 Task: Locate rental properties in Miami, Florida, with a pool, a pet-friendly policy, and access to jogging trails.
Action: Key pressed m<Key.caps_lock>IAMI
Screenshot: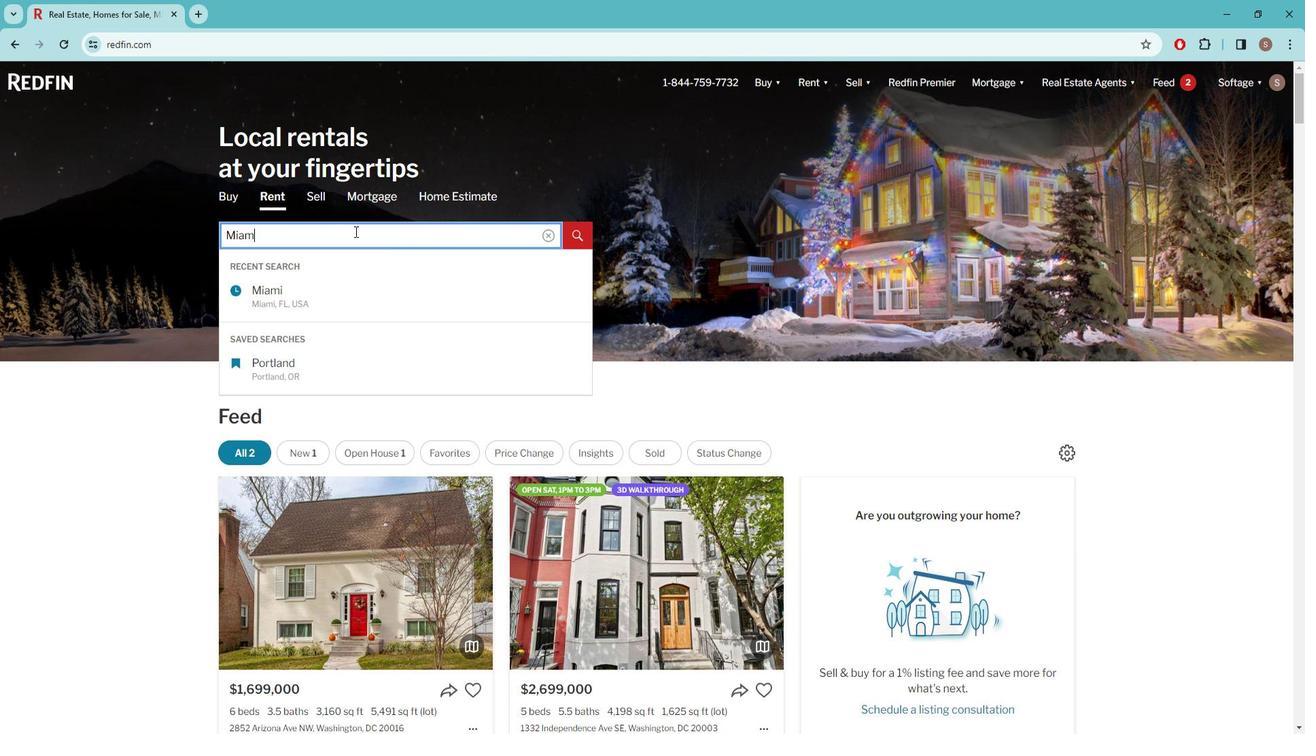 
Action: Mouse moved to (326, 292)
Screenshot: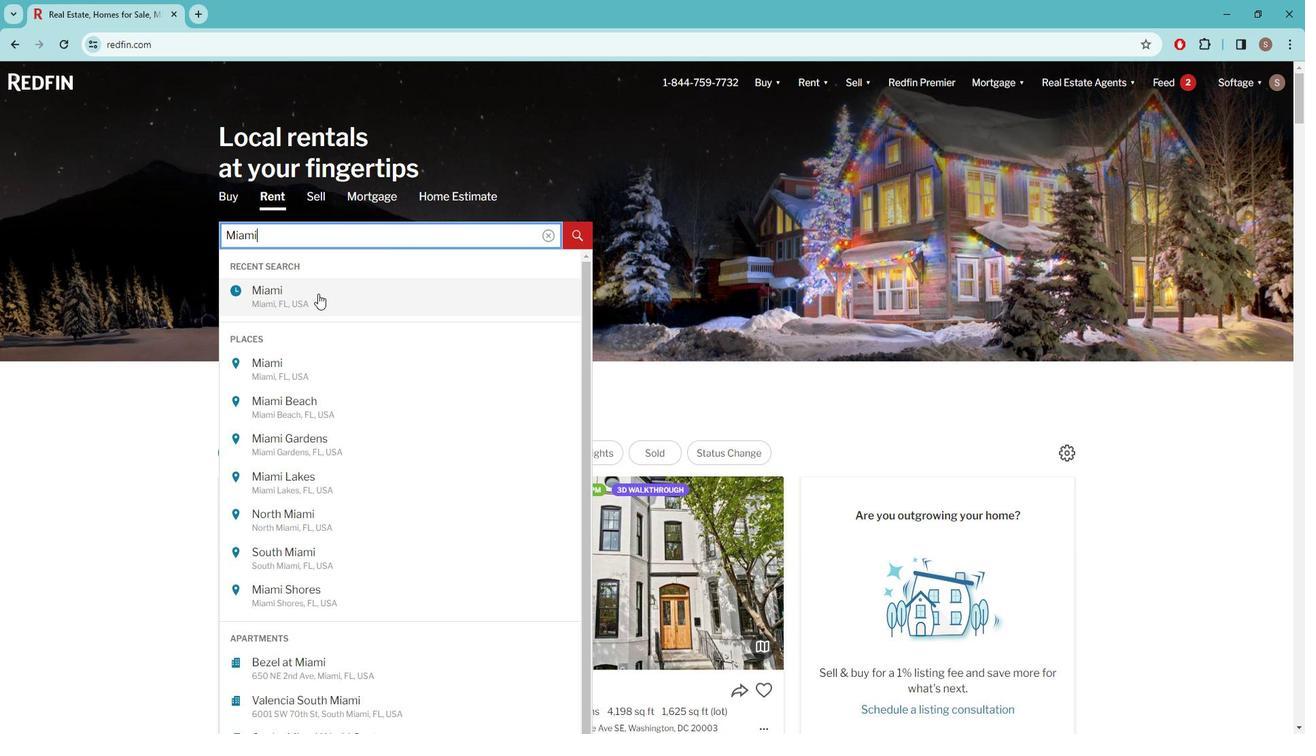
Action: Mouse pressed left at (326, 292)
Screenshot: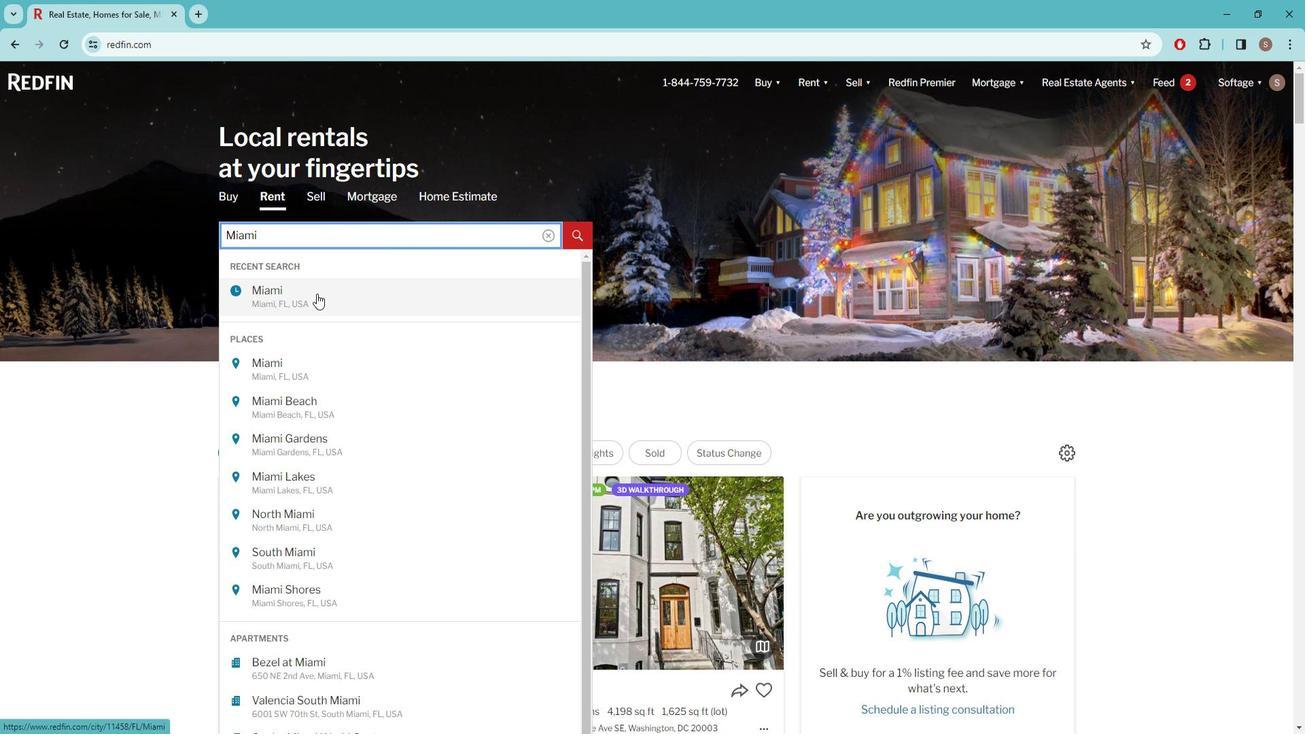 
Action: Mouse moved to (1150, 171)
Screenshot: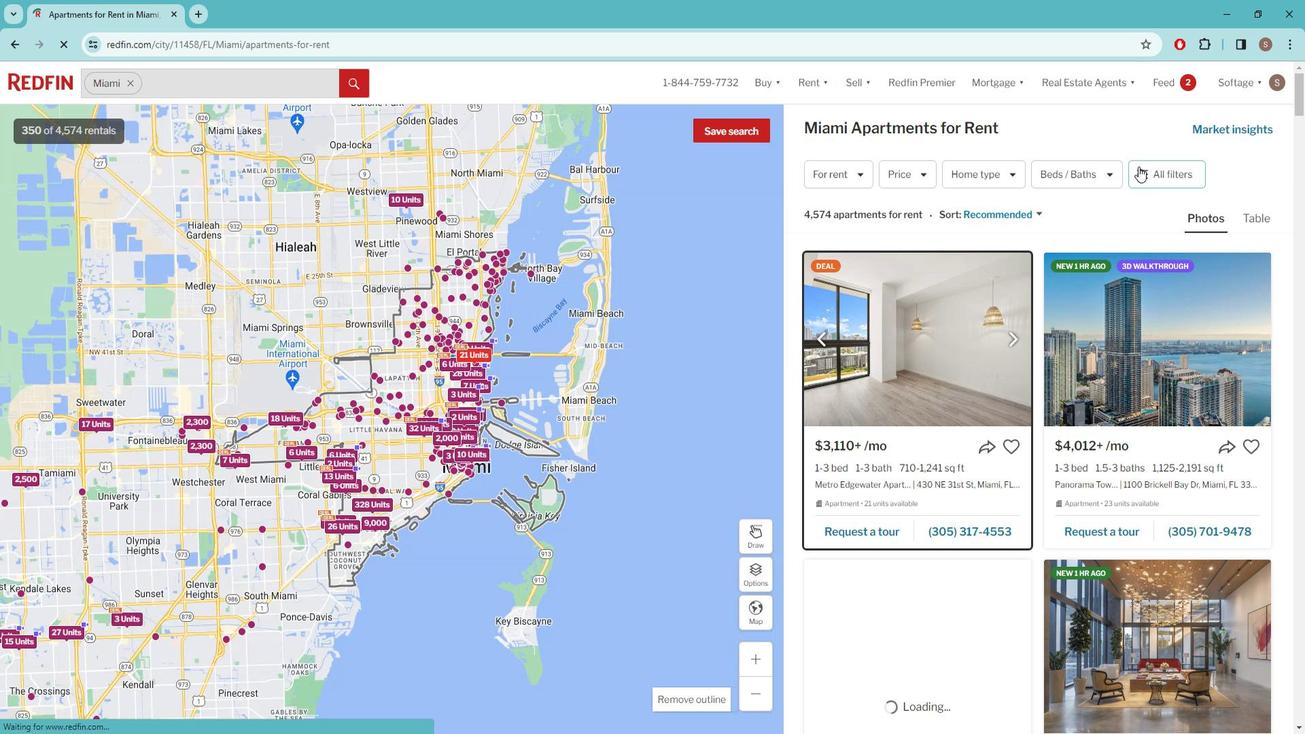 
Action: Mouse pressed left at (1150, 171)
Screenshot: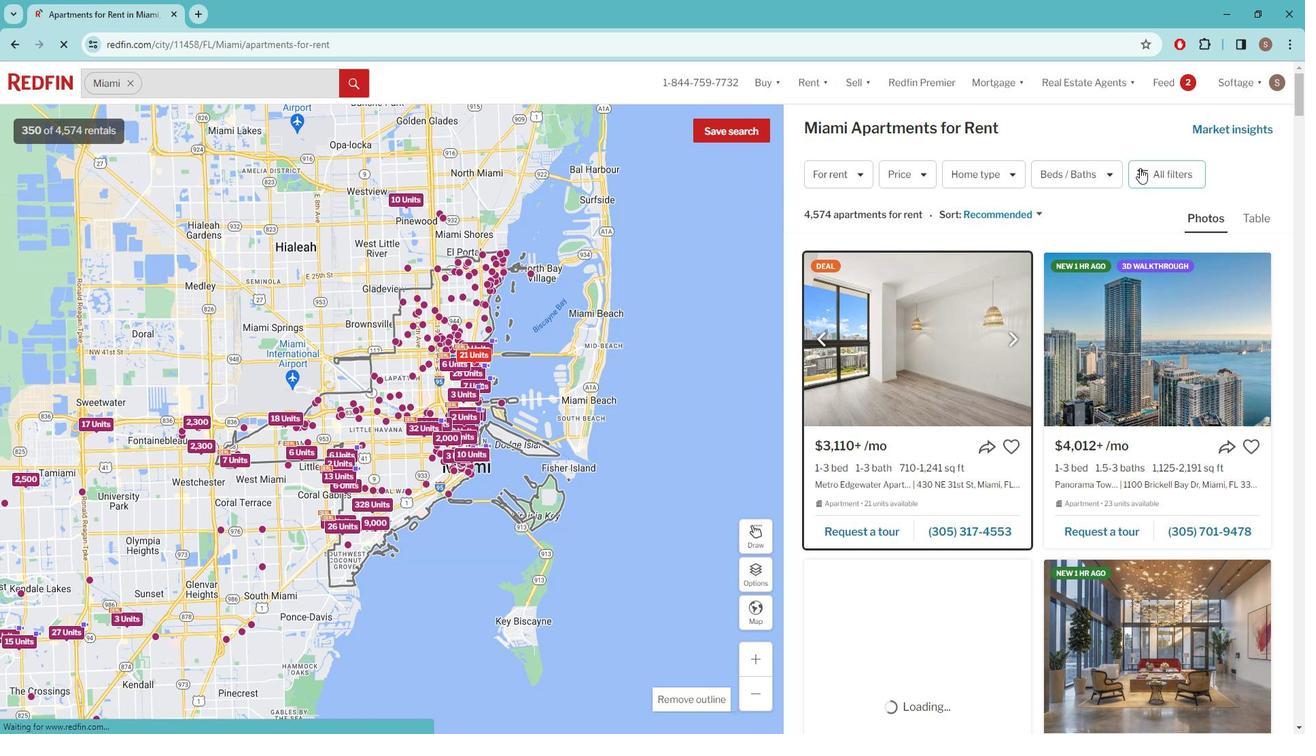 
Action: Mouse pressed left at (1150, 171)
Screenshot: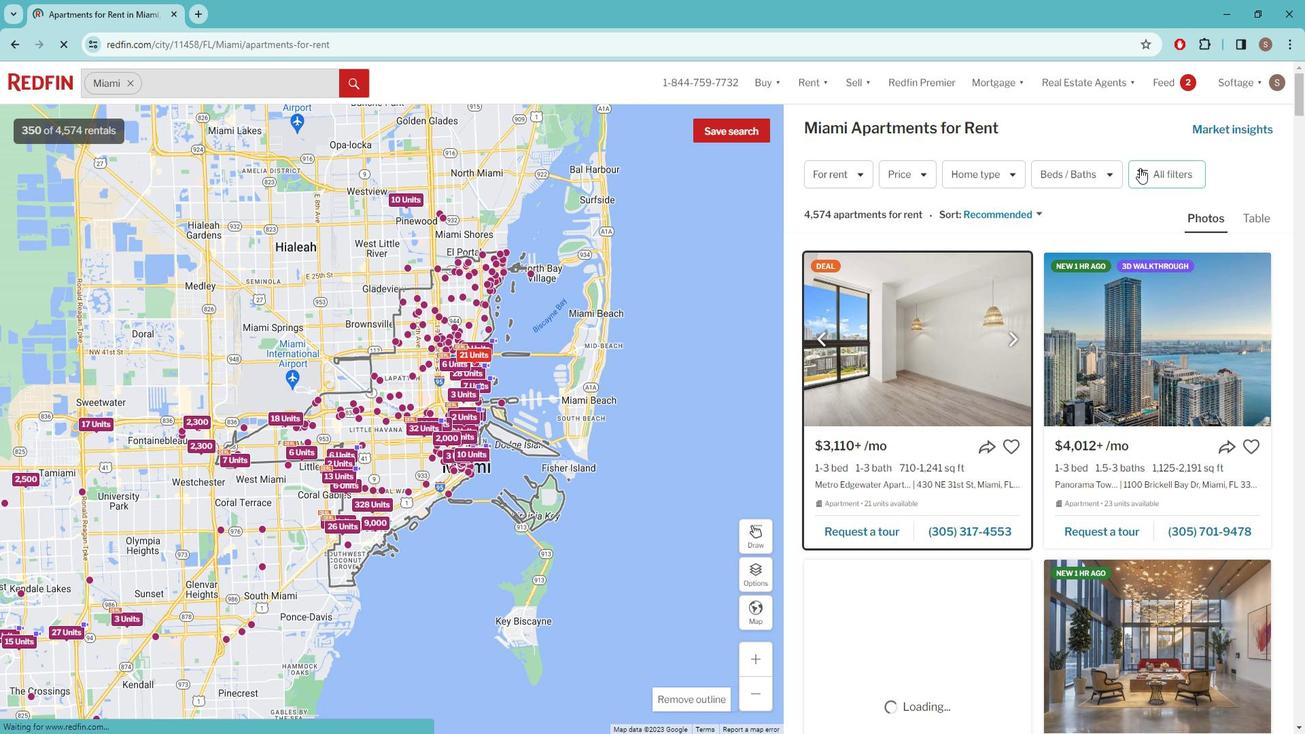 
Action: Mouse pressed left at (1150, 171)
Screenshot: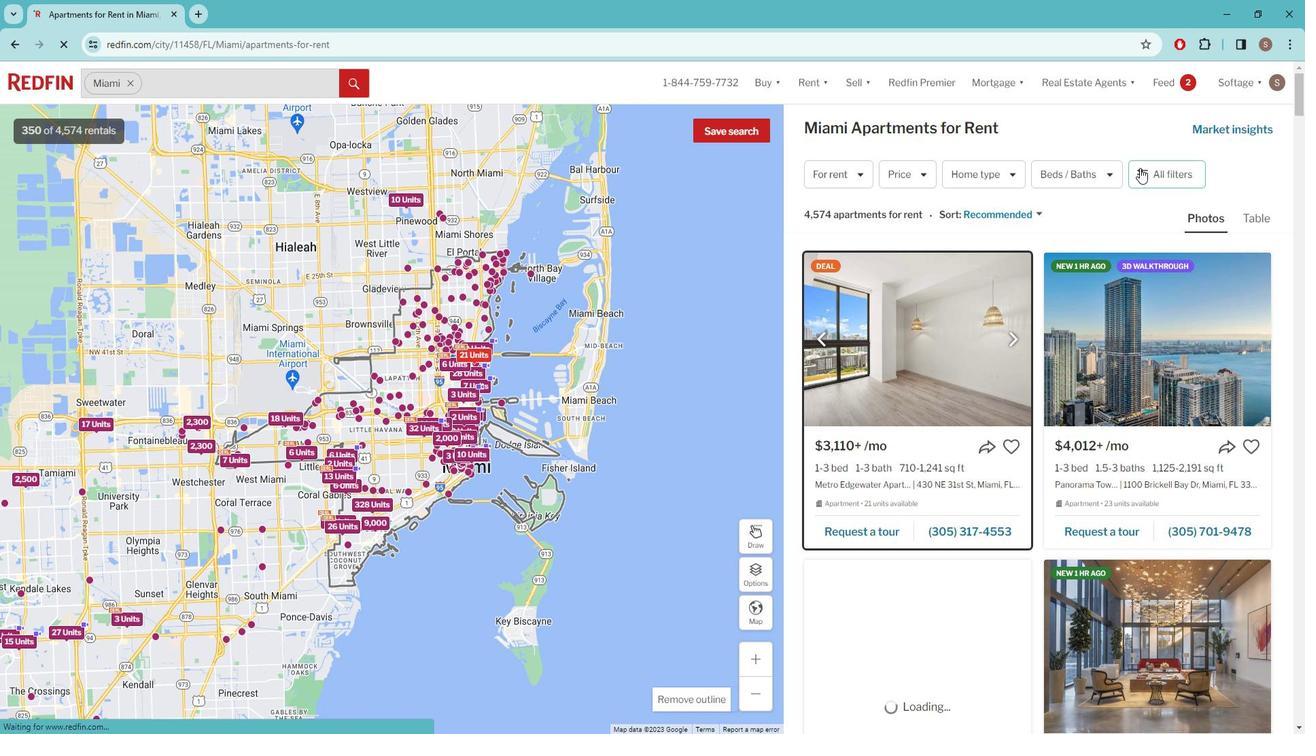 
Action: Mouse pressed left at (1150, 171)
Screenshot: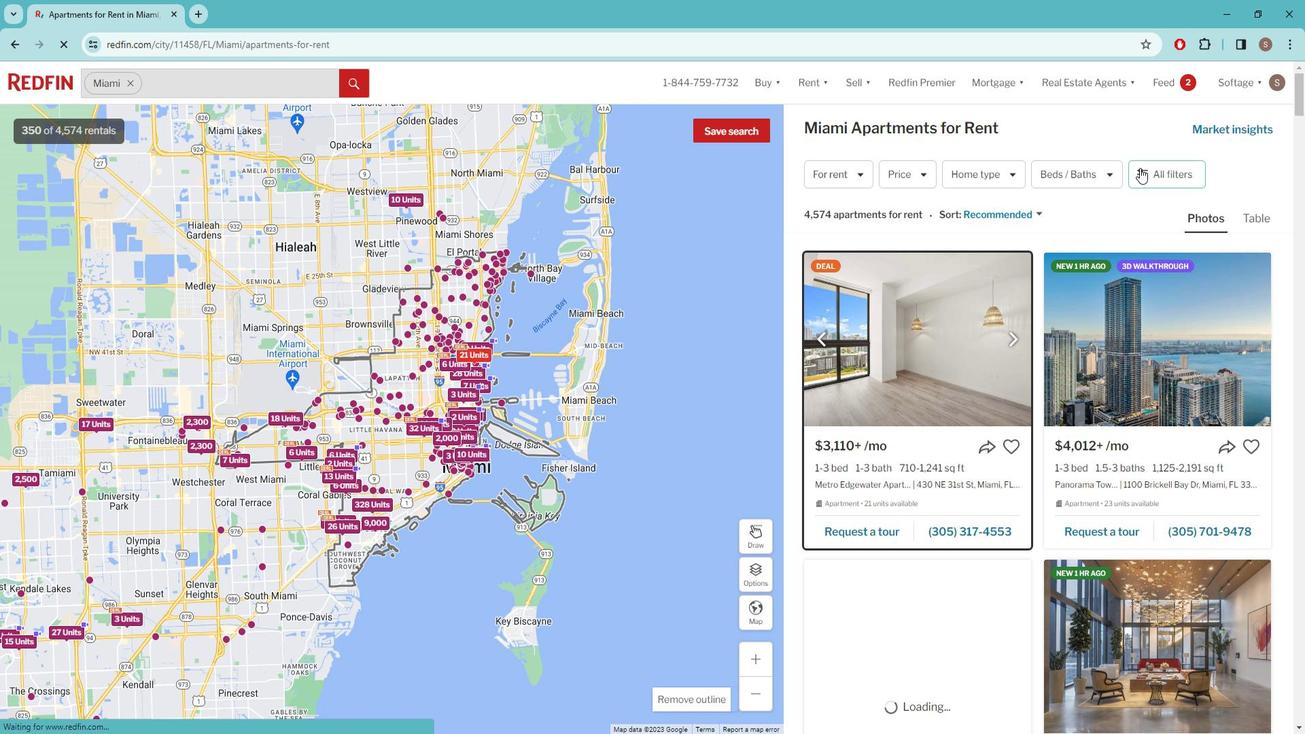 
Action: Mouse pressed left at (1150, 171)
Screenshot: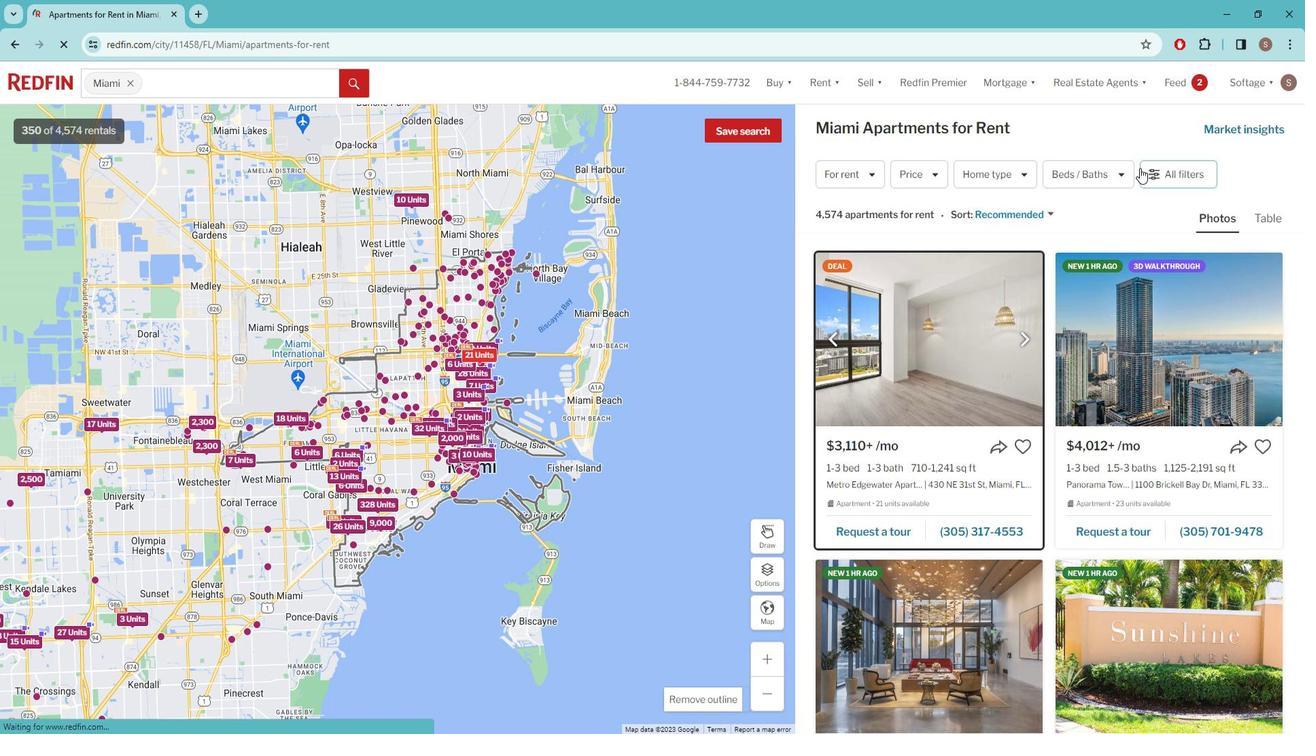 
Action: Mouse pressed left at (1150, 171)
Screenshot: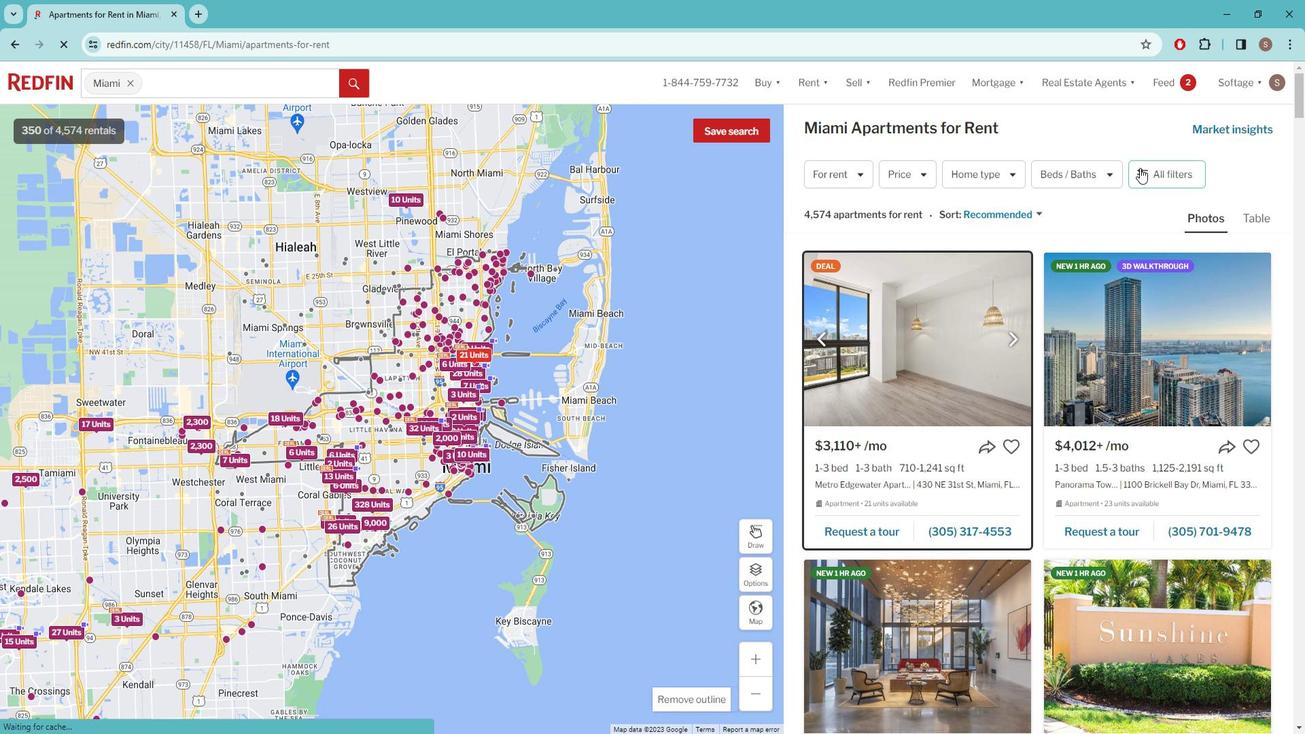 
Action: Mouse moved to (992, 345)
Screenshot: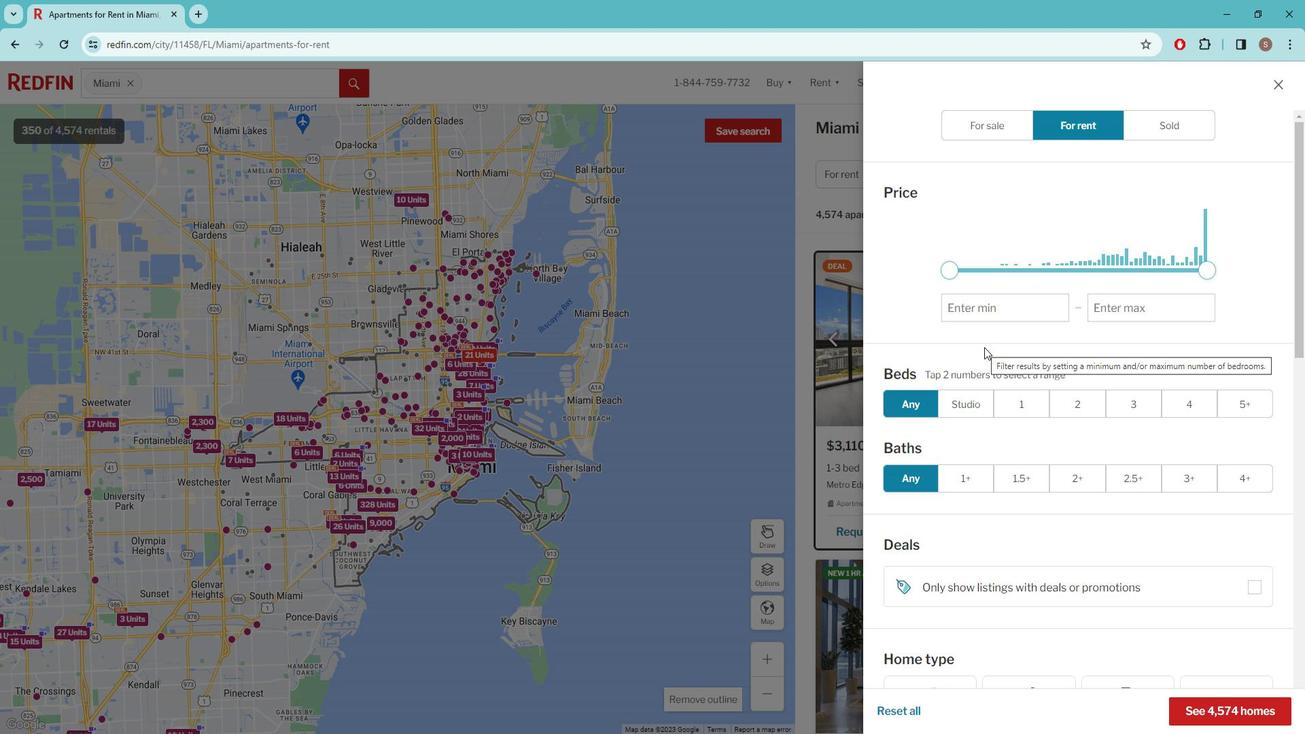 
Action: Mouse scrolled (992, 344) with delta (0, 0)
Screenshot: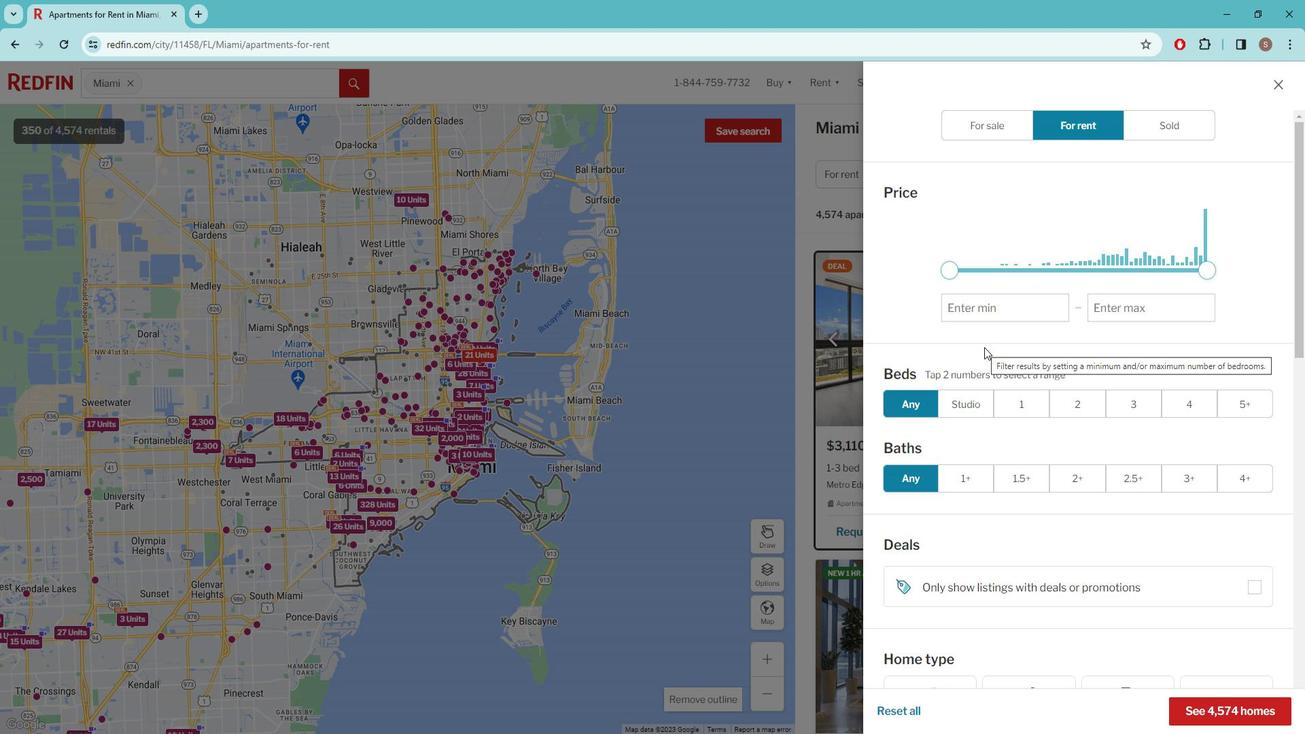 
Action: Mouse scrolled (992, 344) with delta (0, 0)
Screenshot: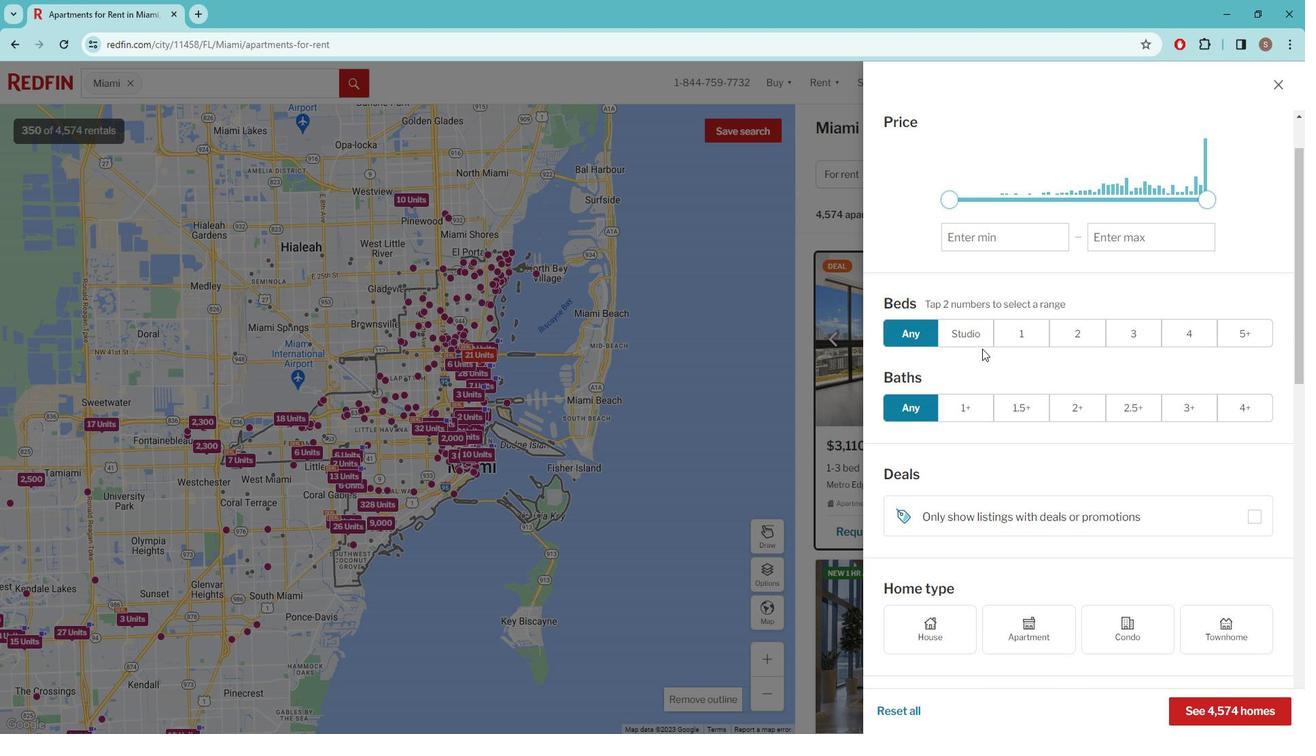 
Action: Mouse scrolled (992, 344) with delta (0, 0)
Screenshot: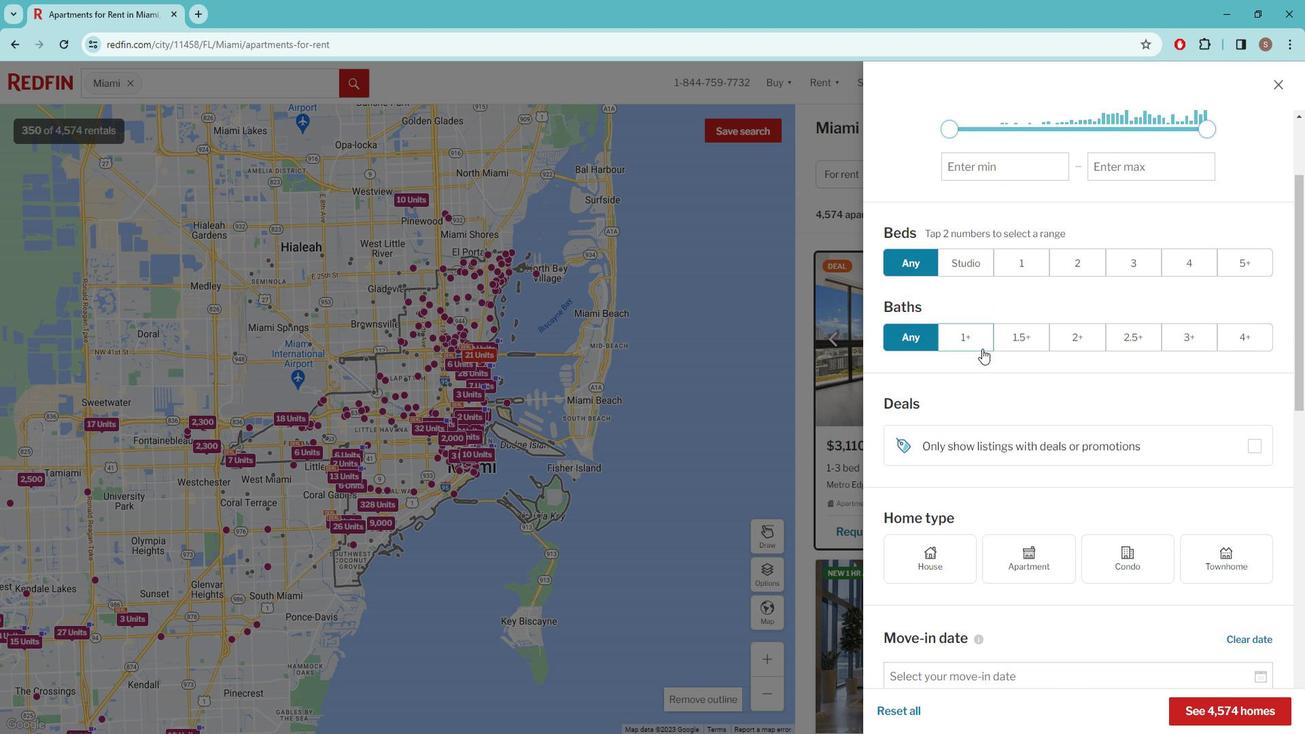 
Action: Mouse scrolled (992, 344) with delta (0, 0)
Screenshot: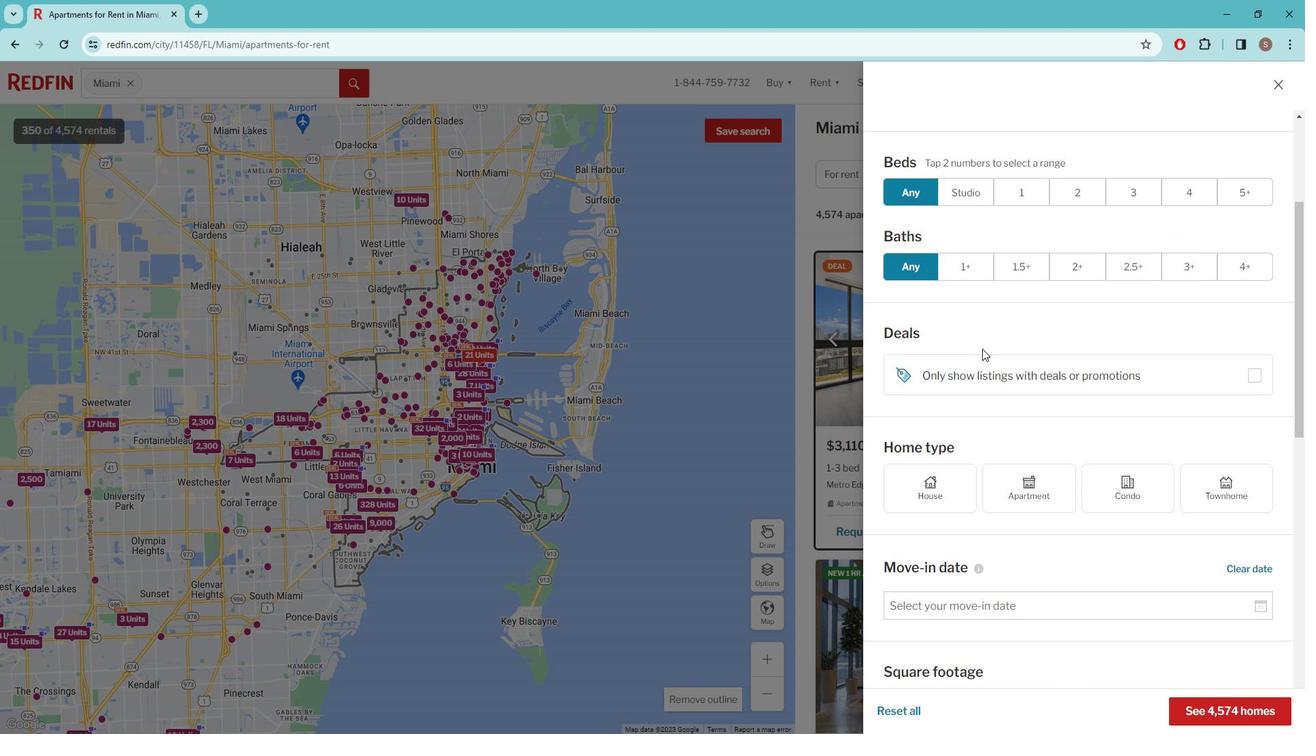 
Action: Mouse scrolled (992, 344) with delta (0, 0)
Screenshot: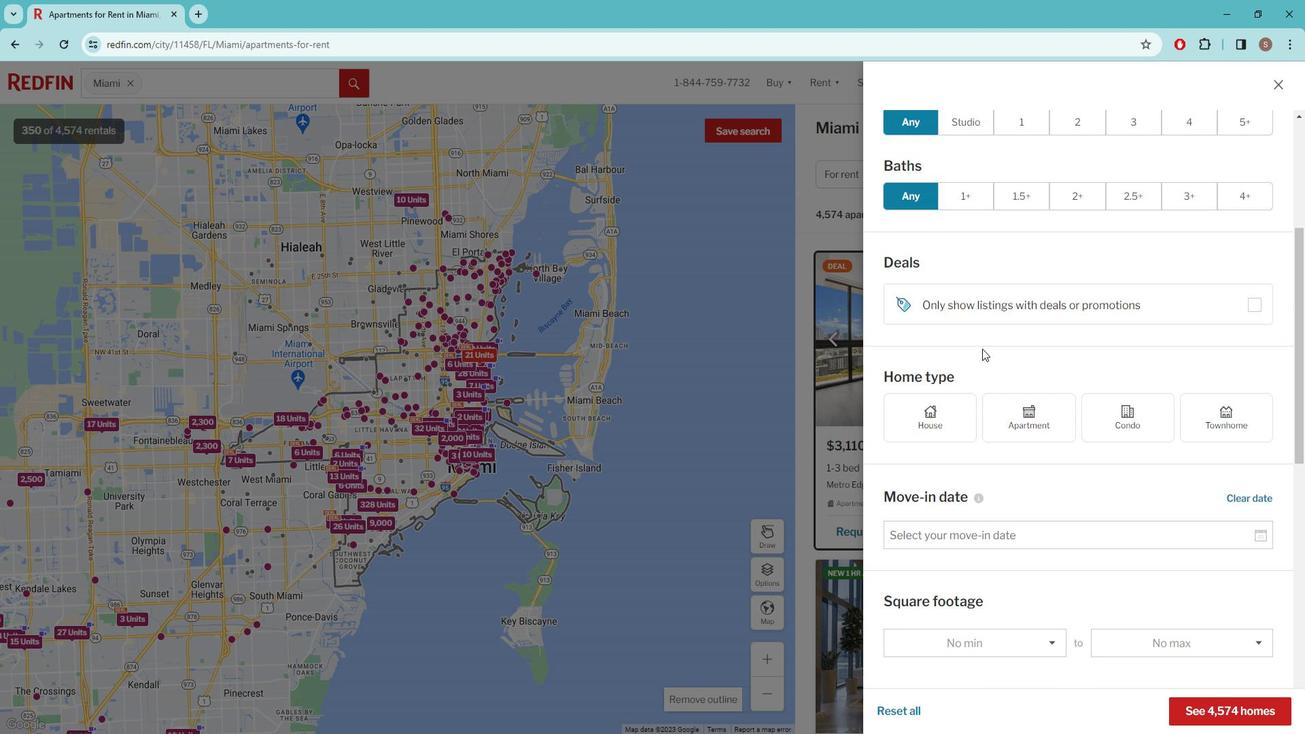 
Action: Mouse scrolled (992, 344) with delta (0, 0)
Screenshot: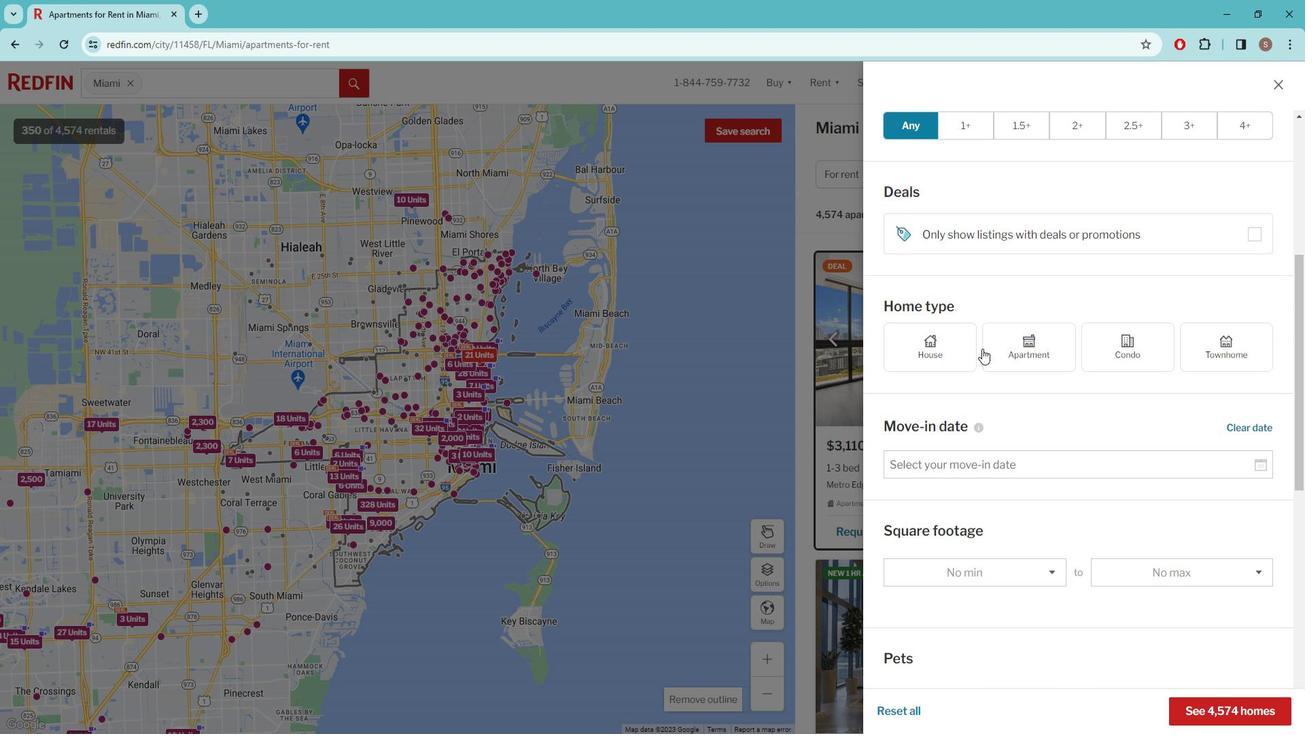 
Action: Mouse scrolled (992, 344) with delta (0, 0)
Screenshot: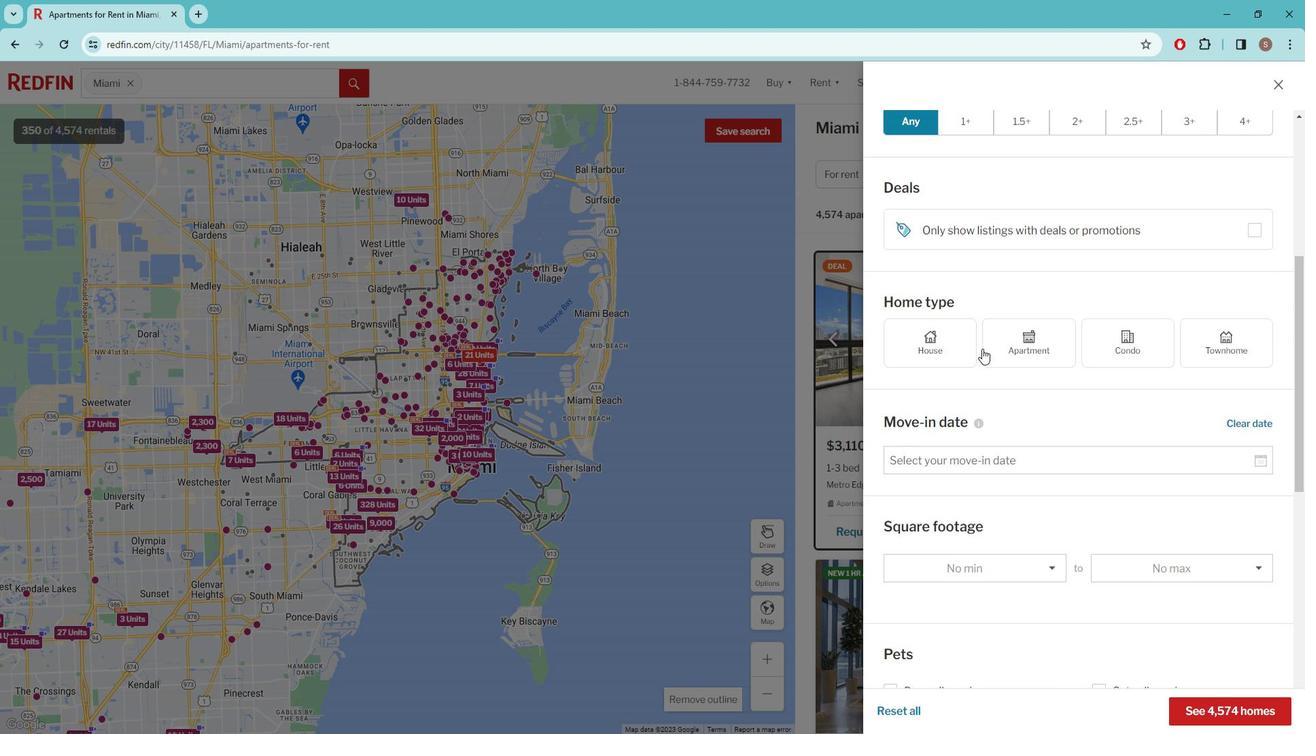 
Action: Mouse scrolled (992, 344) with delta (0, 0)
Screenshot: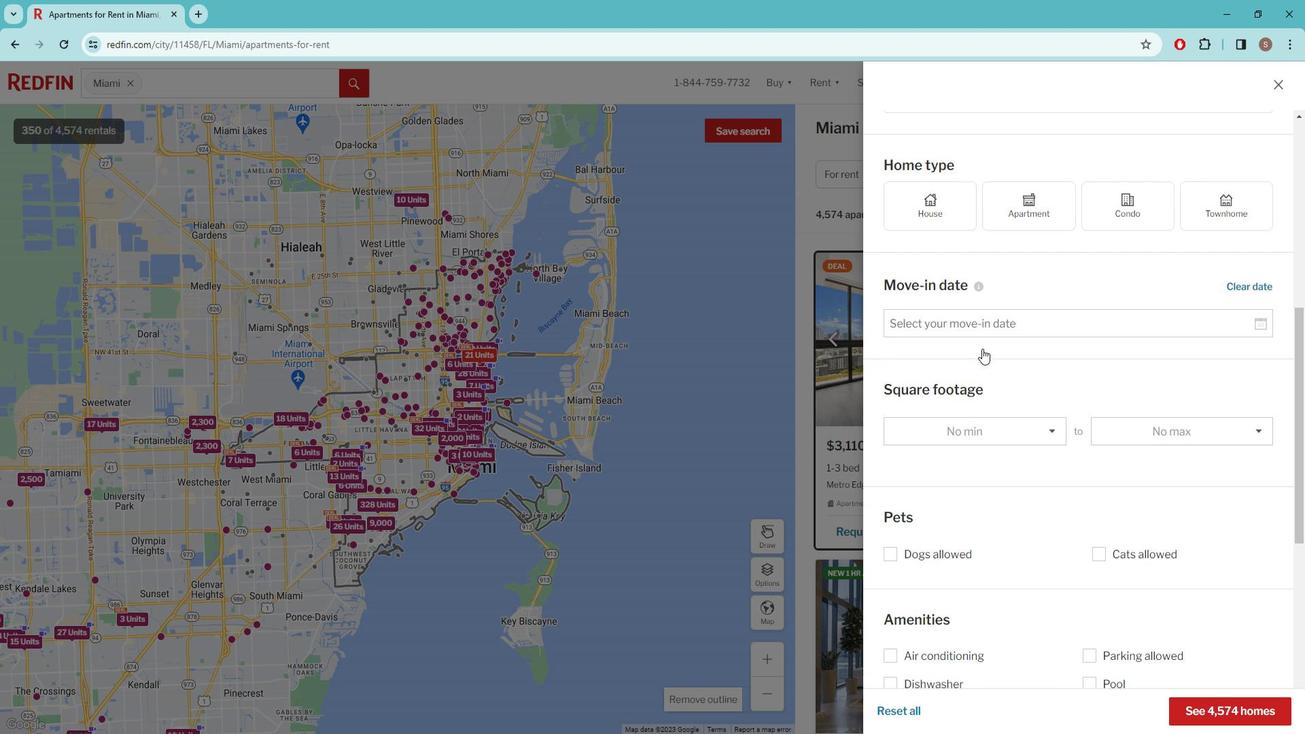 
Action: Mouse scrolled (992, 344) with delta (0, 0)
Screenshot: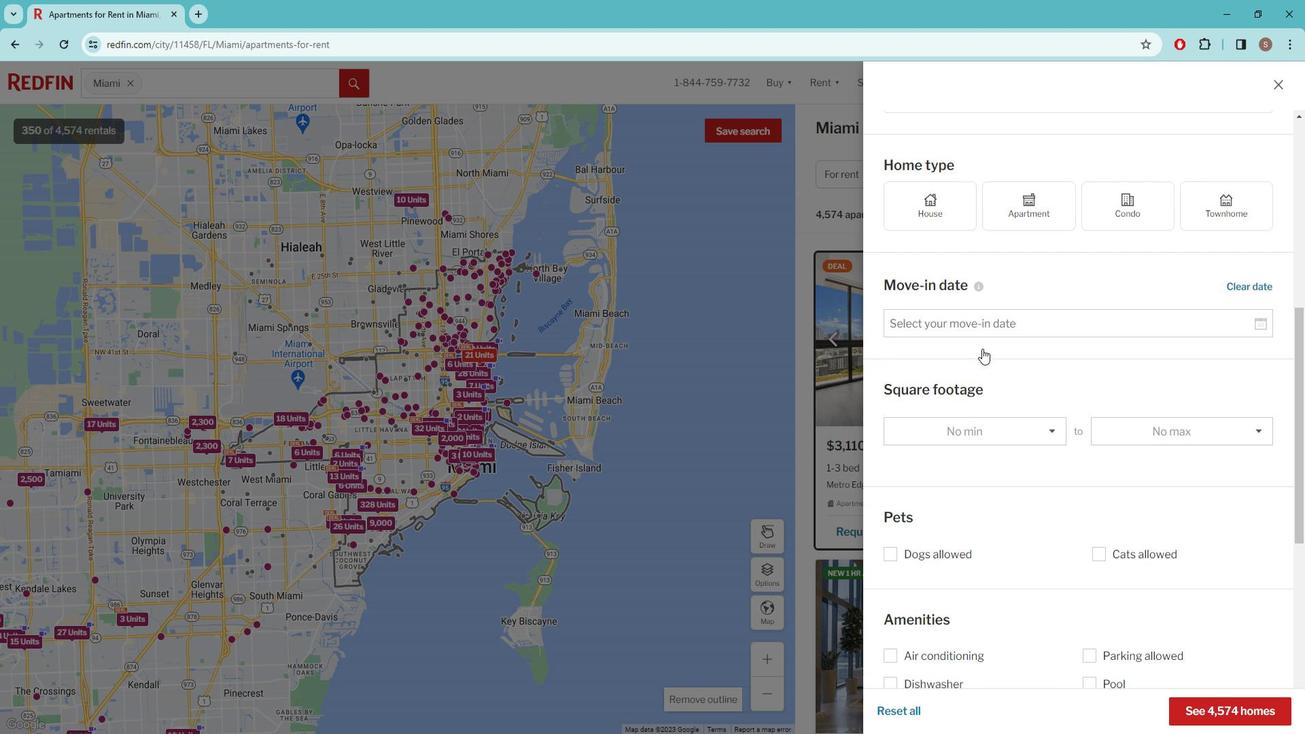 
Action: Mouse scrolled (992, 344) with delta (0, 0)
Screenshot: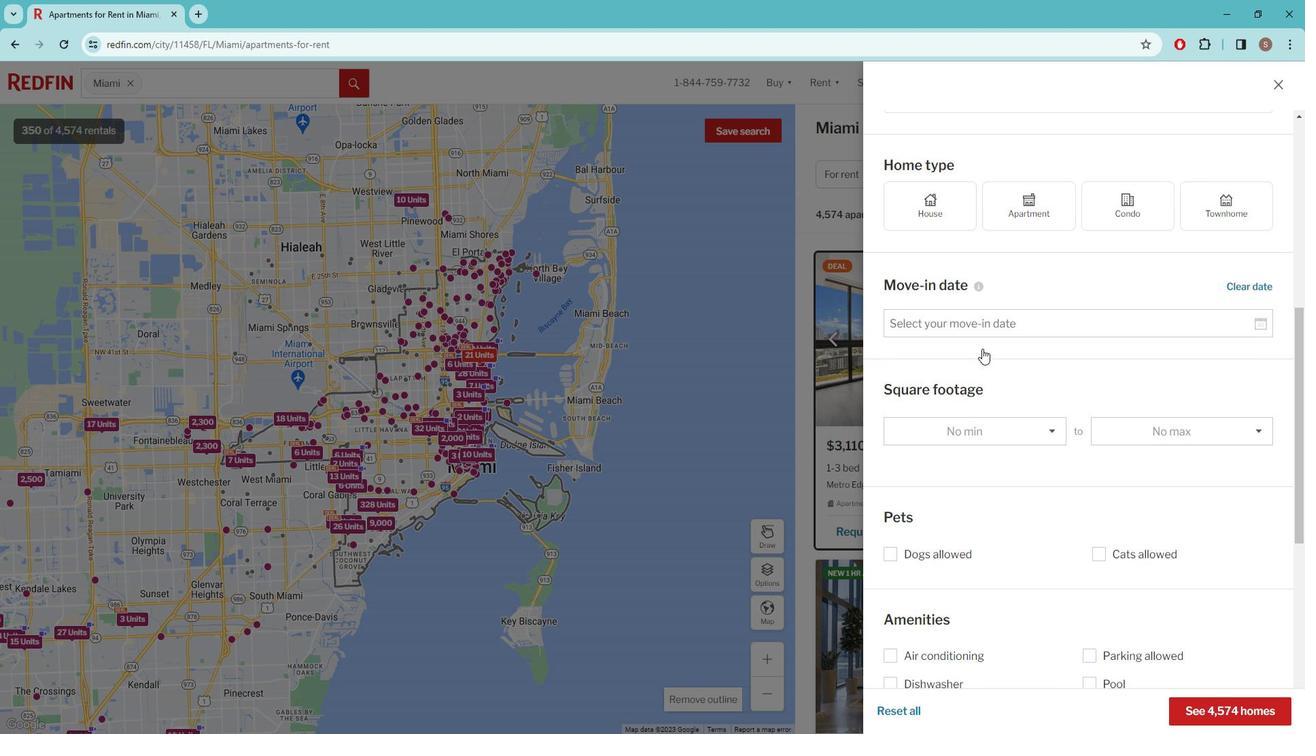 
Action: Mouse moved to (1107, 463)
Screenshot: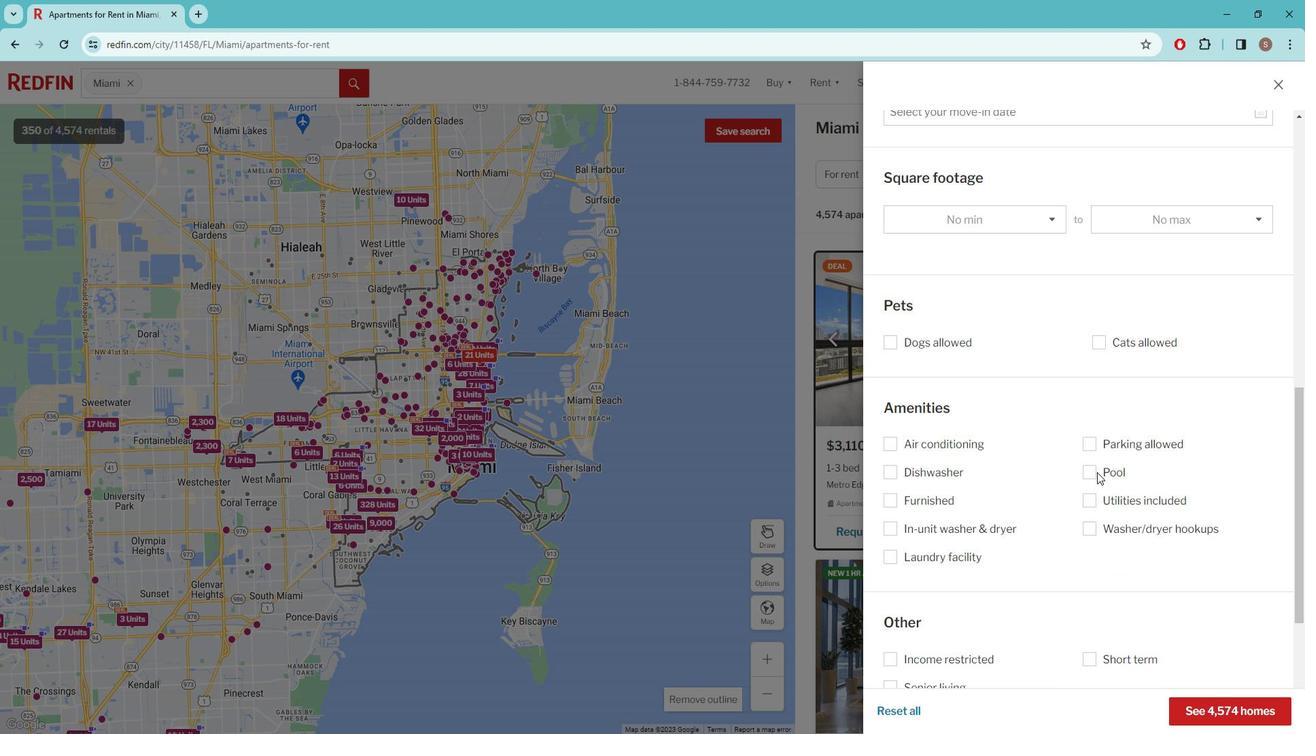 
Action: Mouse pressed left at (1107, 463)
Screenshot: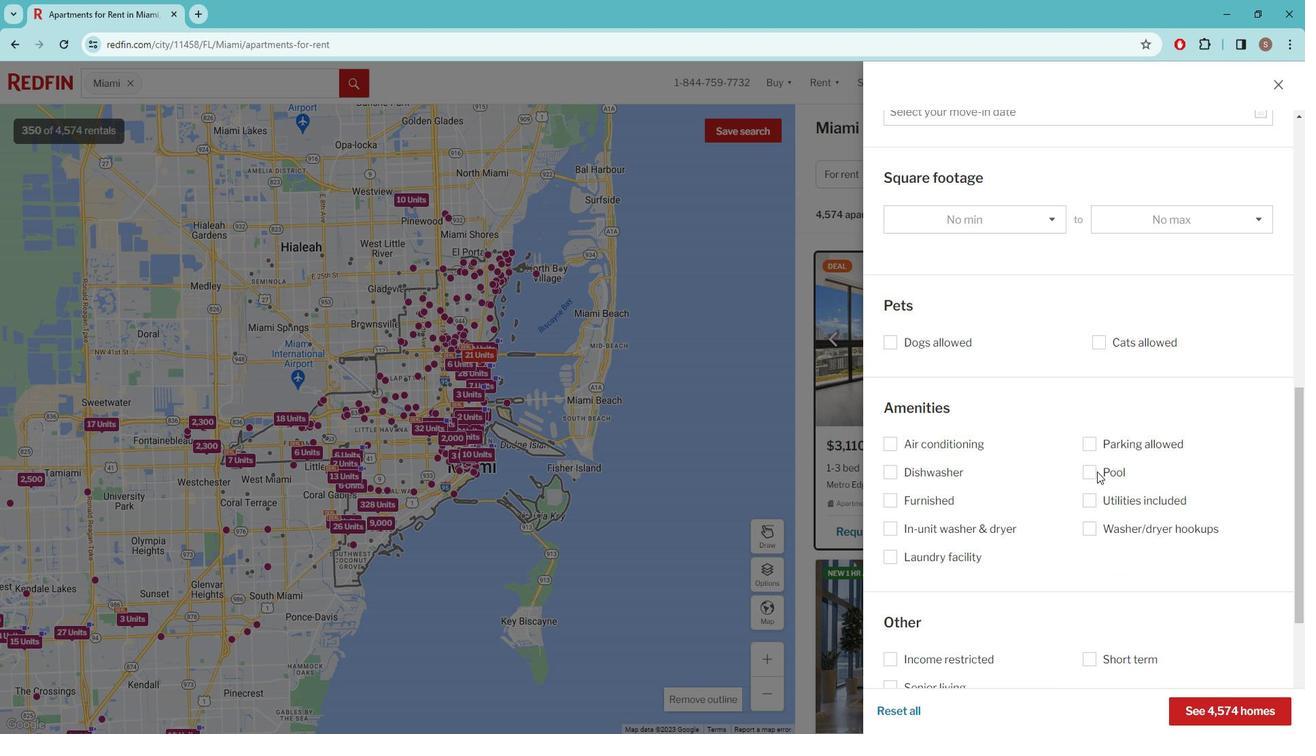 
Action: Mouse moved to (1103, 462)
Screenshot: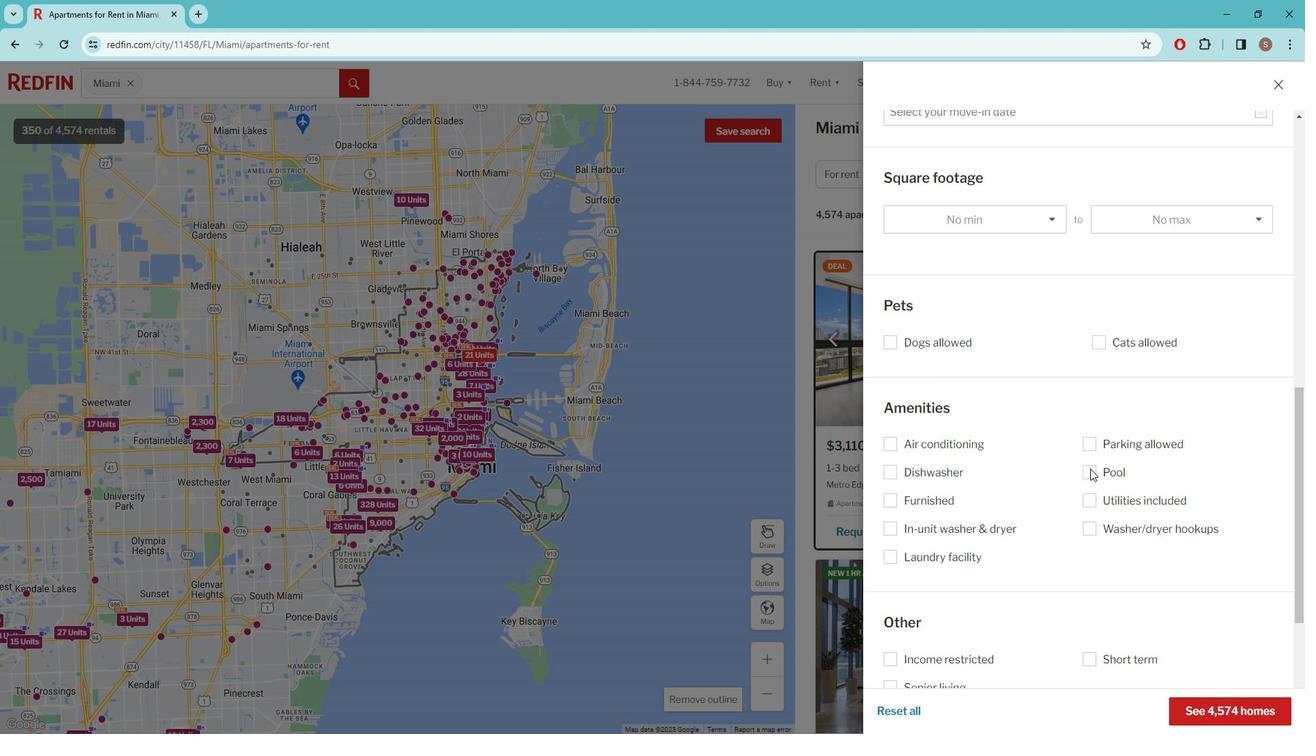 
Action: Mouse pressed left at (1103, 462)
Screenshot: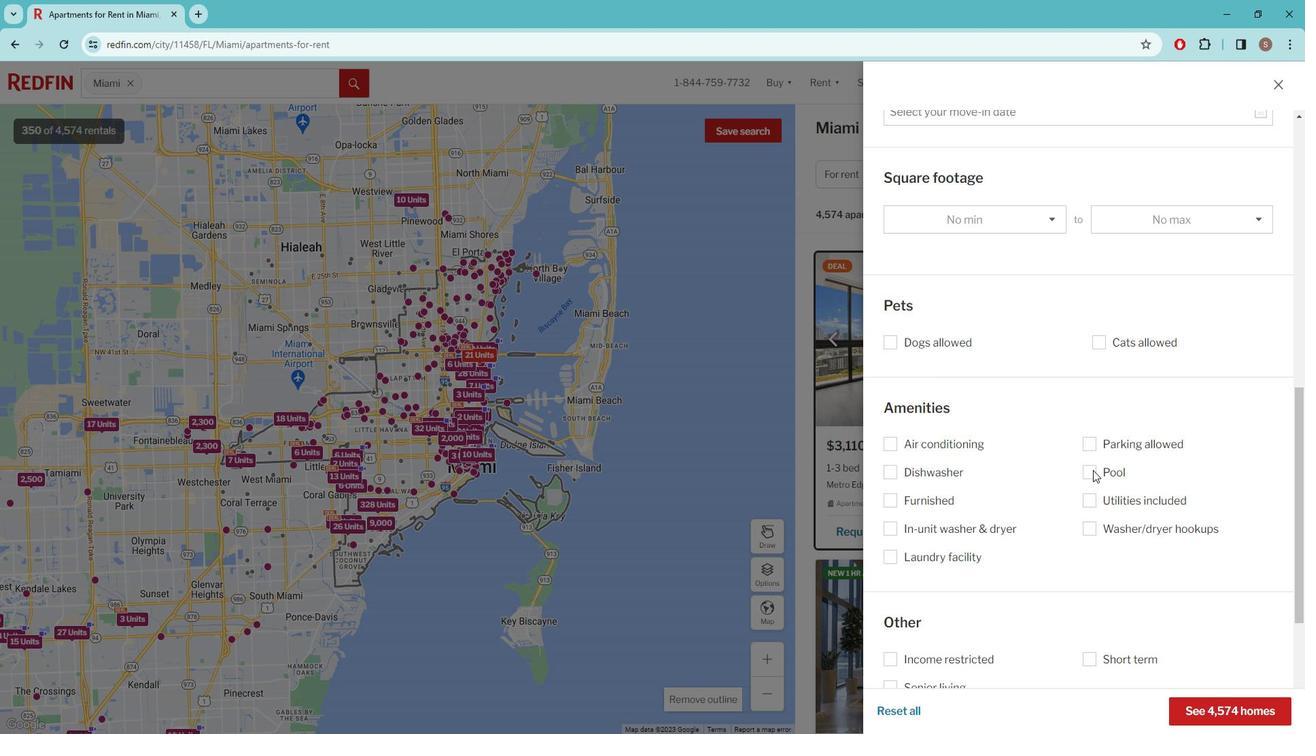 
Action: Mouse moved to (898, 338)
Screenshot: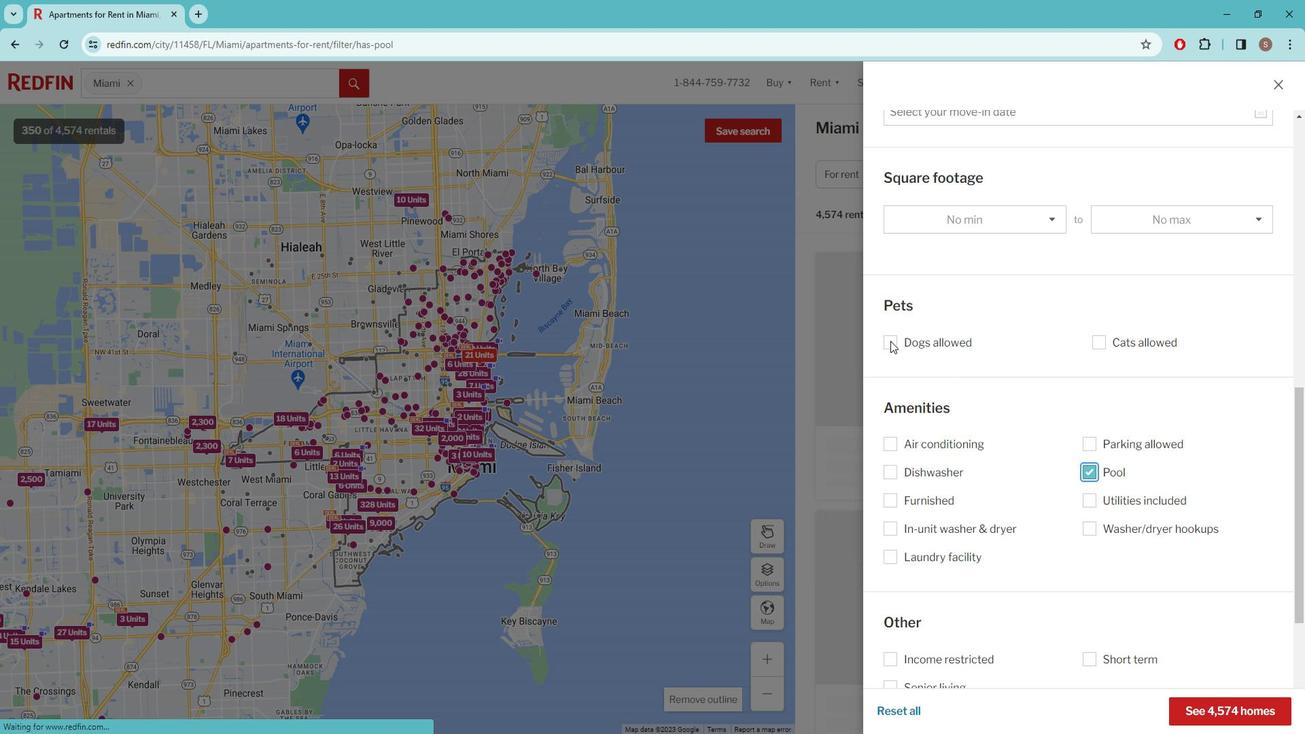 
Action: Mouse pressed left at (898, 338)
Screenshot: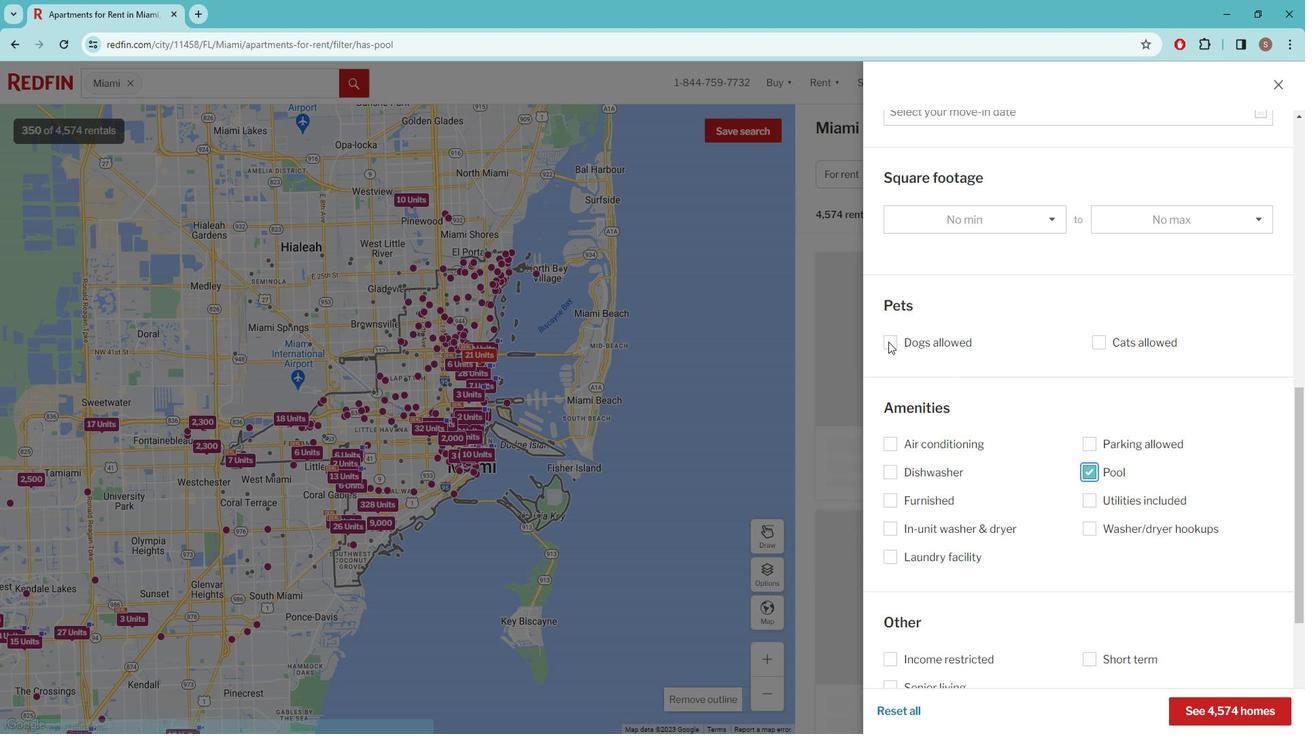 
Action: Mouse moved to (1112, 341)
Screenshot: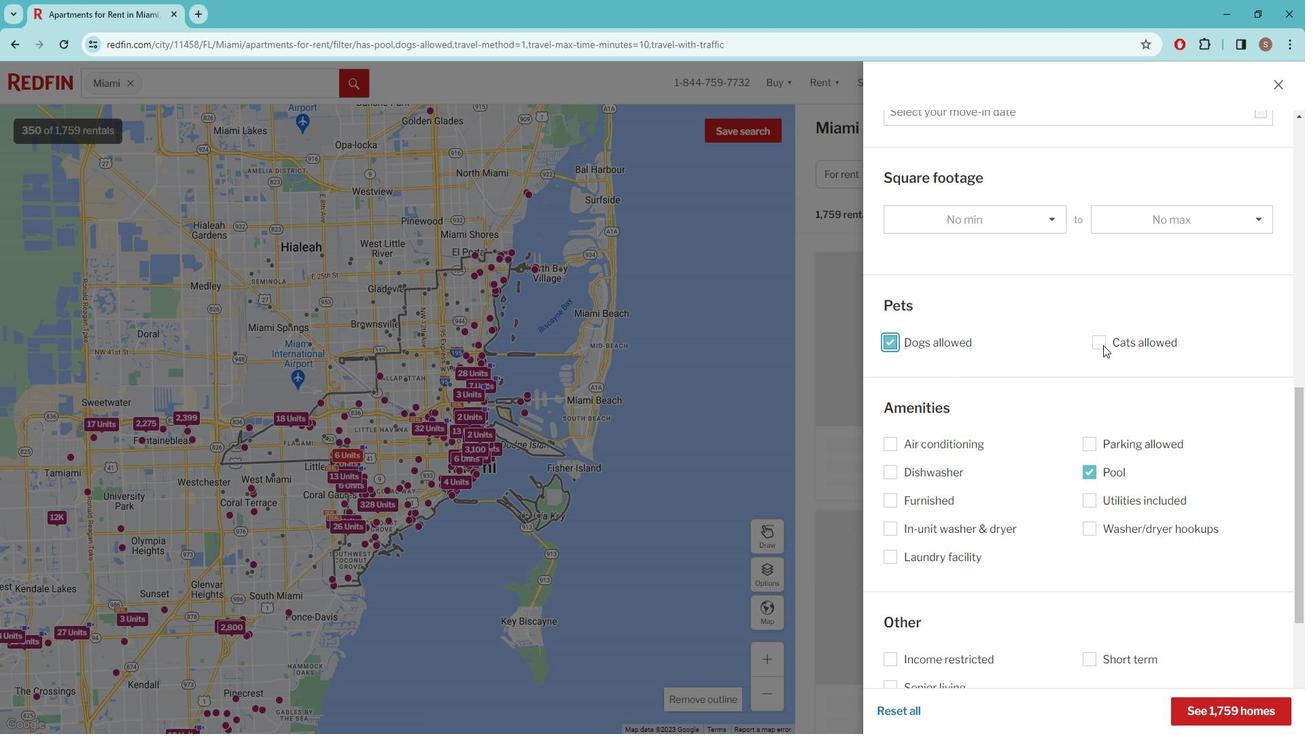 
Action: Mouse pressed left at (1112, 341)
Screenshot: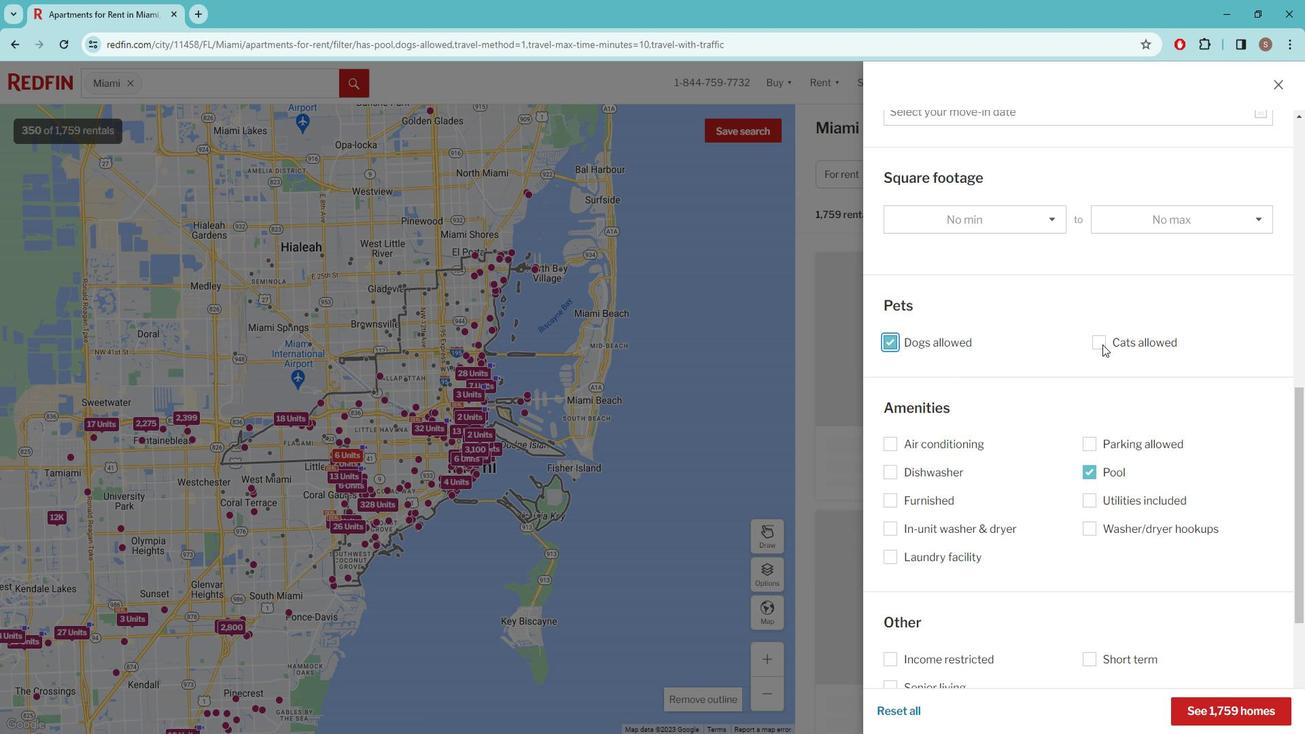 
Action: Mouse moved to (1061, 389)
Screenshot: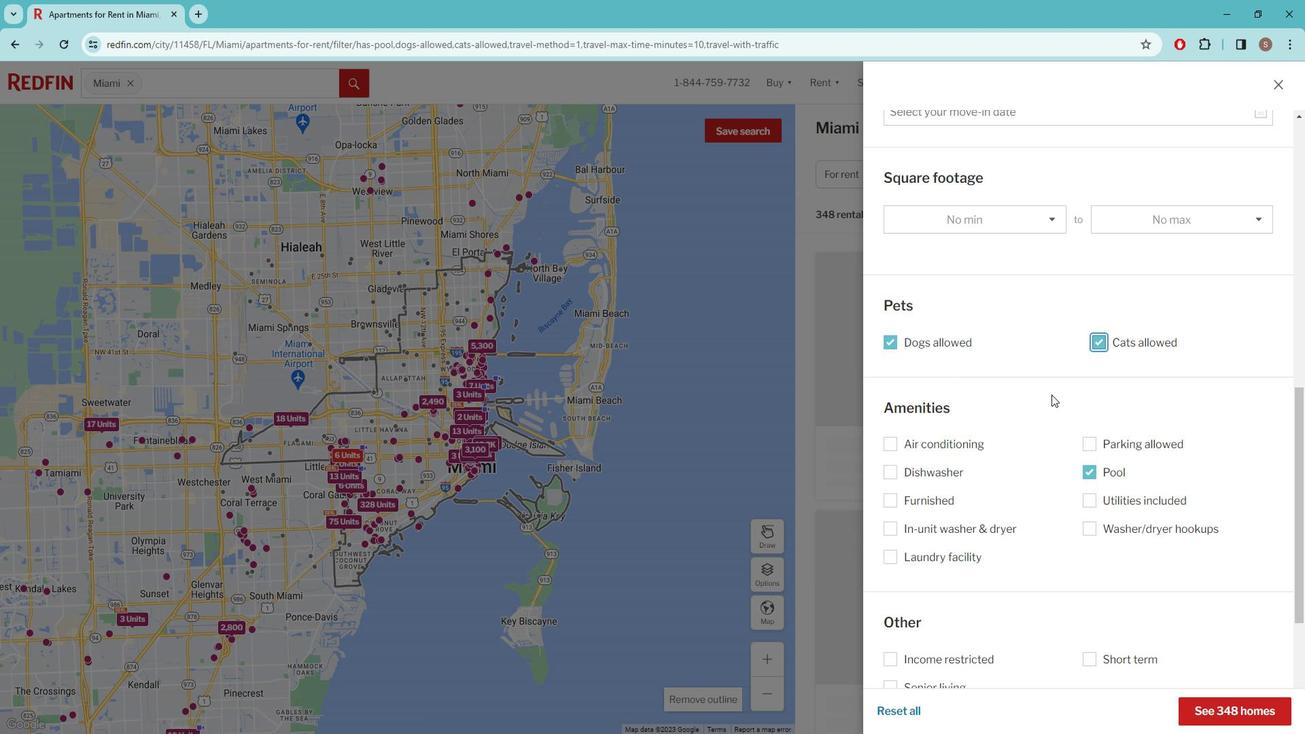 
Action: Mouse scrolled (1061, 389) with delta (0, 0)
Screenshot: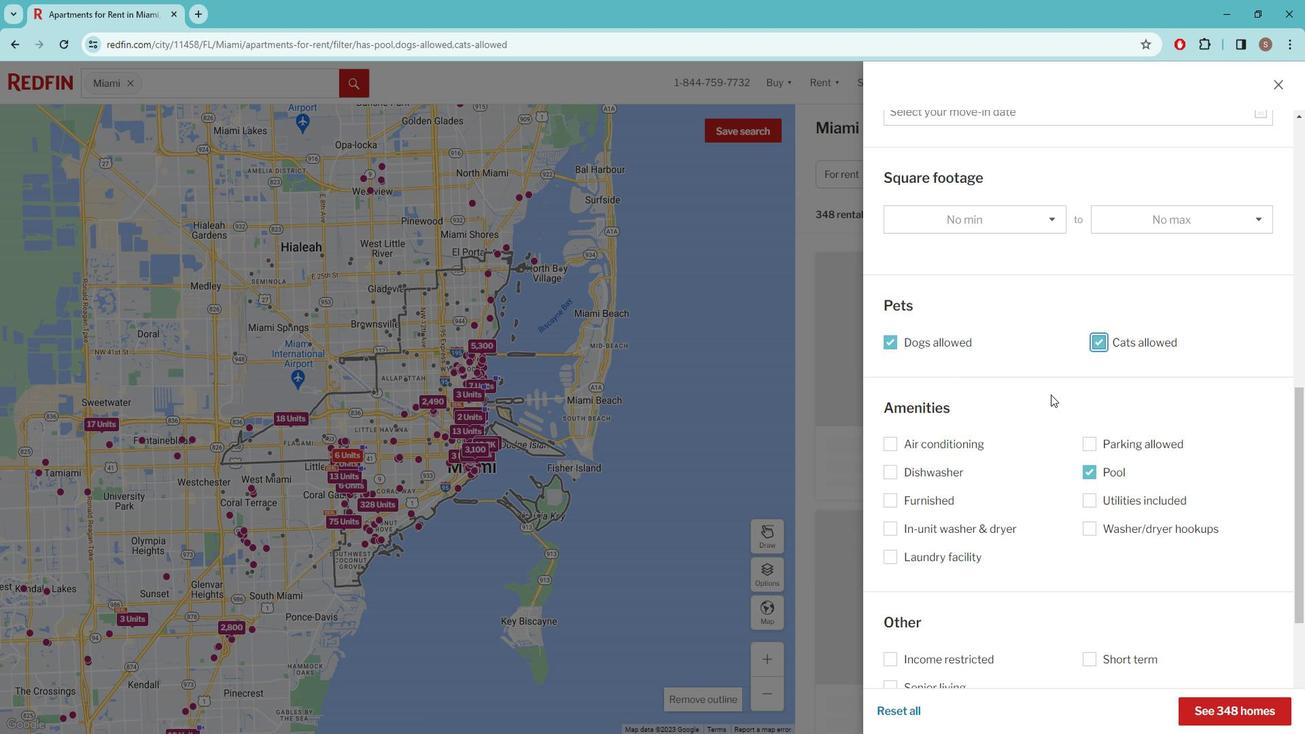 
Action: Mouse moved to (1041, 395)
Screenshot: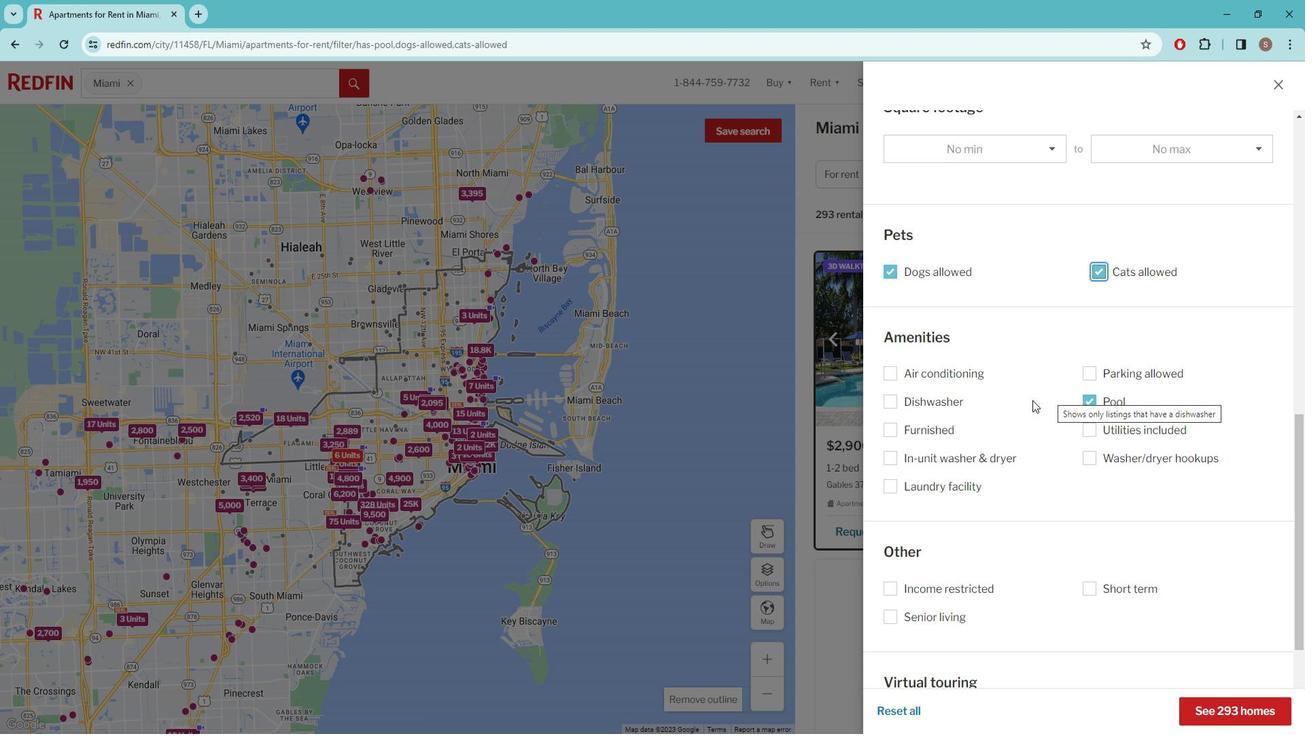 
Action: Mouse scrolled (1041, 394) with delta (0, 0)
Screenshot: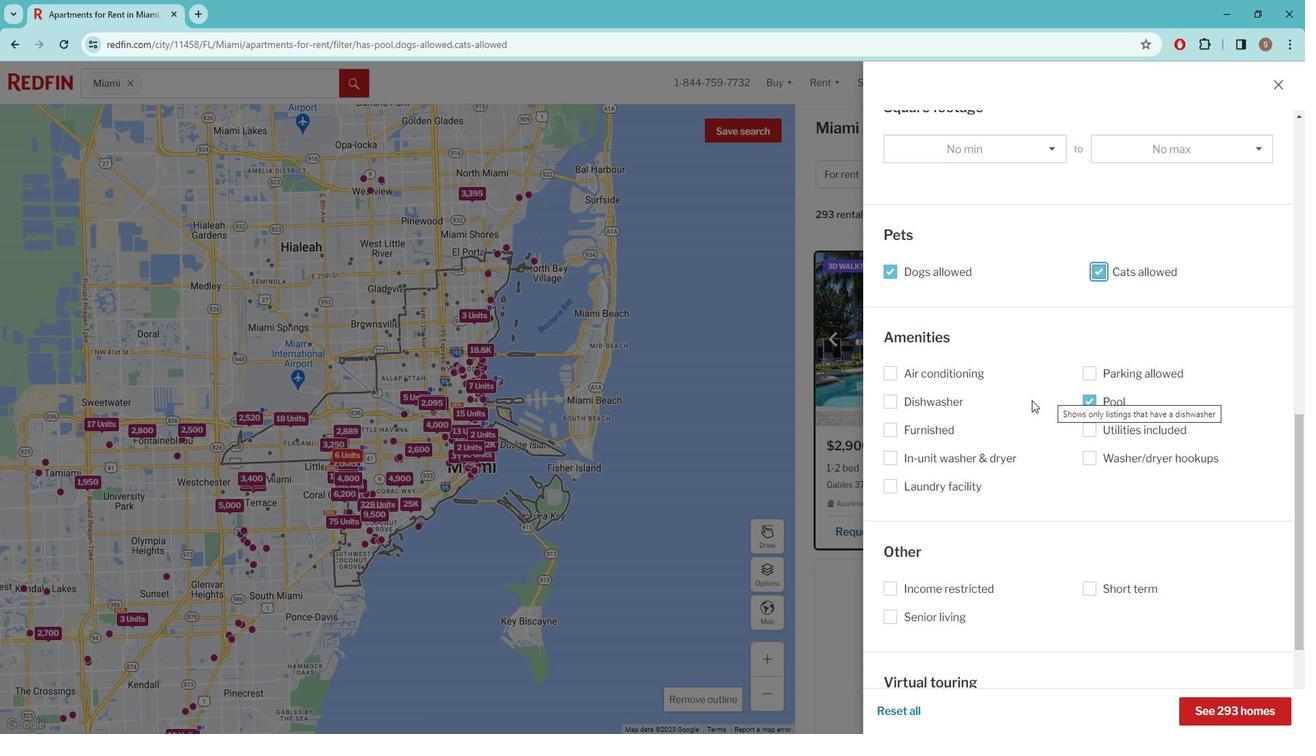 
Action: Mouse scrolled (1041, 394) with delta (0, 0)
Screenshot: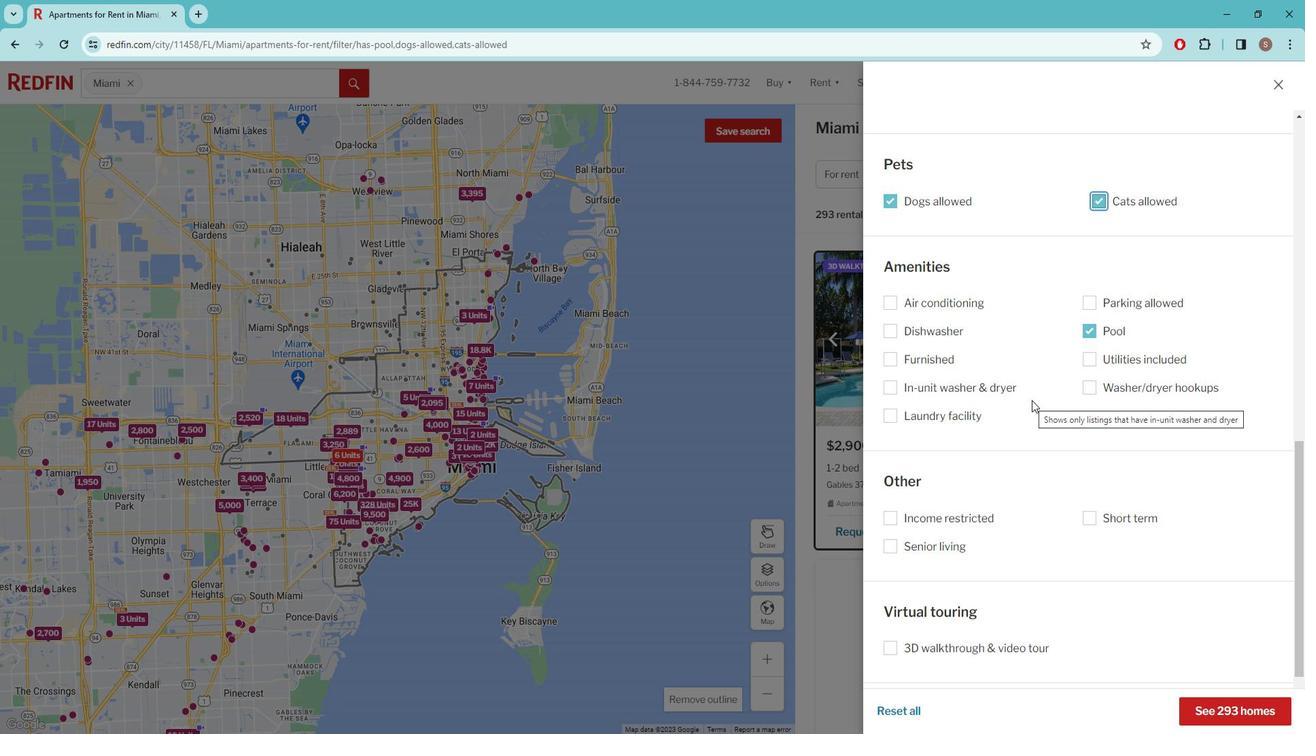 
Action: Mouse moved to (1056, 382)
Screenshot: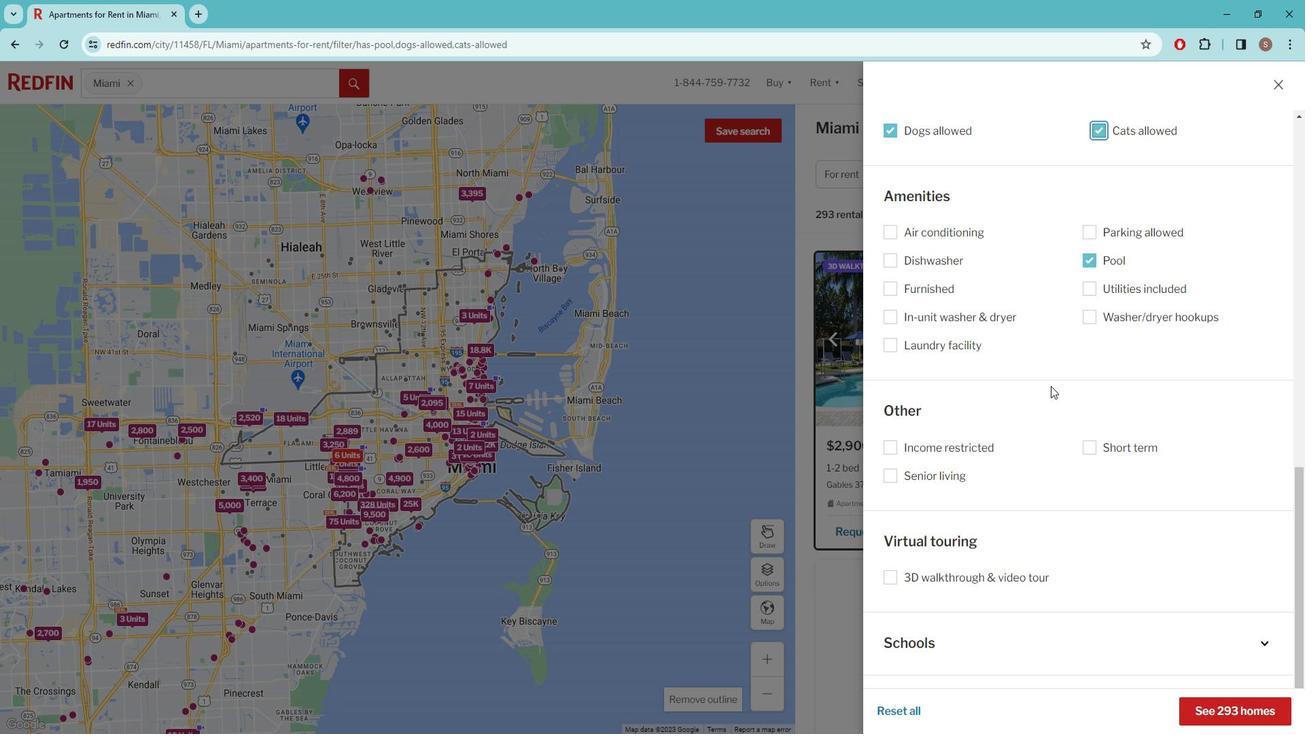 
Action: Mouse scrolled (1056, 382) with delta (0, 0)
Screenshot: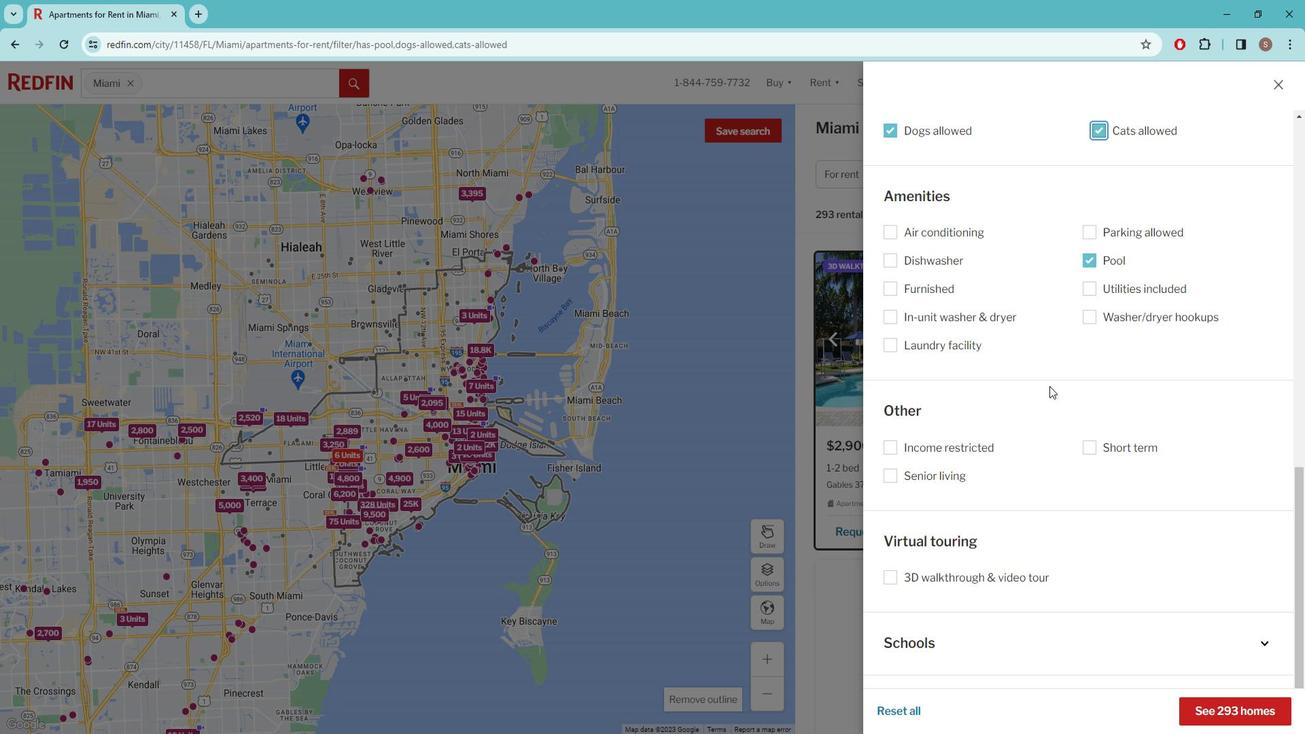 
Action: Mouse moved to (1051, 382)
Screenshot: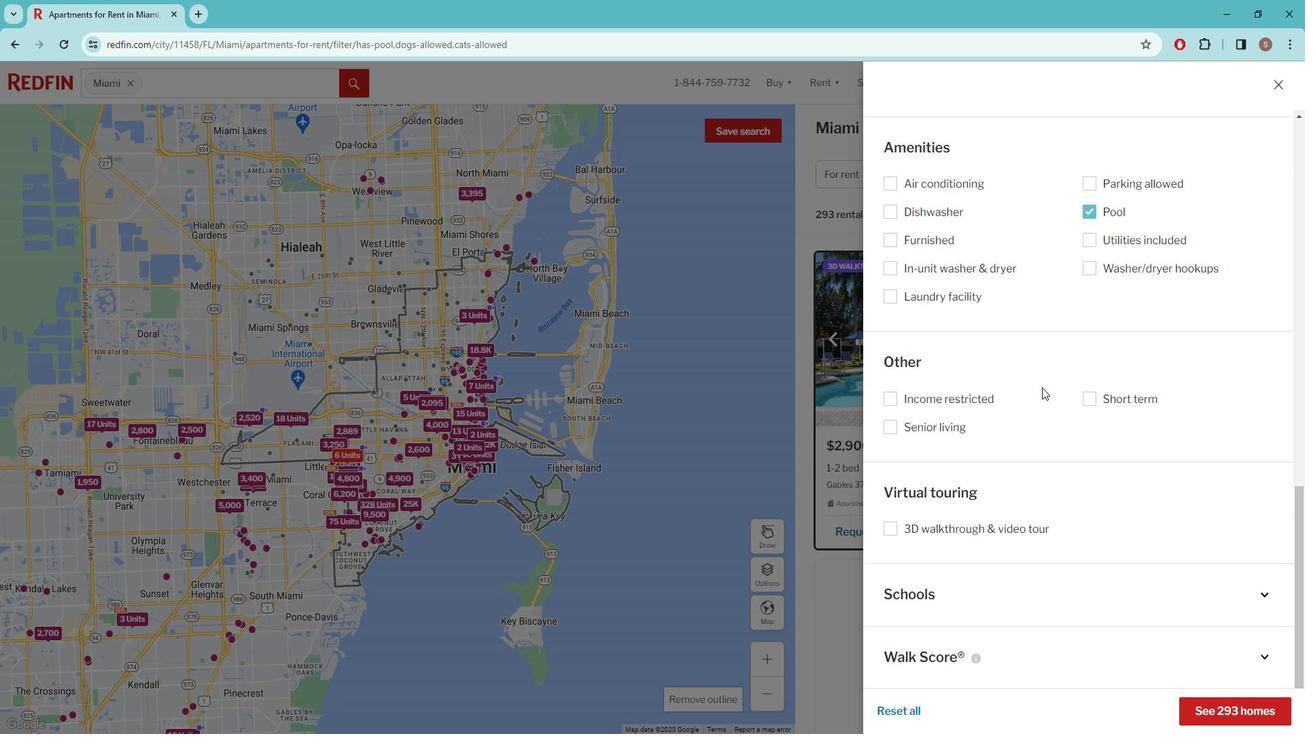 
Action: Mouse scrolled (1051, 382) with delta (0, 0)
Screenshot: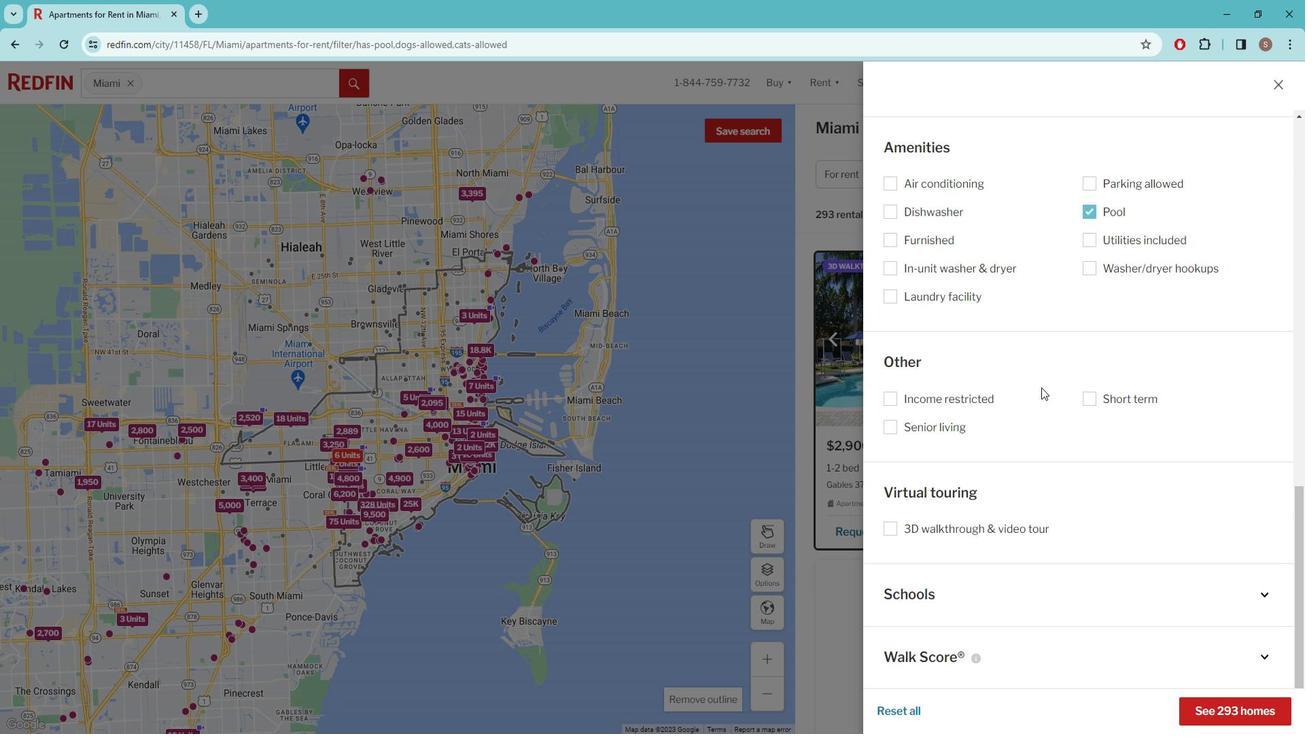 
Action: Mouse moved to (1007, 448)
Screenshot: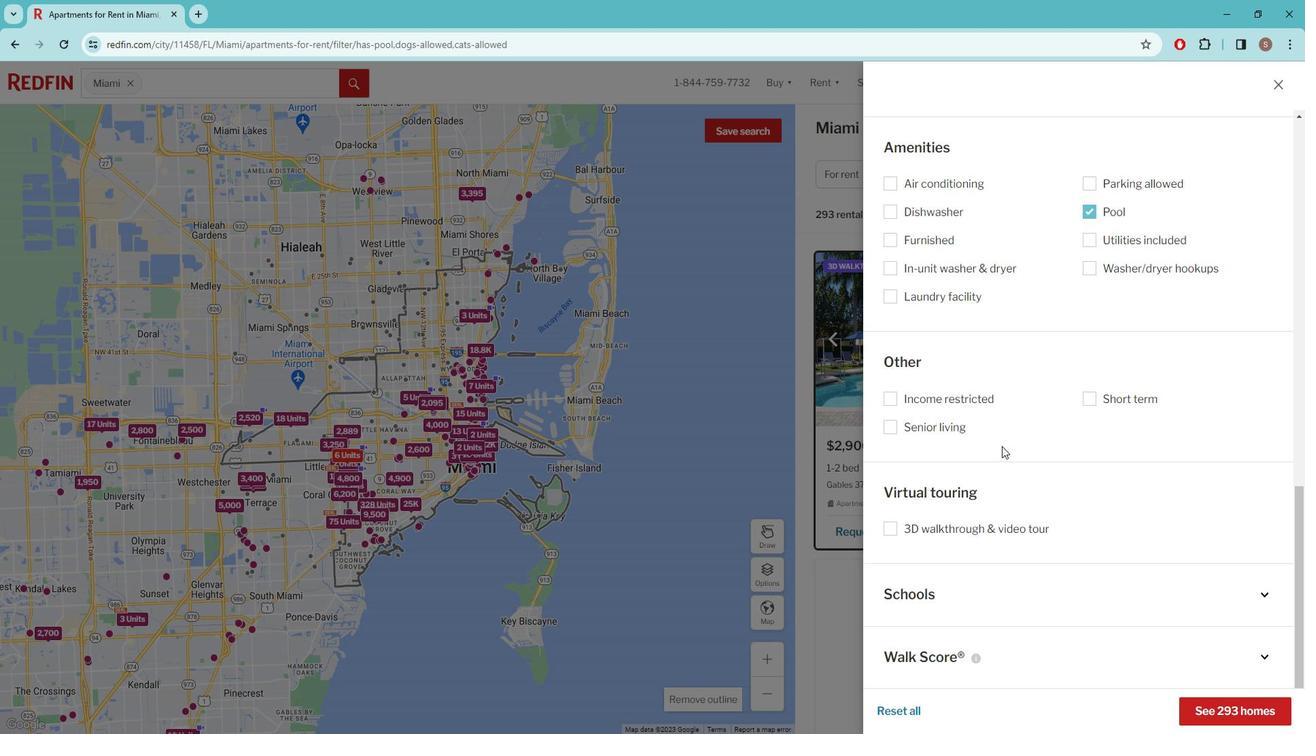 
Action: Mouse scrolled (1007, 448) with delta (0, 0)
Screenshot: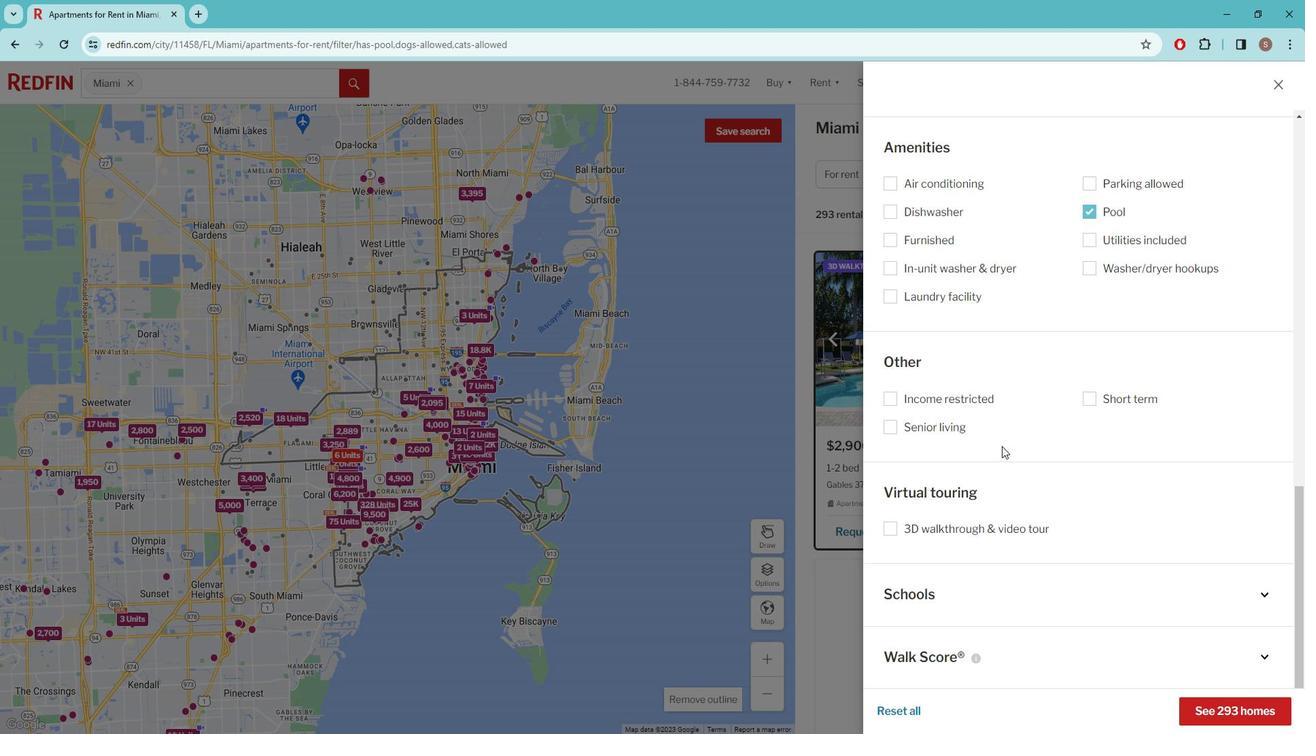 
Action: Mouse moved to (1006, 469)
Screenshot: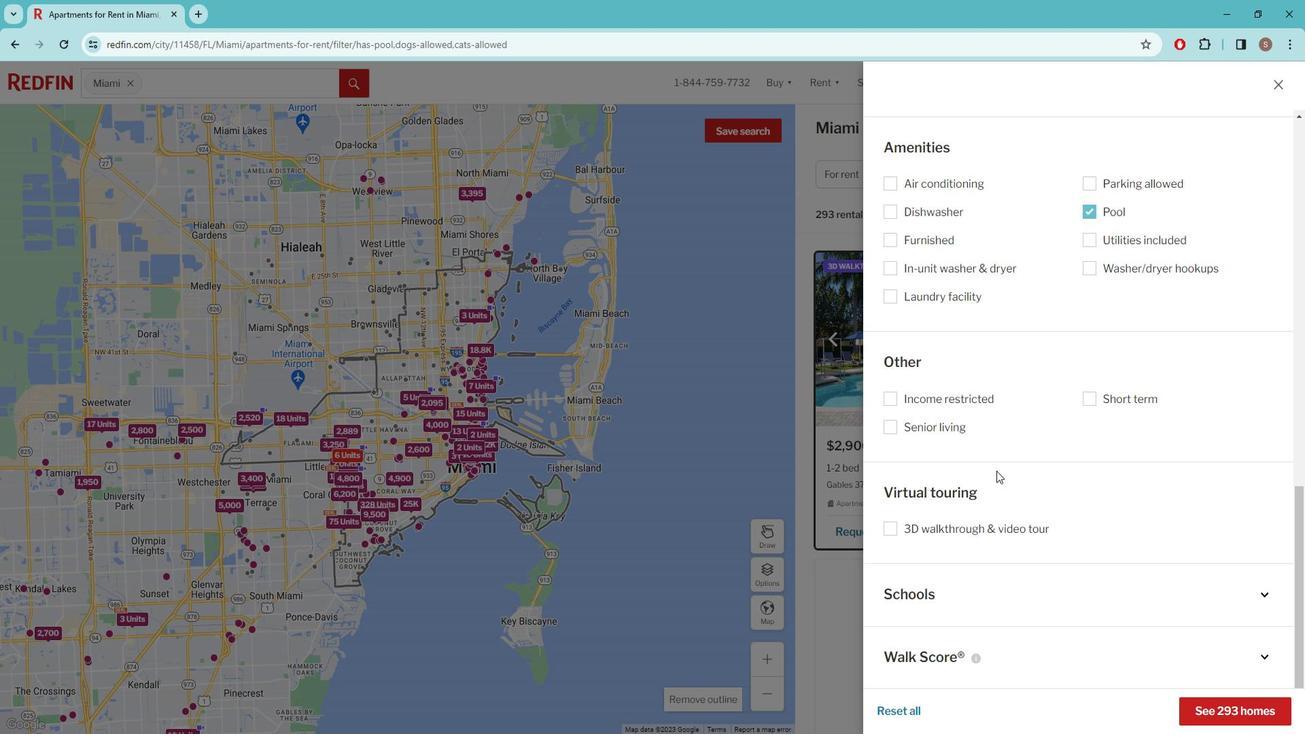
Action: Mouse scrolled (1006, 469) with delta (0, 0)
Screenshot: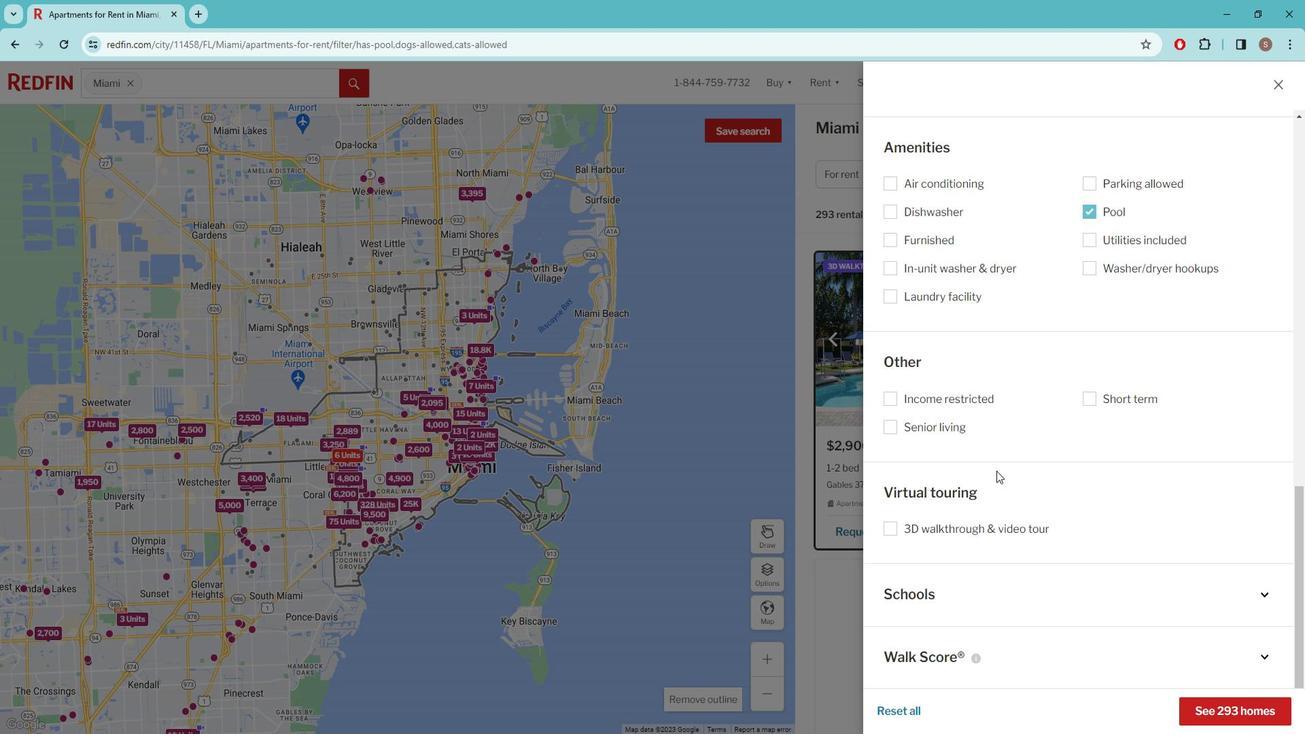 
Action: Mouse moved to (1006, 486)
Screenshot: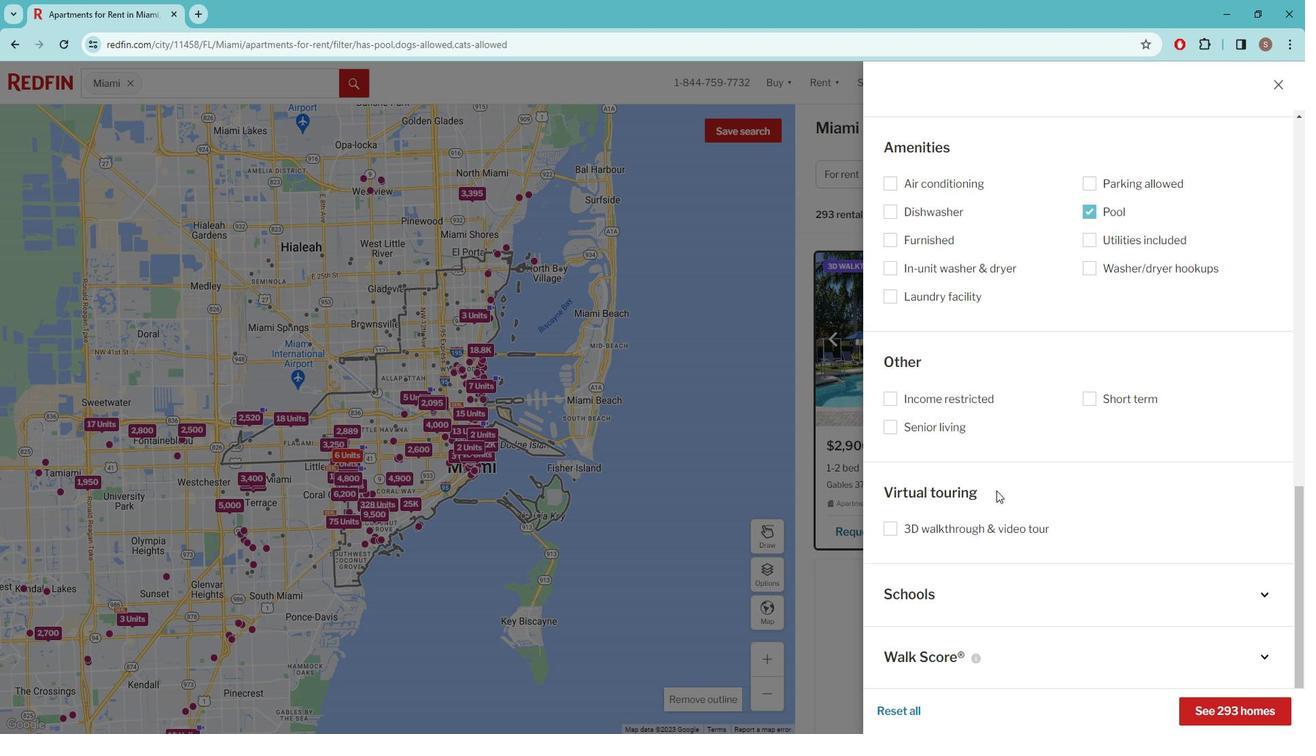 
Action: Mouse scrolled (1006, 485) with delta (0, 0)
Screenshot: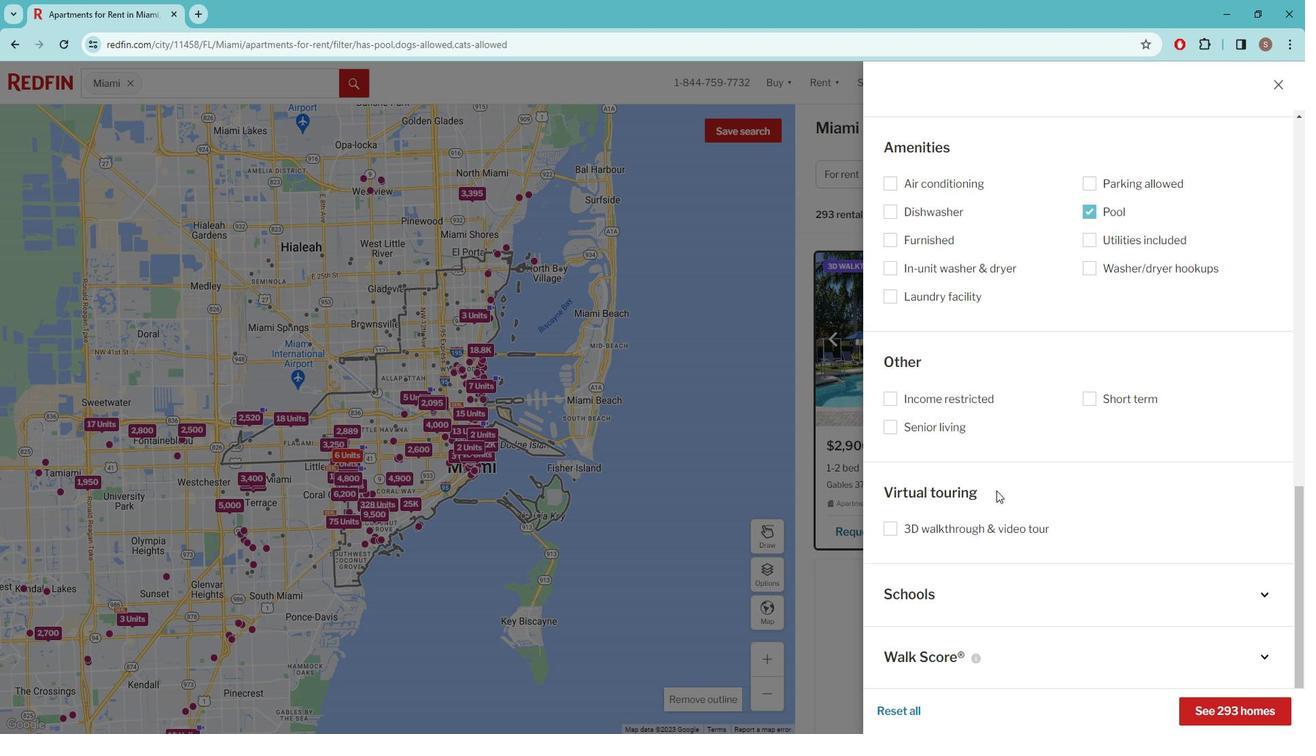 
Action: Mouse moved to (1003, 501)
Screenshot: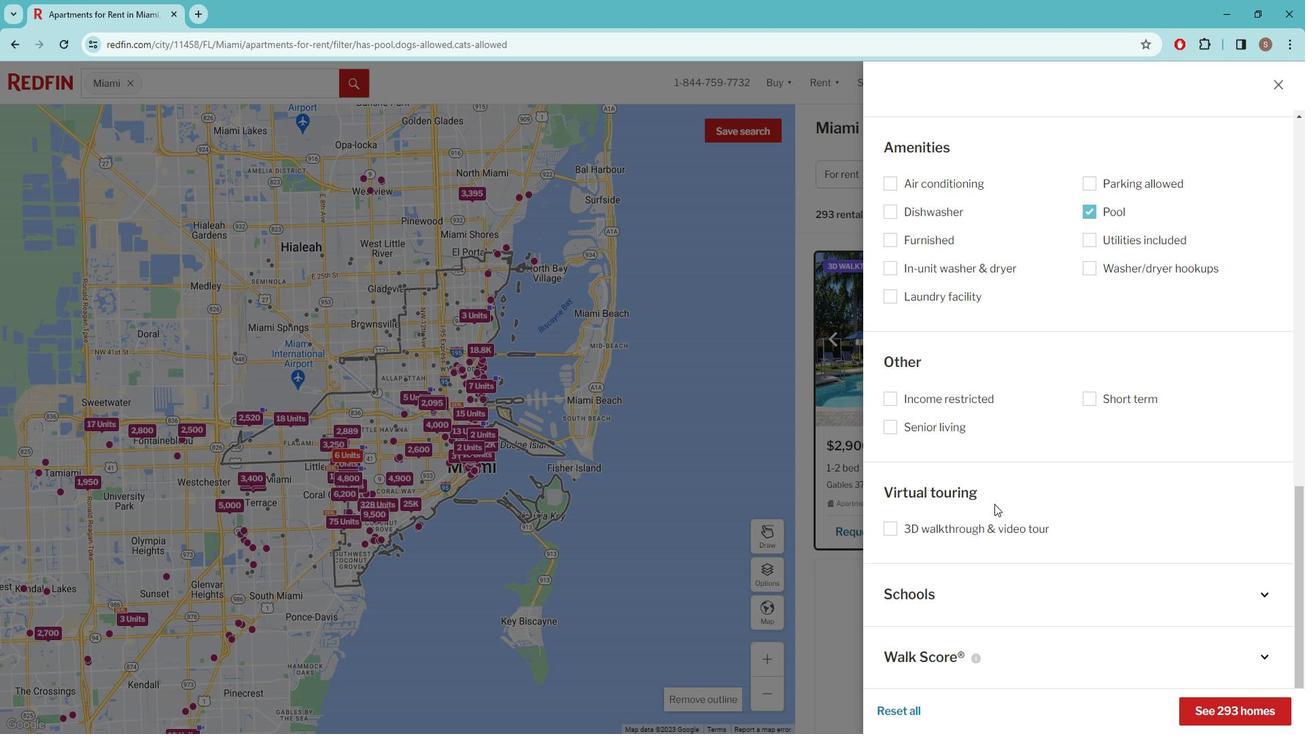 
Action: Mouse scrolled (1003, 501) with delta (0, 0)
Screenshot: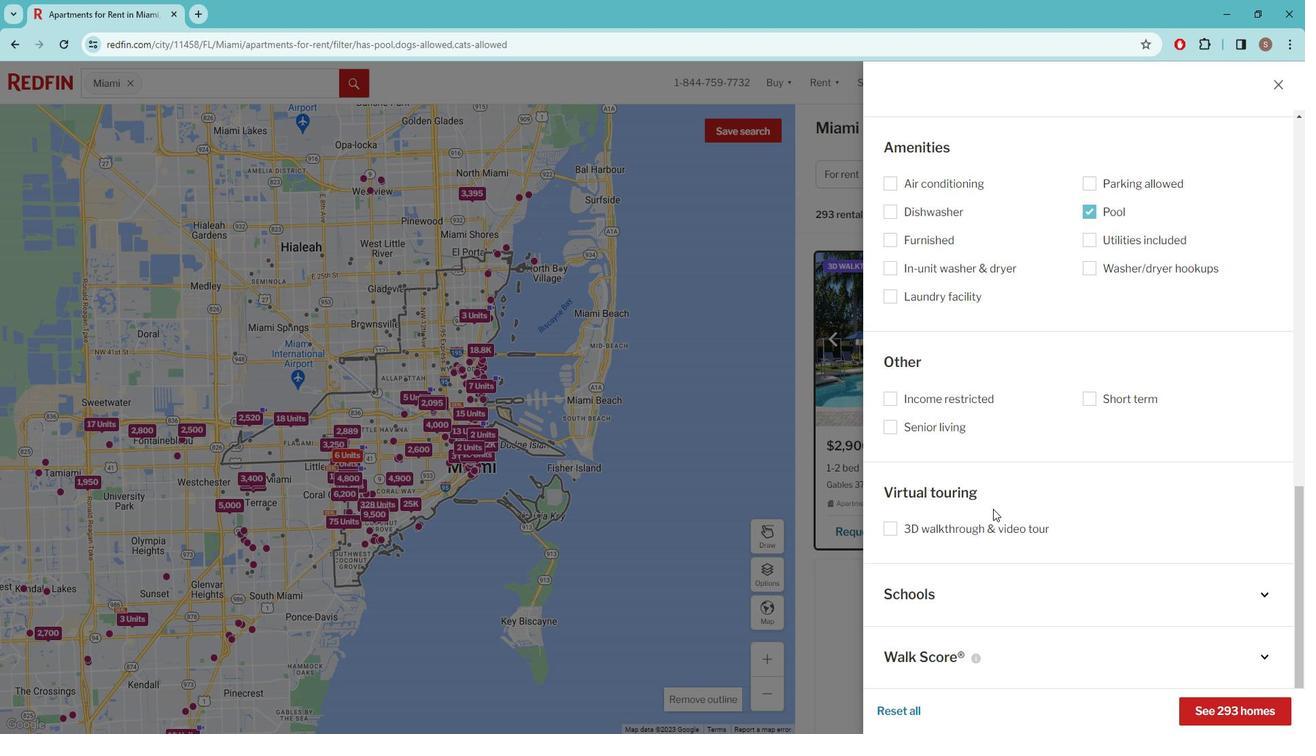 
Action: Mouse moved to (1237, 688)
Screenshot: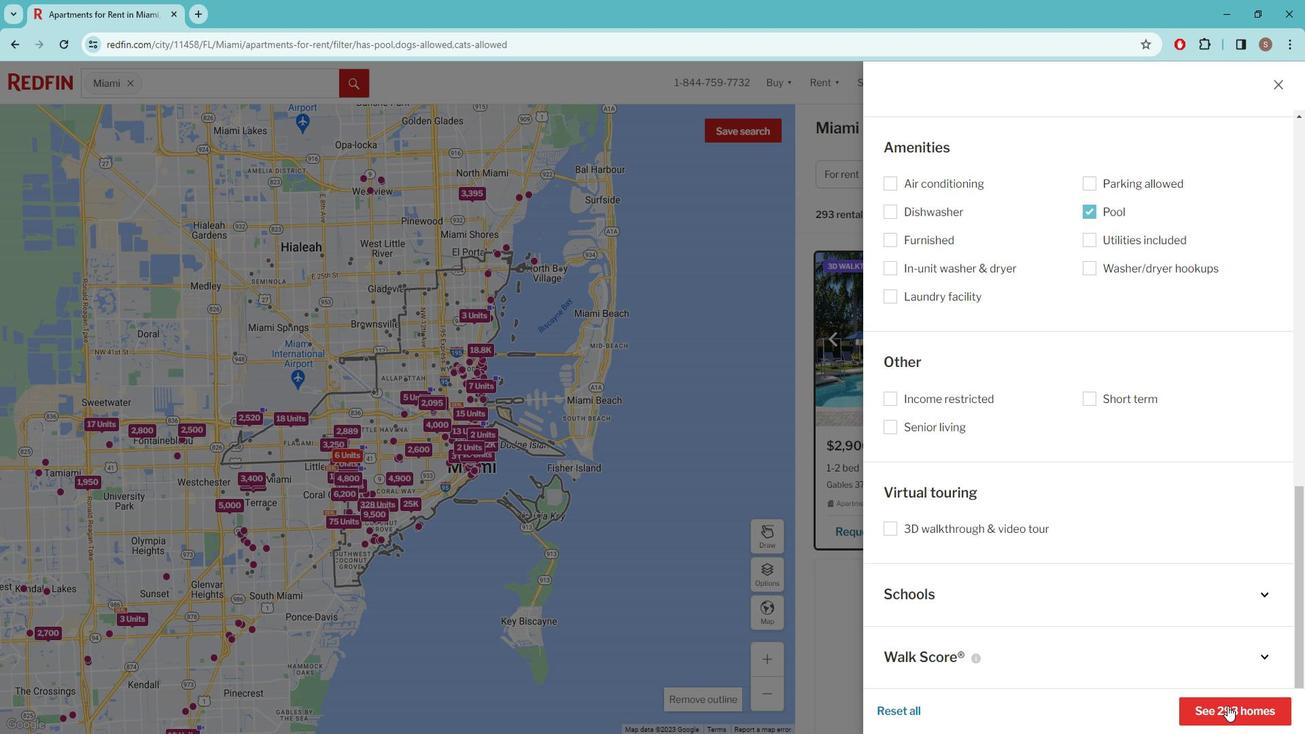 
Action: Mouse pressed left at (1237, 688)
Screenshot: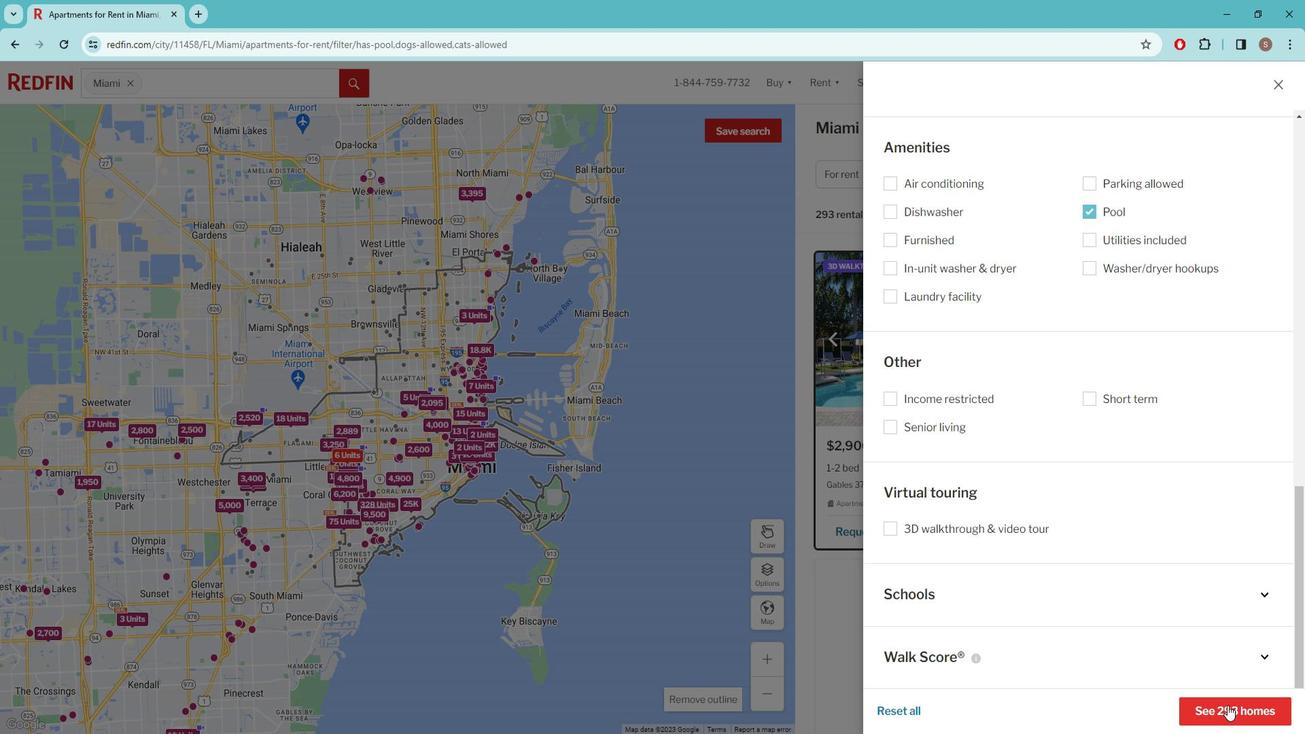 
Action: Mouse moved to (965, 444)
Screenshot: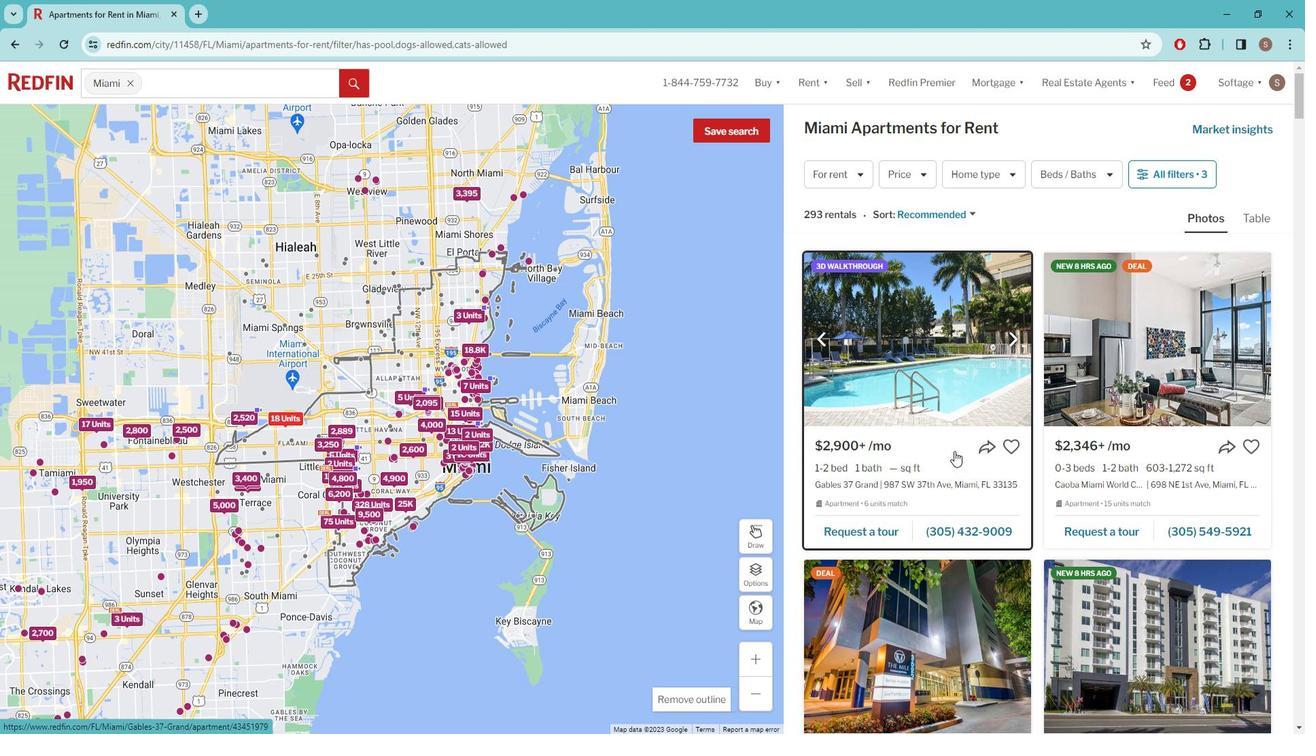 
Action: Mouse scrolled (965, 443) with delta (0, 0)
Screenshot: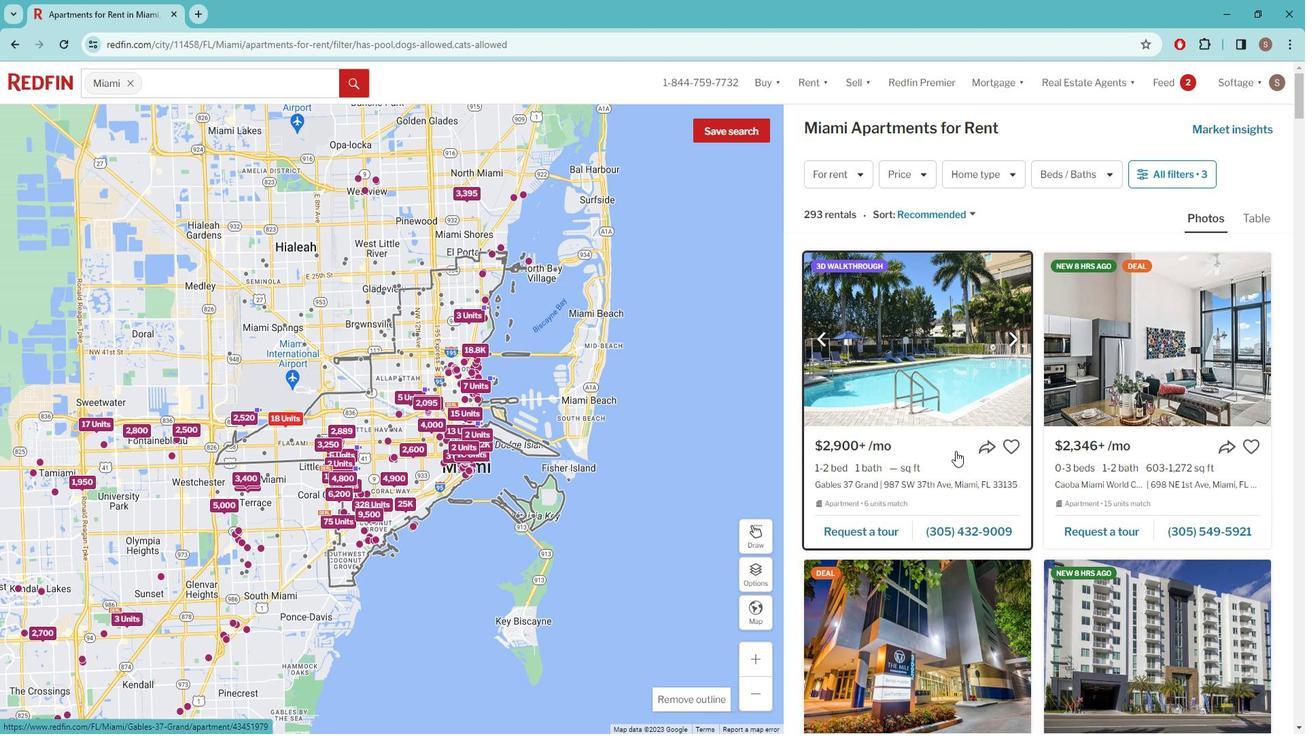 
Action: Mouse scrolled (965, 443) with delta (0, 0)
Screenshot: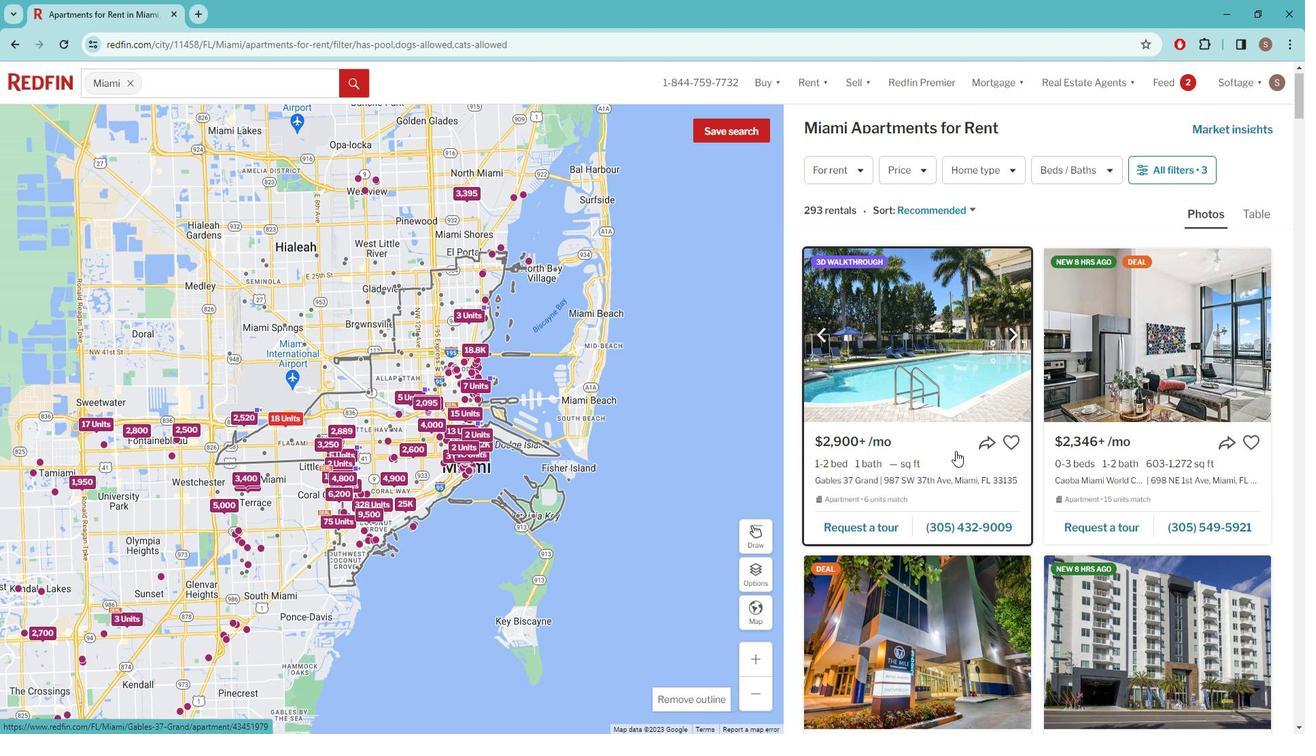 
Action: Mouse moved to (977, 599)
Screenshot: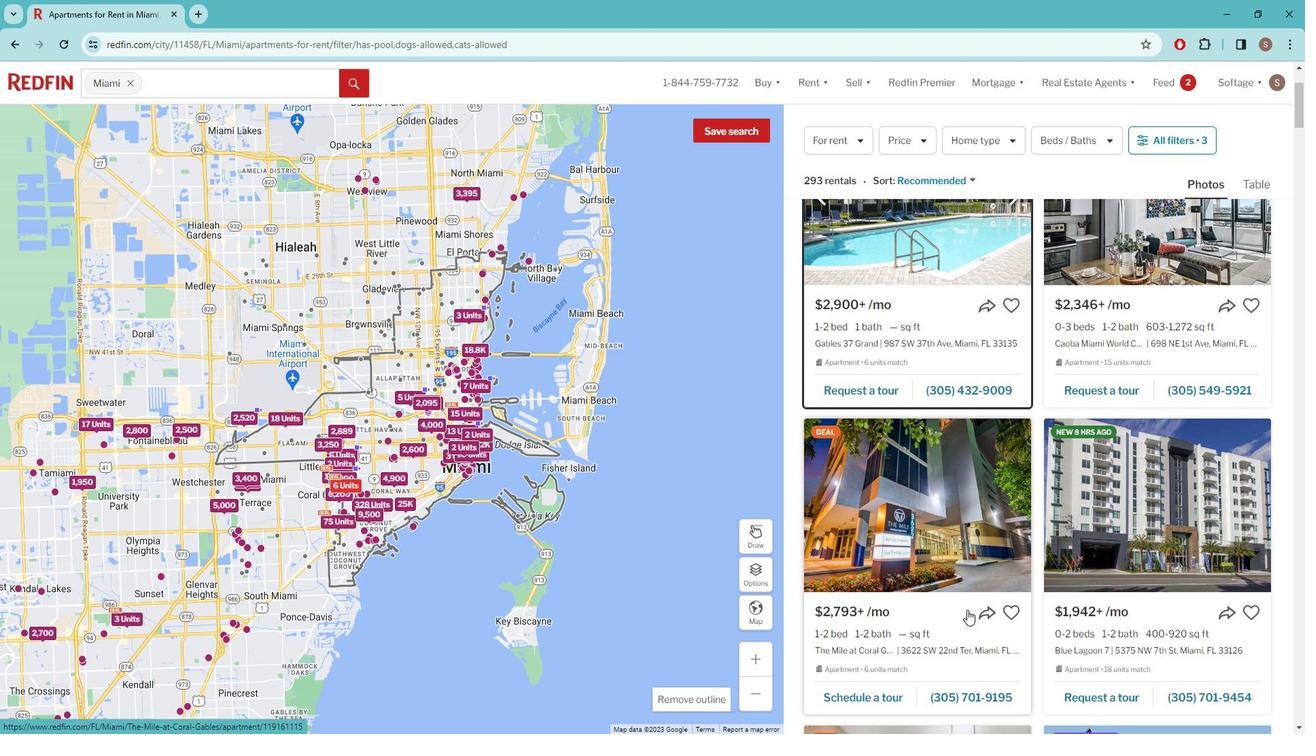 
Action: Mouse pressed left at (977, 599)
Screenshot: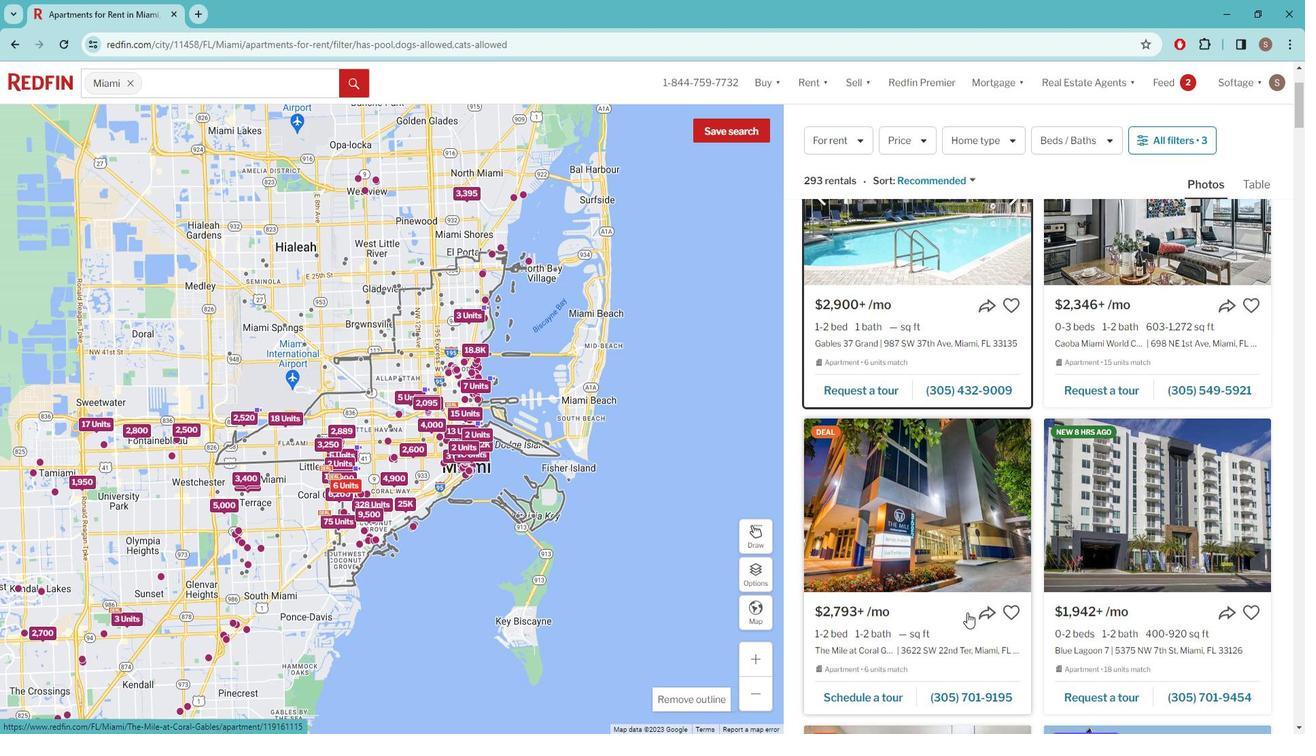 
Action: Mouse moved to (611, 123)
Screenshot: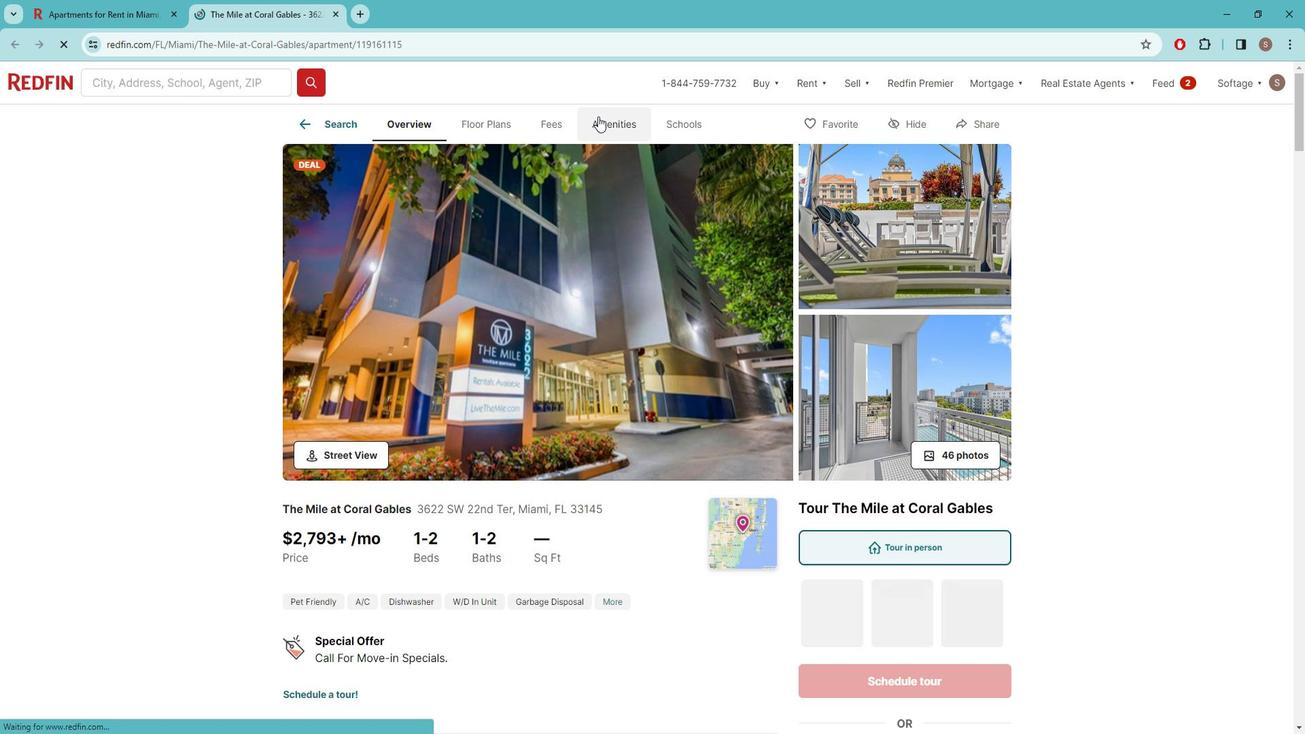 
Action: Mouse pressed left at (611, 123)
Screenshot: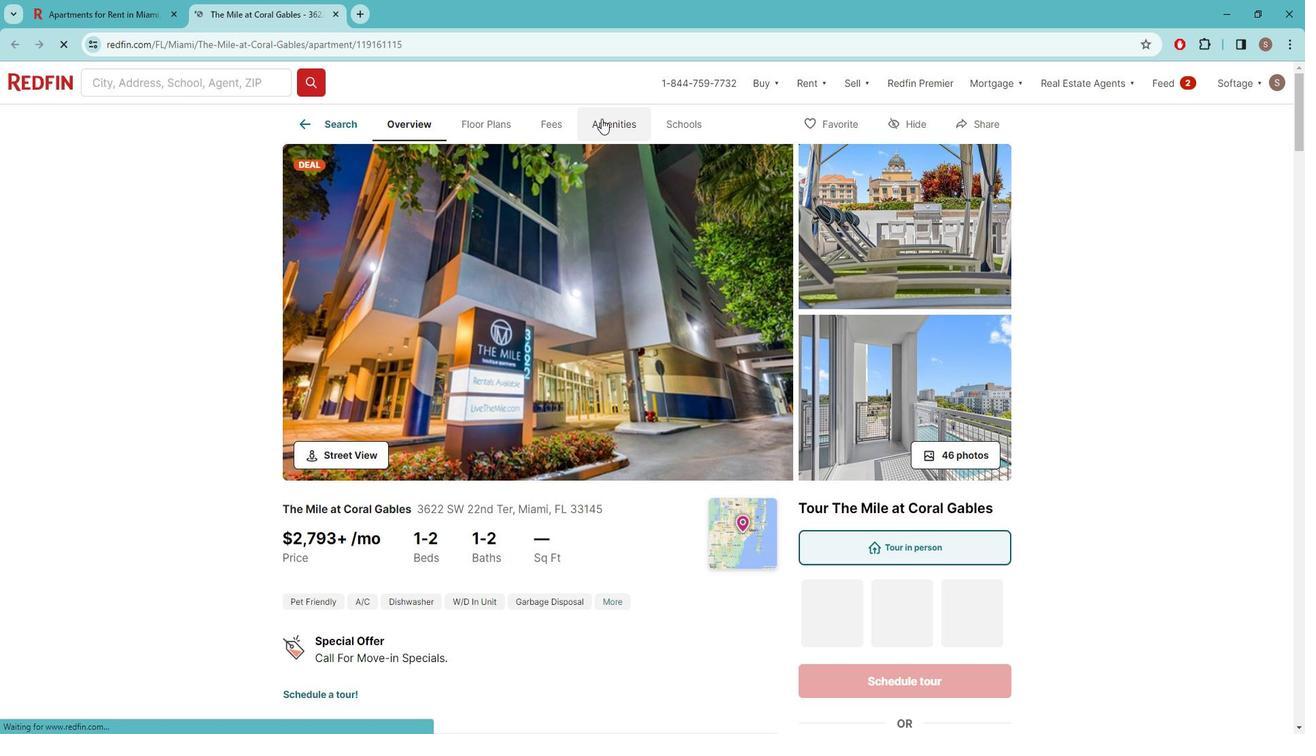 
Action: Mouse moved to (593, 395)
Screenshot: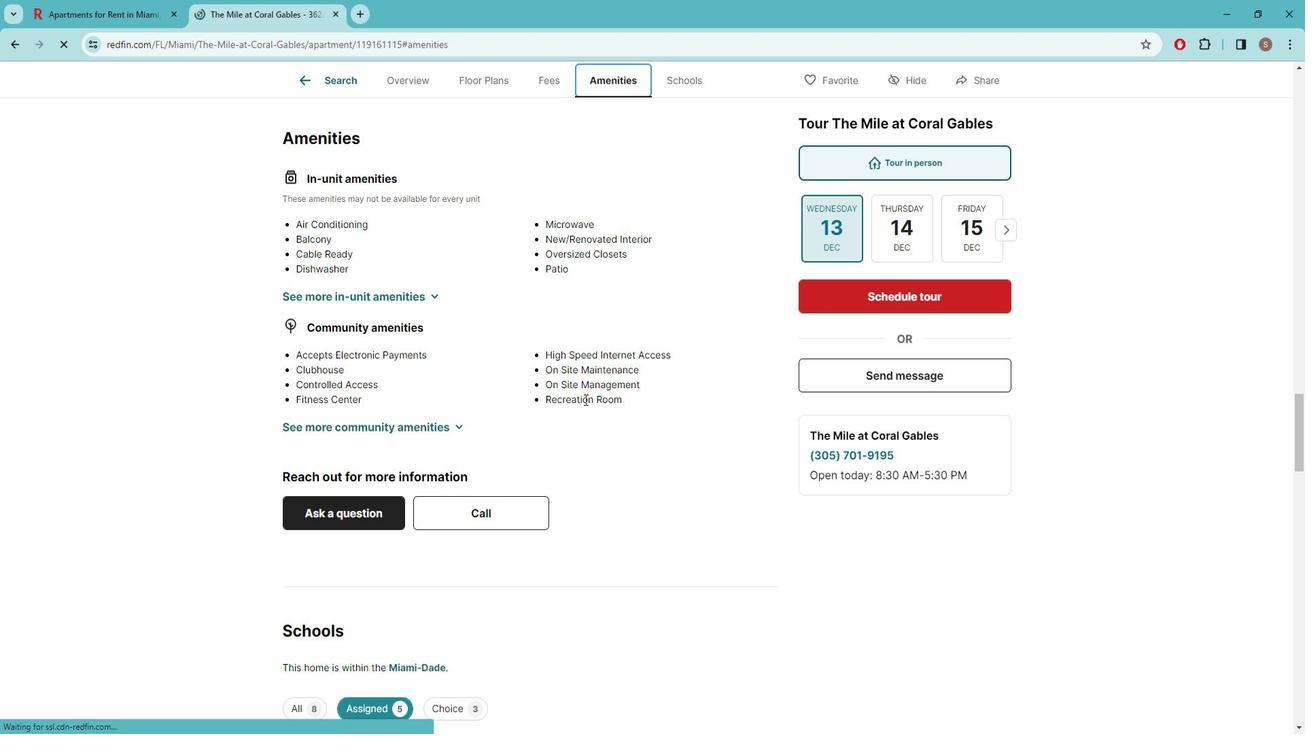 
Action: Mouse scrolled (593, 395) with delta (0, 0)
Screenshot: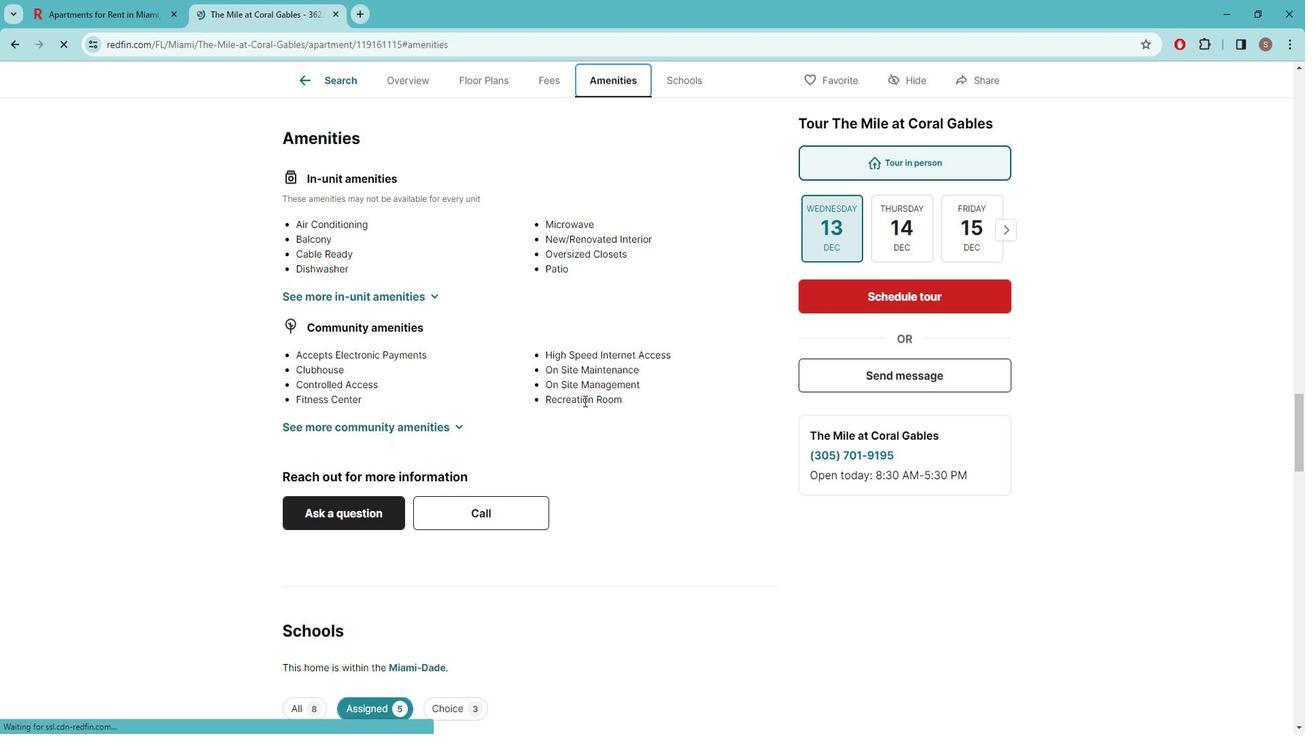
Action: Mouse scrolled (593, 395) with delta (0, 0)
Screenshot: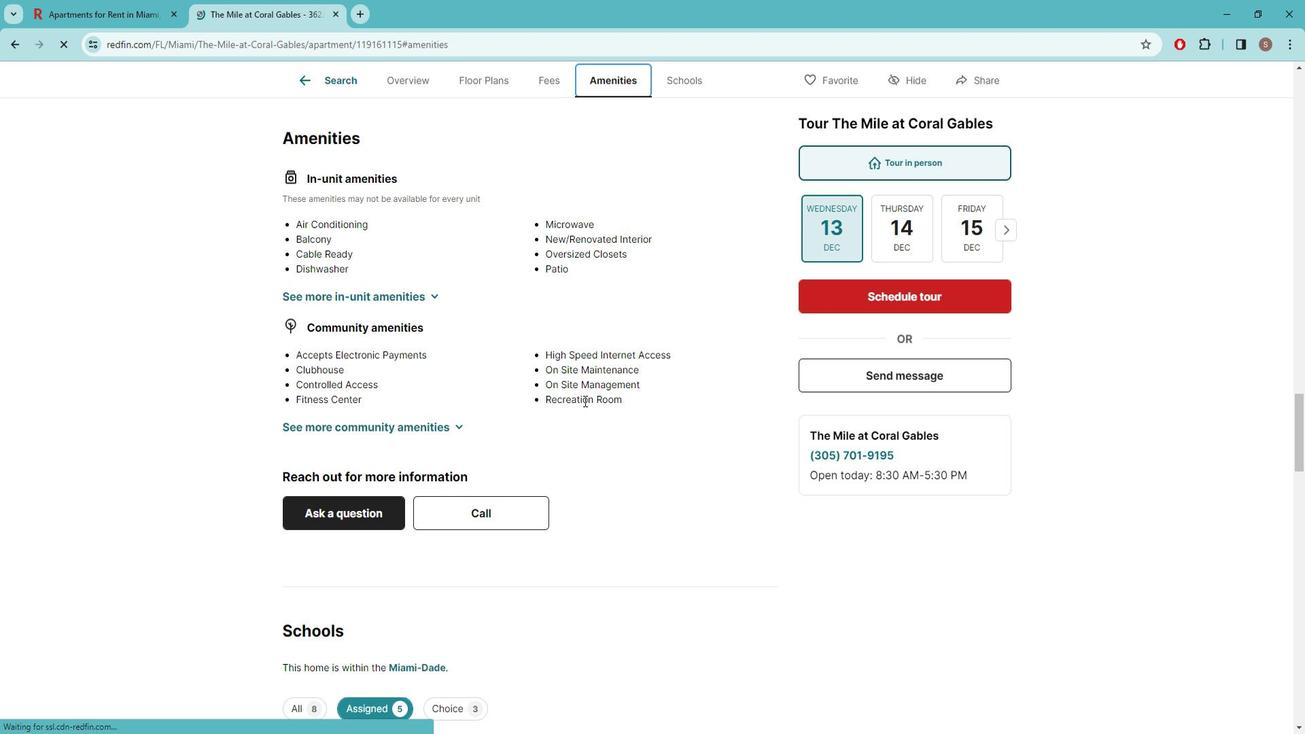 
Action: Mouse scrolled (593, 396) with delta (0, 0)
Screenshot: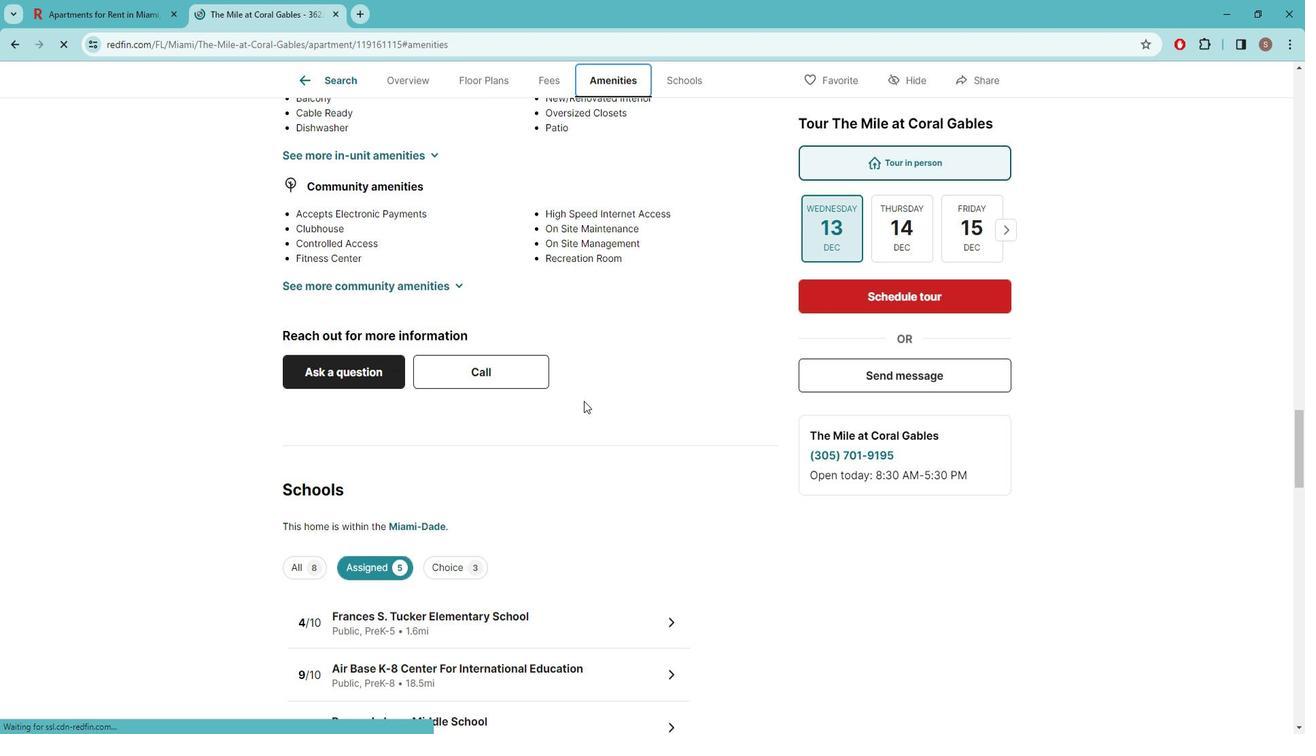 
Action: Mouse scrolled (593, 396) with delta (0, 0)
Screenshot: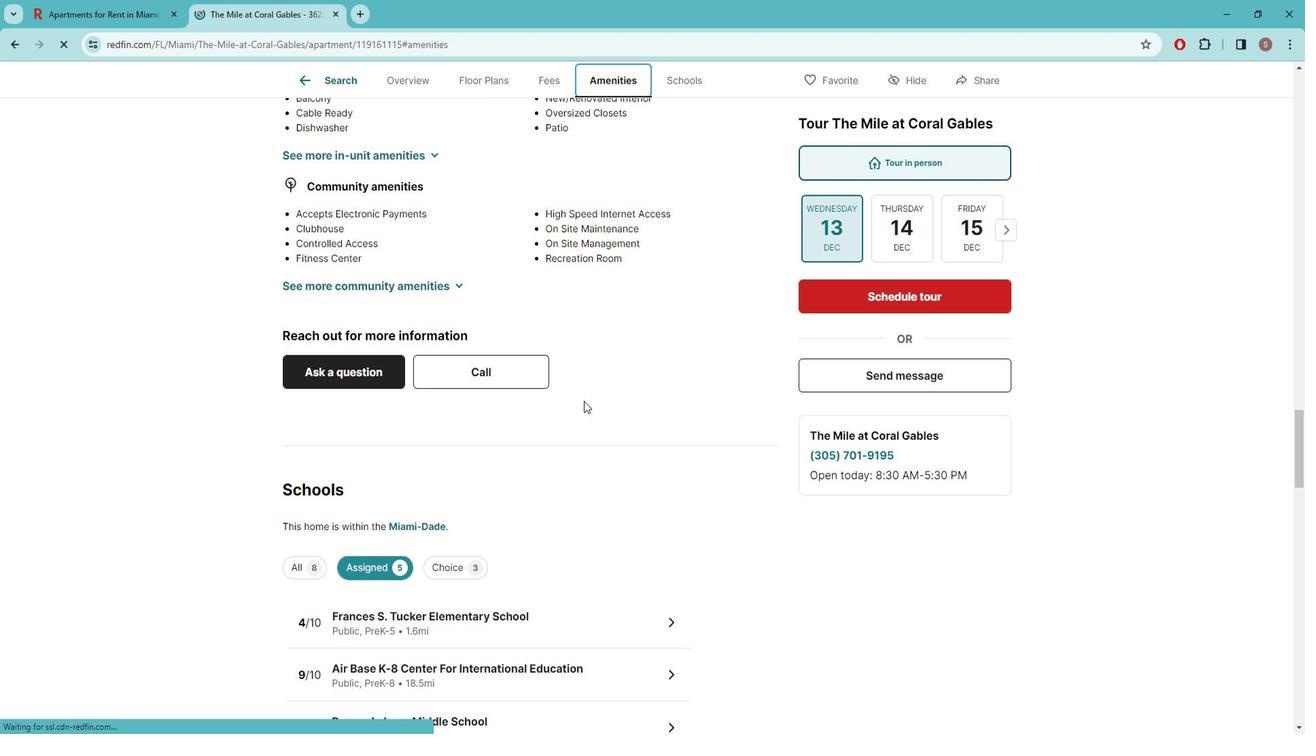 
Action: Mouse scrolled (593, 396) with delta (0, 0)
Screenshot: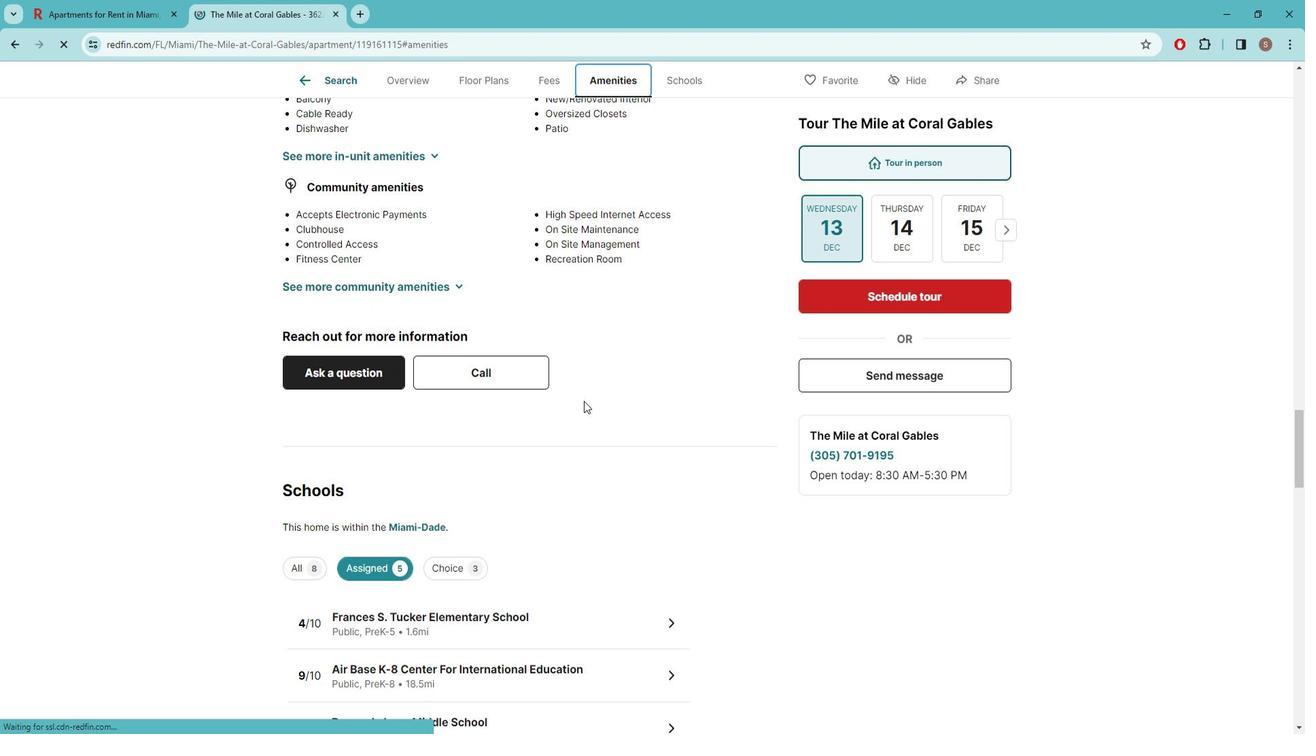 
Action: Mouse scrolled (593, 396) with delta (0, 0)
Screenshot: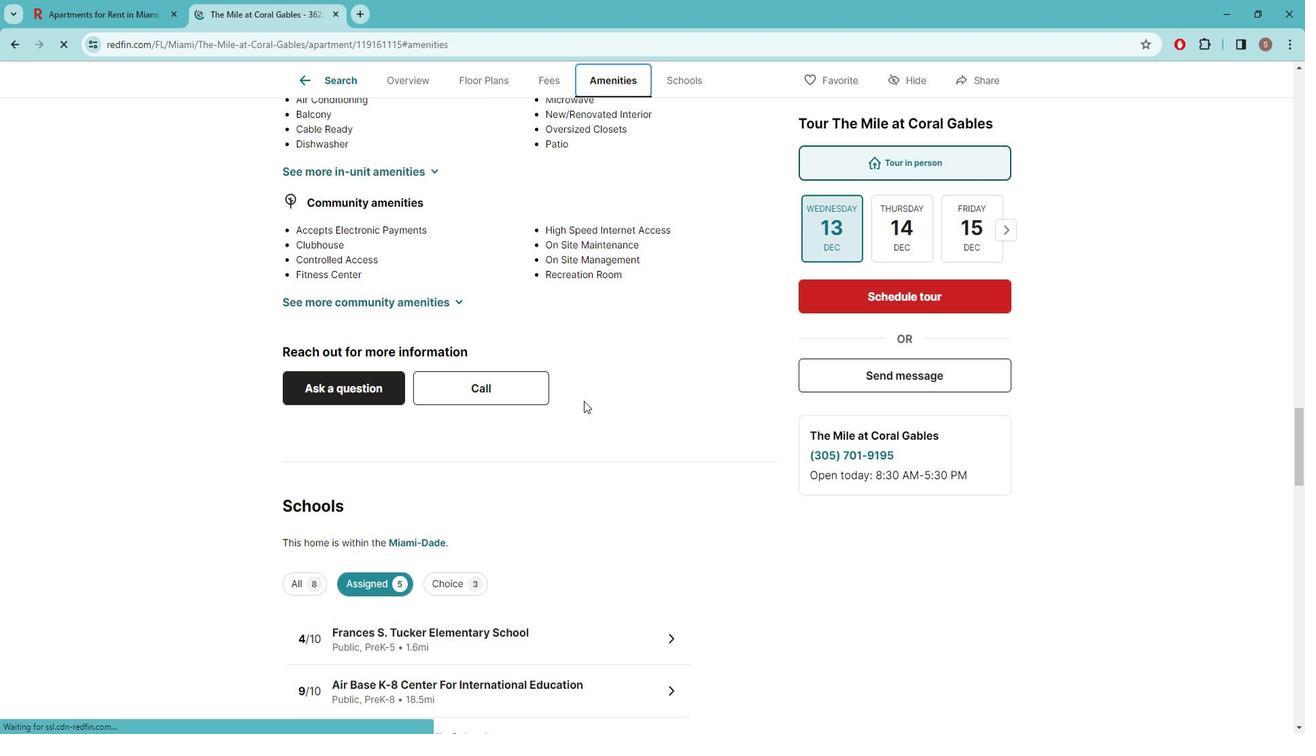 
Action: Mouse scrolled (593, 396) with delta (0, 0)
Screenshot: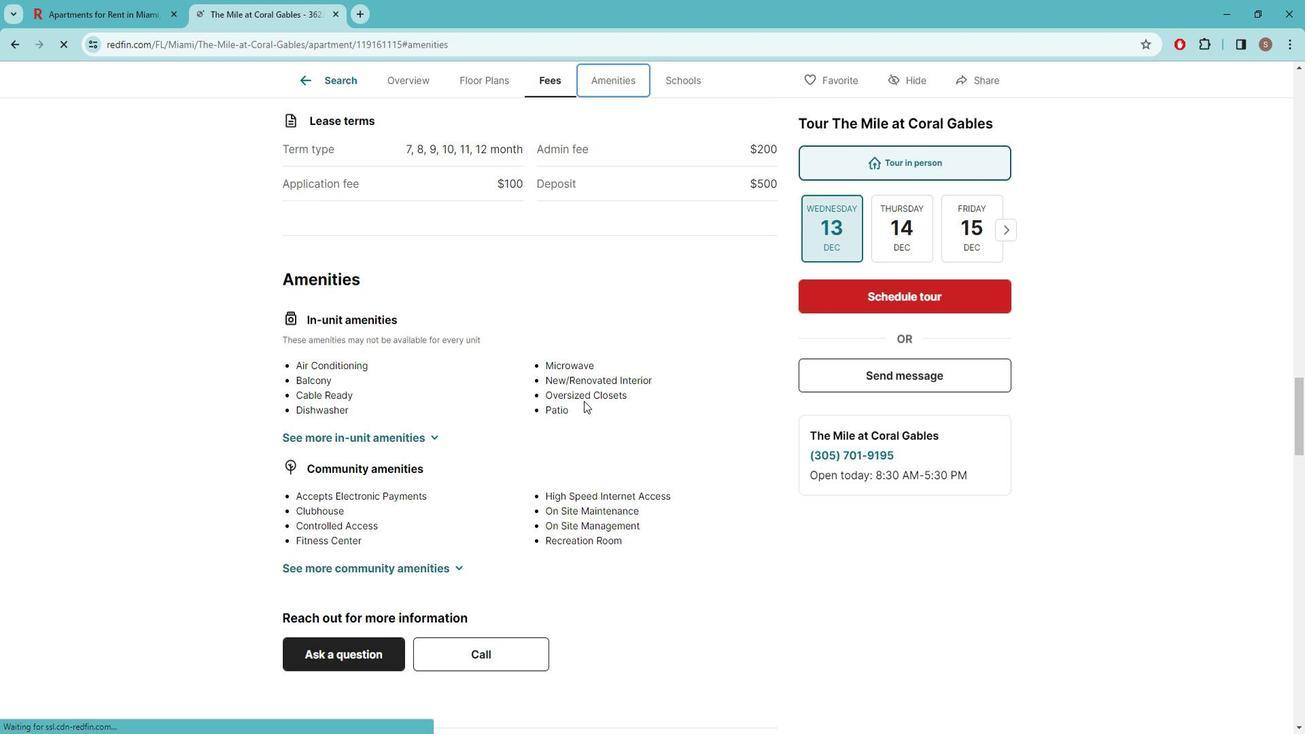 
Action: Mouse scrolled (593, 396) with delta (0, 0)
Screenshot: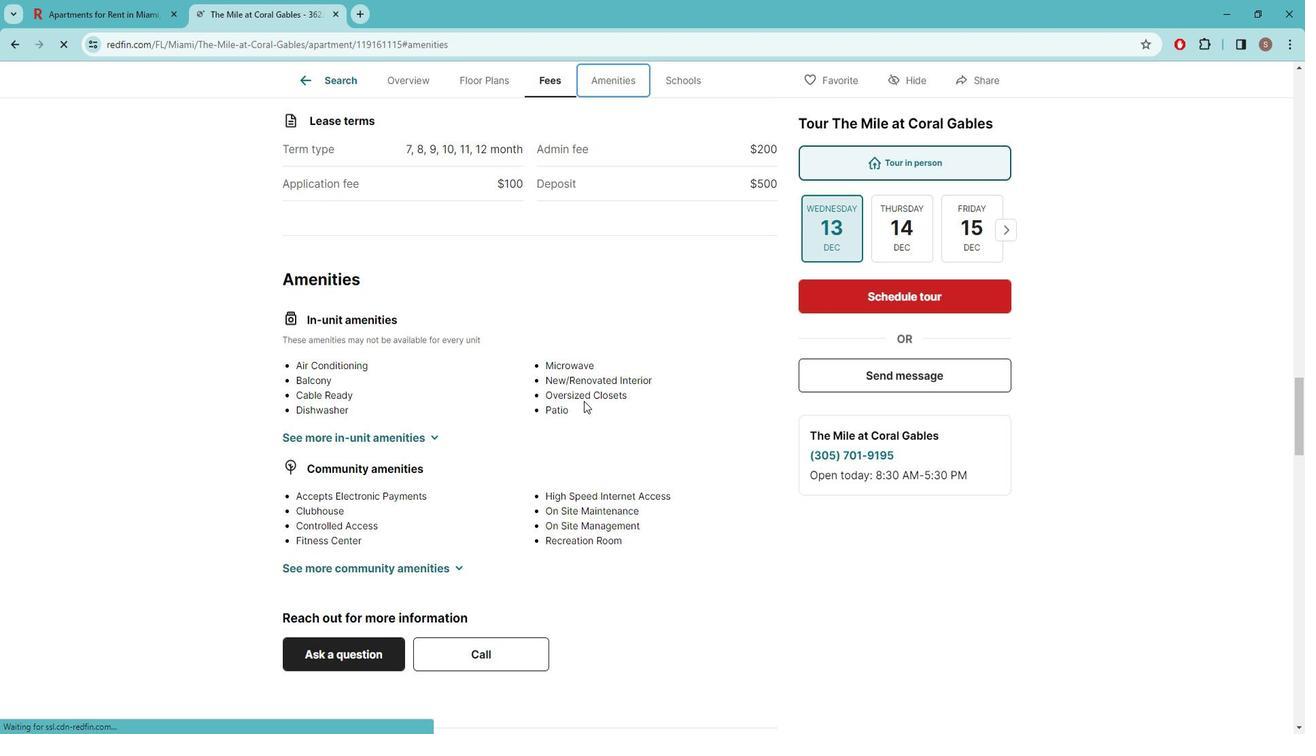 
Action: Mouse scrolled (593, 396) with delta (0, 0)
Screenshot: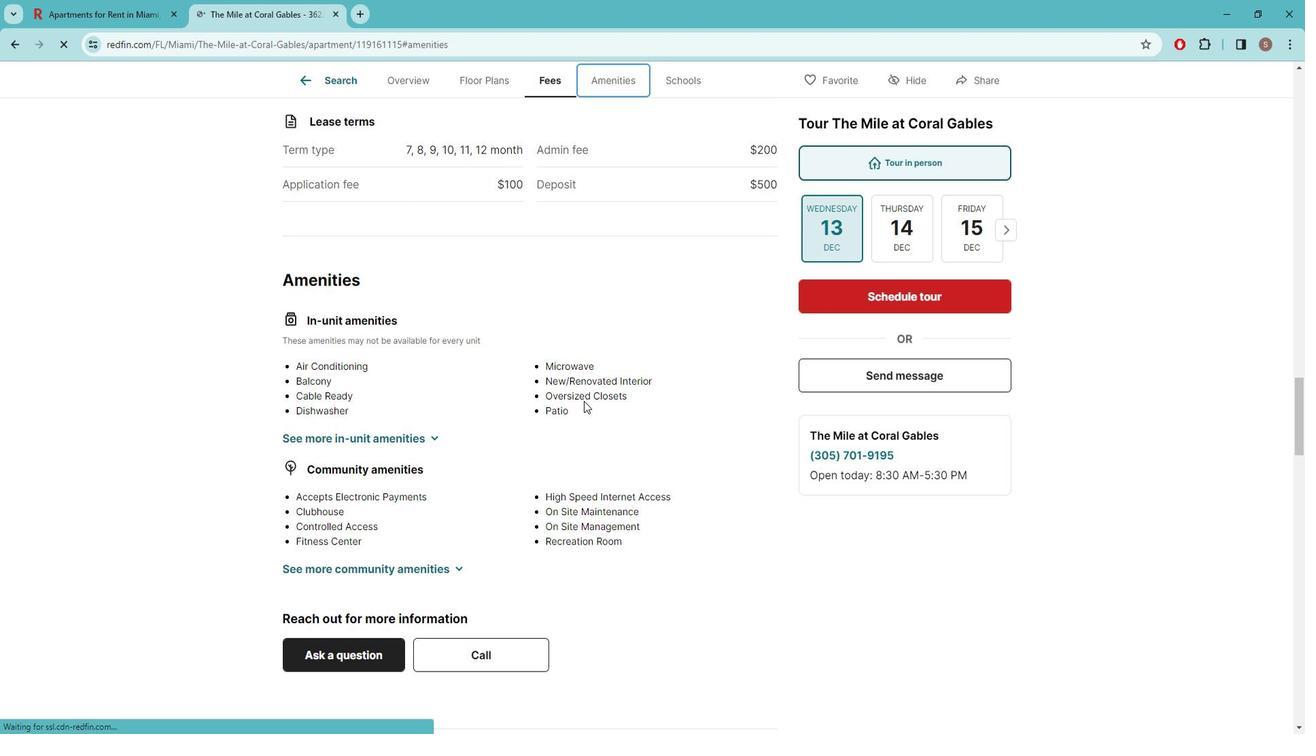 
Action: Mouse scrolled (593, 396) with delta (0, 0)
Screenshot: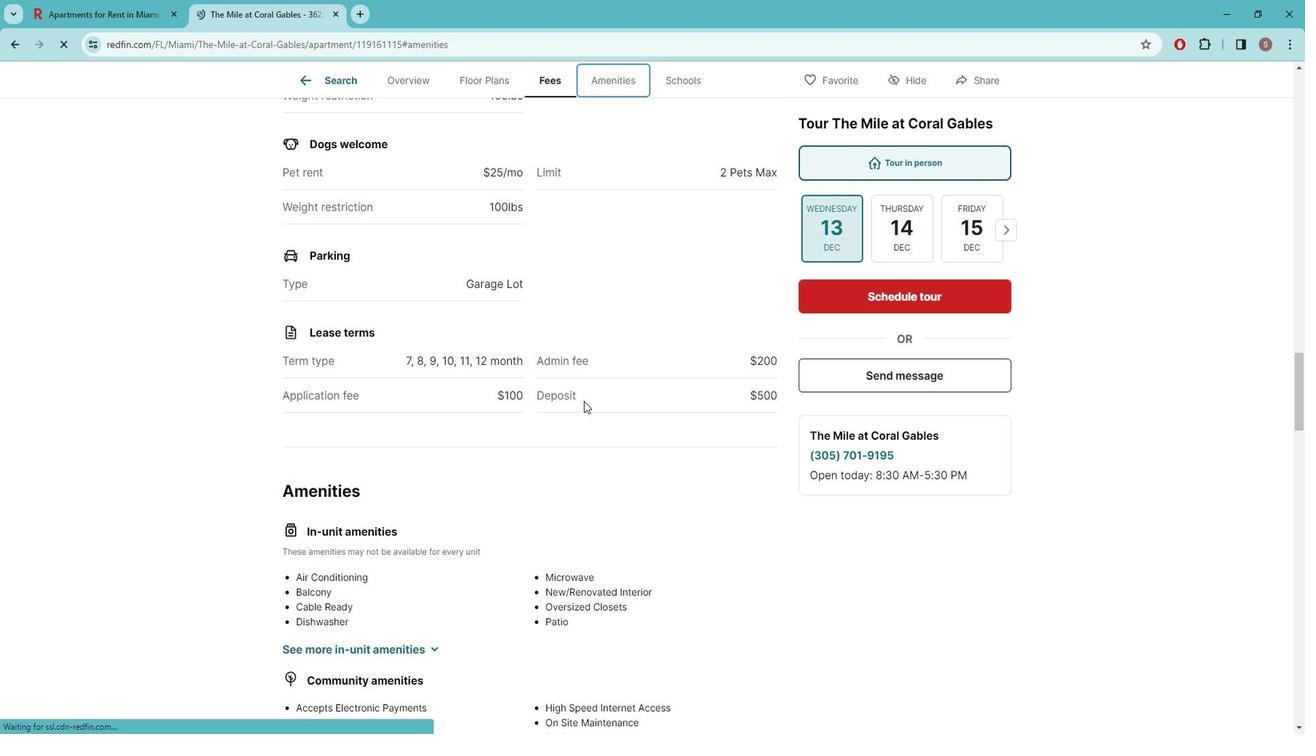 
Action: Mouse scrolled (593, 396) with delta (0, 0)
Screenshot: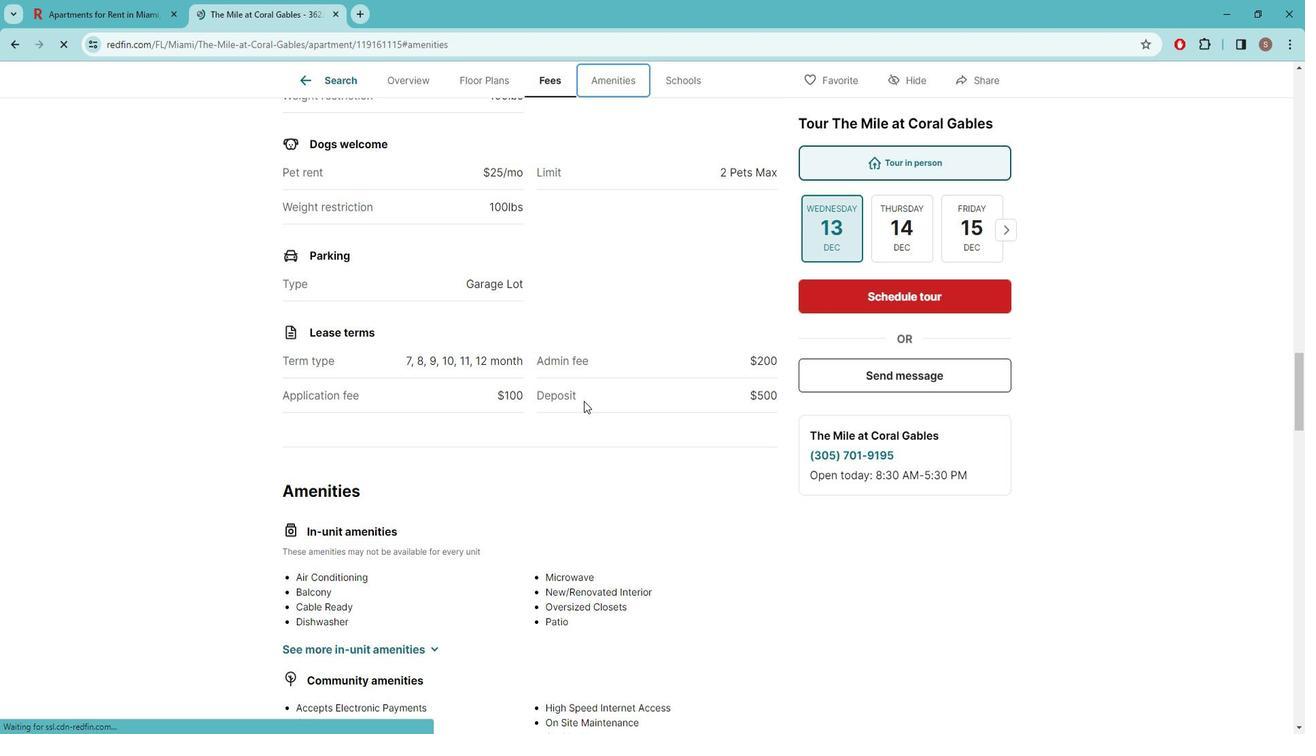 
Action: Mouse scrolled (593, 396) with delta (0, 0)
Screenshot: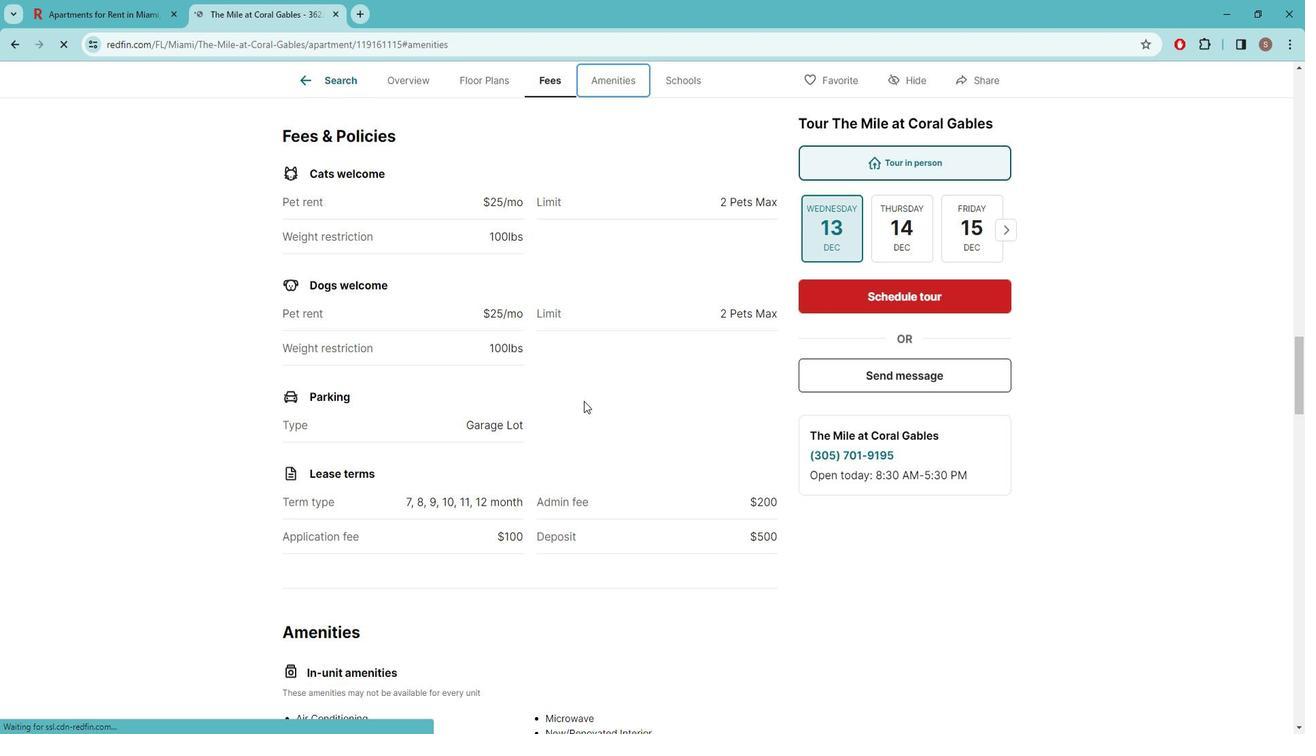 
Action: Mouse scrolled (593, 396) with delta (0, 0)
Screenshot: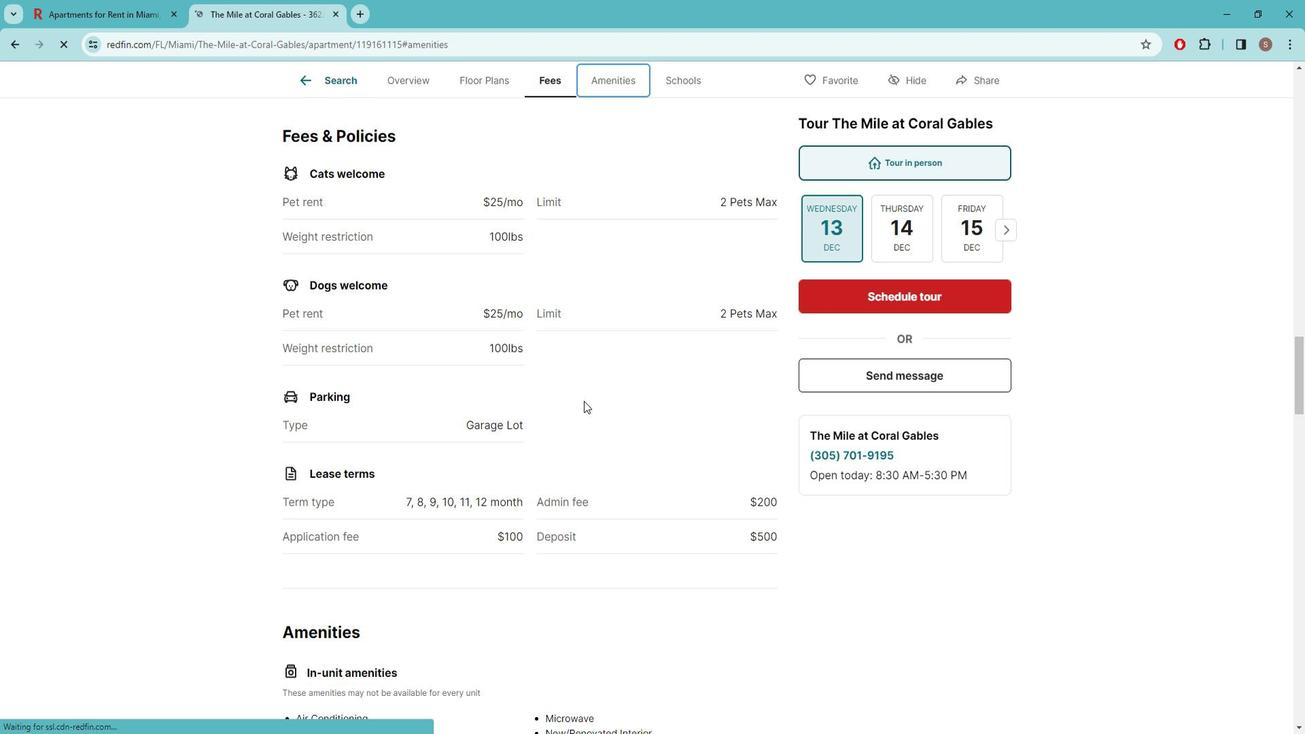 
Action: Mouse scrolled (593, 396) with delta (0, 0)
Screenshot: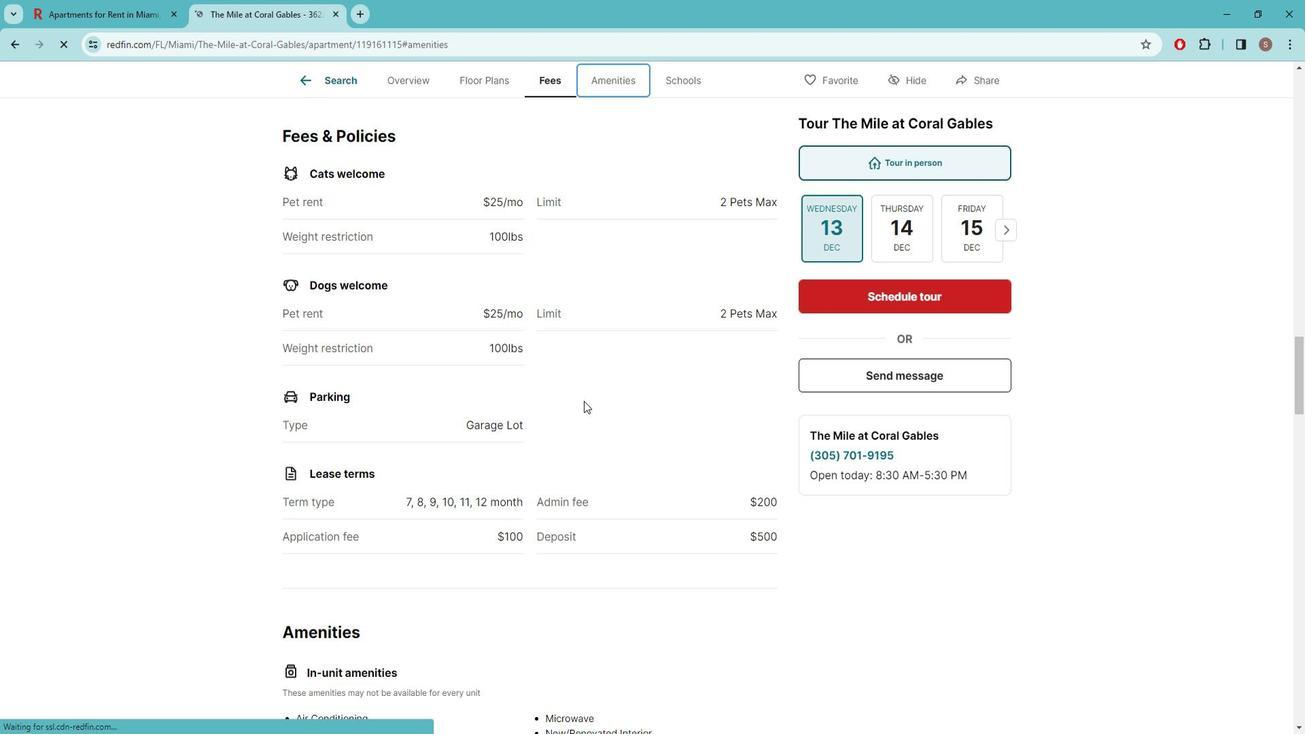 
Action: Mouse scrolled (593, 396) with delta (0, 0)
Screenshot: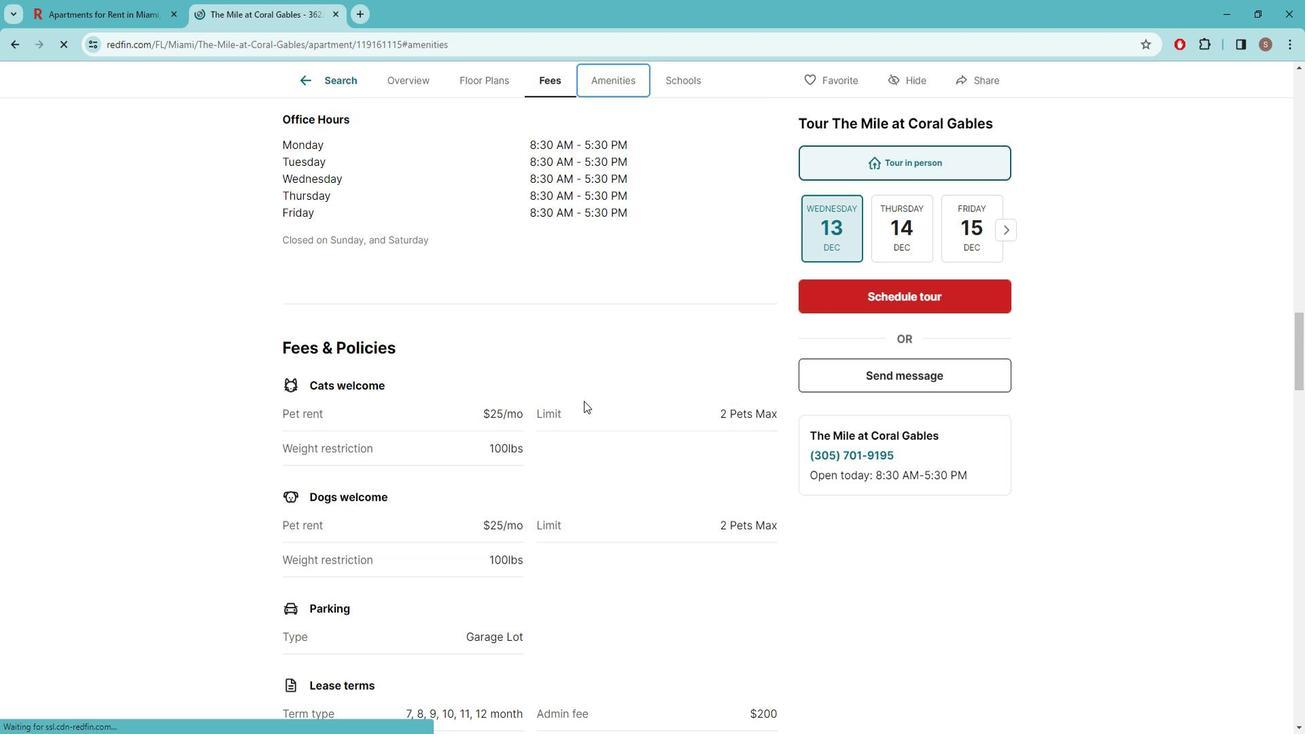 
Action: Mouse scrolled (593, 396) with delta (0, 0)
Screenshot: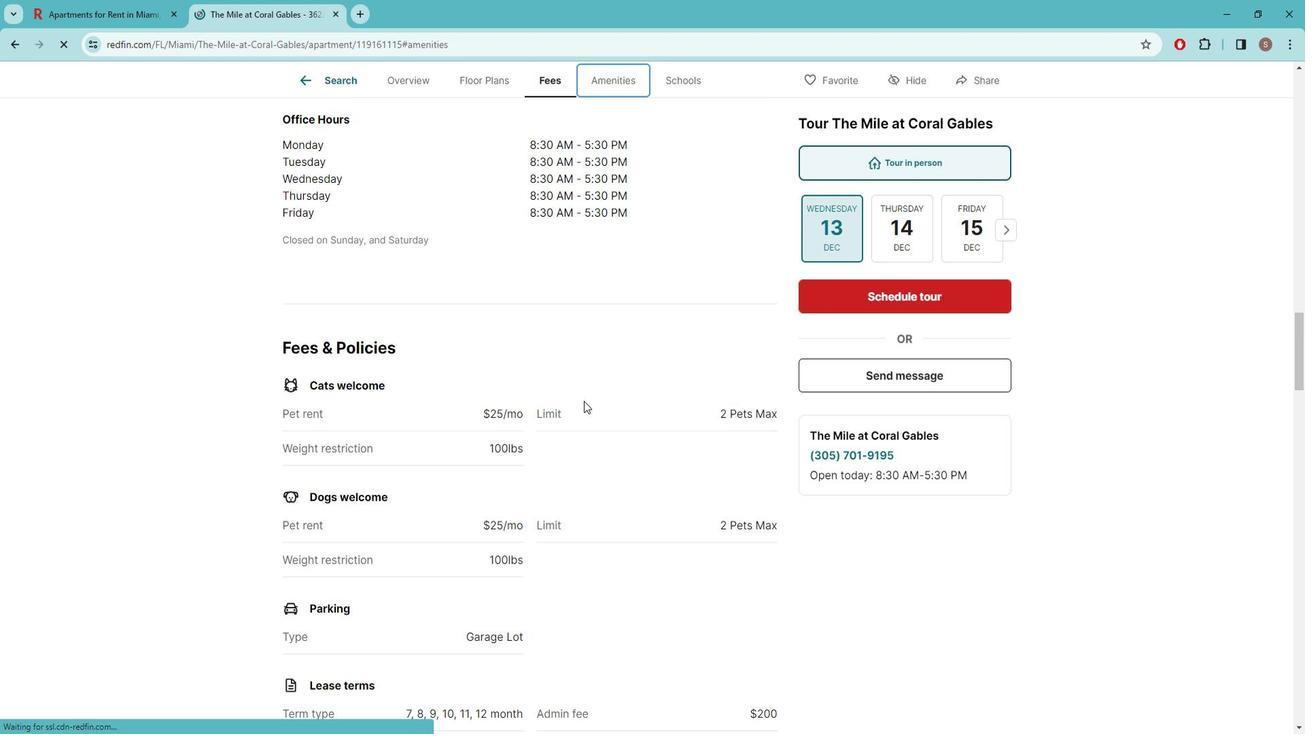 
Action: Mouse scrolled (593, 396) with delta (0, 0)
Screenshot: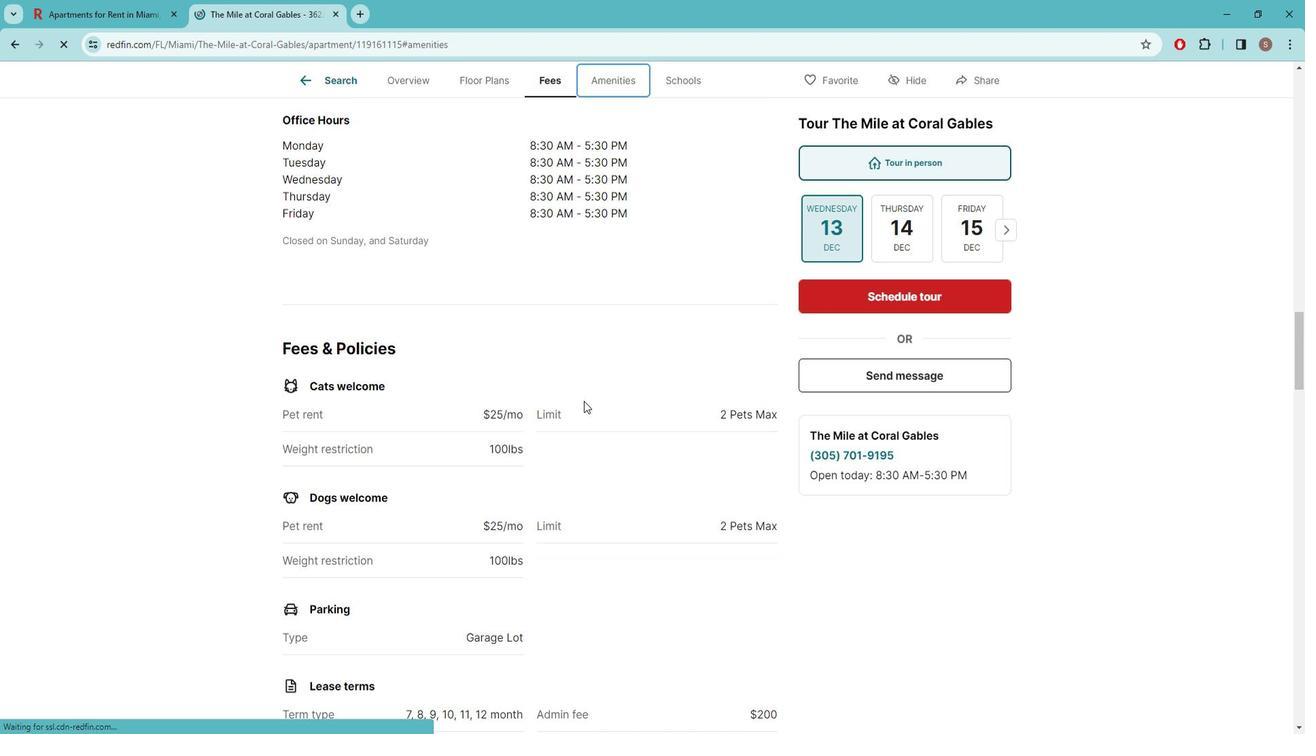 
Action: Mouse scrolled (593, 396) with delta (0, 0)
Screenshot: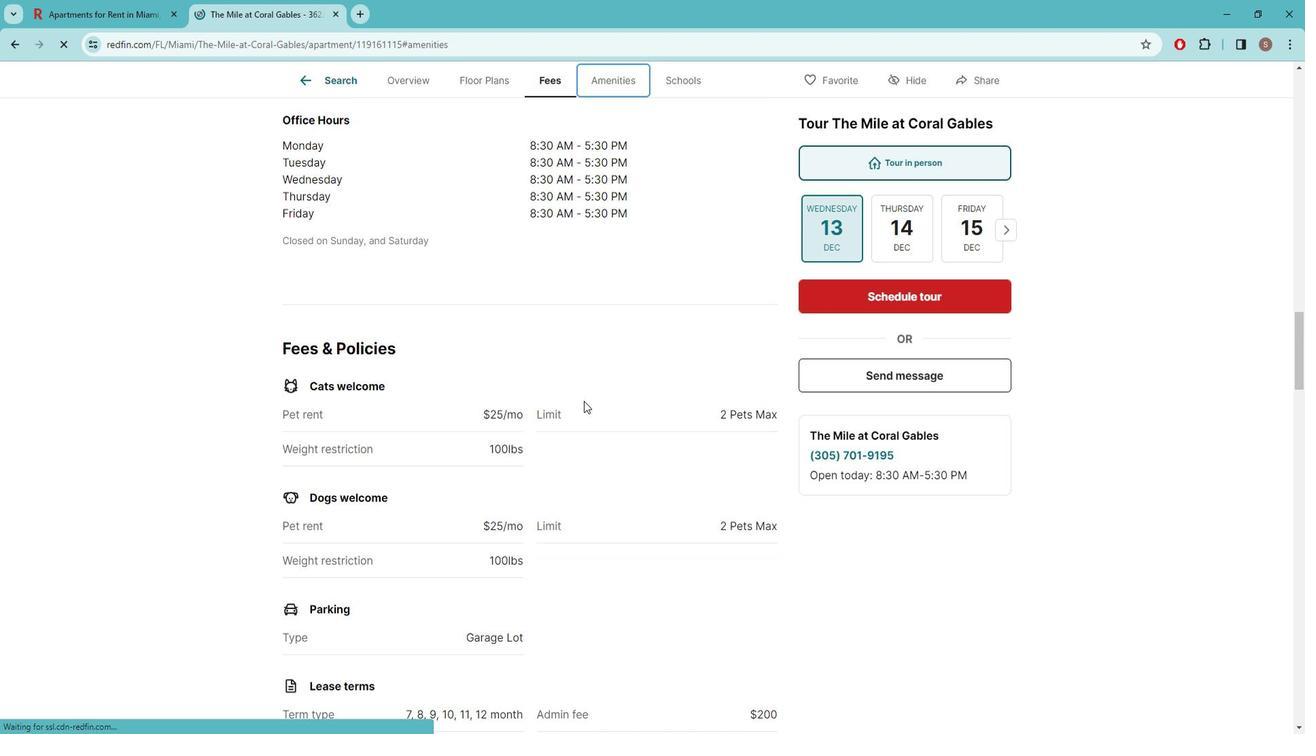 
Action: Mouse scrolled (593, 396) with delta (0, 0)
Screenshot: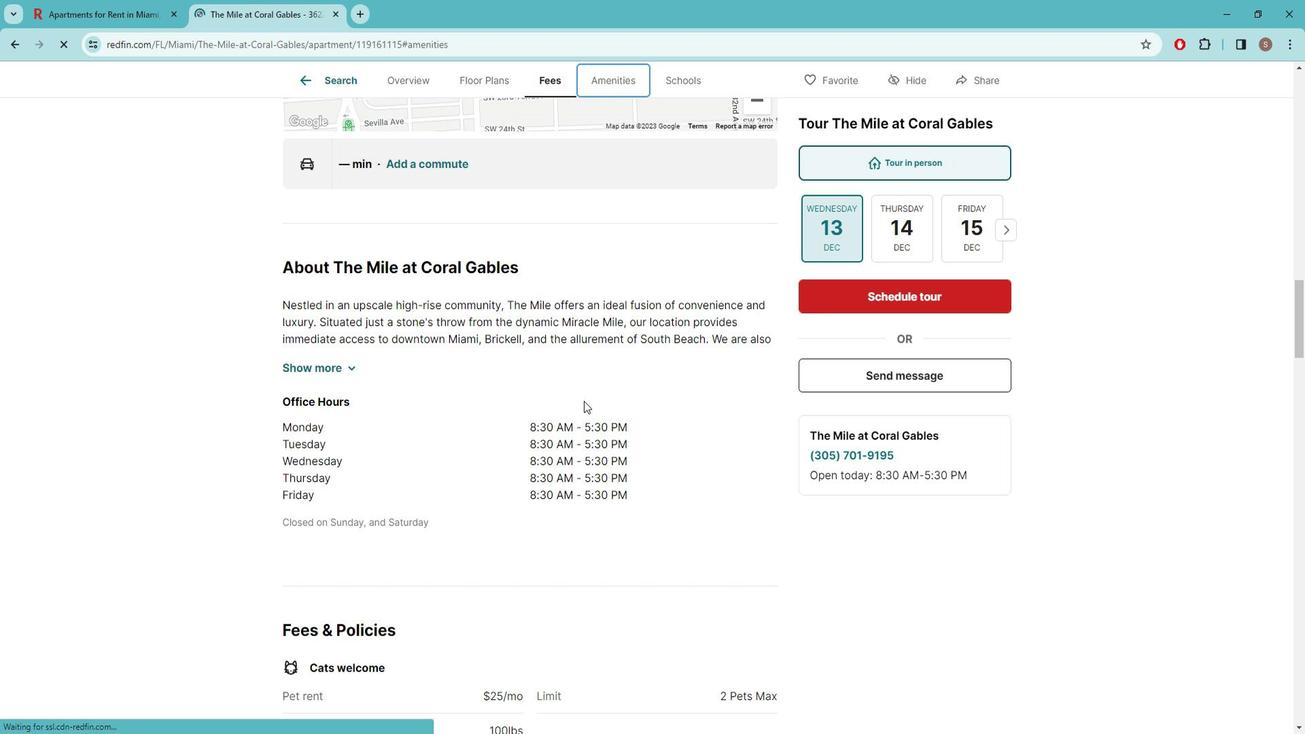 
Action: Mouse scrolled (593, 396) with delta (0, 0)
Screenshot: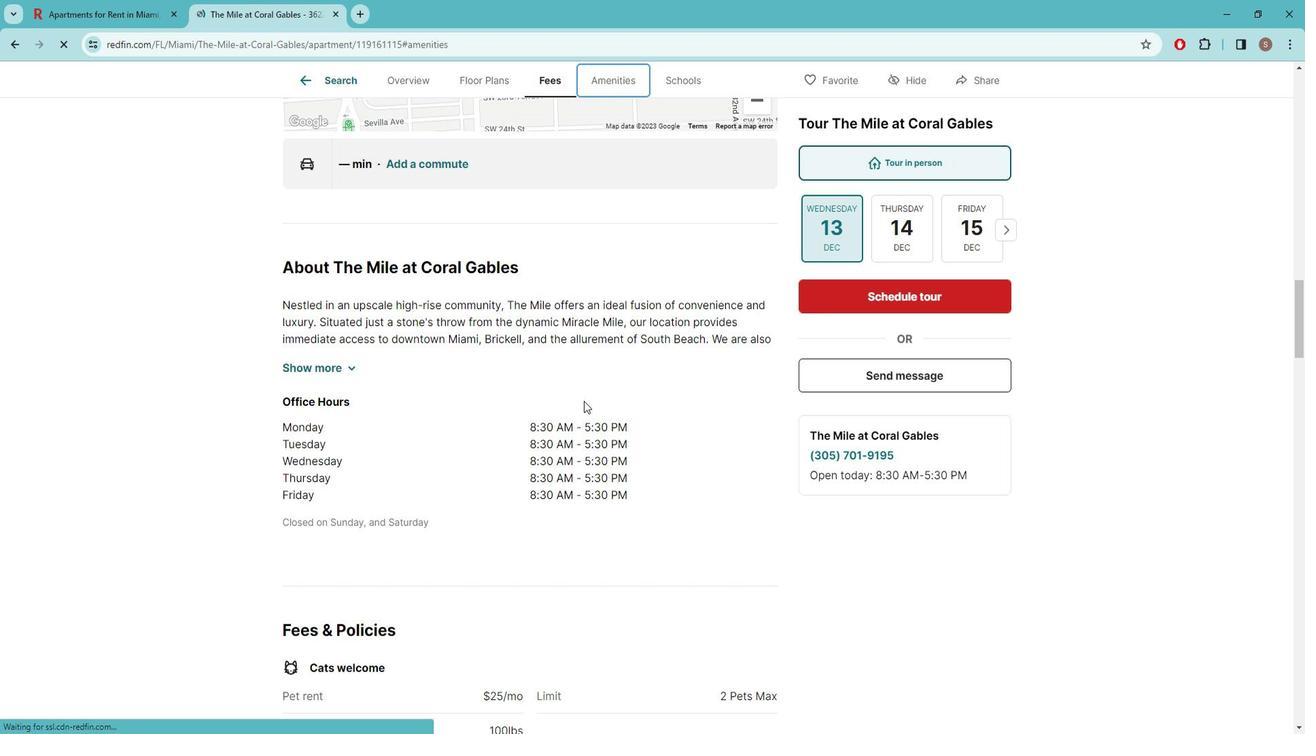 
Action: Mouse scrolled (593, 396) with delta (0, 0)
Screenshot: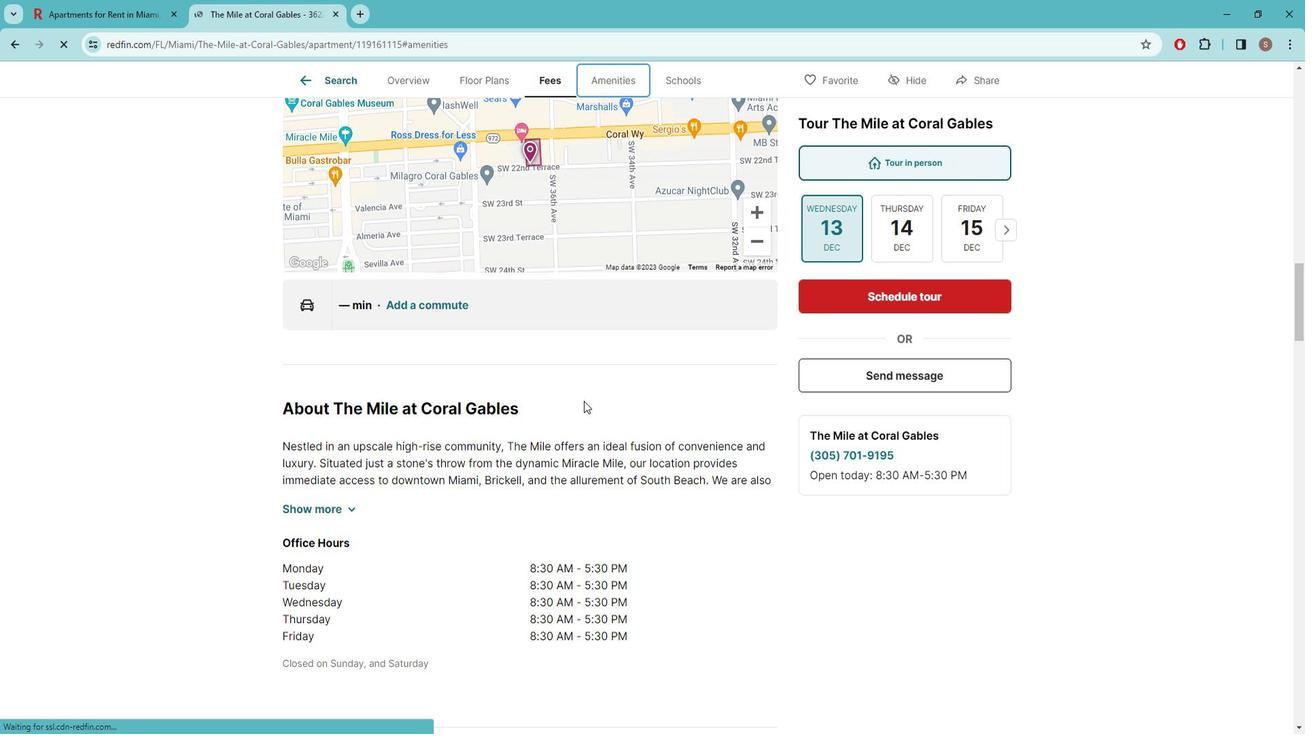 
Action: Mouse scrolled (593, 396) with delta (0, 0)
Screenshot: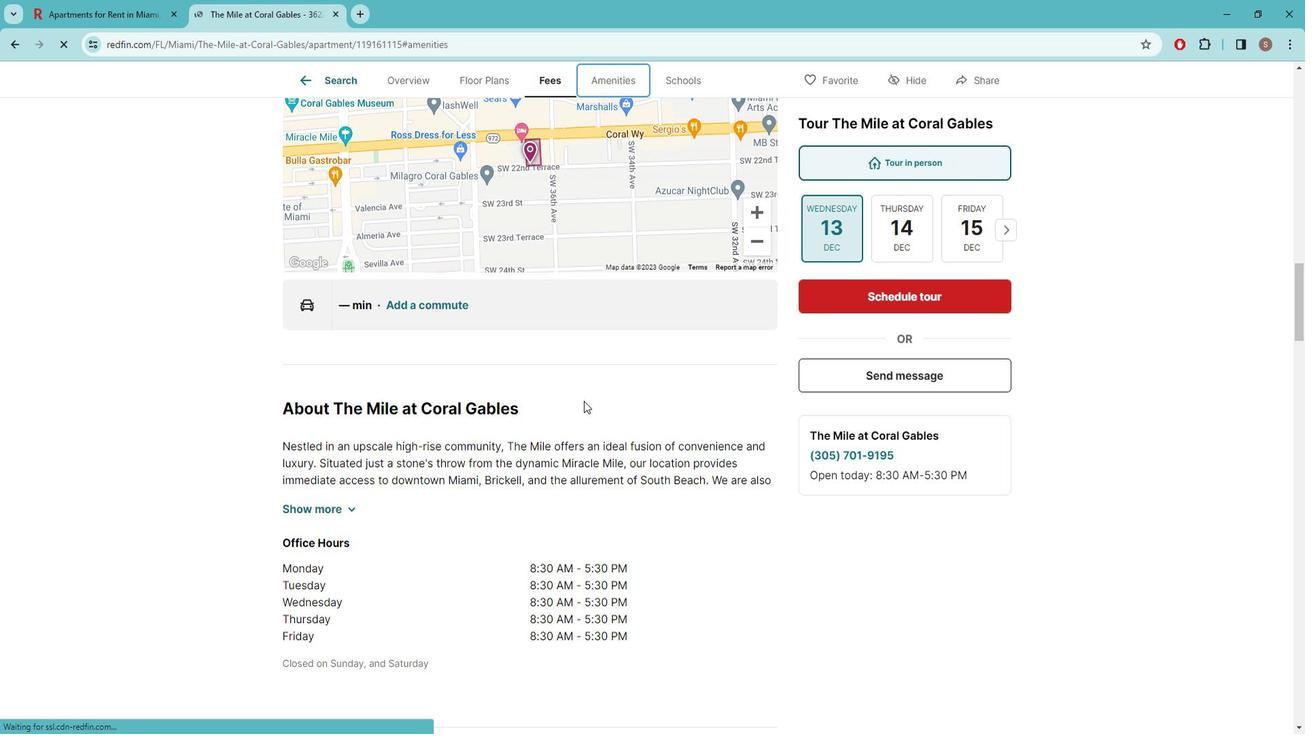 
Action: Mouse scrolled (593, 396) with delta (0, 0)
Screenshot: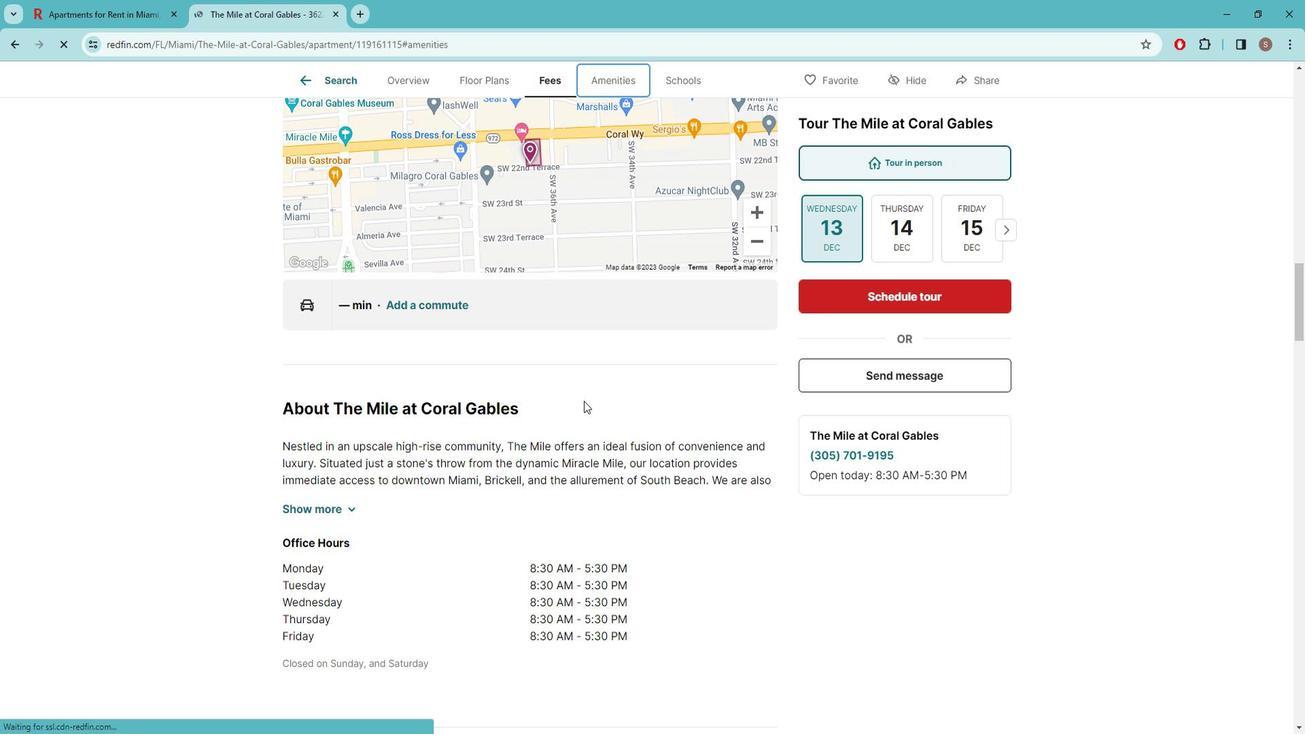 
Action: Mouse scrolled (593, 396) with delta (0, 0)
Screenshot: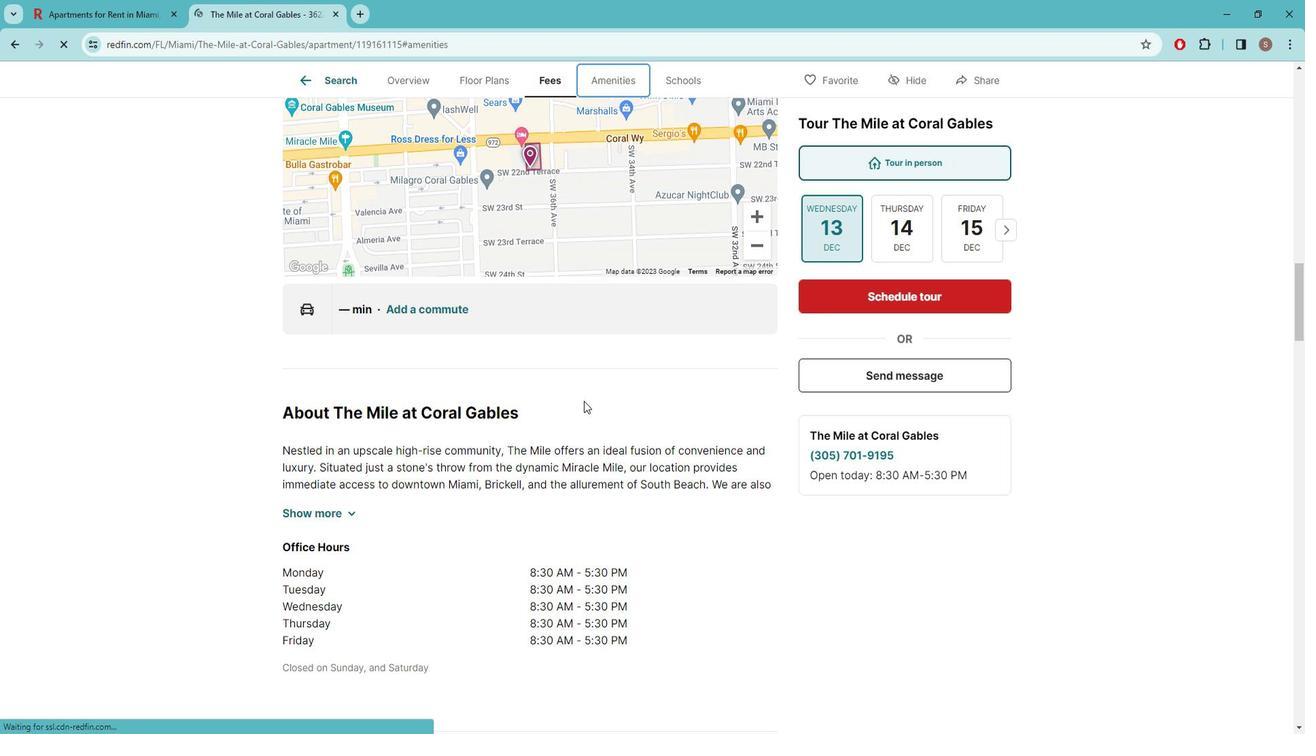 
Action: Mouse scrolled (593, 396) with delta (0, 0)
Screenshot: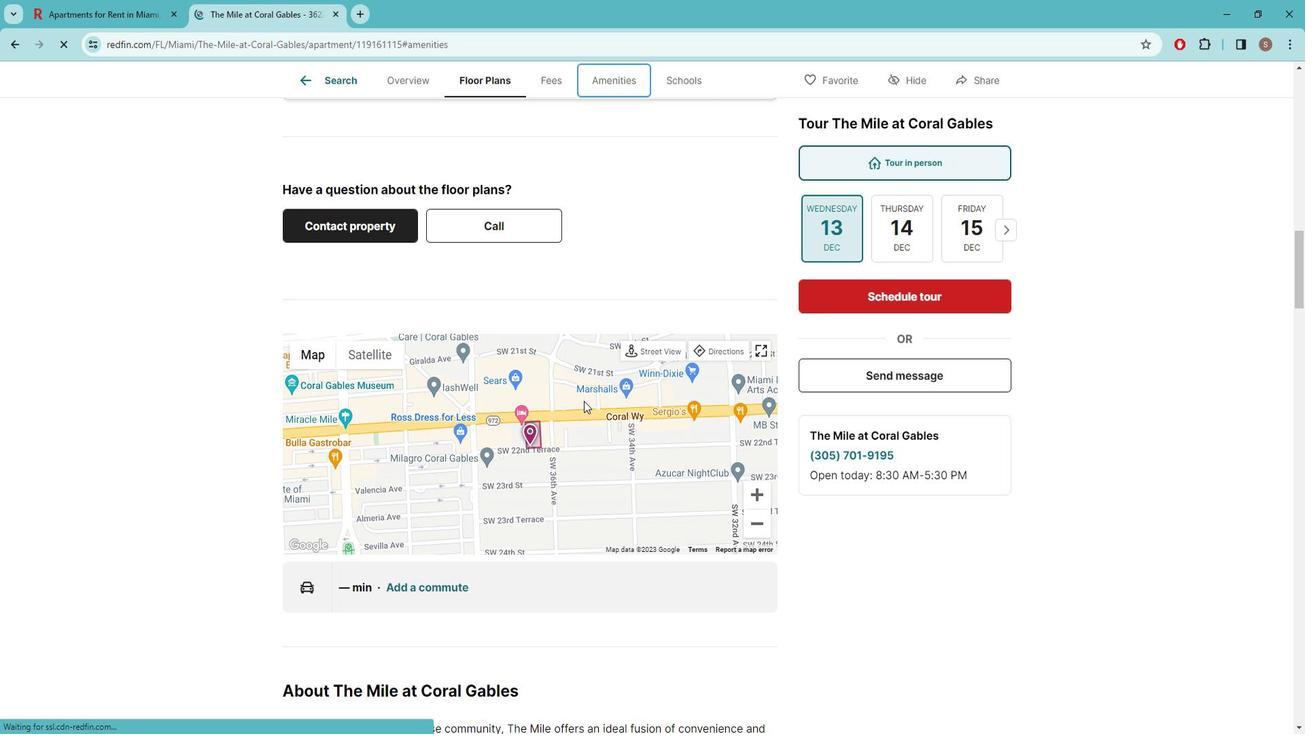 
Action: Mouse scrolled (593, 396) with delta (0, 0)
Screenshot: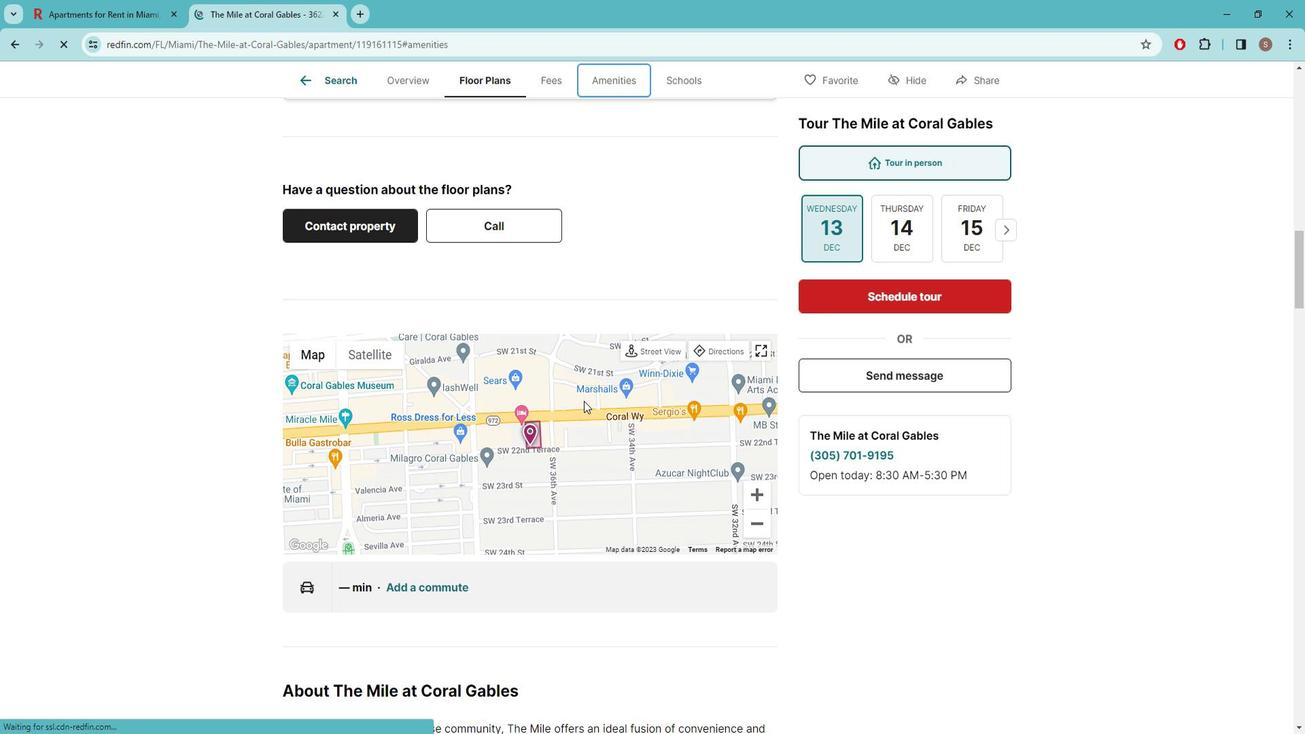 
Action: Mouse scrolled (593, 396) with delta (0, 0)
Screenshot: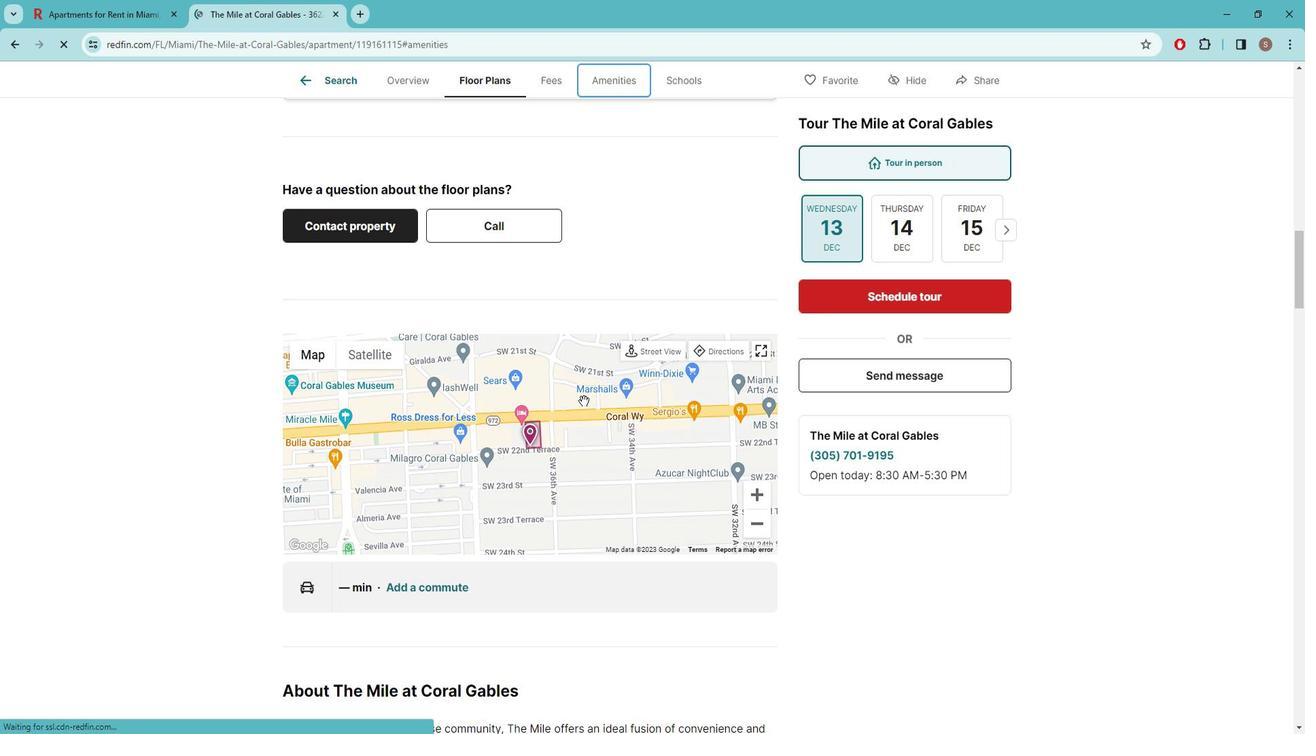 
Action: Mouse scrolled (593, 396) with delta (0, 0)
Screenshot: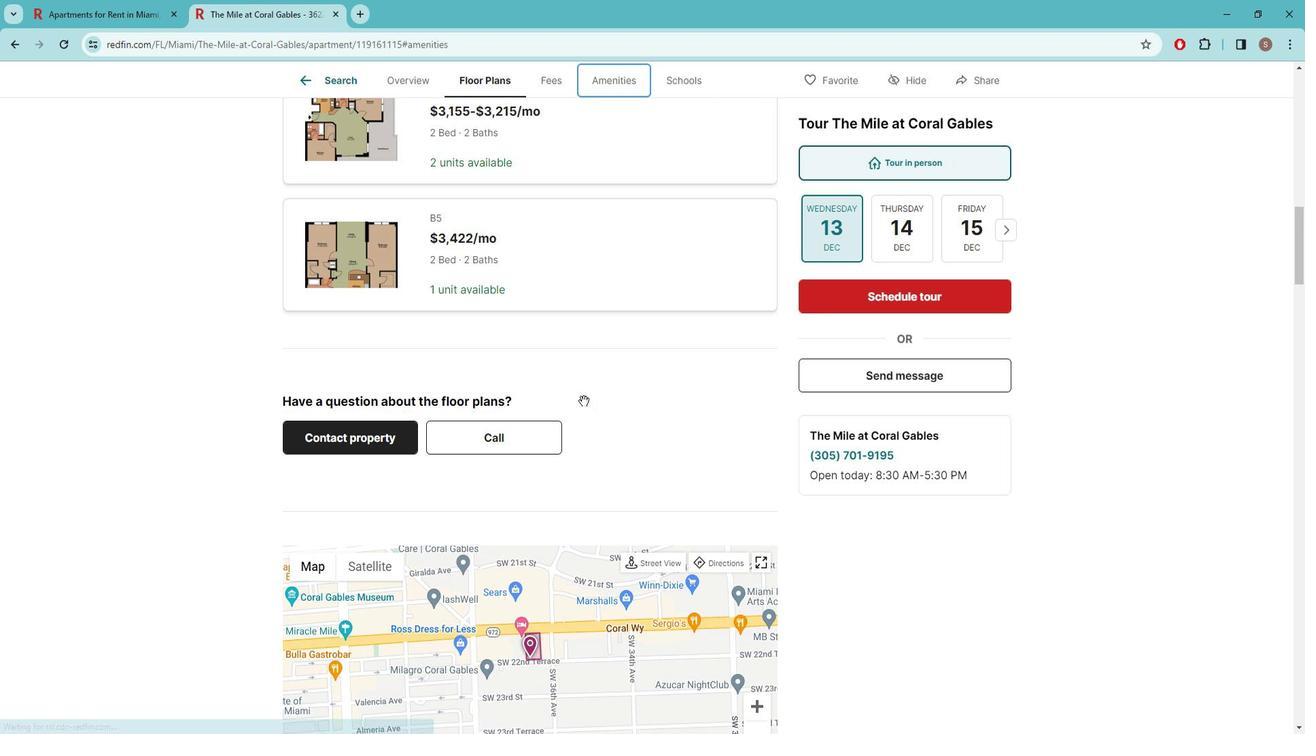 
Action: Mouse scrolled (593, 396) with delta (0, 0)
Screenshot: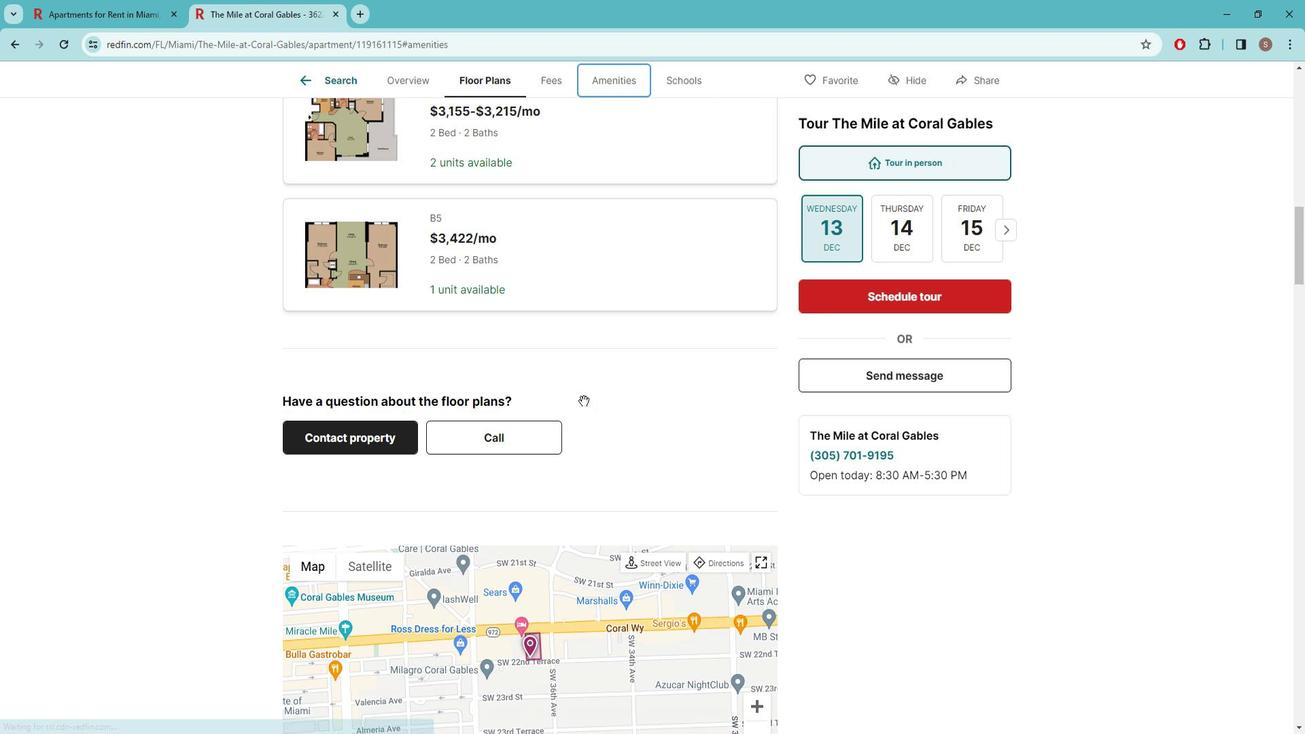 
Action: Mouse scrolled (593, 396) with delta (0, 0)
Screenshot: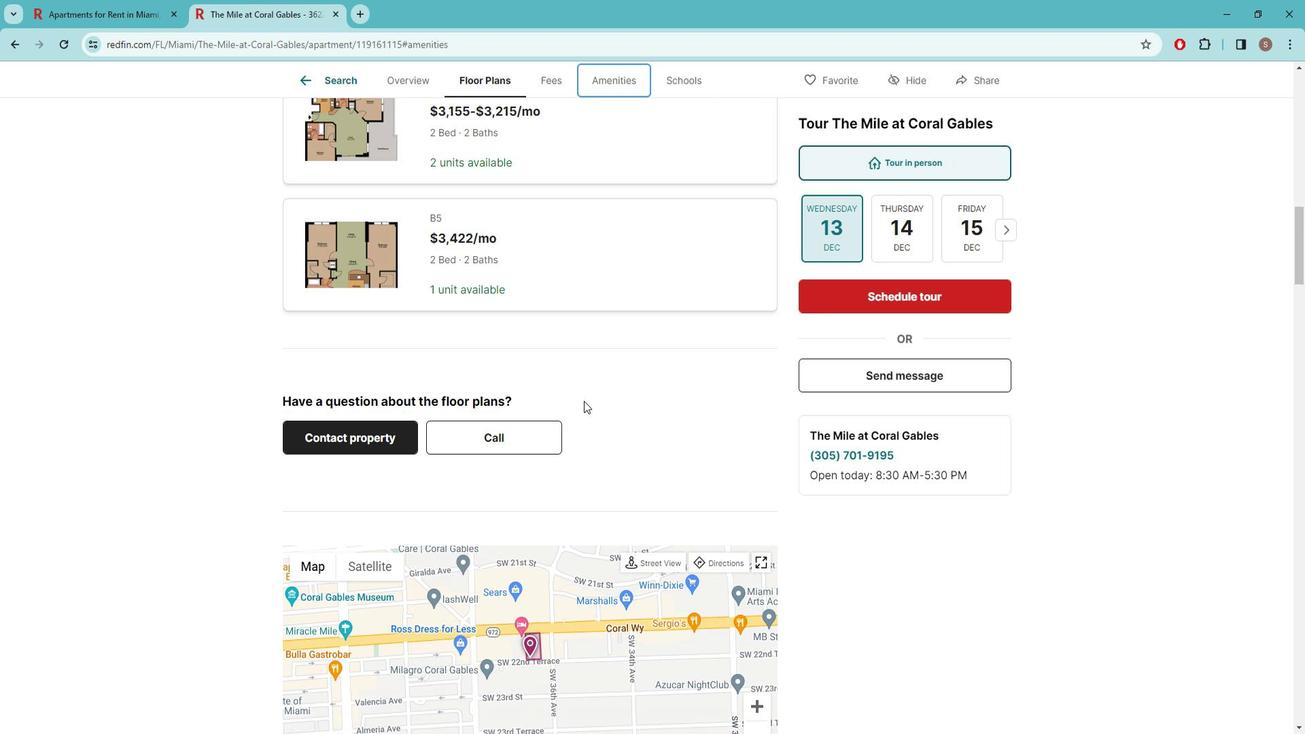 
Action: Mouse scrolled (593, 396) with delta (0, 0)
Screenshot: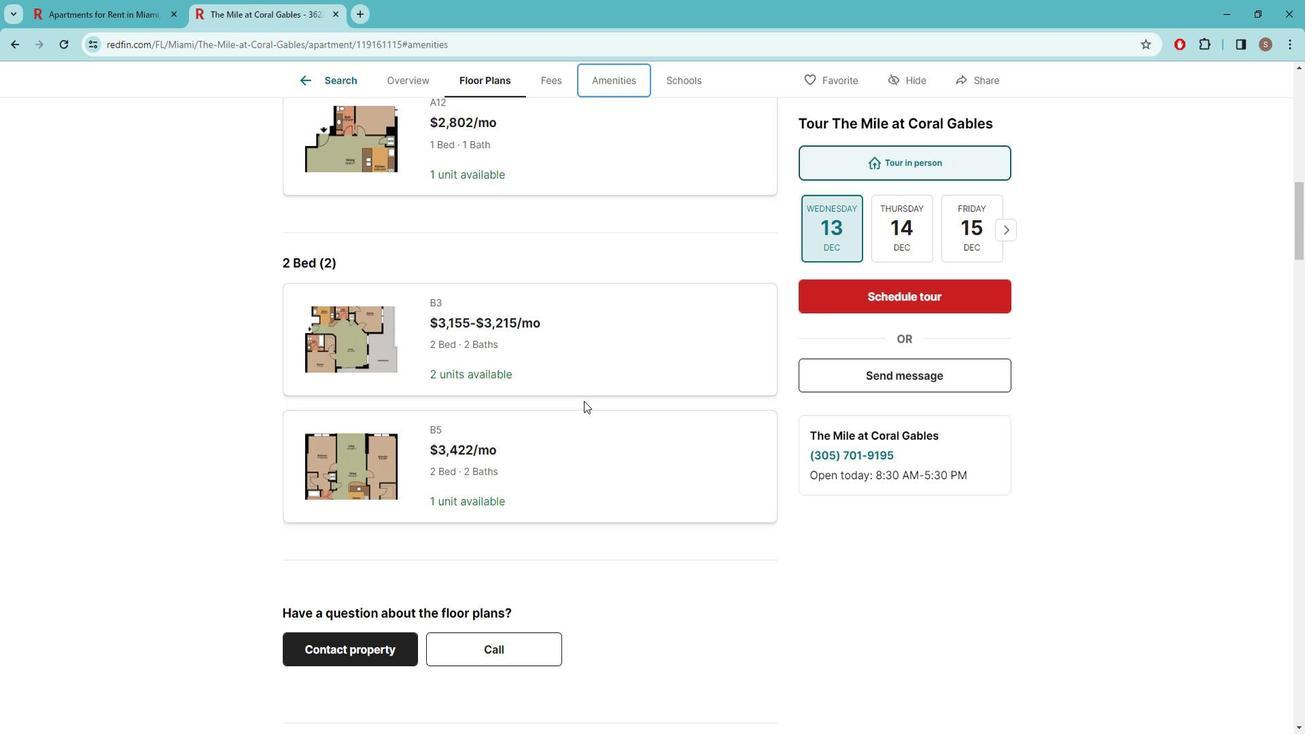 
Action: Mouse scrolled (593, 396) with delta (0, 0)
Screenshot: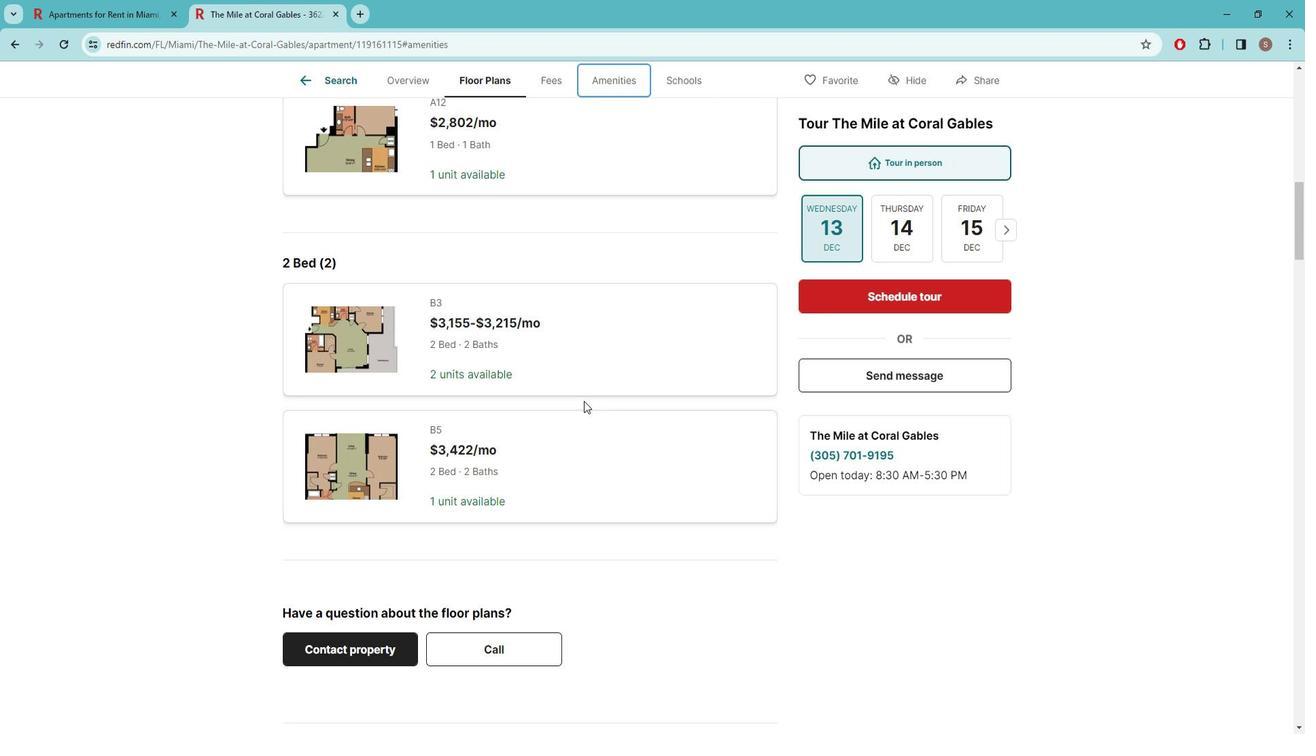 
Action: Mouse scrolled (593, 396) with delta (0, 0)
Screenshot: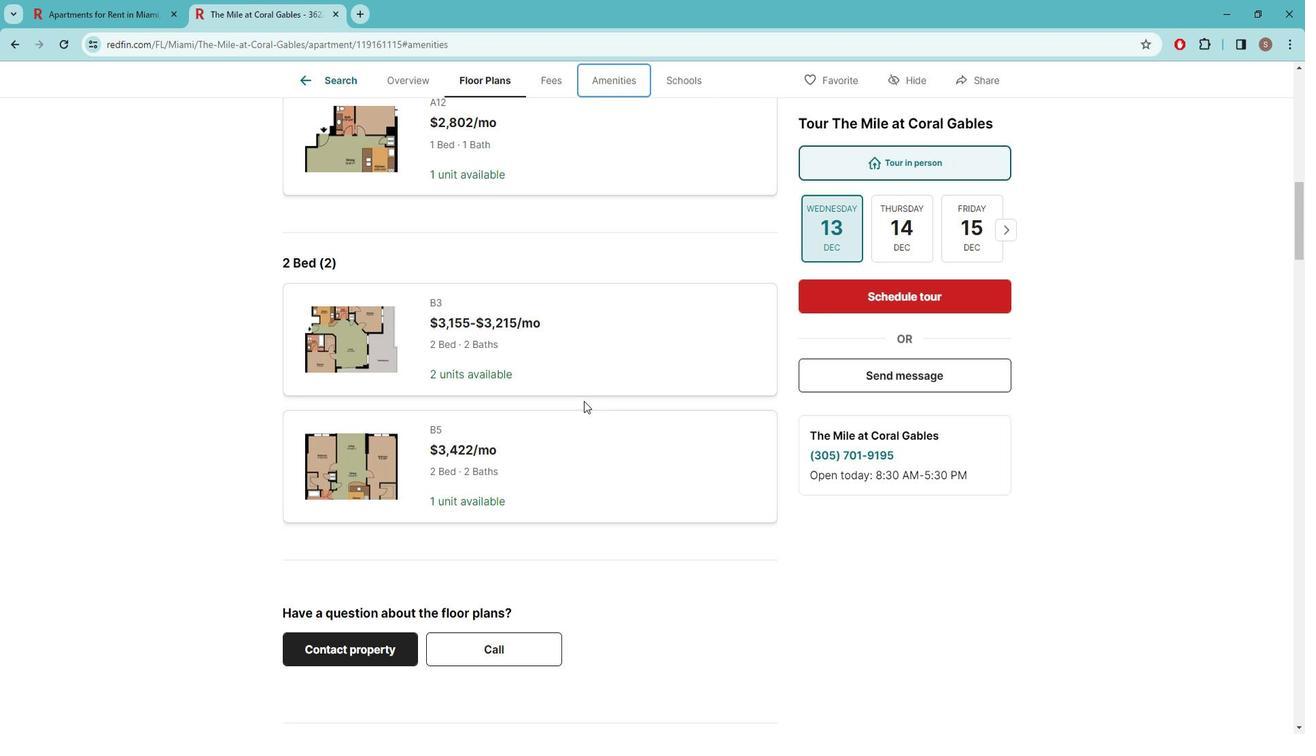 
Action: Mouse scrolled (593, 396) with delta (0, 0)
Screenshot: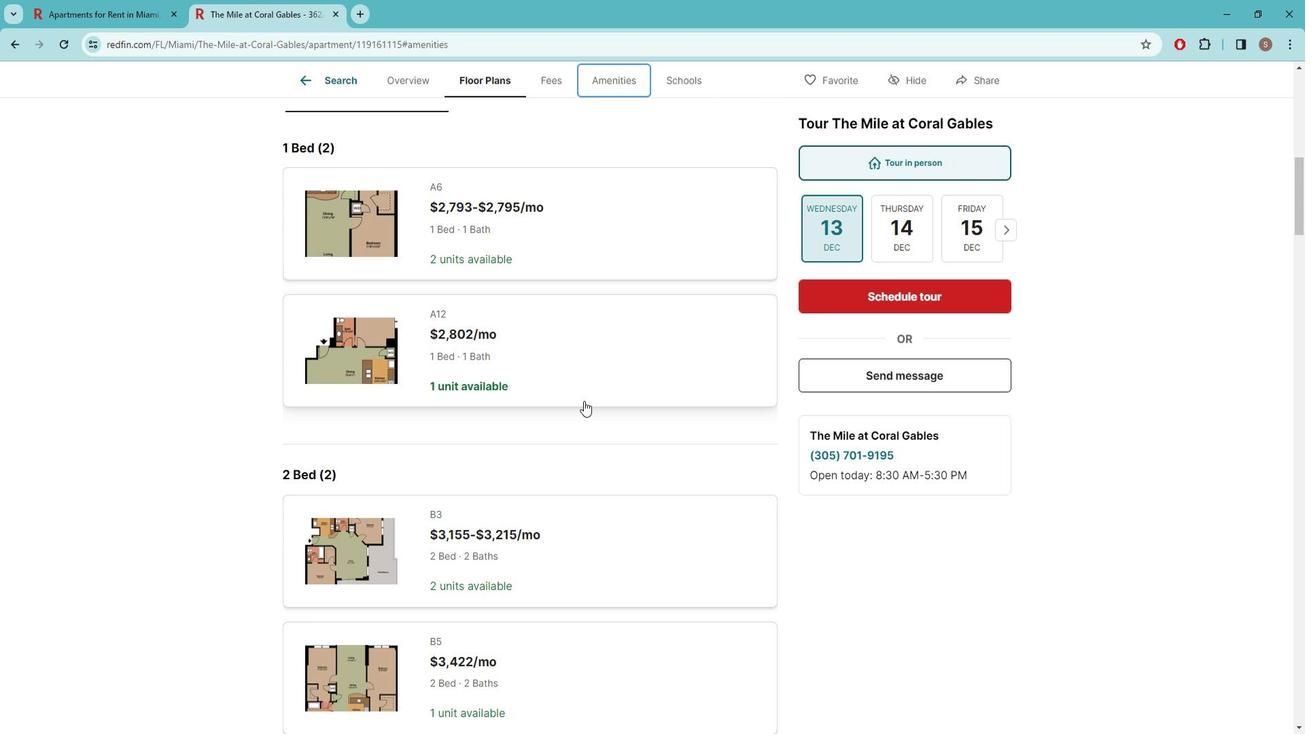 
Action: Mouse scrolled (593, 396) with delta (0, 0)
Screenshot: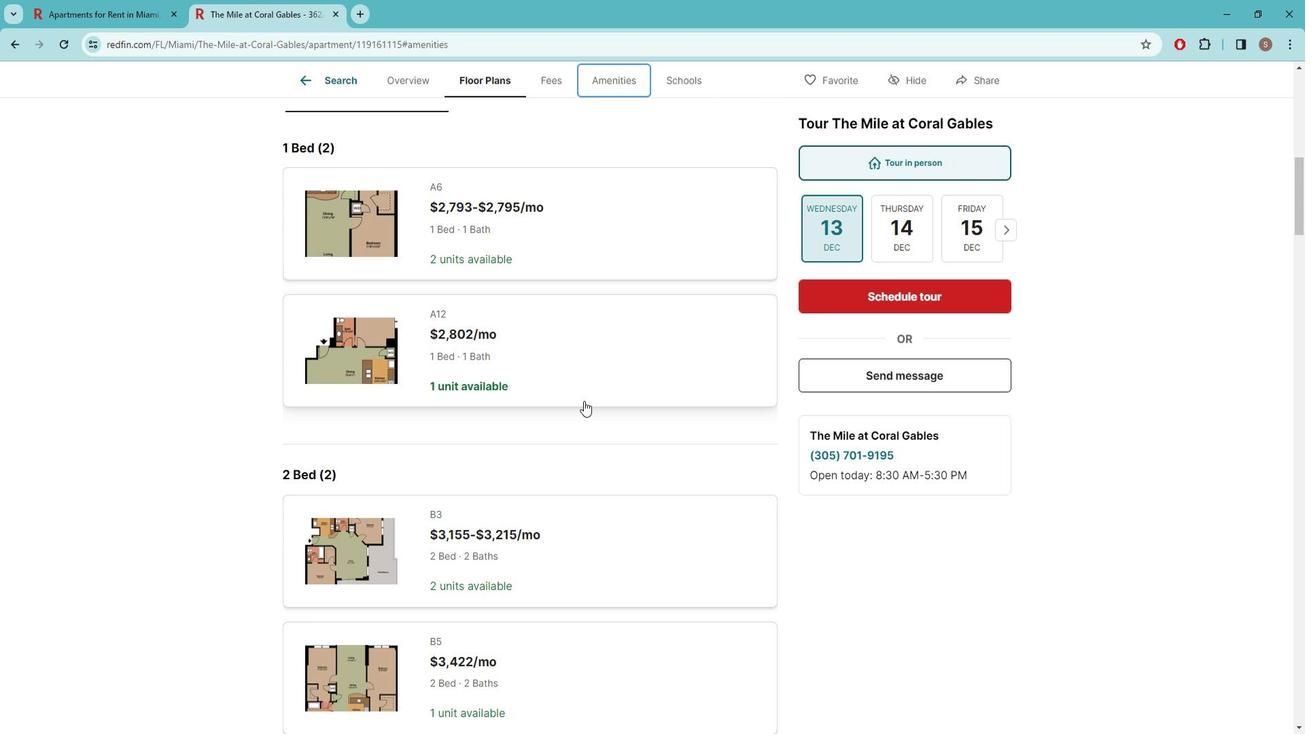 
Action: Mouse scrolled (593, 396) with delta (0, 0)
Screenshot: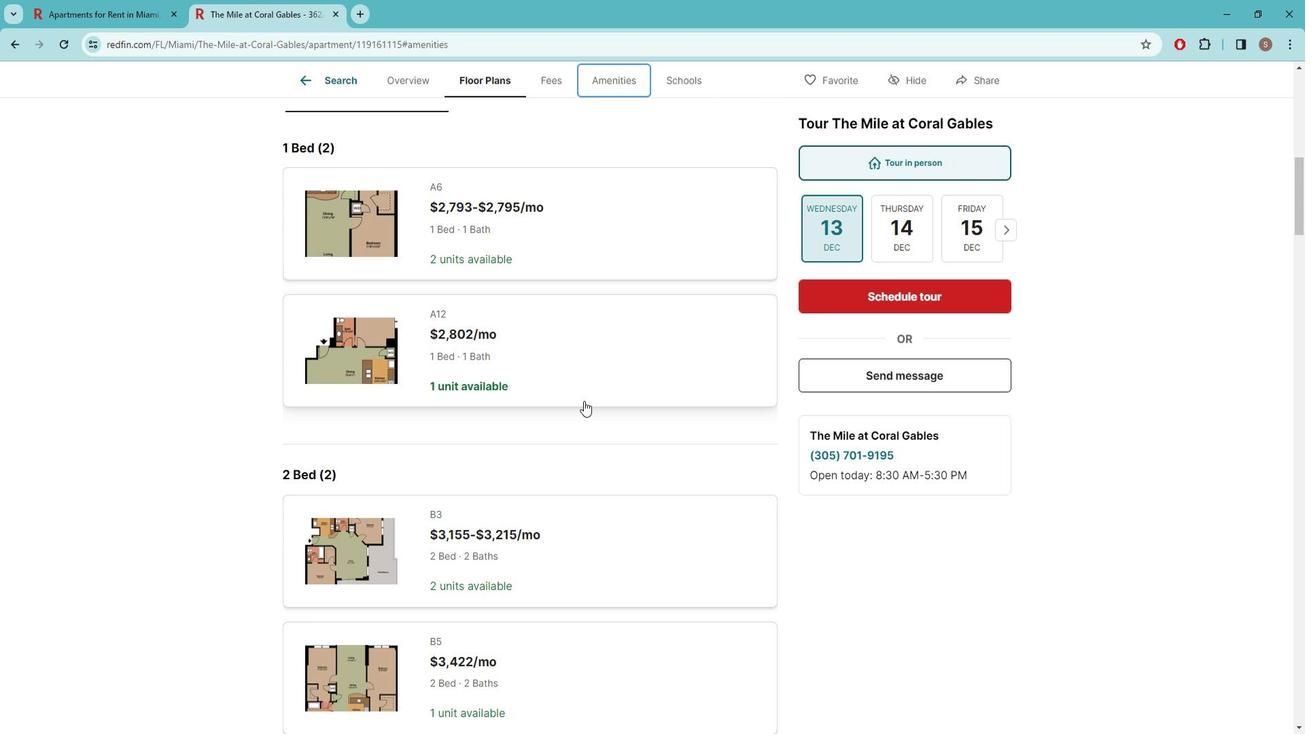 
Action: Mouse scrolled (593, 396) with delta (0, 0)
Screenshot: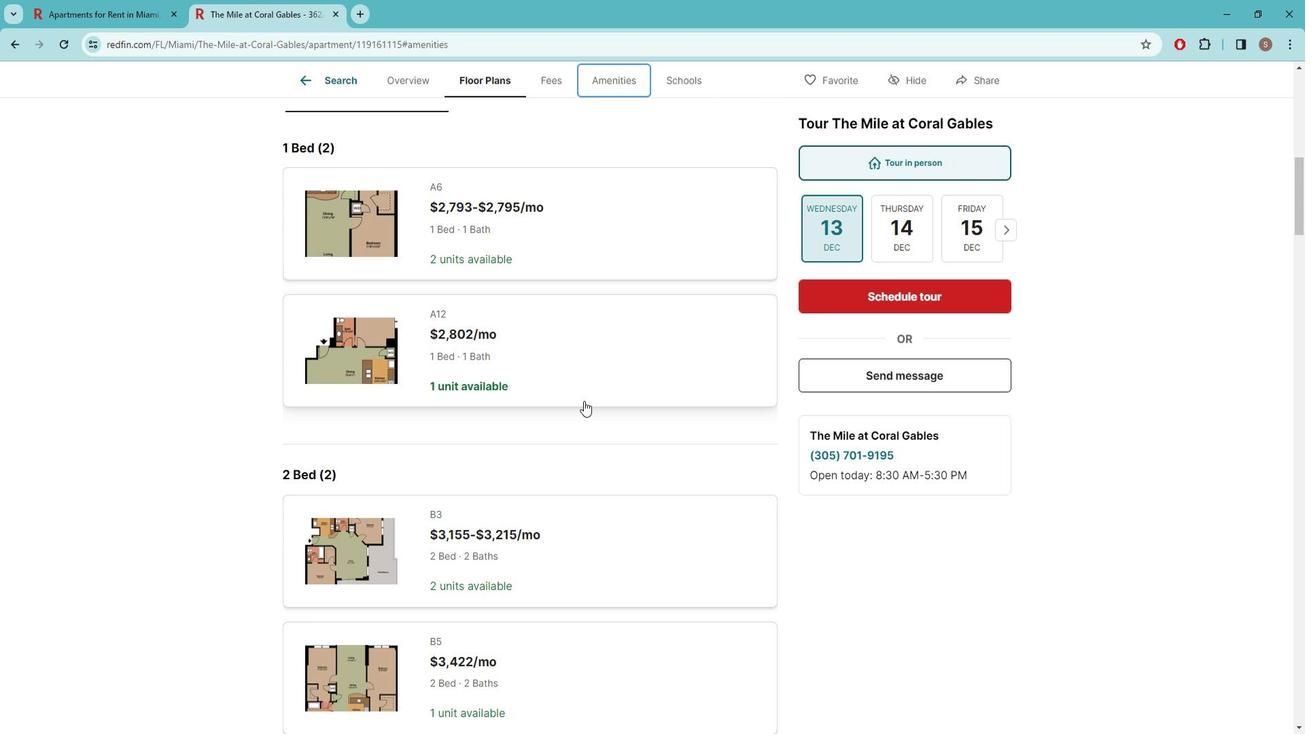
Action: Mouse scrolled (593, 396) with delta (0, 0)
Screenshot: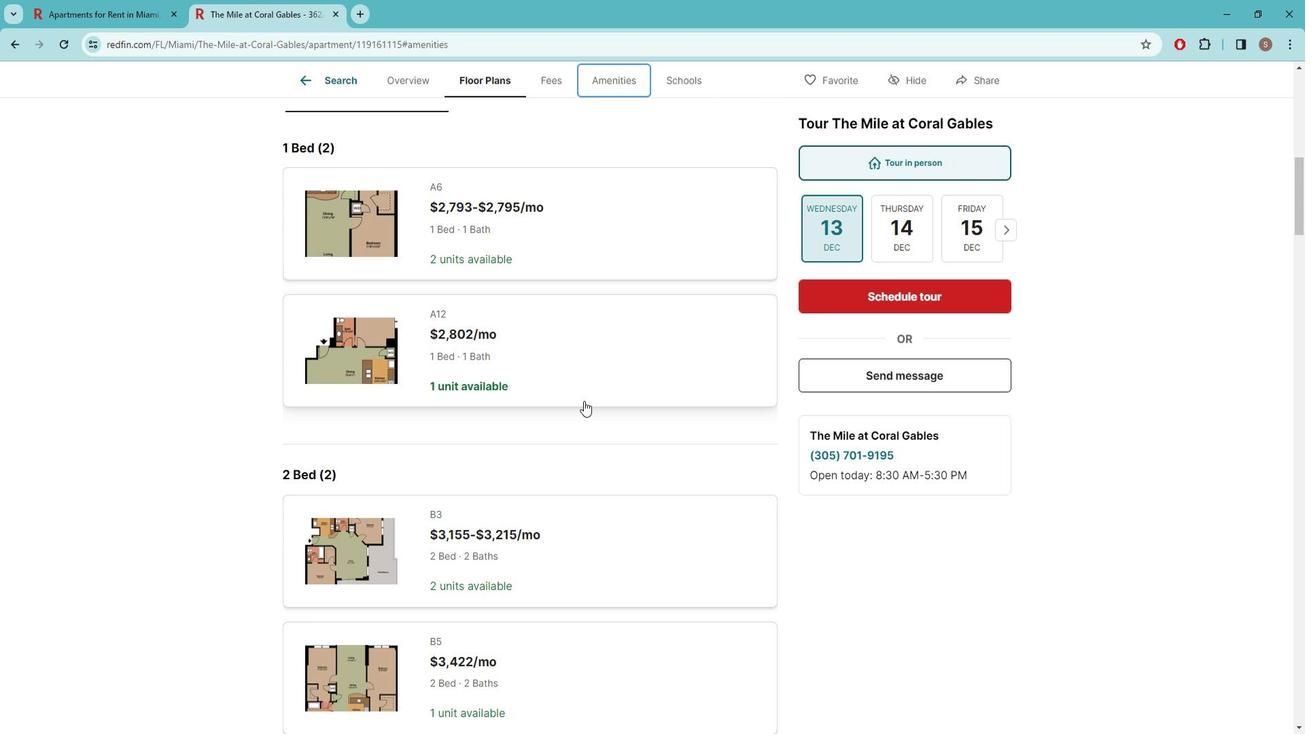 
Action: Mouse scrolled (593, 396) with delta (0, 0)
Screenshot: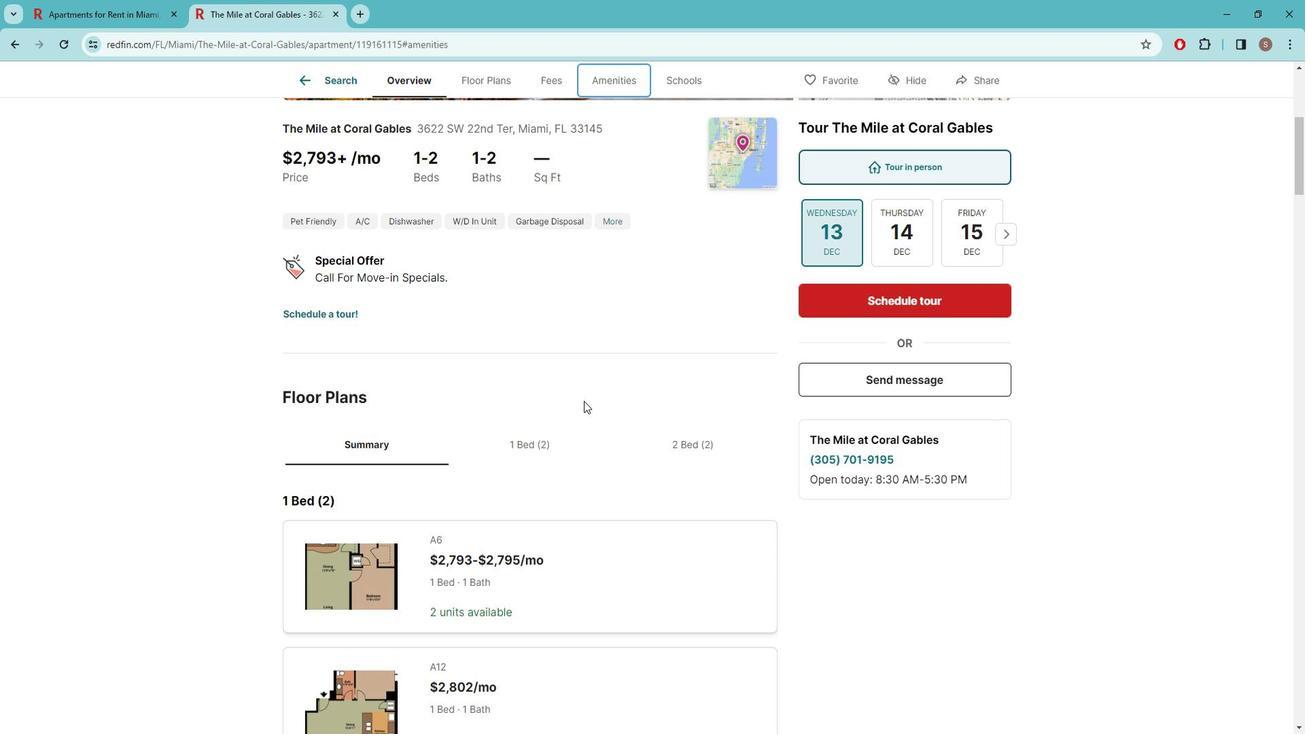 
Action: Mouse scrolled (593, 396) with delta (0, 0)
Screenshot: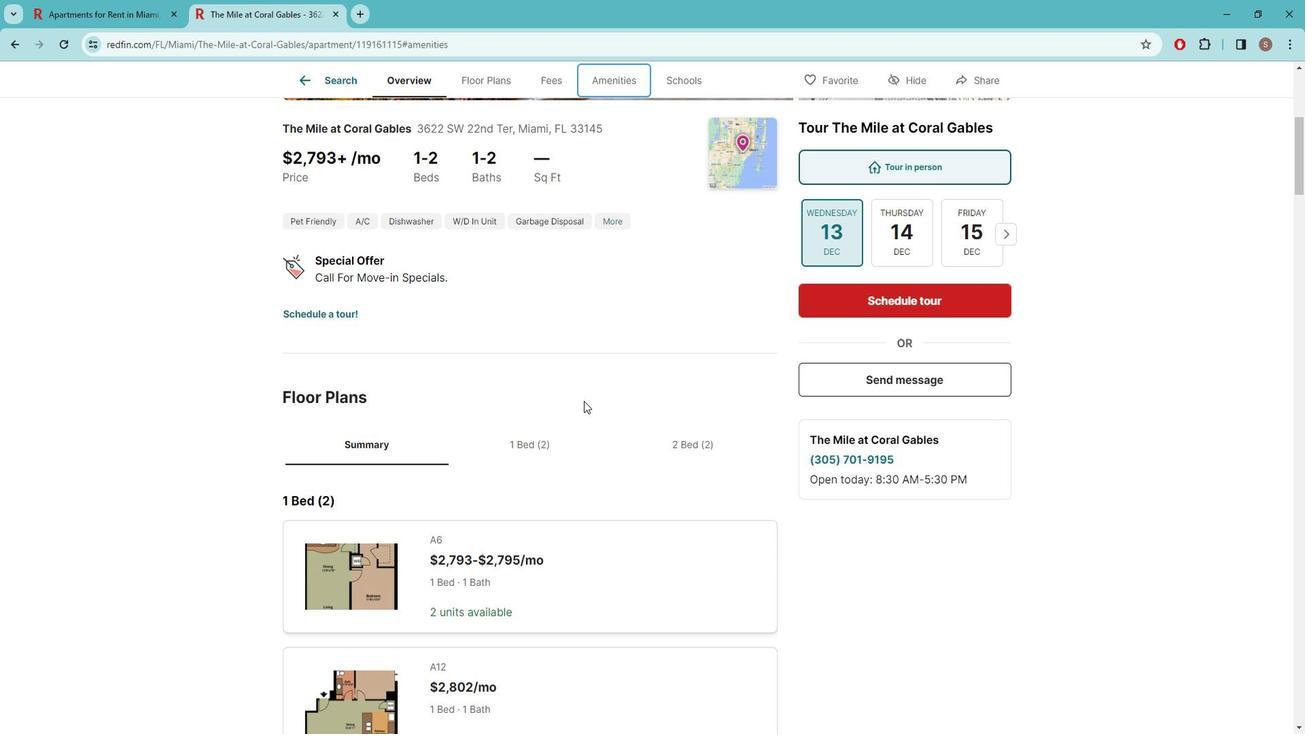 
Action: Mouse scrolled (593, 396) with delta (0, 0)
Screenshot: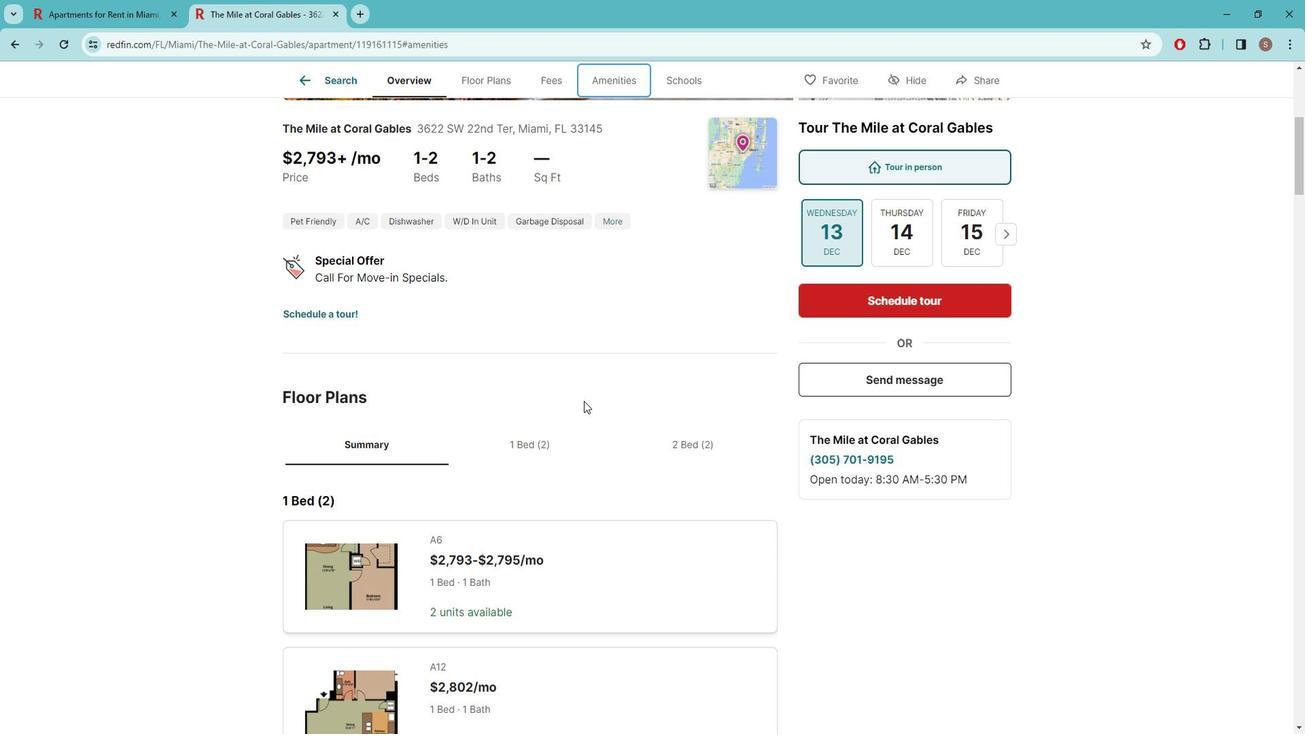 
Action: Mouse scrolled (593, 396) with delta (0, 0)
Screenshot: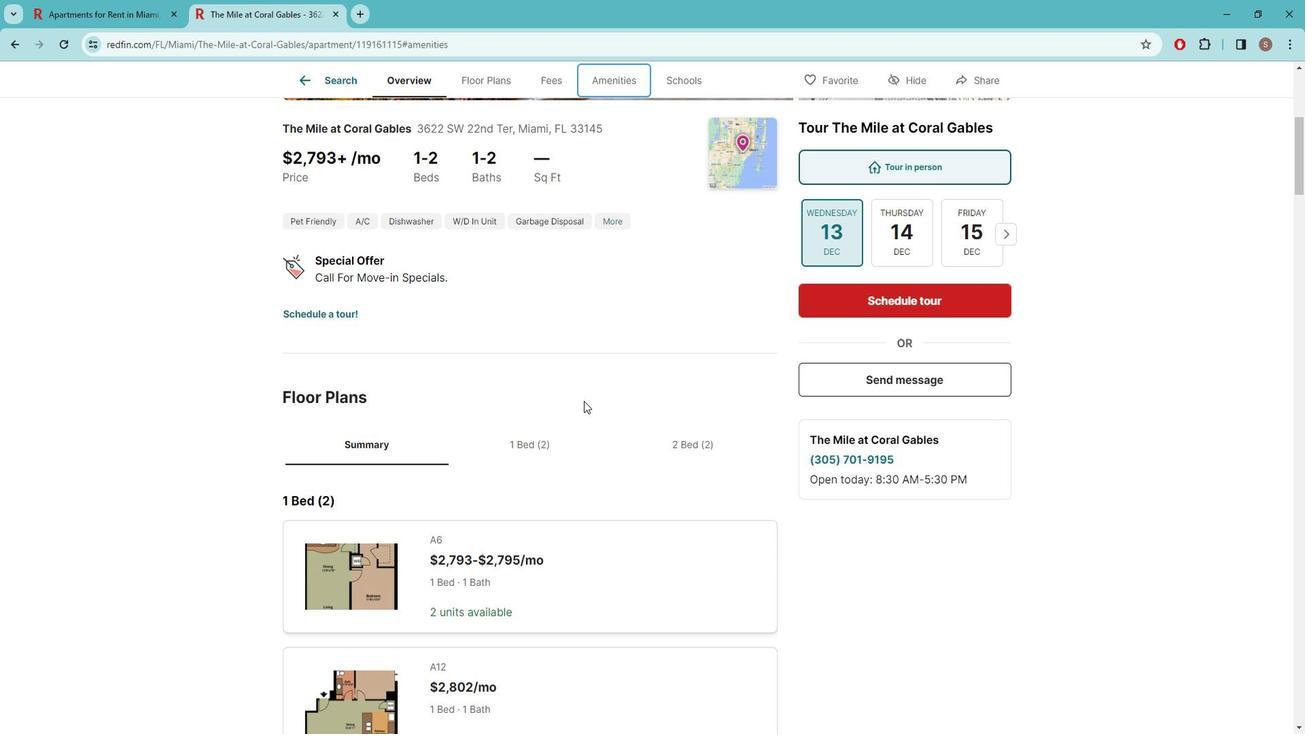 
Action: Mouse scrolled (593, 396) with delta (0, 0)
Screenshot: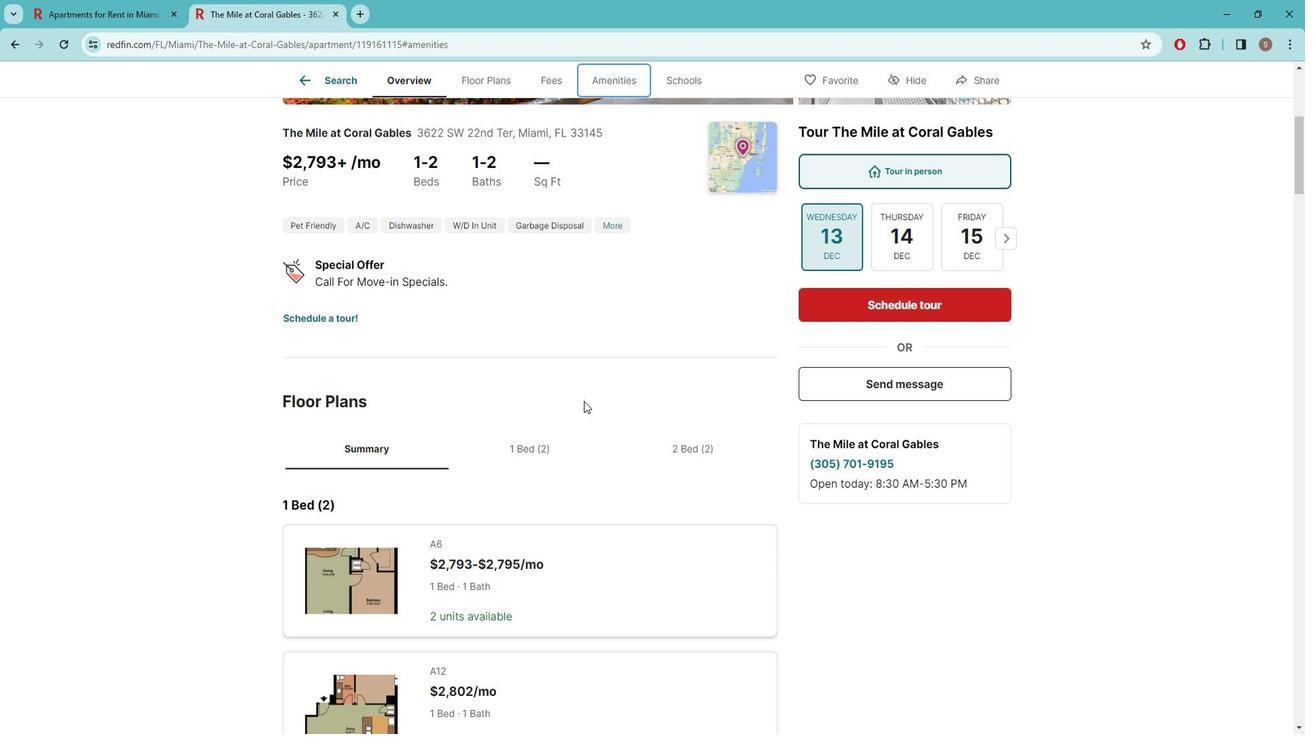 
Action: Mouse scrolled (593, 396) with delta (0, 0)
Screenshot: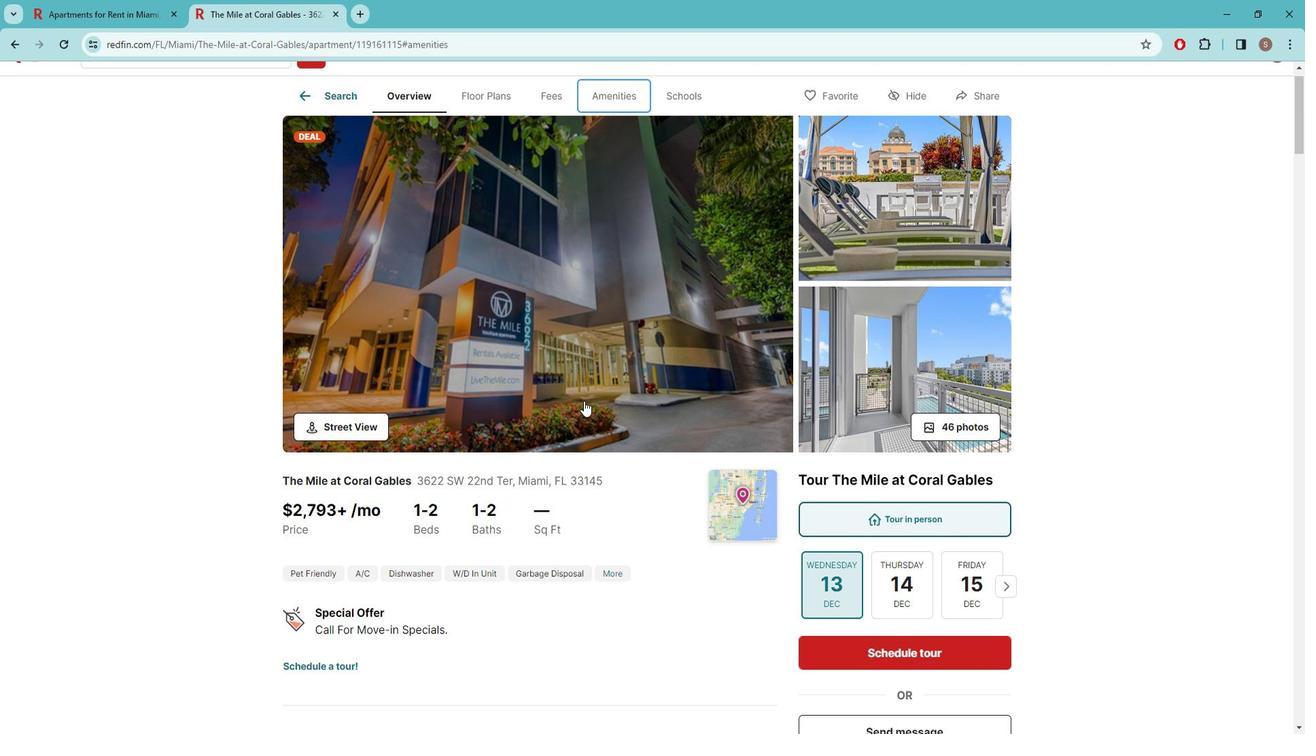 
Action: Mouse scrolled (593, 396) with delta (0, 0)
Screenshot: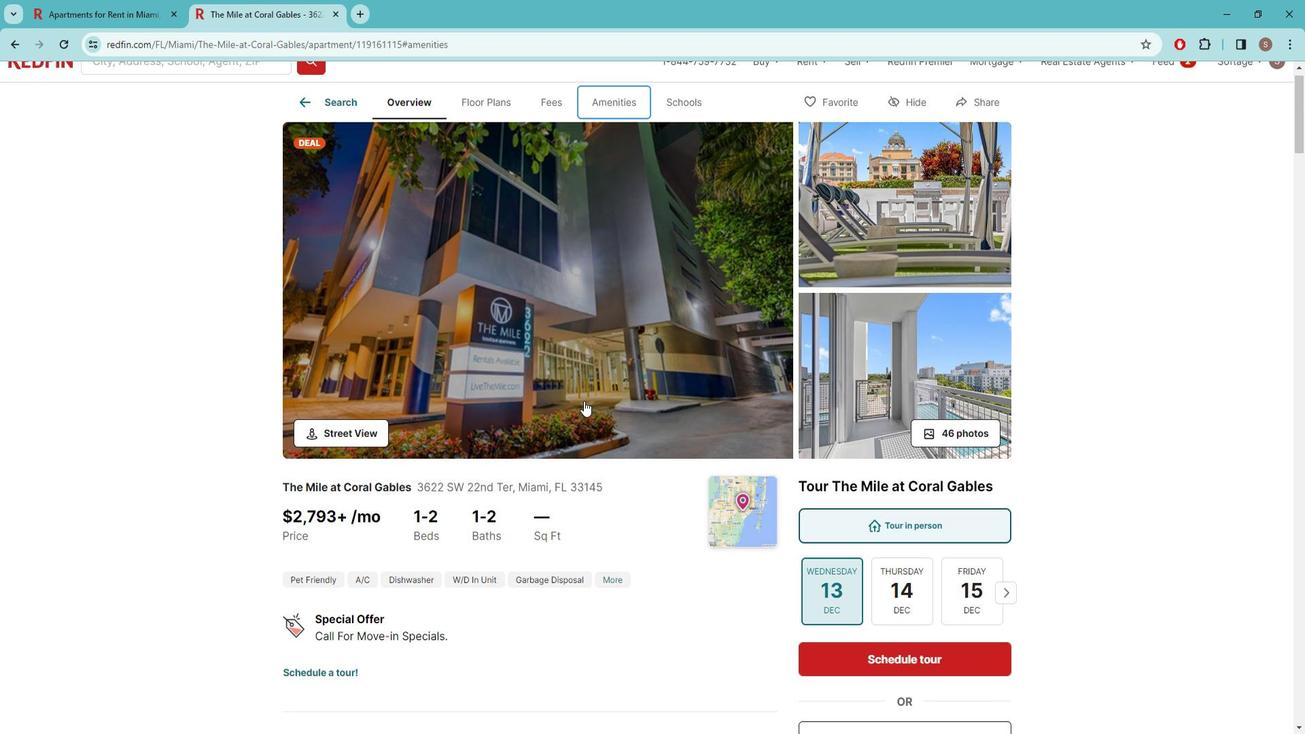 
Action: Mouse scrolled (593, 396) with delta (0, 0)
Screenshot: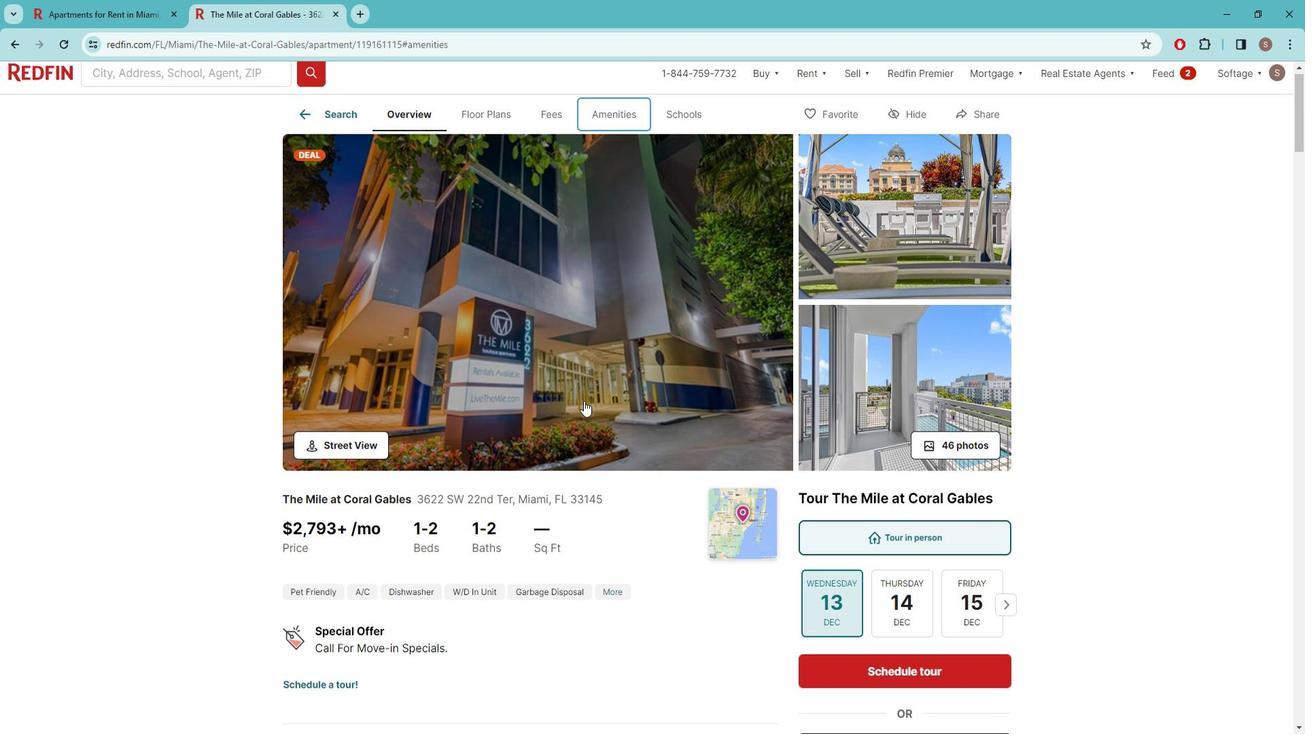 
Action: Mouse scrolled (593, 396) with delta (0, 0)
Screenshot: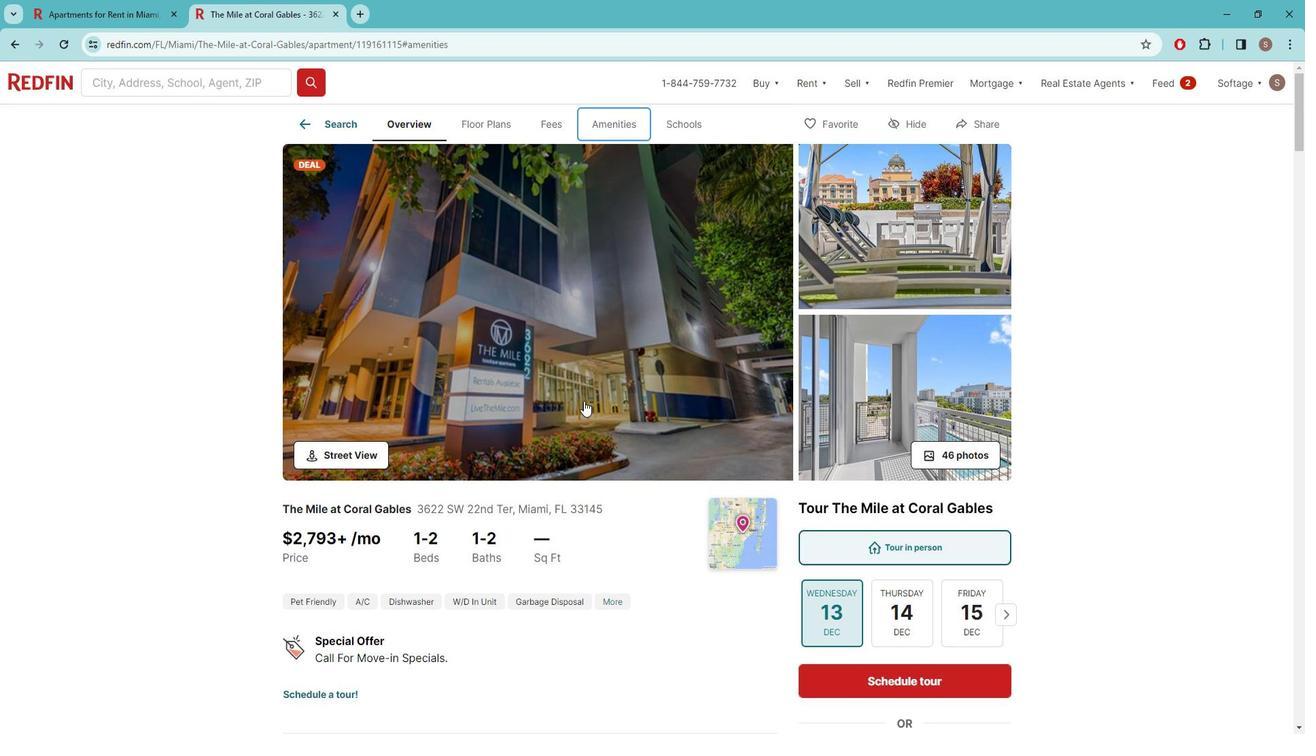 
Action: Mouse scrolled (593, 396) with delta (0, 0)
Screenshot: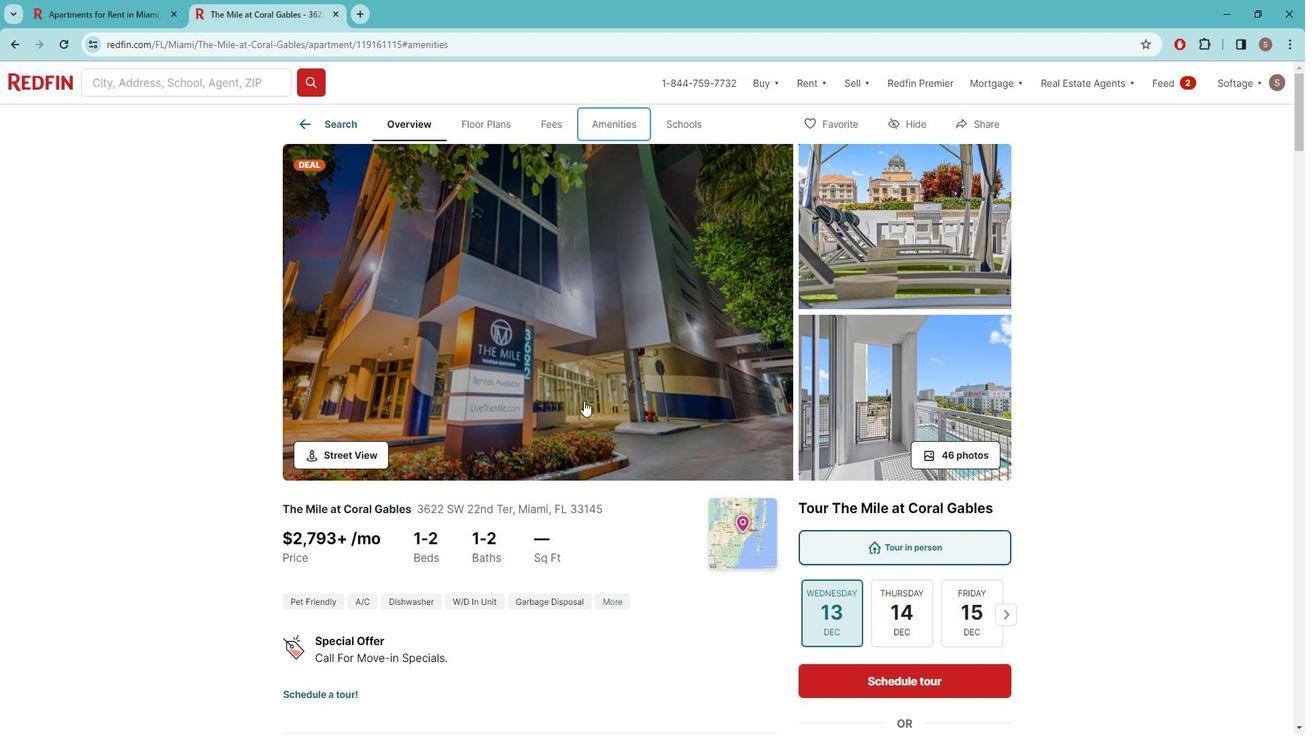 
Action: Mouse scrolled (593, 396) with delta (0, 0)
Screenshot: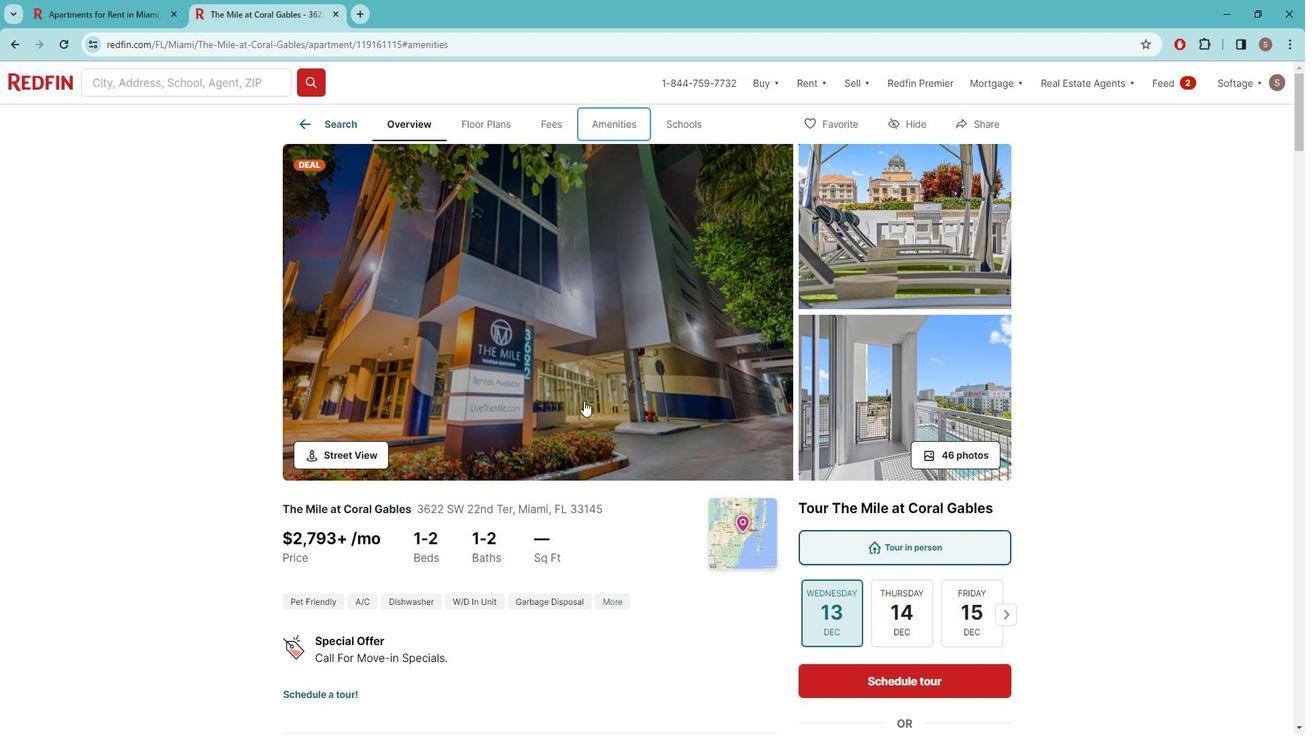 
Action: Mouse scrolled (593, 396) with delta (0, 0)
Screenshot: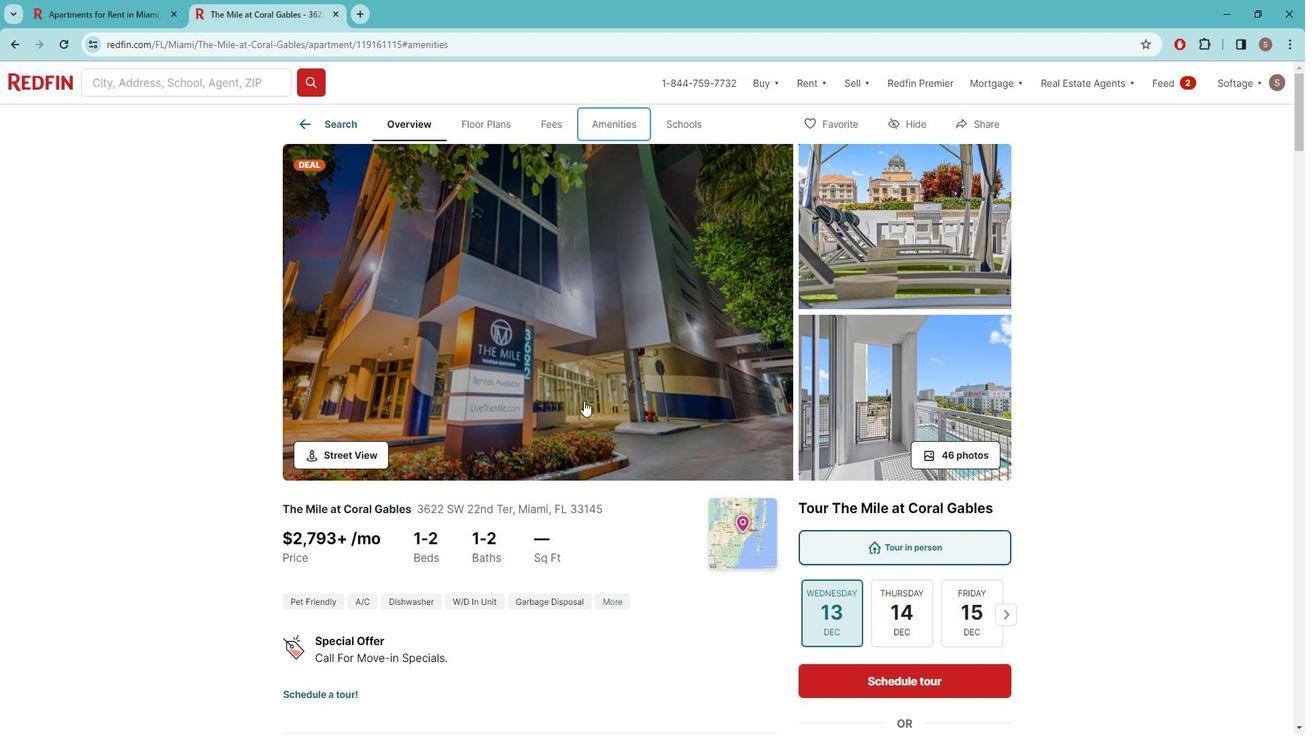 
Action: Mouse scrolled (593, 396) with delta (0, 0)
Screenshot: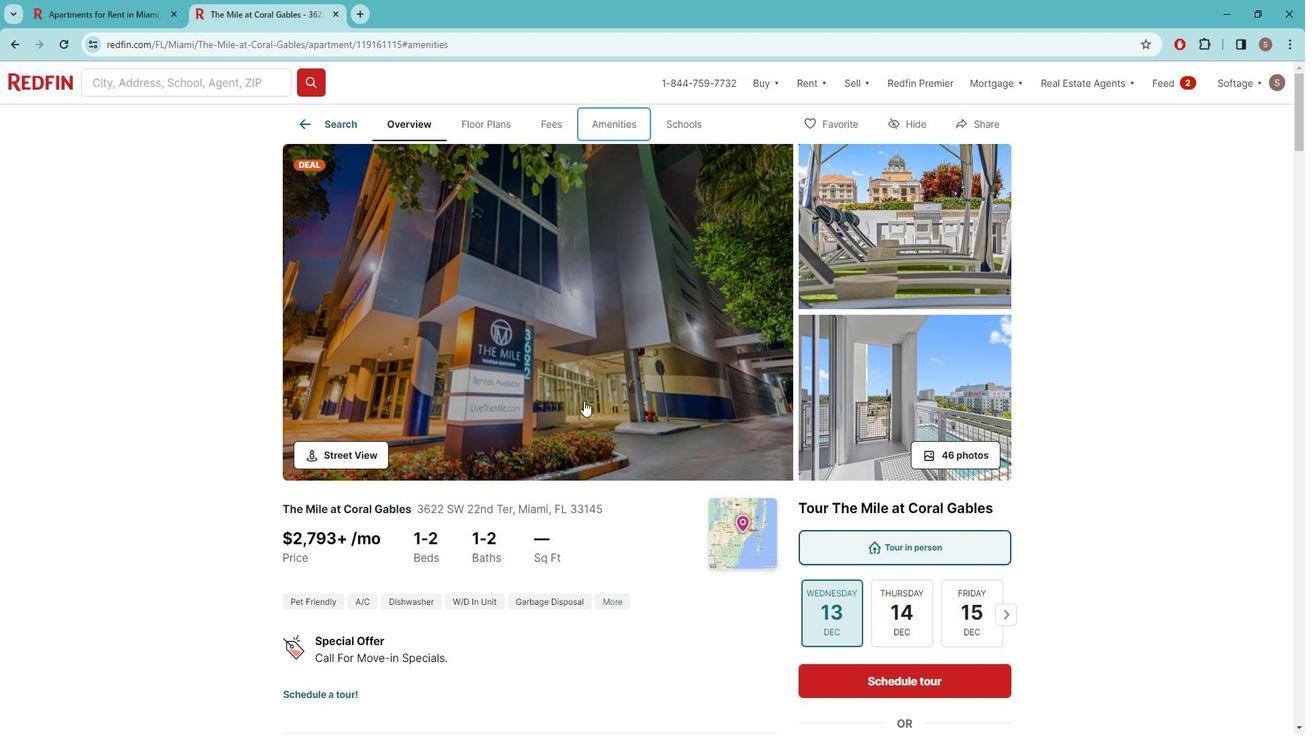 
Action: Mouse moved to (597, 395)
Screenshot: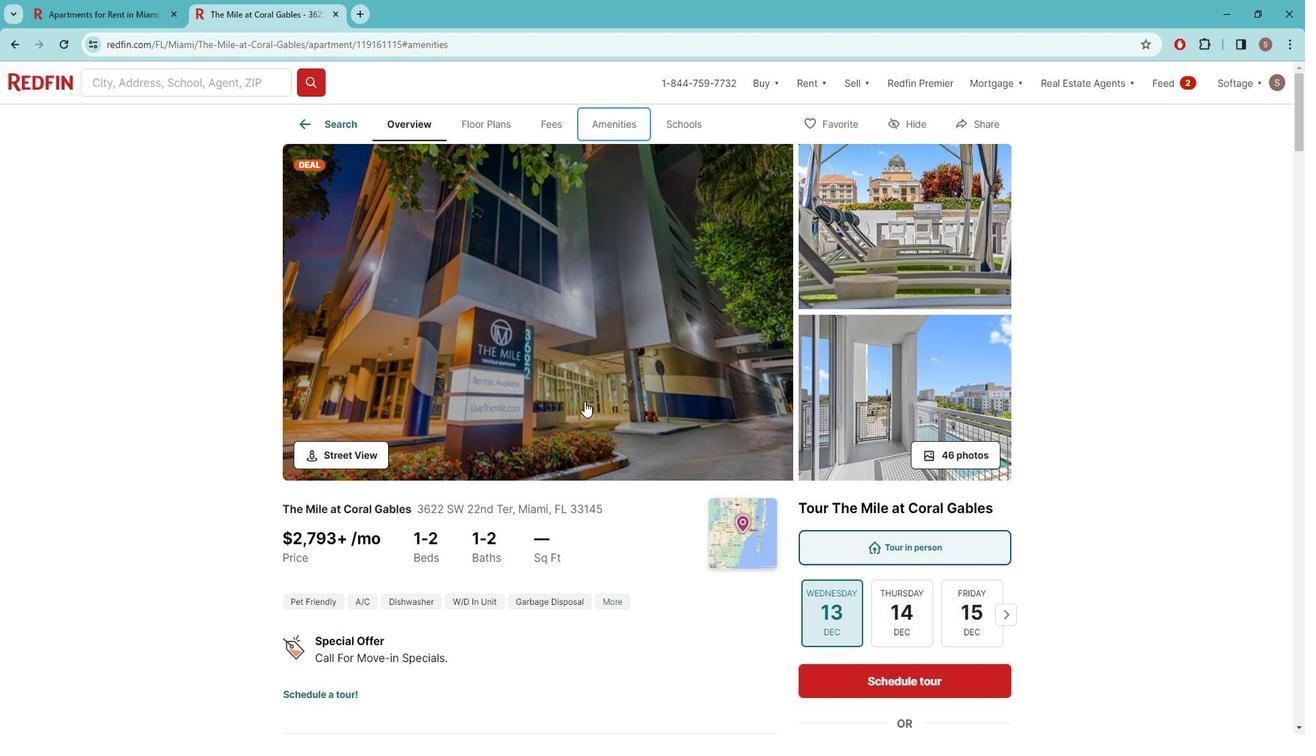 
Action: Mouse scrolled (597, 395) with delta (0, 0)
Screenshot: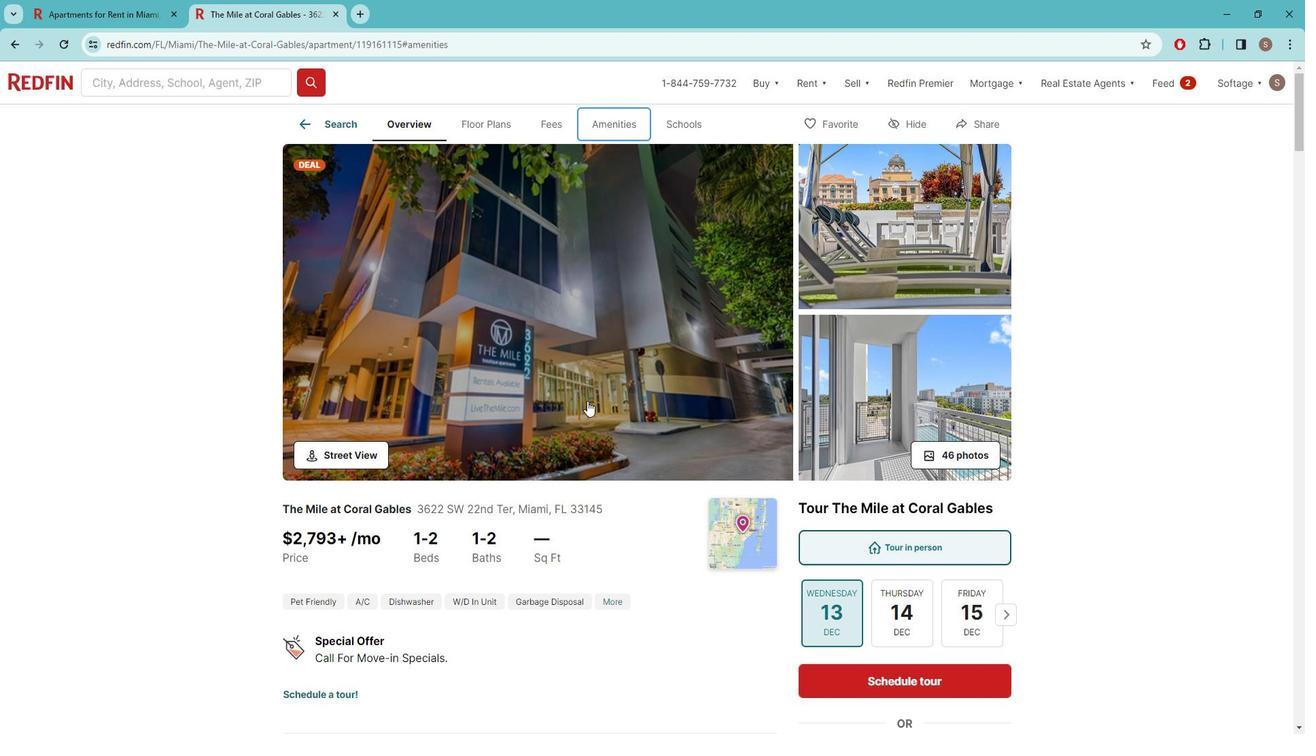 
Action: Mouse scrolled (597, 395) with delta (0, 0)
Screenshot: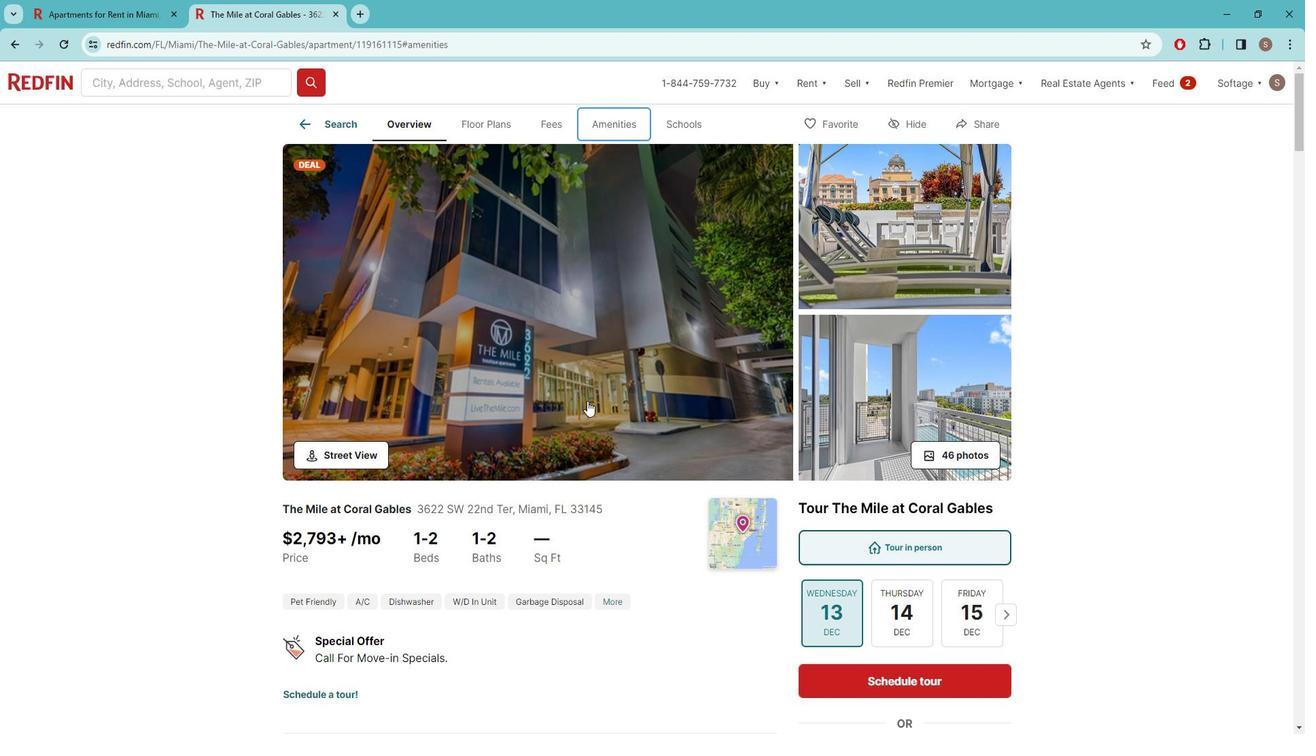 
Action: Mouse moved to (758, 397)
Screenshot: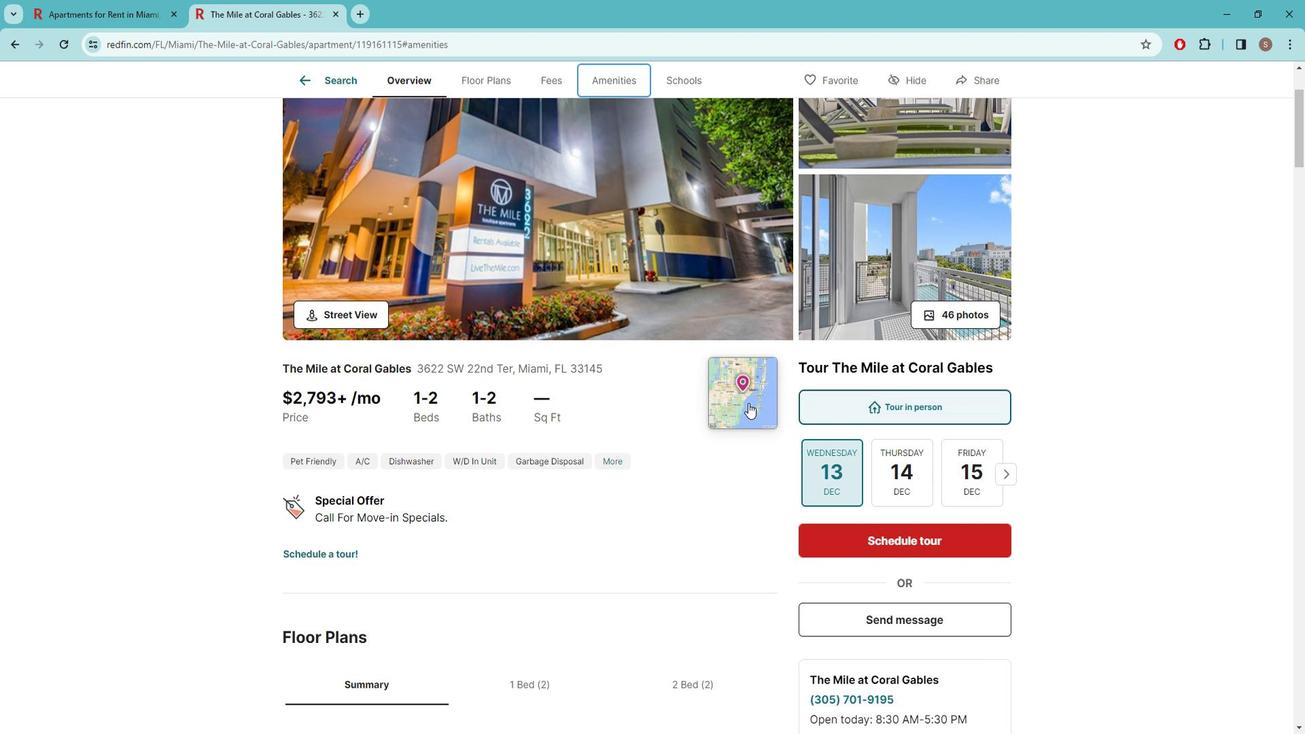 
Action: Mouse pressed left at (758, 397)
Screenshot: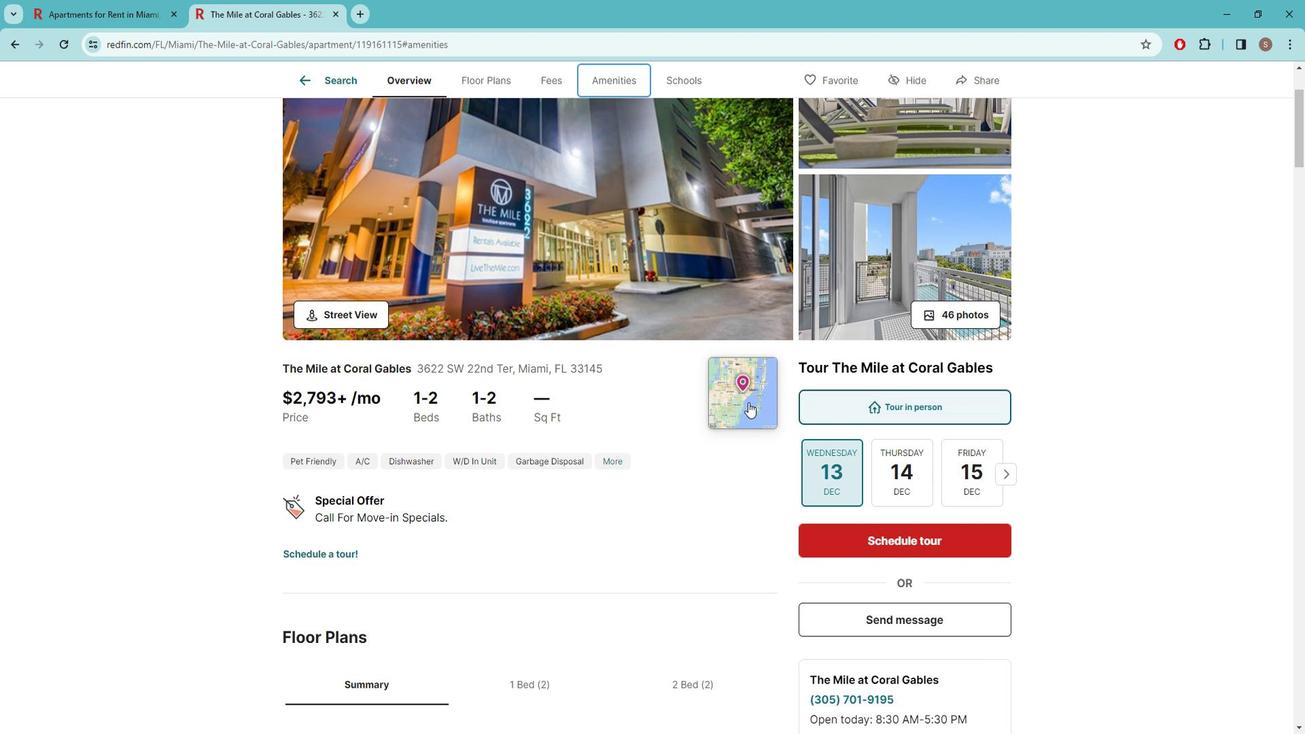 
Action: Mouse moved to (684, 457)
Screenshot: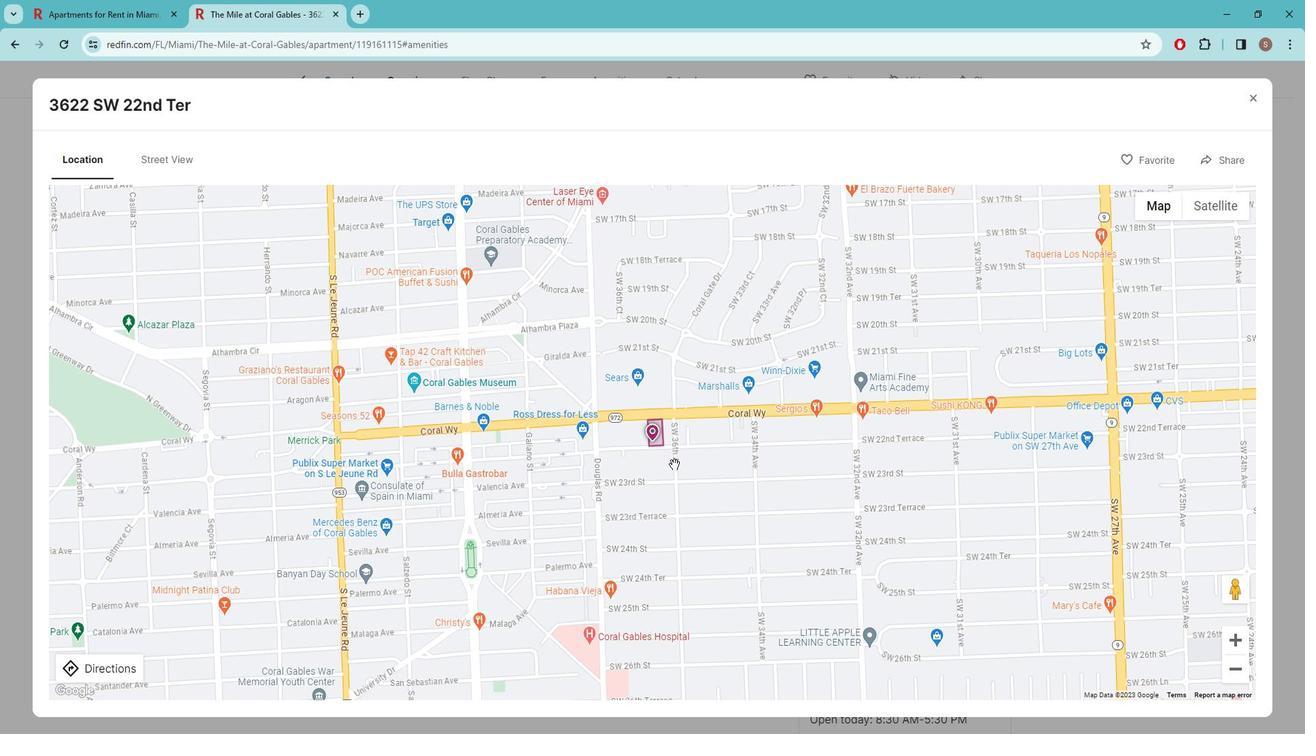 
Action: Mouse scrolled (684, 457) with delta (0, 0)
Screenshot: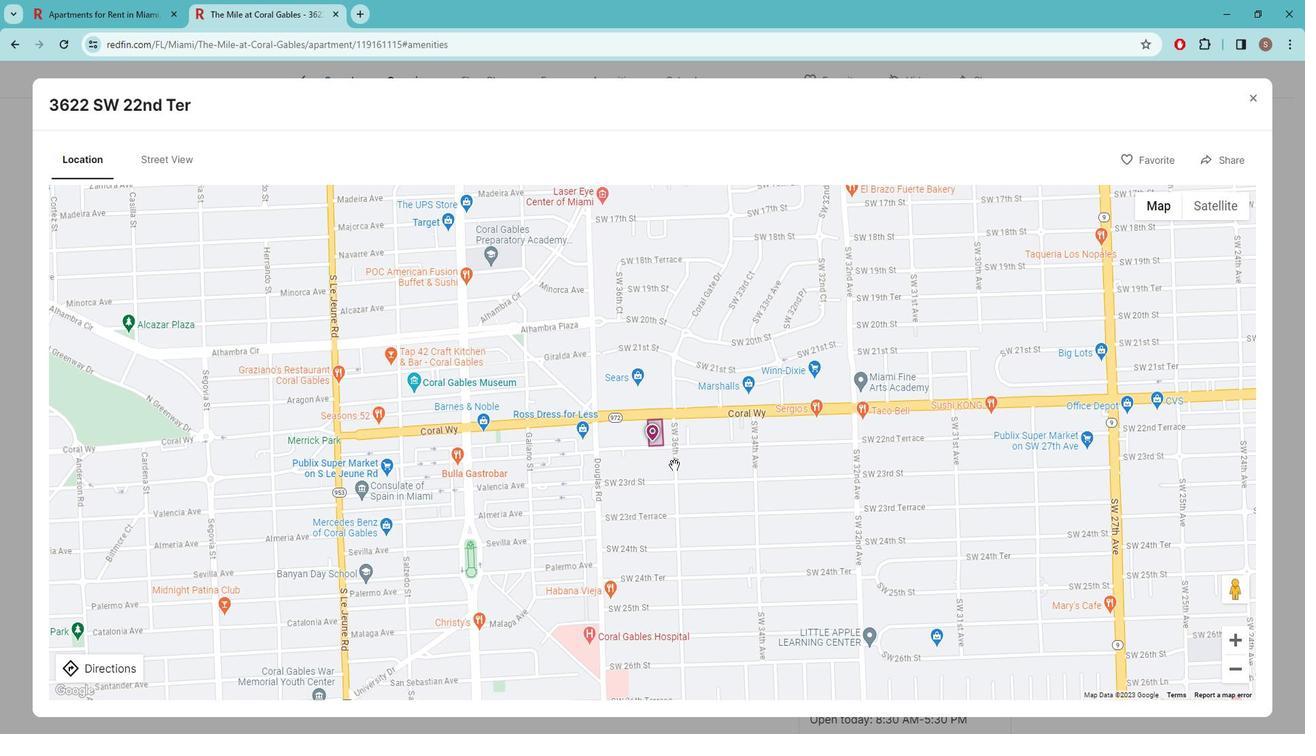 
Action: Mouse scrolled (684, 457) with delta (0, 0)
Screenshot: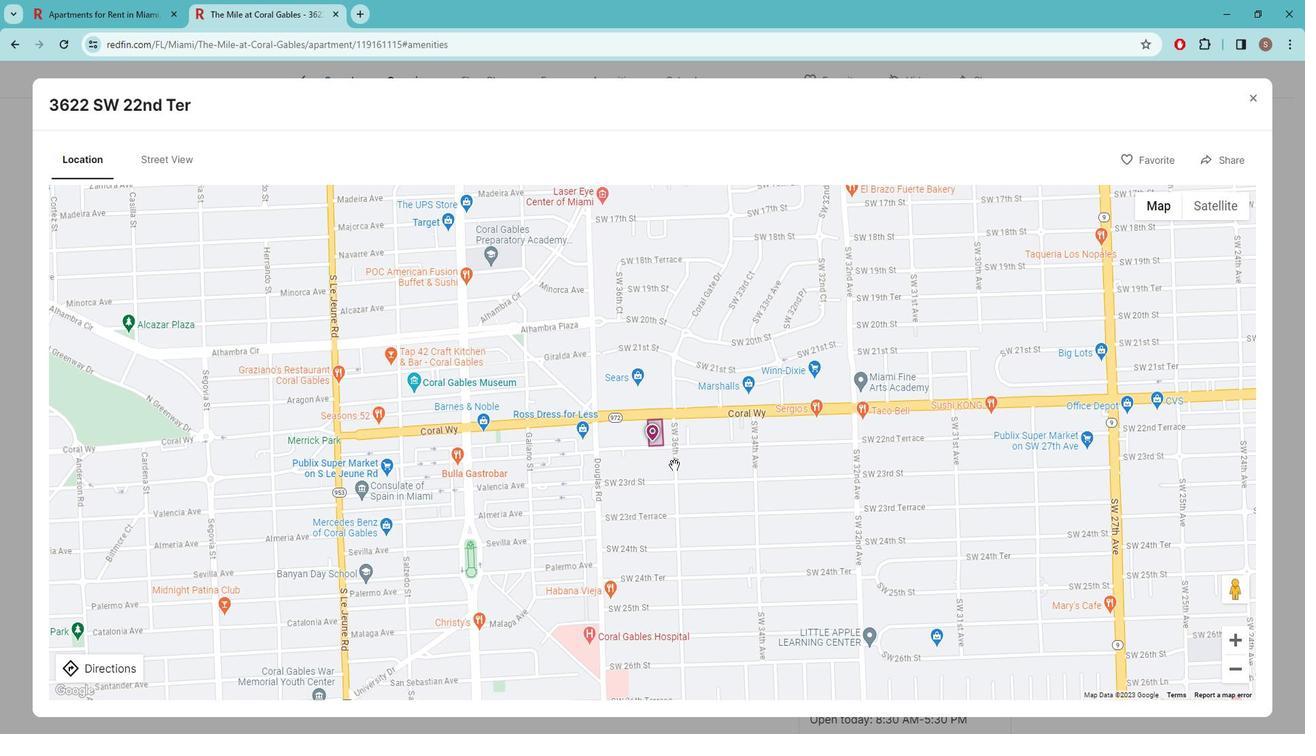 
Action: Mouse scrolled (684, 458) with delta (0, 0)
Screenshot: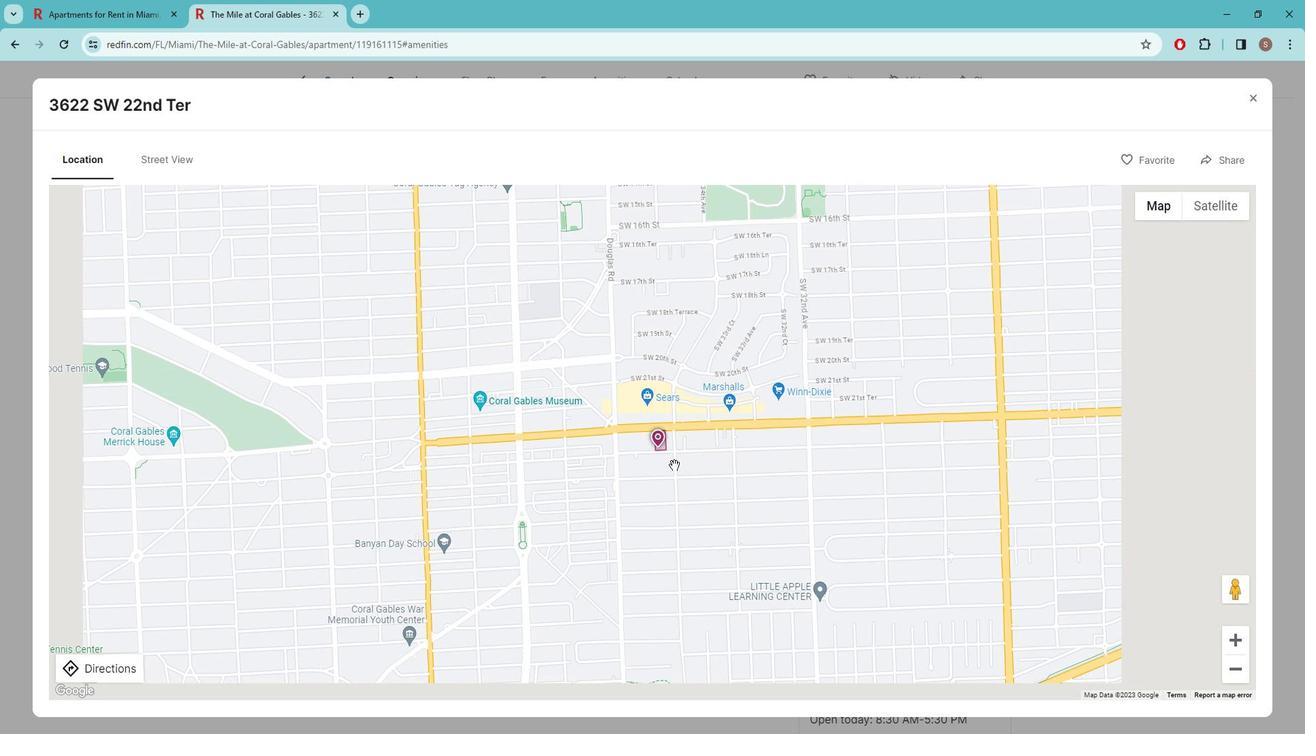 
Action: Mouse scrolled (684, 458) with delta (0, 0)
Screenshot: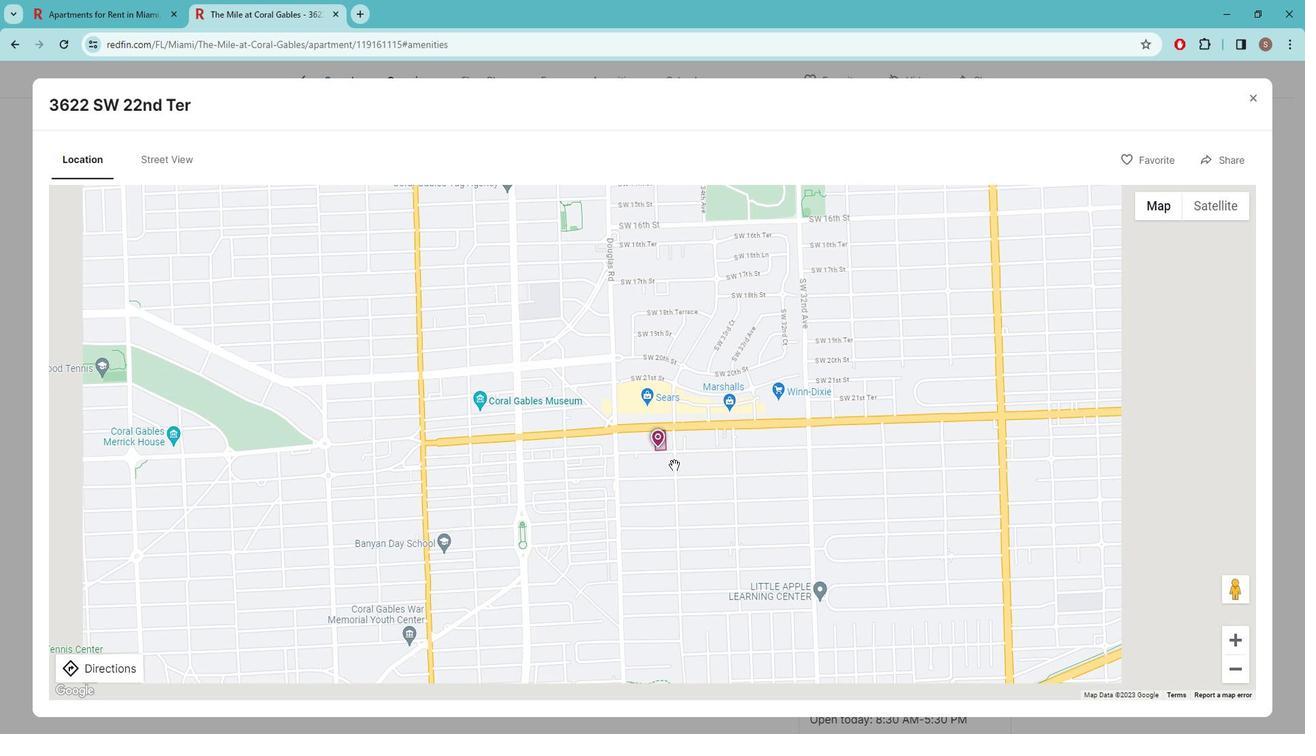 
Action: Mouse scrolled (684, 458) with delta (0, 0)
Screenshot: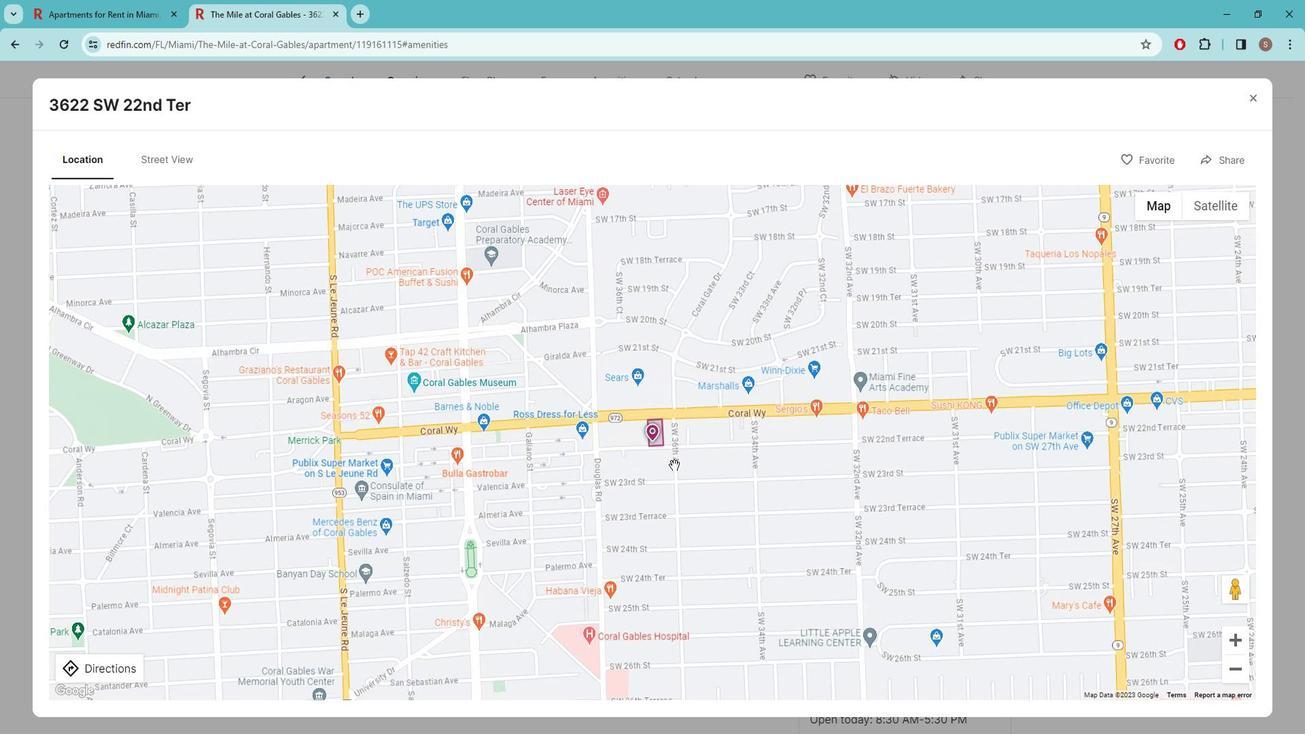 
Action: Mouse scrolled (684, 458) with delta (0, 0)
Screenshot: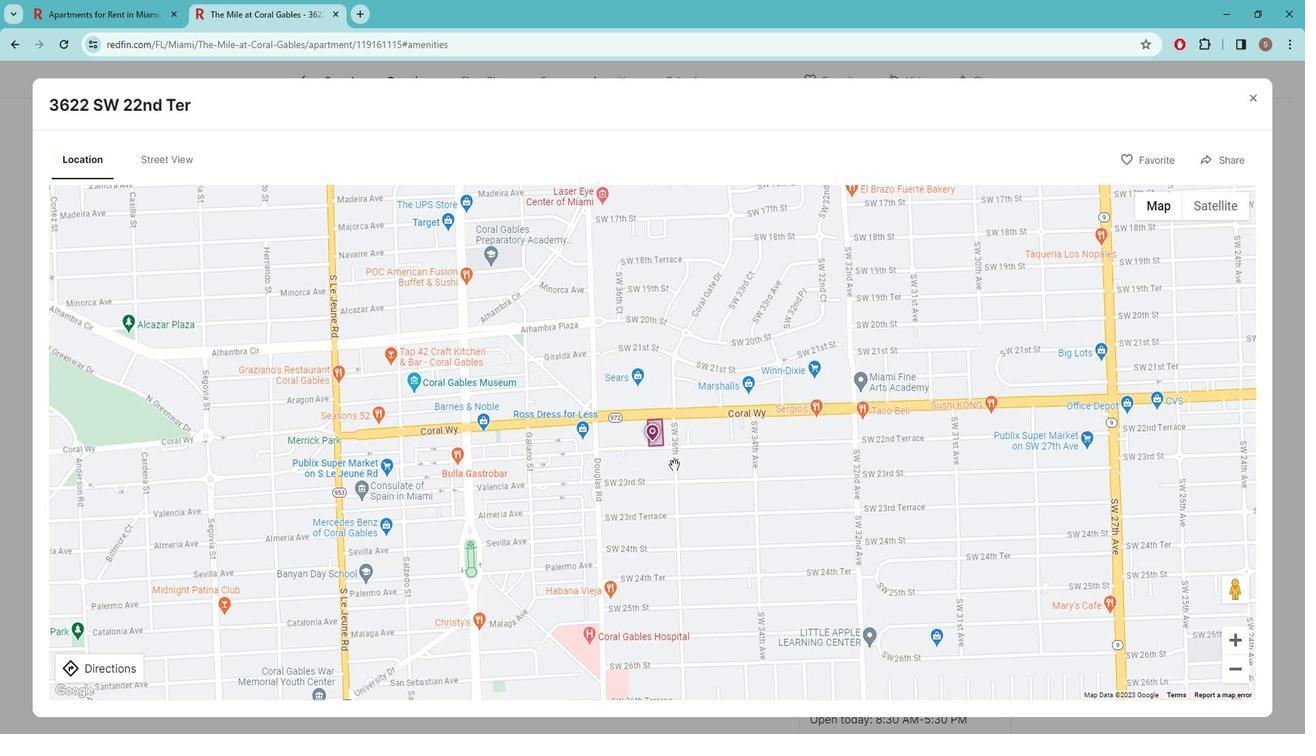 
Action: Mouse scrolled (684, 458) with delta (0, 0)
Screenshot: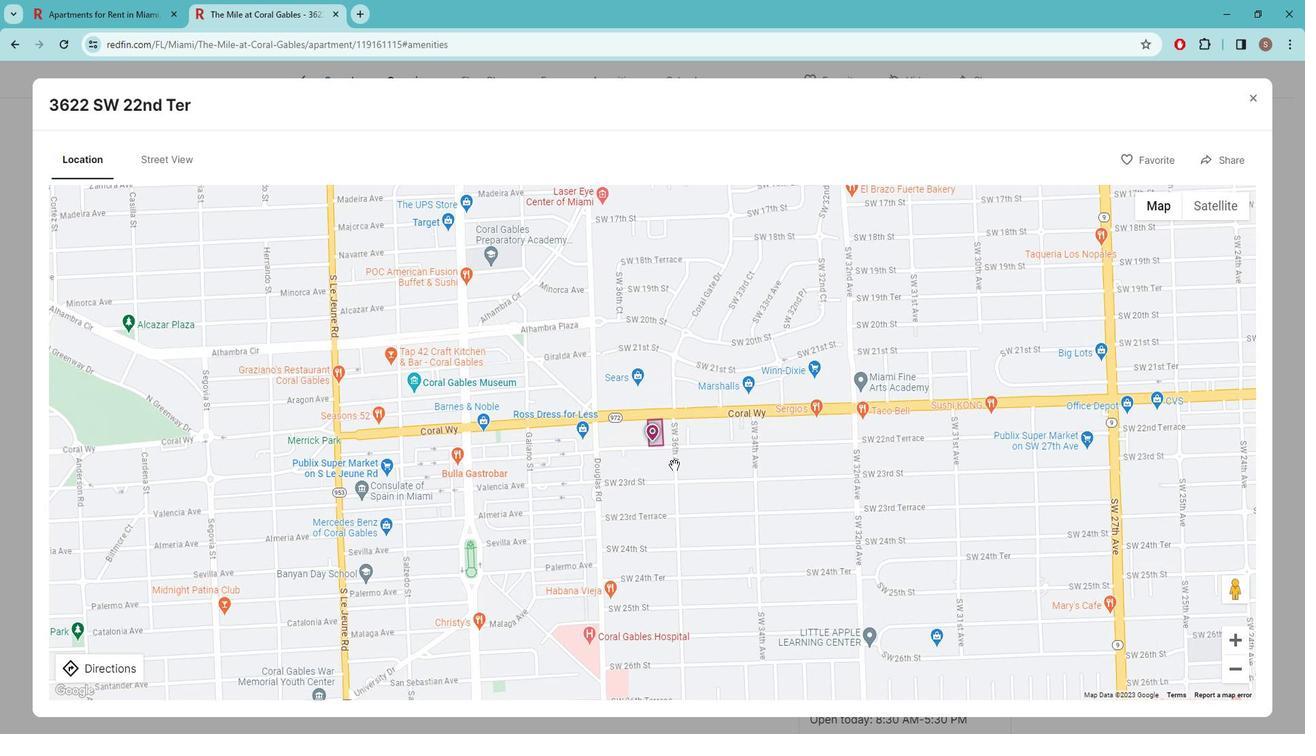 
Action: Mouse scrolled (684, 458) with delta (0, 0)
Screenshot: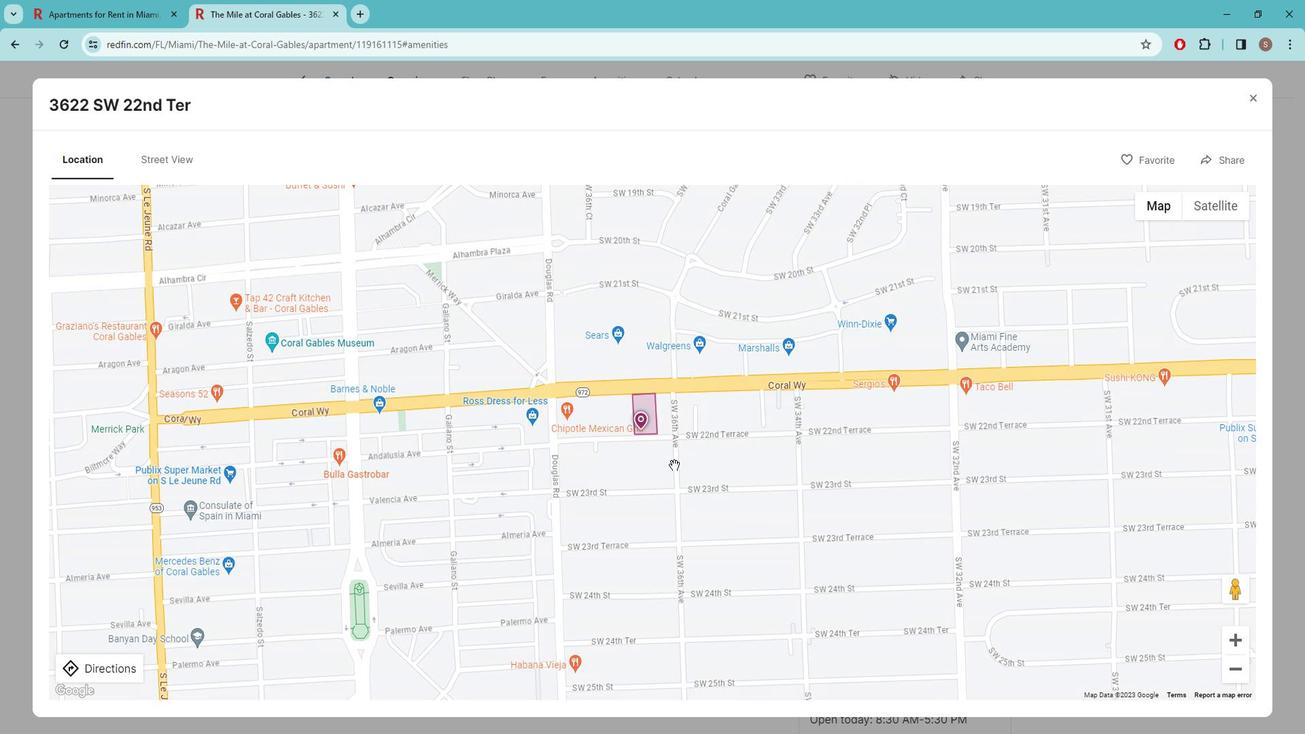 
Action: Mouse scrolled (684, 458) with delta (0, 0)
Screenshot: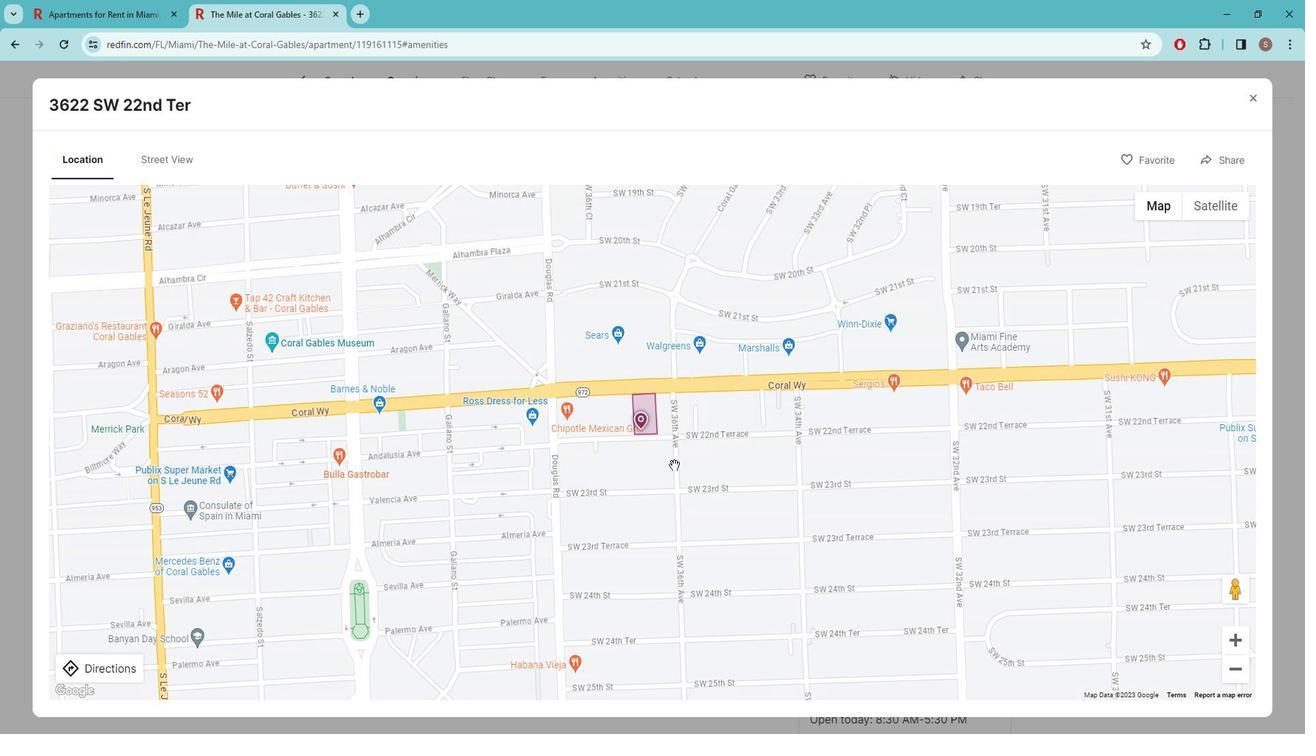
Action: Mouse scrolled (684, 458) with delta (0, 0)
Screenshot: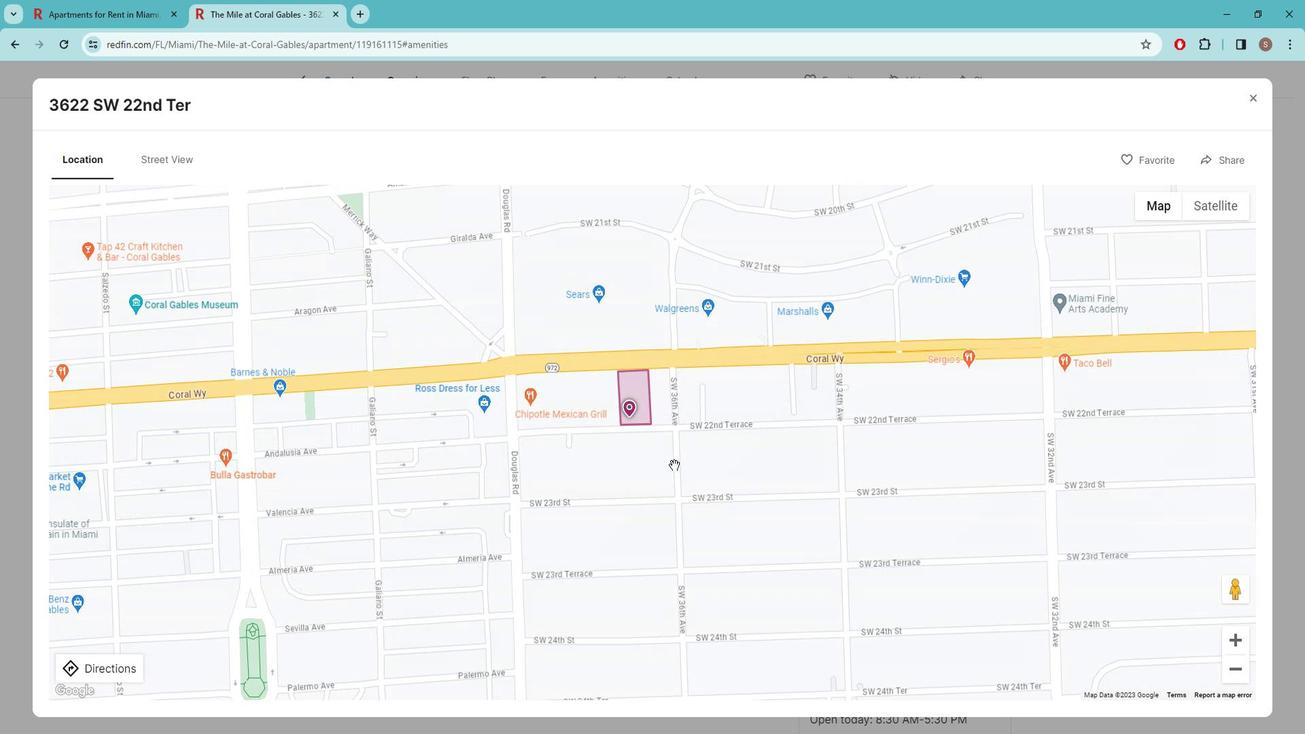 
Action: Mouse scrolled (684, 458) with delta (0, 0)
Screenshot: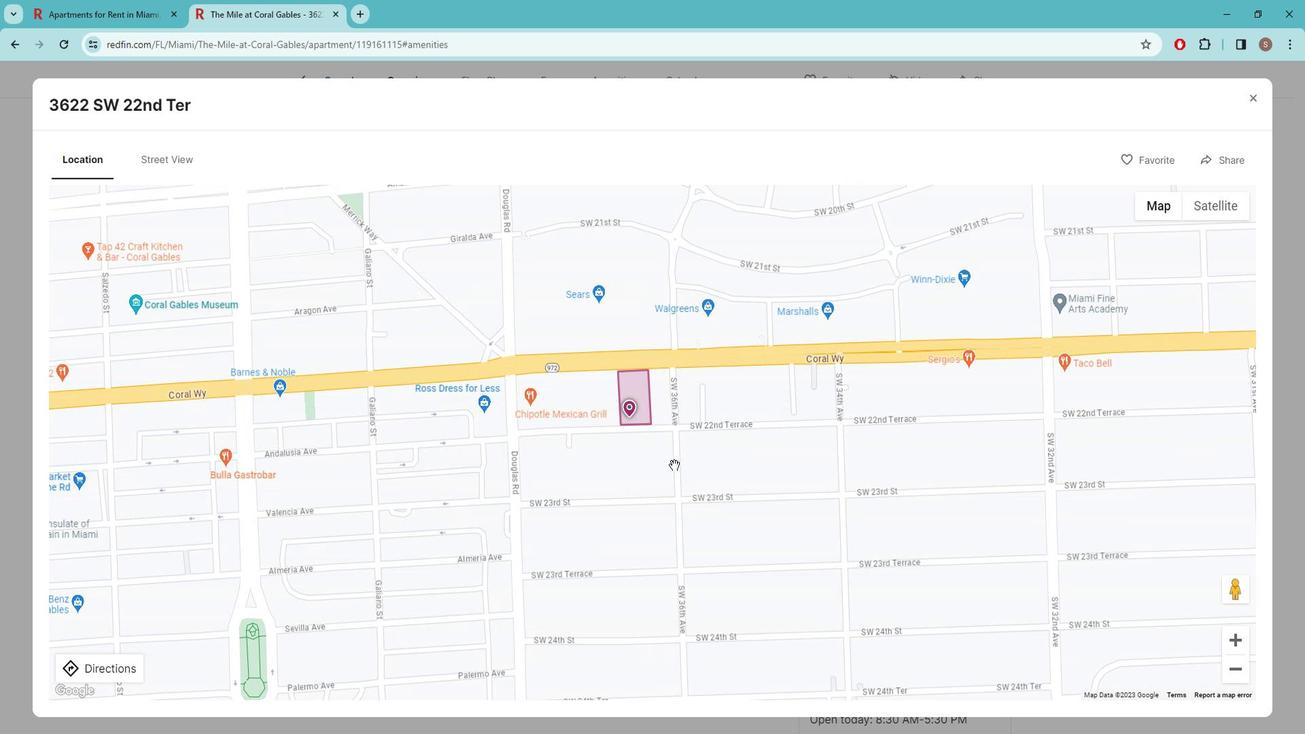 
Action: Mouse moved to (680, 419)
Screenshot: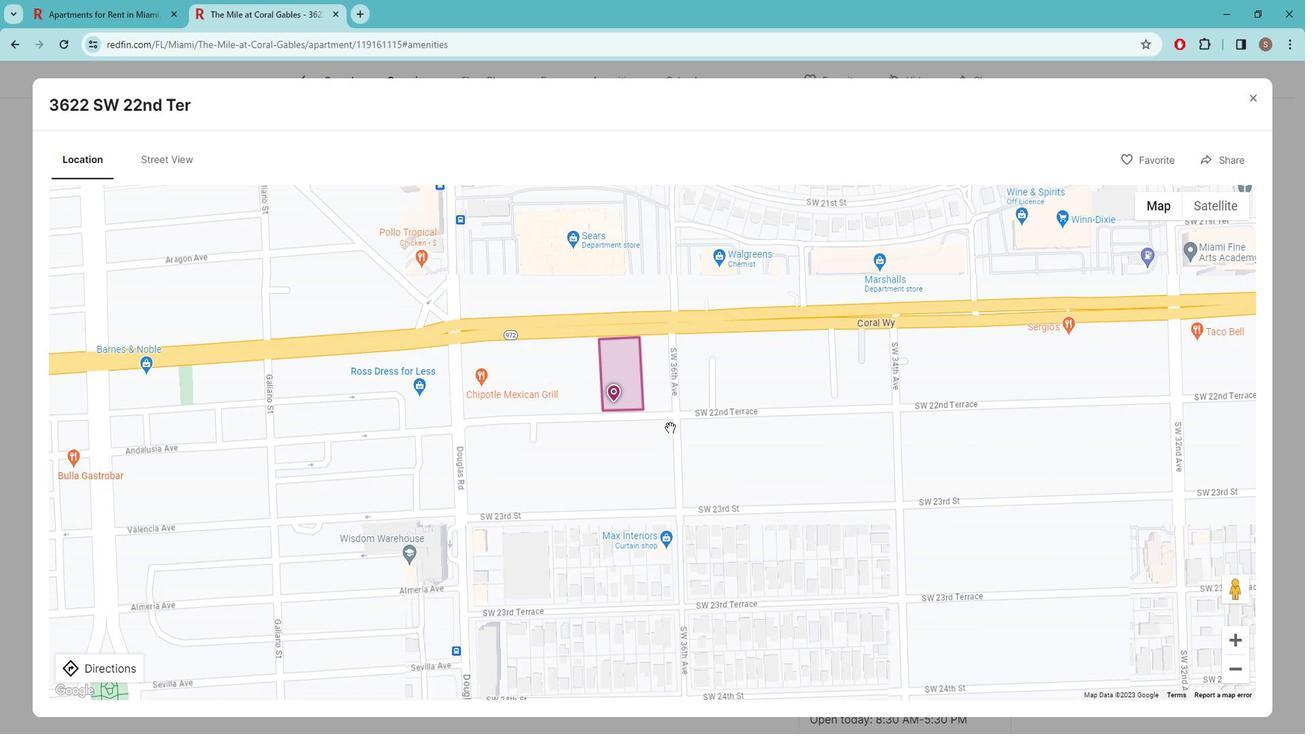 
Action: Mouse scrolled (680, 420) with delta (0, 0)
Screenshot: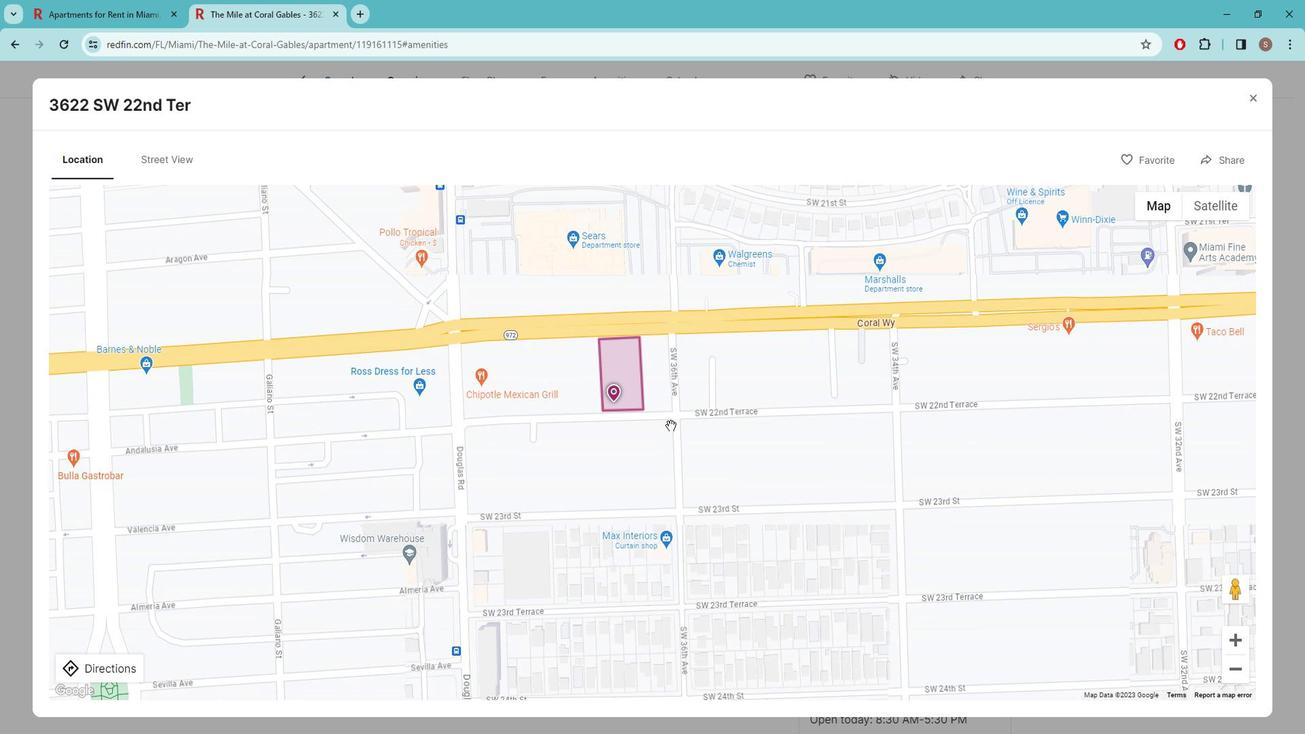 
Action: Mouse scrolled (680, 420) with delta (0, 0)
Screenshot: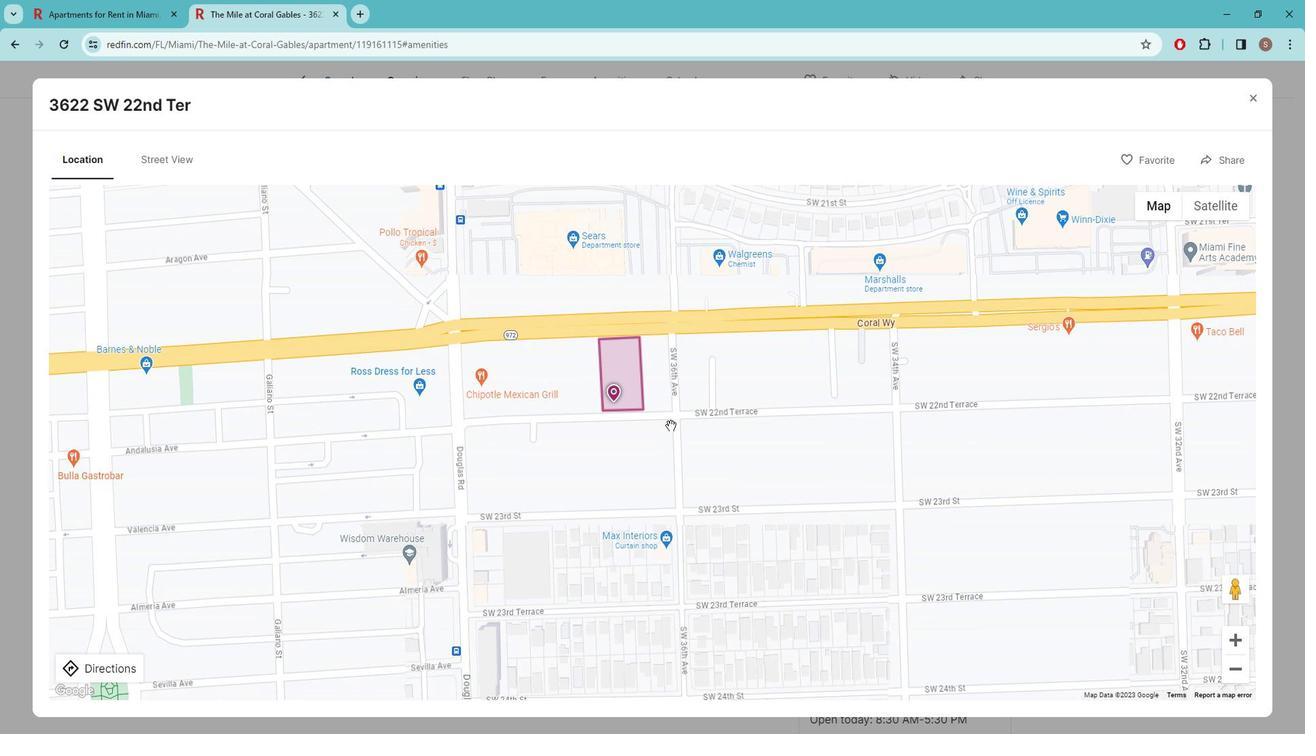 
Action: Mouse scrolled (680, 420) with delta (0, 0)
Screenshot: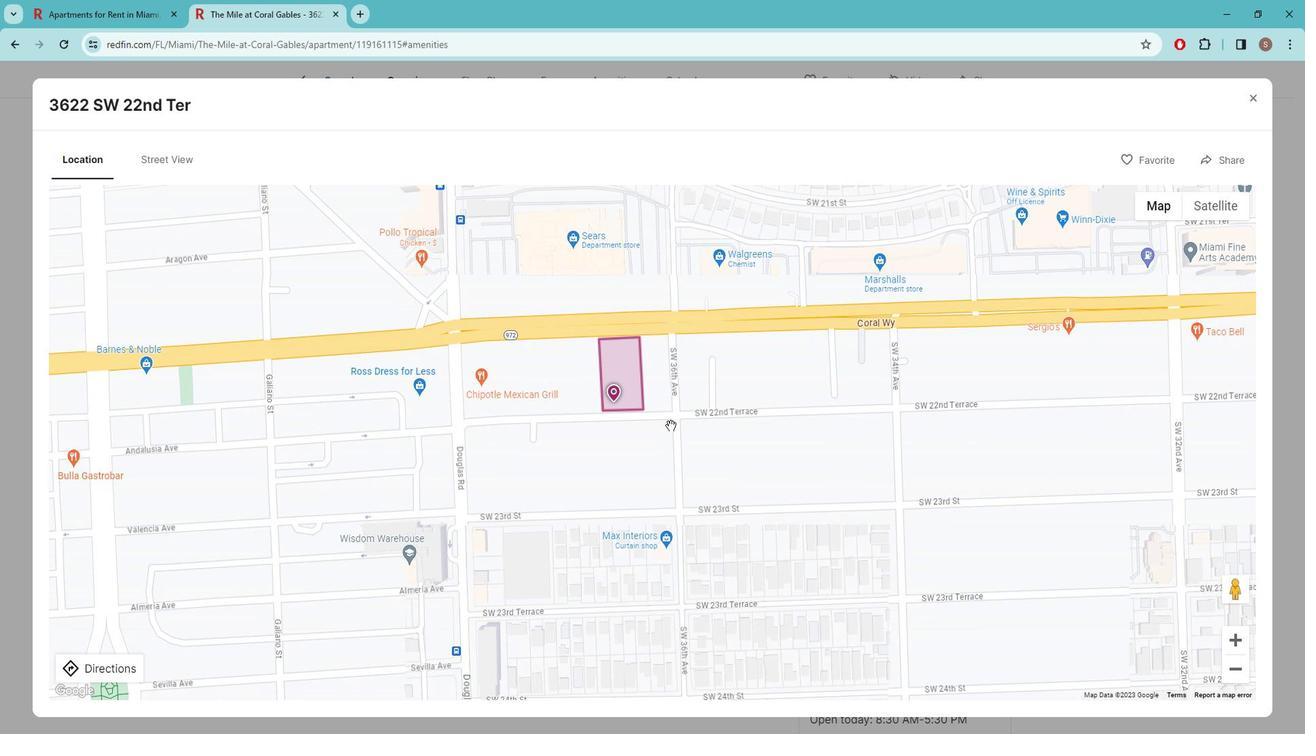 
Action: Mouse moved to (869, 251)
Screenshot: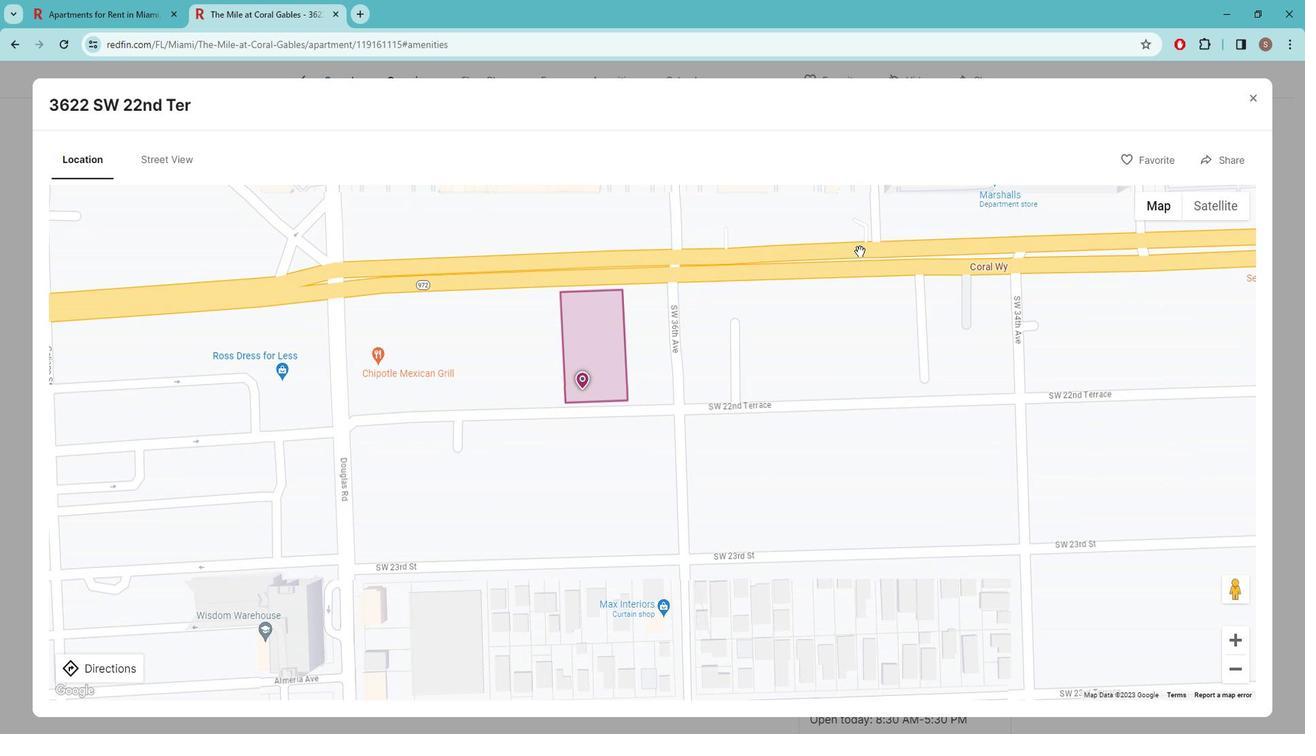 
Action: Mouse pressed left at (869, 251)
Screenshot: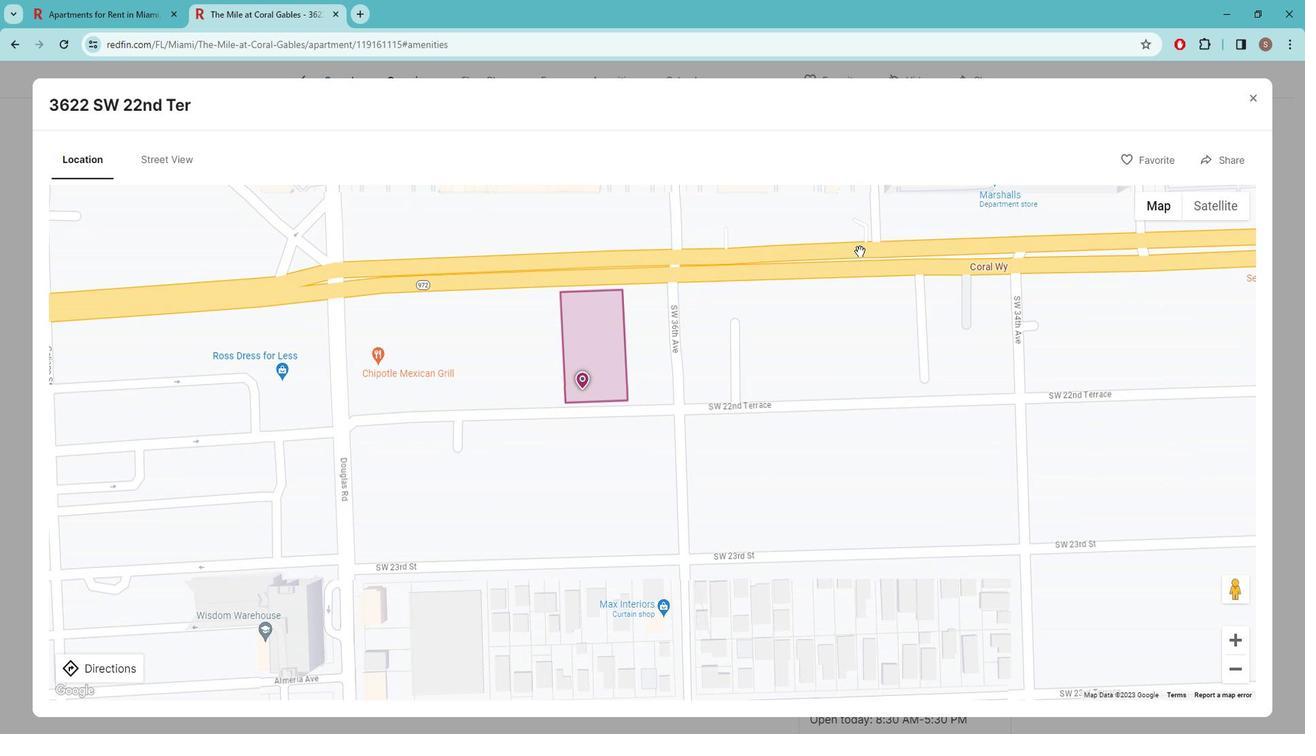 
Action: Mouse moved to (863, 399)
Screenshot: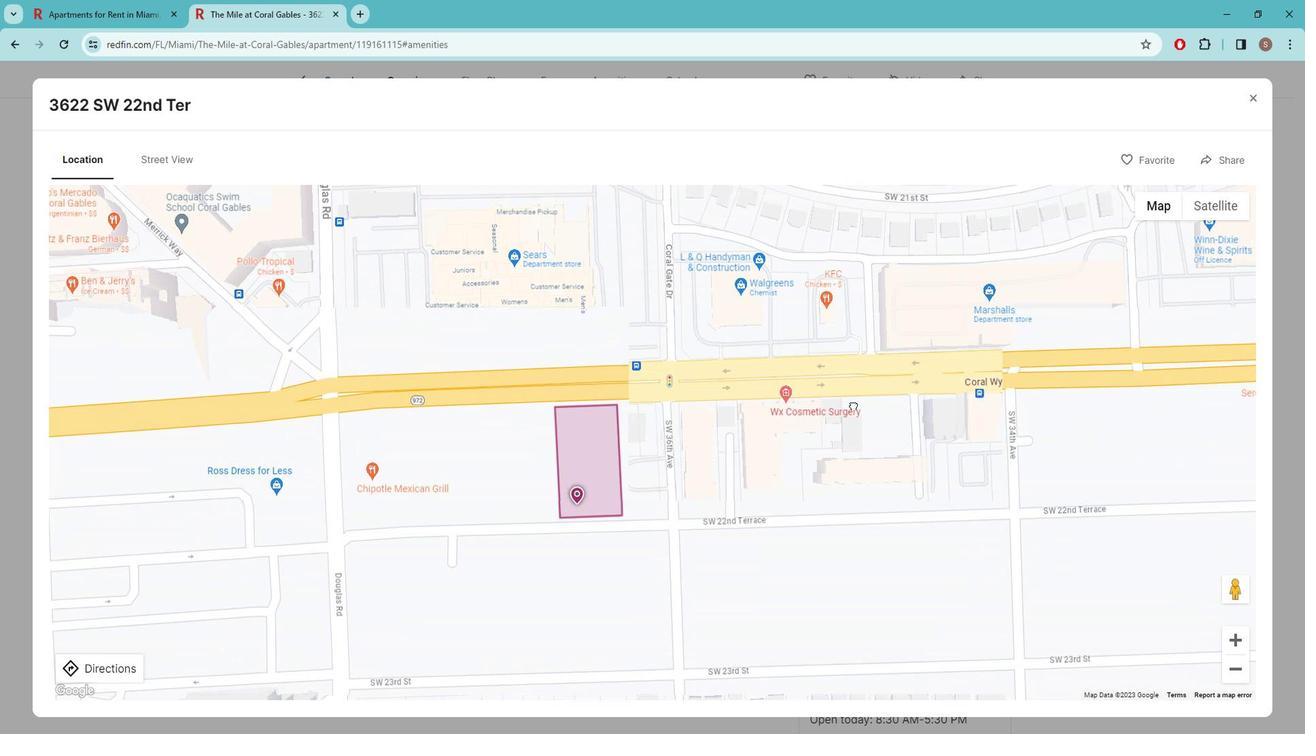 
Action: Mouse scrolled (863, 398) with delta (0, 0)
Screenshot: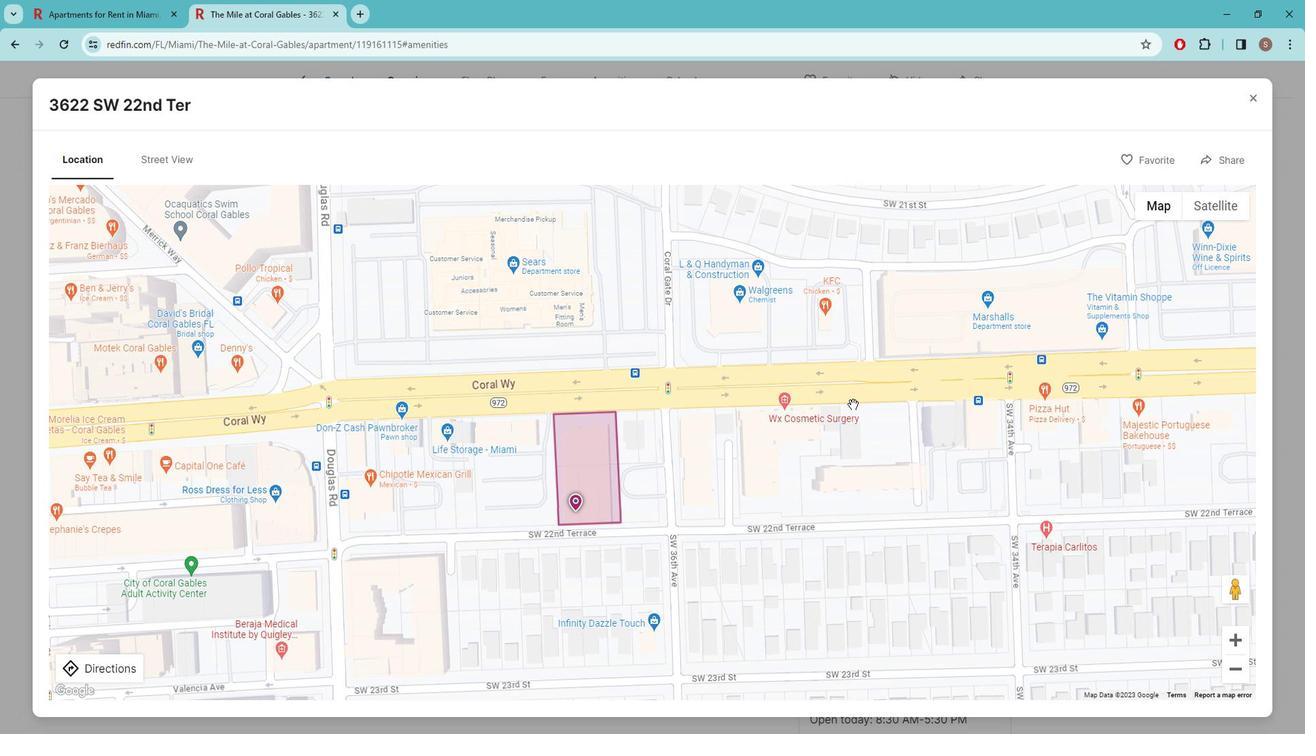 
Action: Mouse scrolled (863, 398) with delta (0, 0)
Screenshot: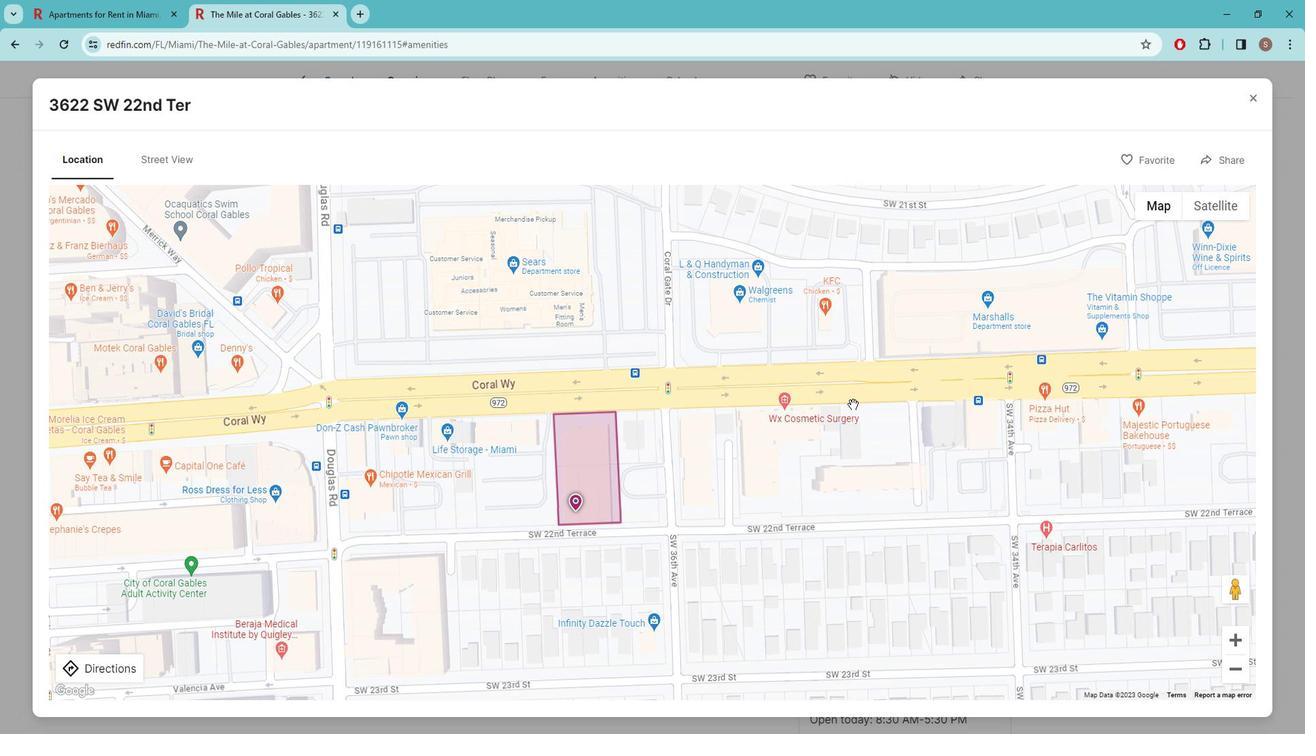 
Action: Mouse scrolled (863, 398) with delta (0, 0)
Screenshot: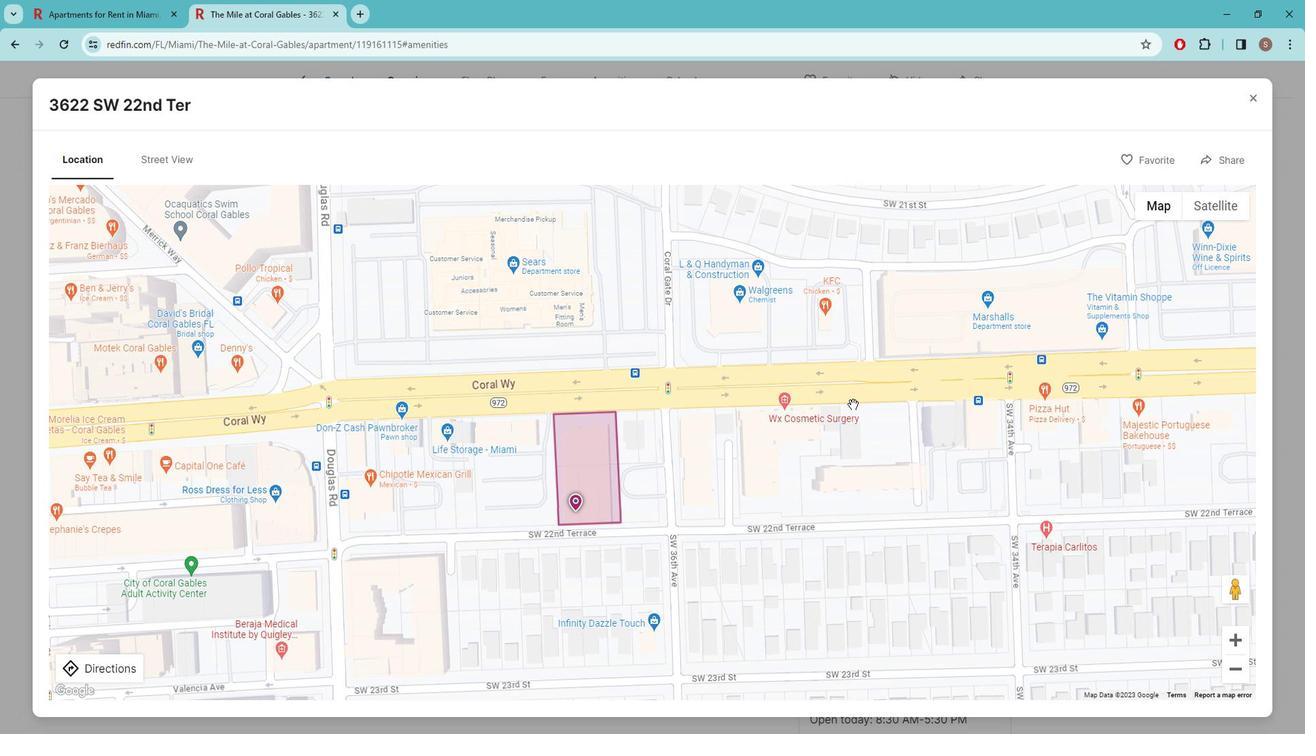 
Action: Mouse scrolled (863, 398) with delta (0, 0)
Screenshot: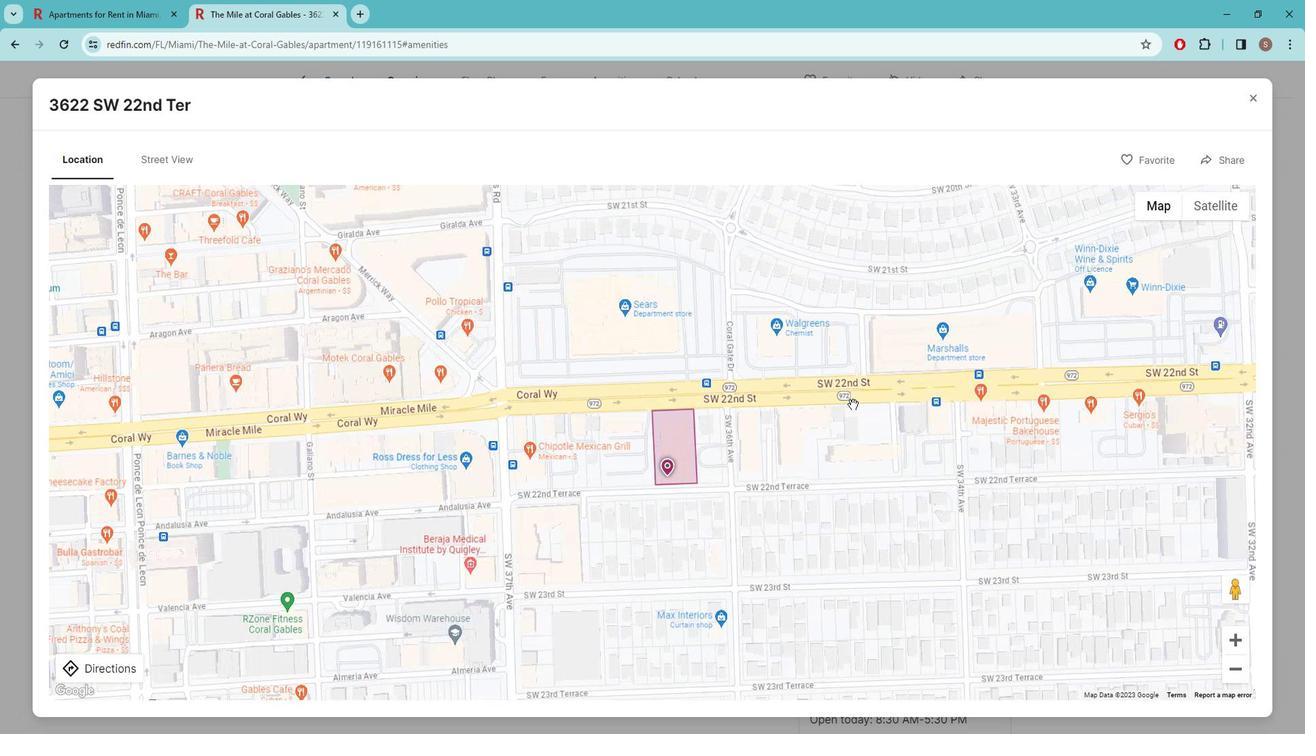 
Action: Mouse scrolled (863, 398) with delta (0, 0)
Screenshot: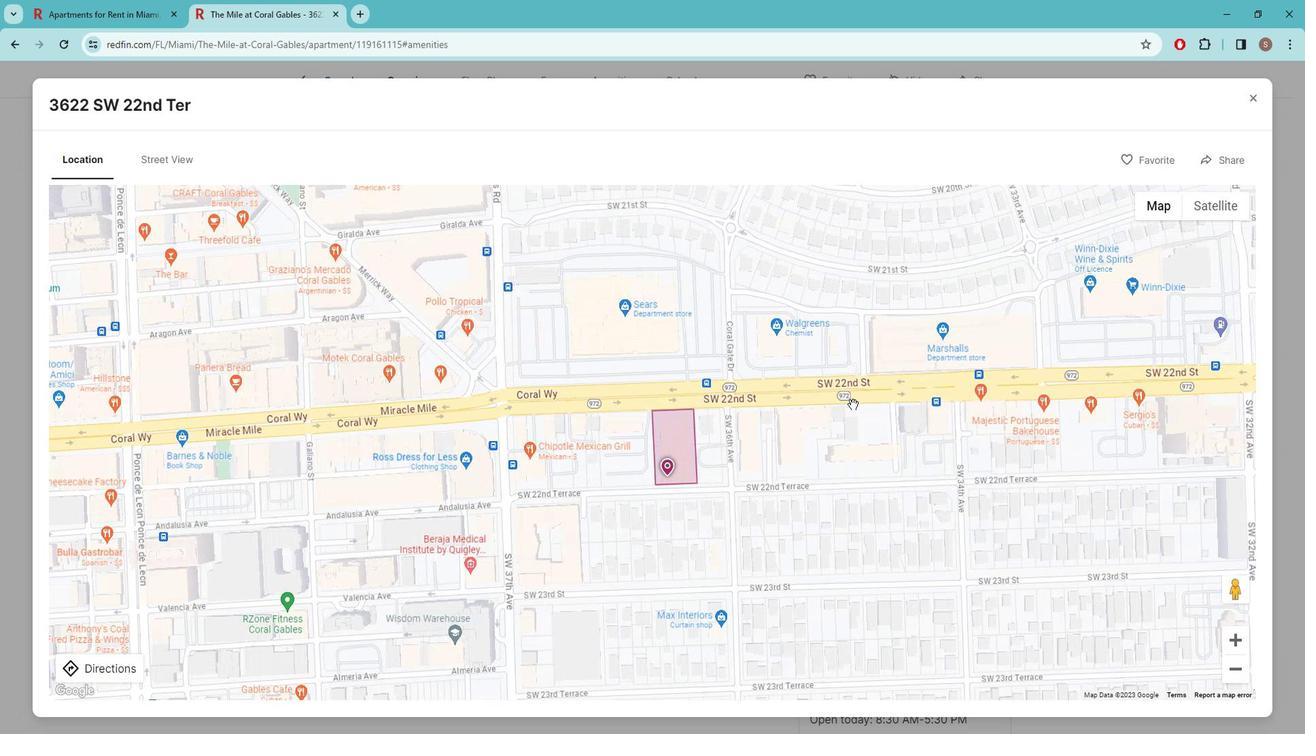 
Action: Mouse scrolled (863, 398) with delta (0, 0)
Screenshot: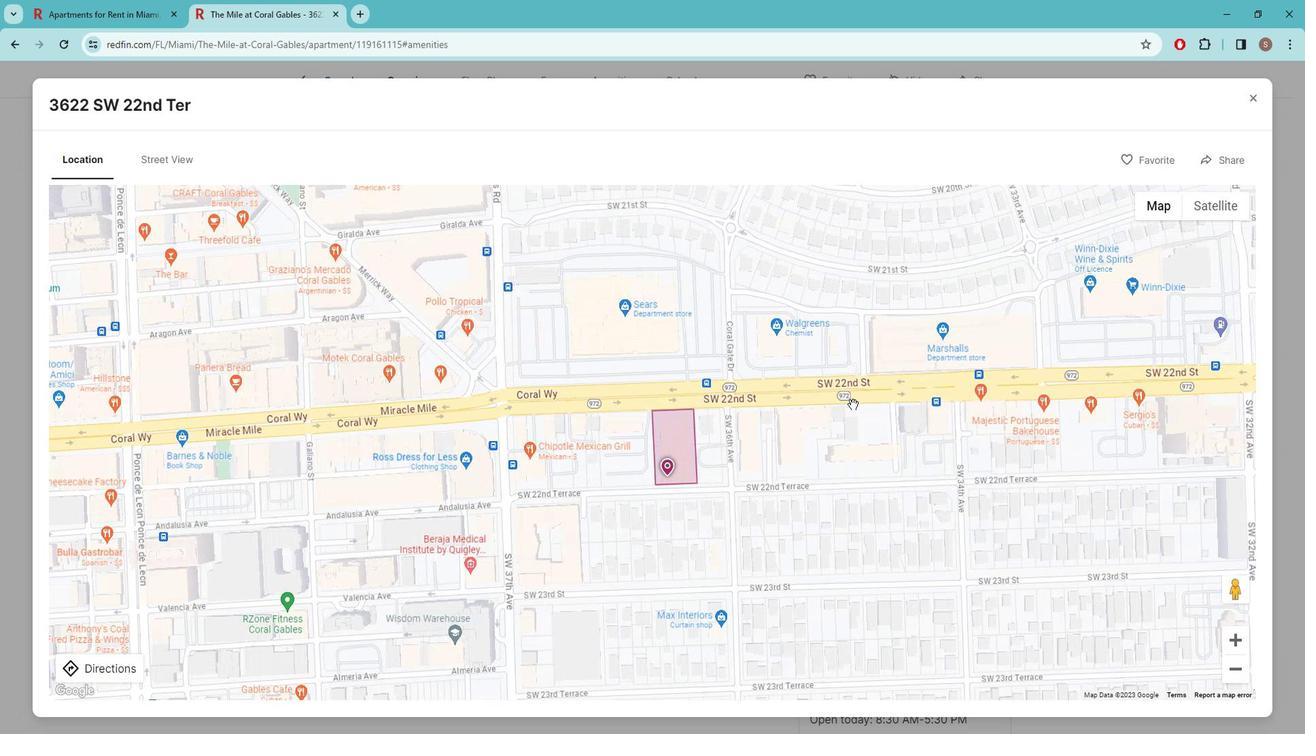 
Action: Mouse scrolled (863, 398) with delta (0, 0)
Screenshot: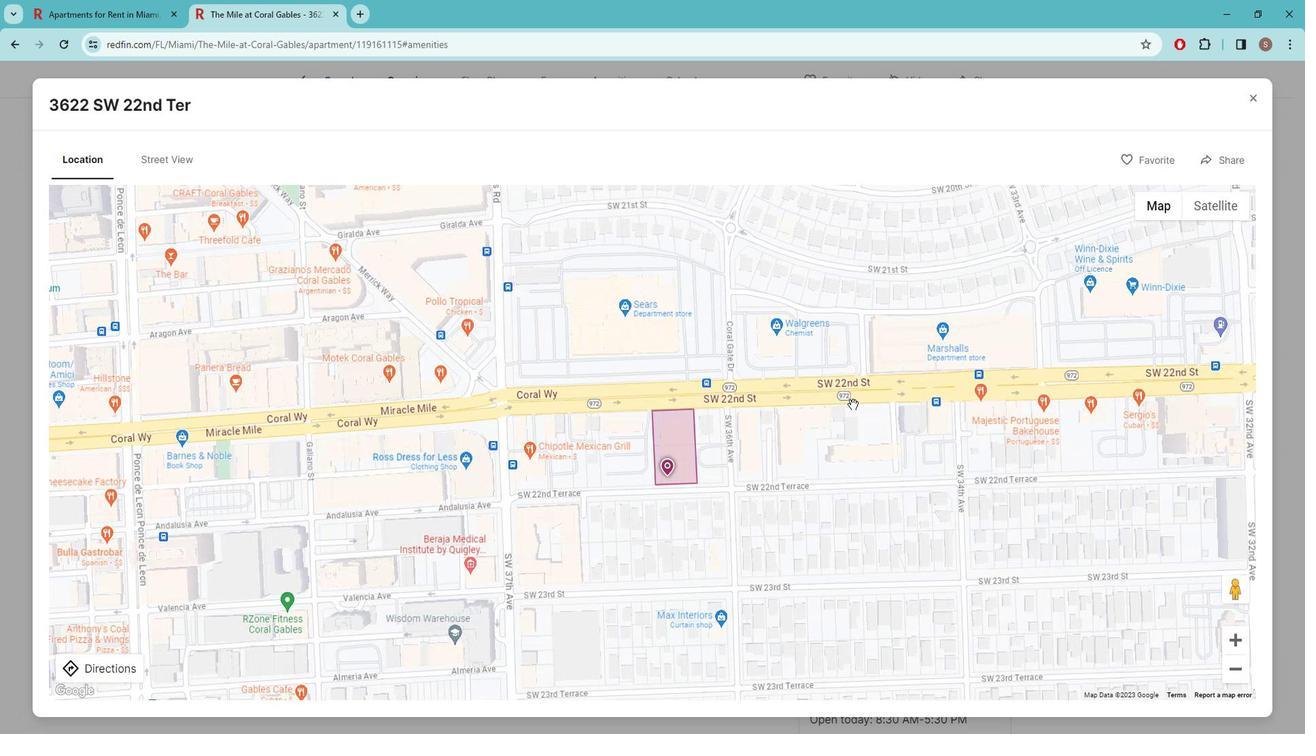 
Action: Mouse scrolled (863, 398) with delta (0, 0)
Screenshot: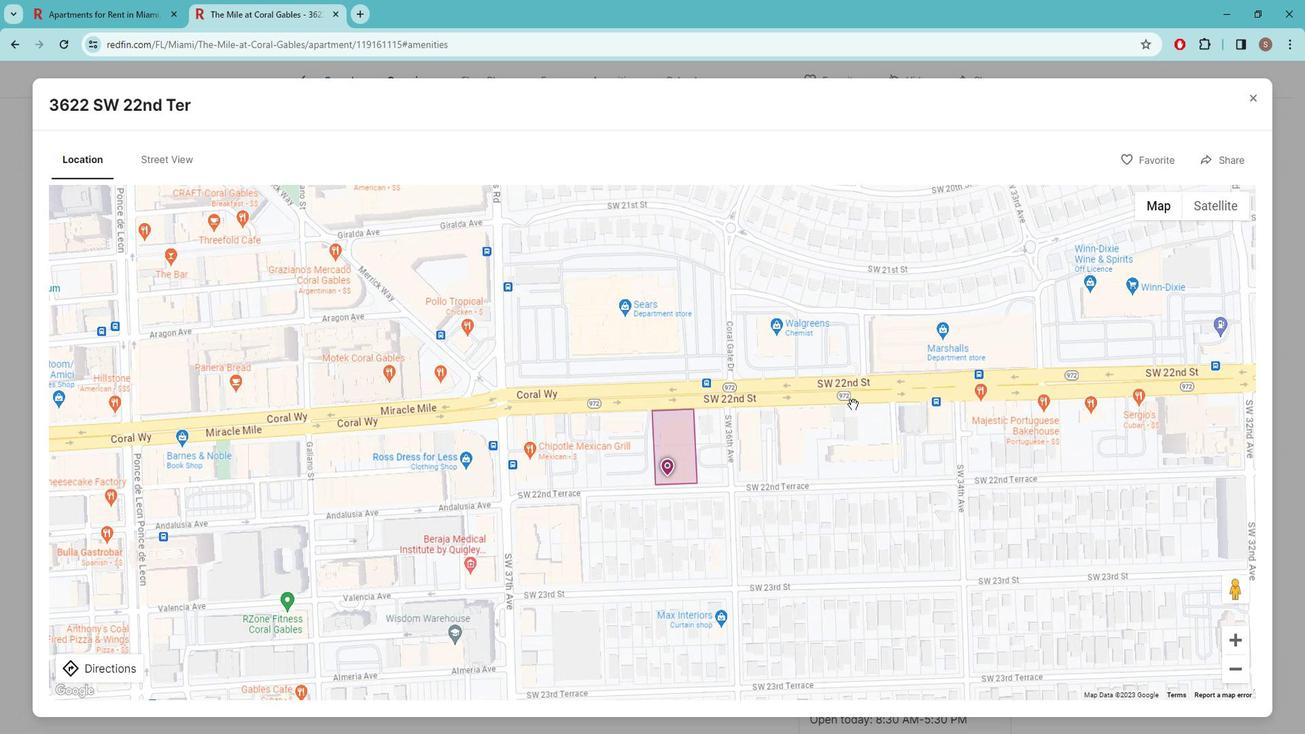 
Action: Mouse moved to (1257, 101)
Screenshot: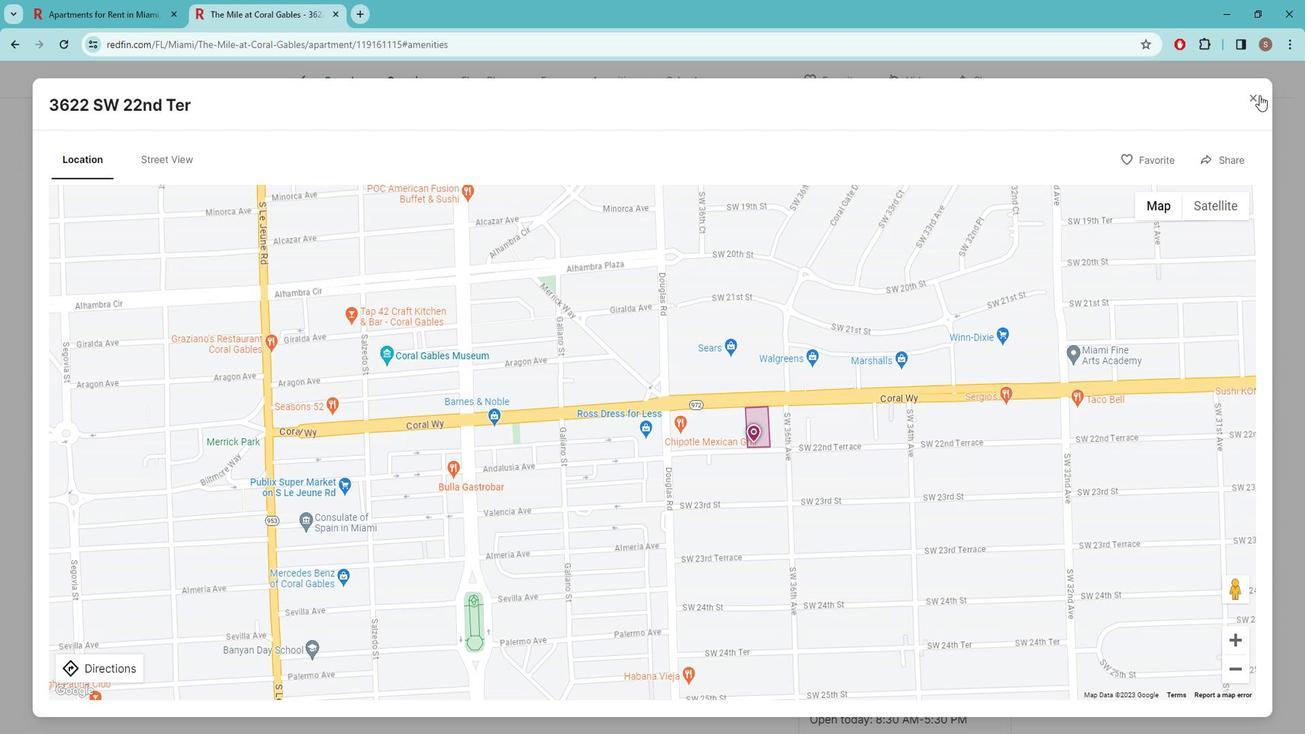 
Action: Mouse pressed left at (1257, 101)
Screenshot: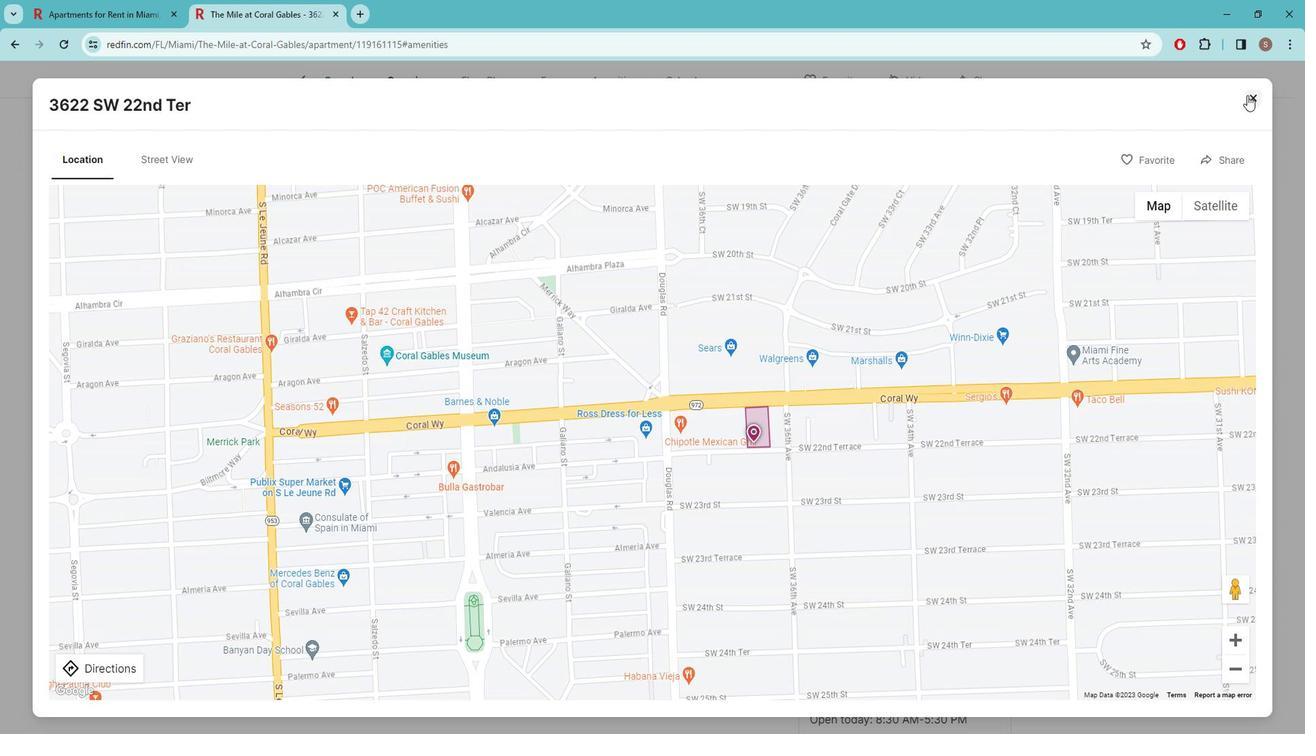
Action: Mouse moved to (1061, 356)
Screenshot: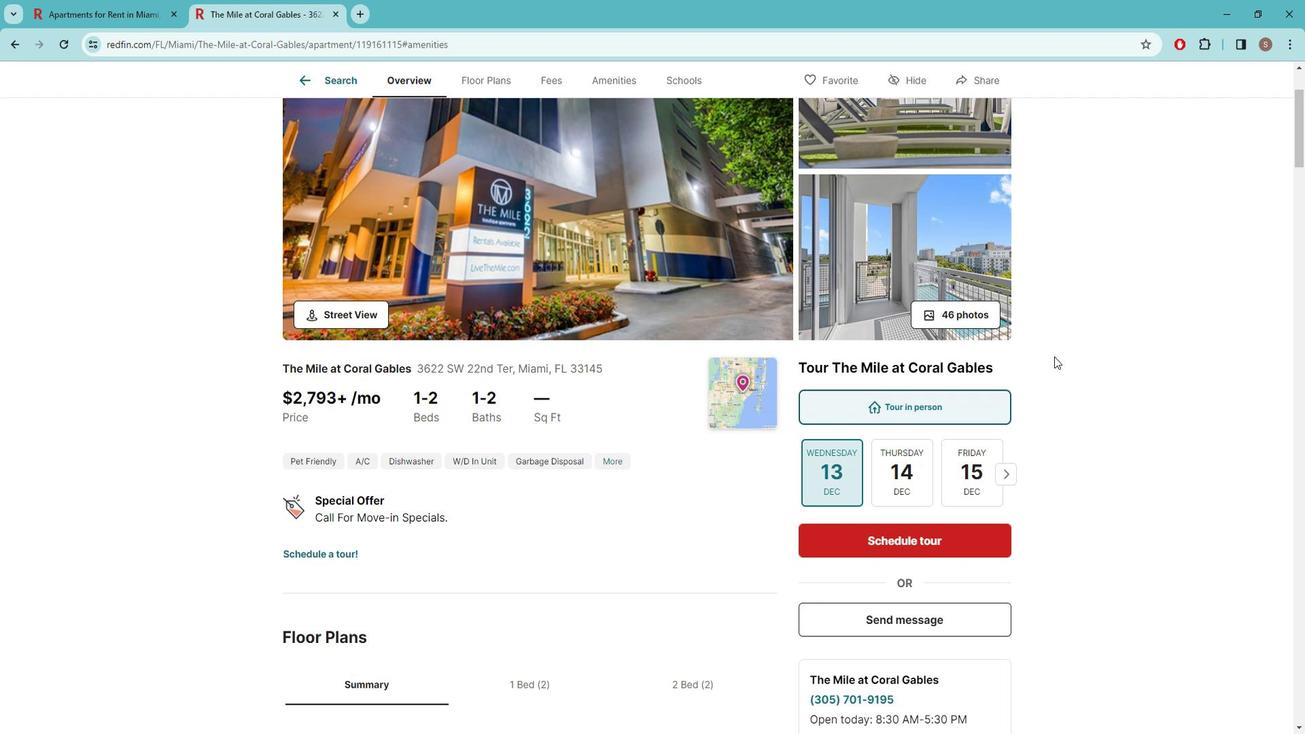 
Action: Mouse scrolled (1061, 357) with delta (0, 0)
Screenshot: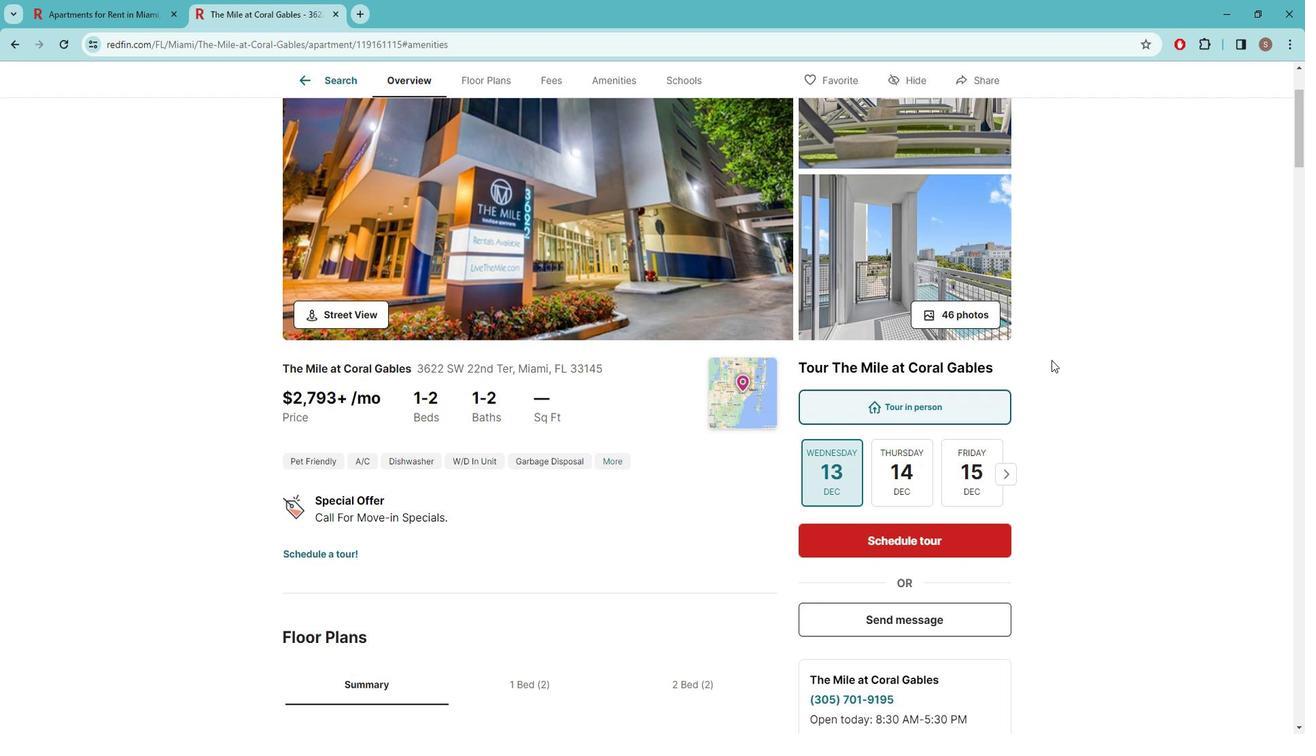 
Action: Mouse scrolled (1061, 357) with delta (0, 0)
Screenshot: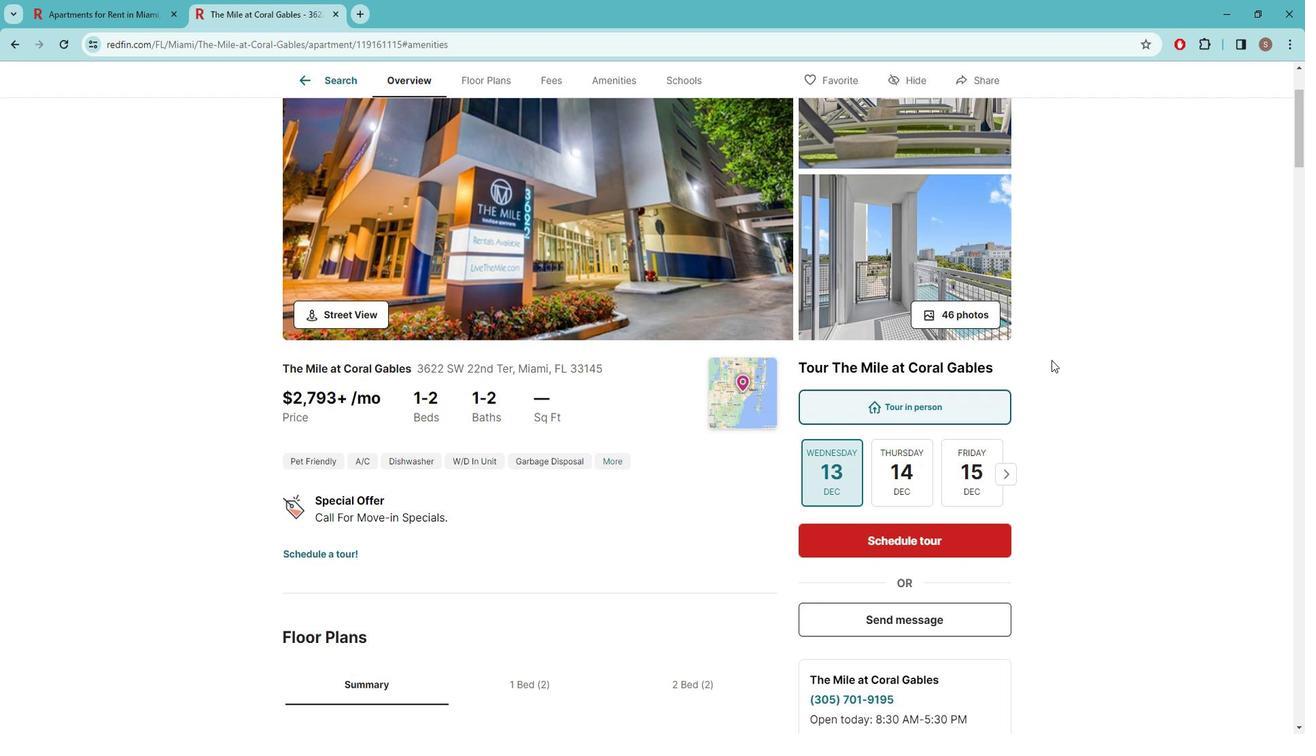 
Action: Mouse scrolled (1061, 357) with delta (0, 0)
Screenshot: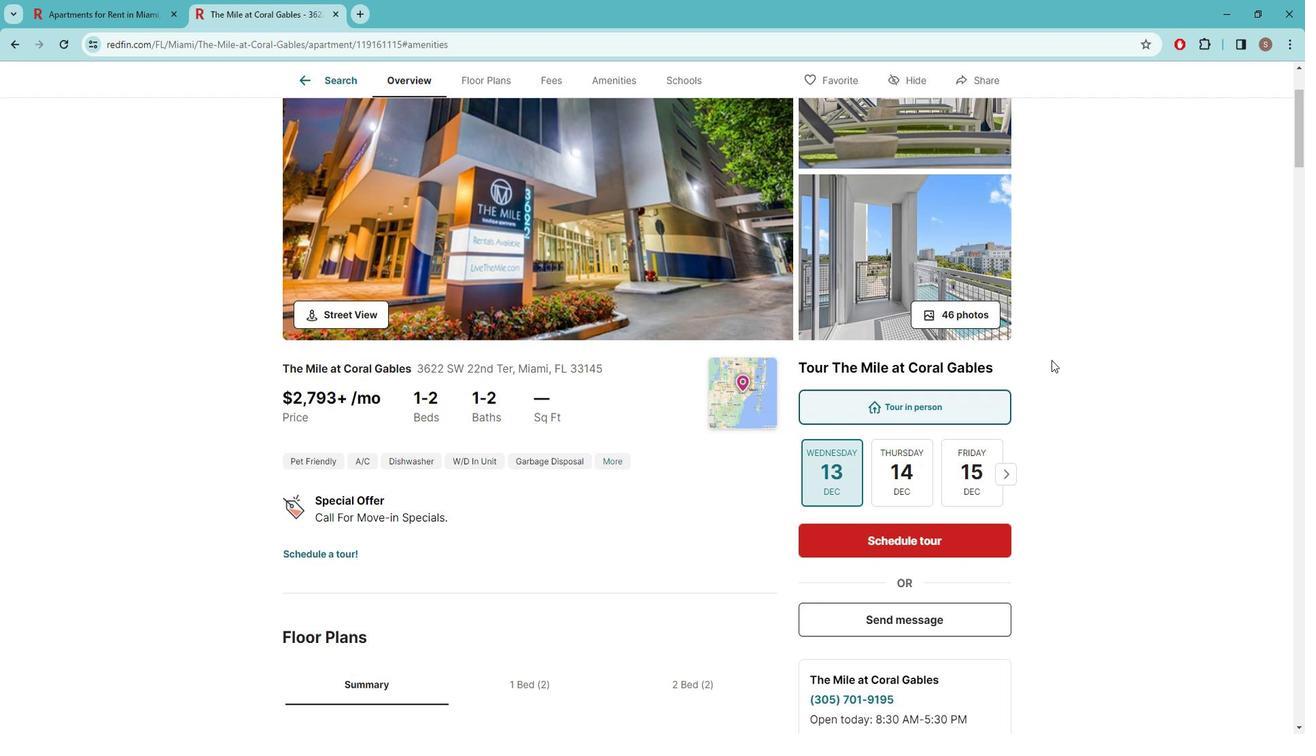 
Action: Mouse scrolled (1061, 357) with delta (0, 0)
Screenshot: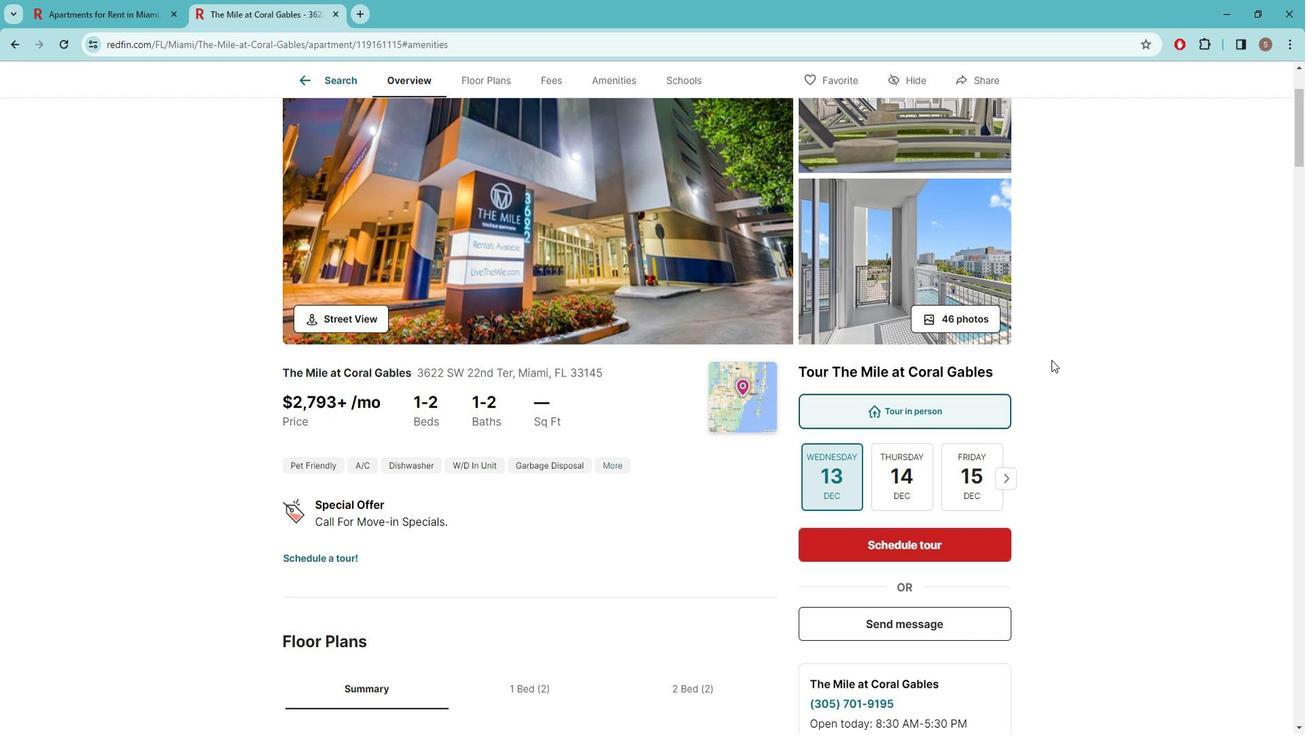 
Action: Mouse scrolled (1061, 357) with delta (0, 0)
Screenshot: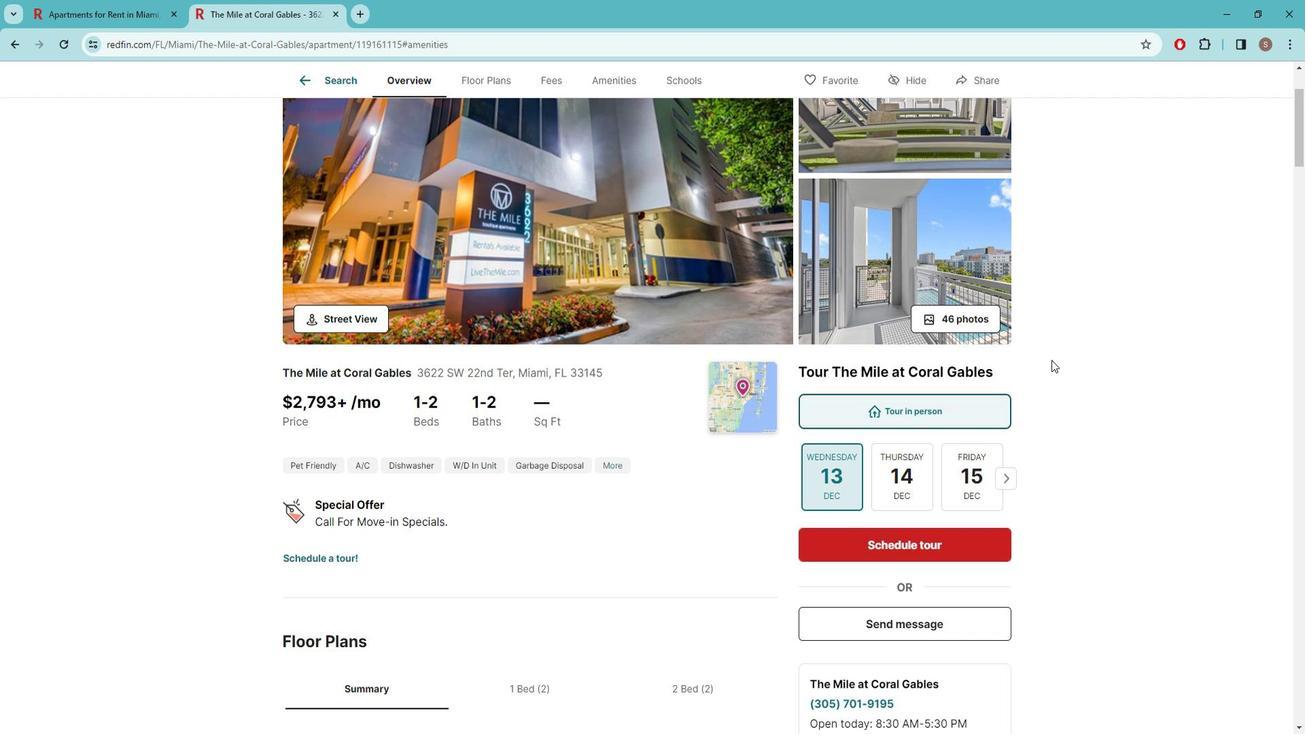 
